 Task: Explore Airbnb rentals near corporate offices for  business meeting in Los Angeles, California.
Action: Mouse moved to (457, 64)
Screenshot: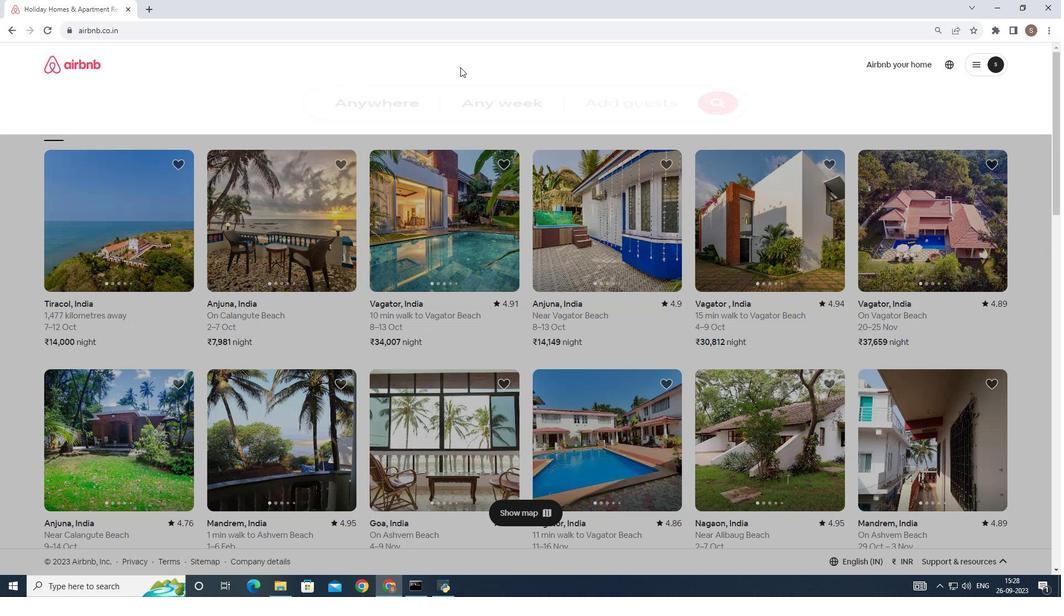 
Action: Mouse pressed left at (457, 64)
Screenshot: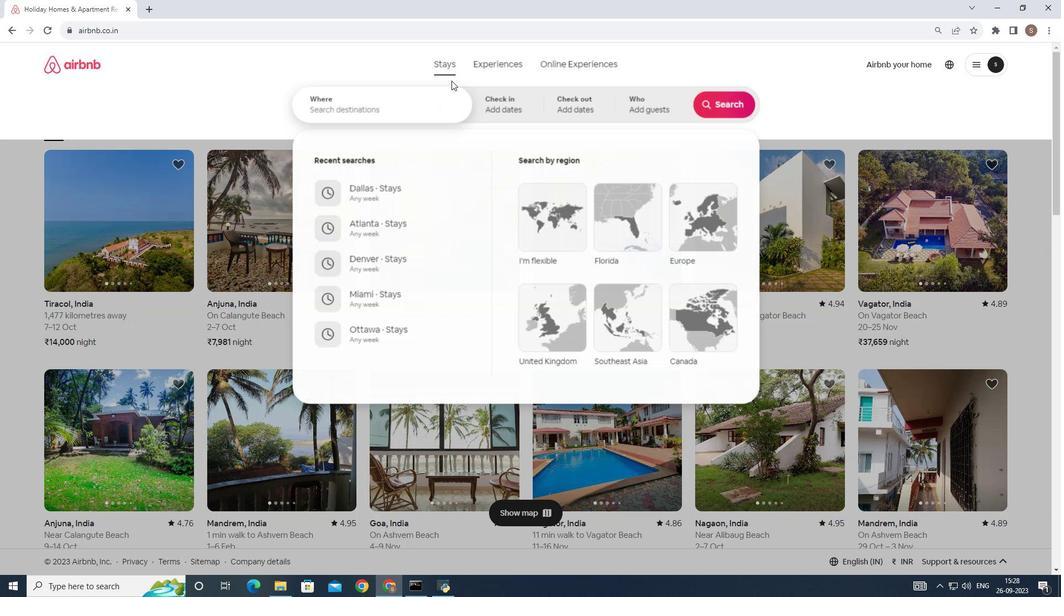 
Action: Mouse moved to (385, 106)
Screenshot: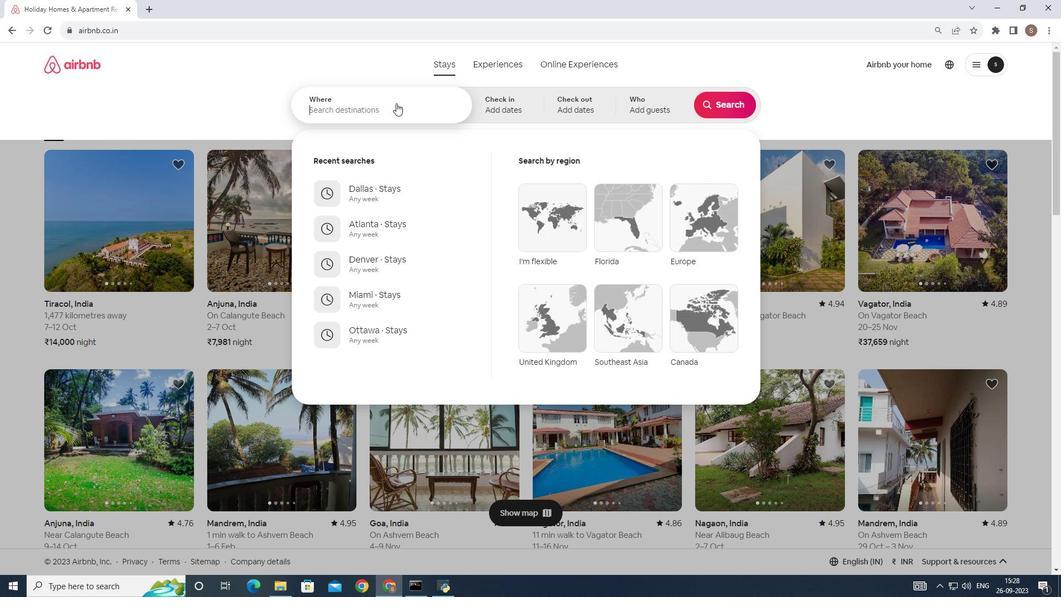 
Action: Mouse pressed left at (385, 106)
Screenshot: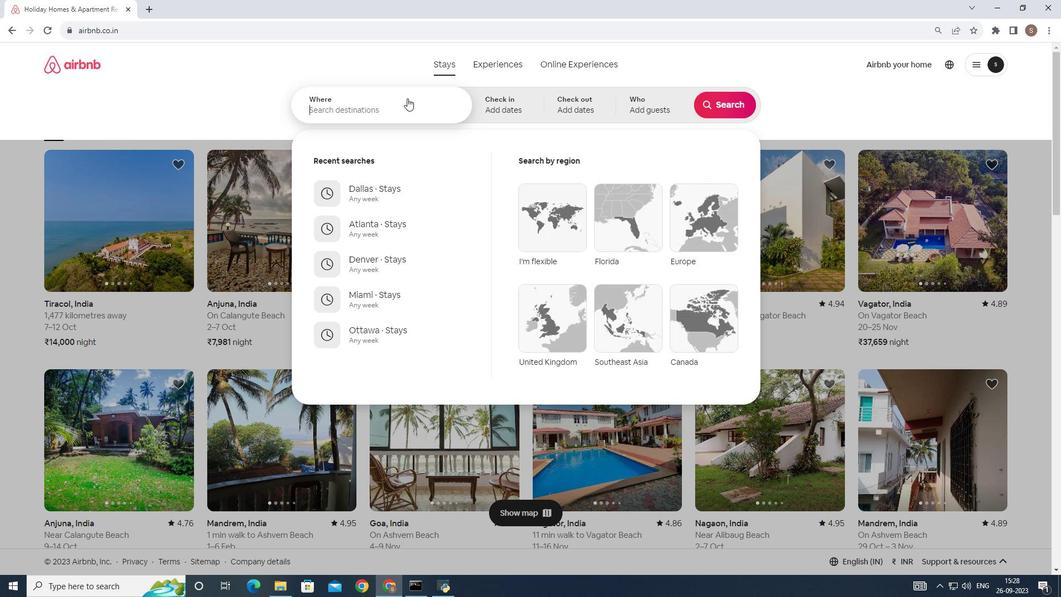
Action: Mouse moved to (404, 95)
Screenshot: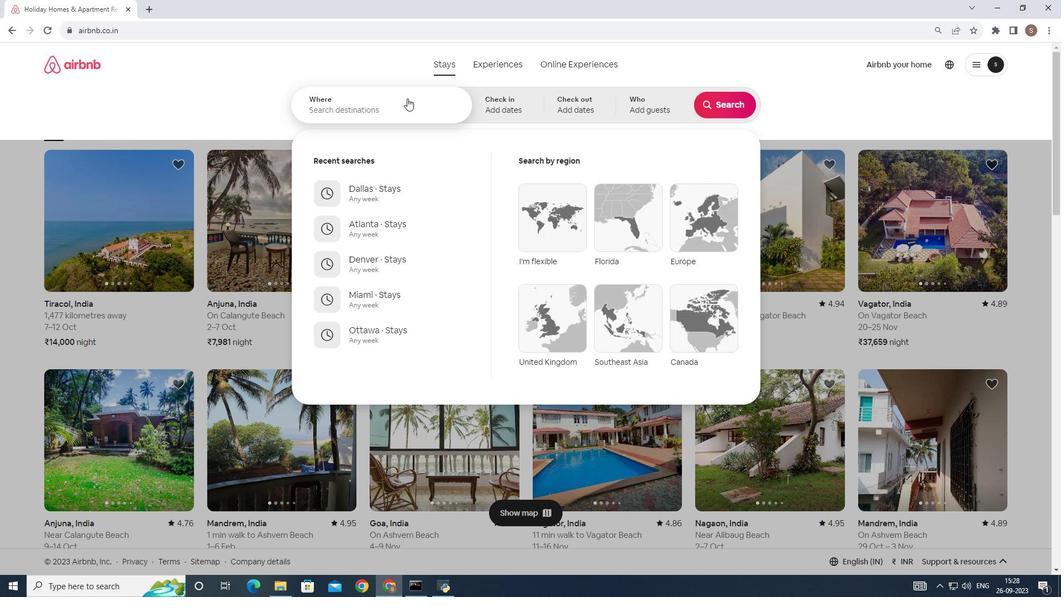
Action: Key pressed lols<Key.space>
Screenshot: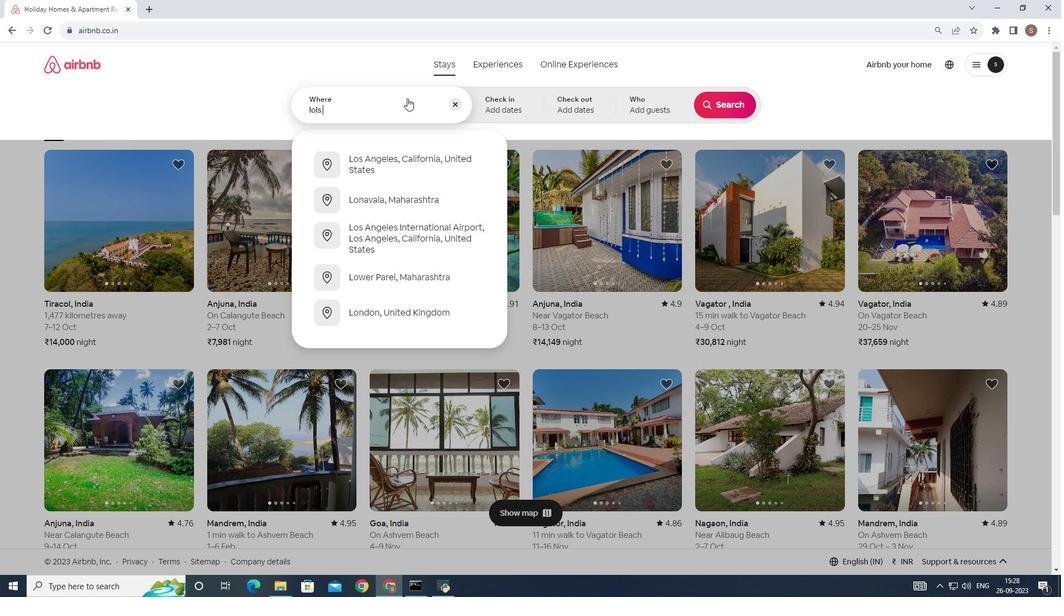 
Action: Mouse moved to (450, 172)
Screenshot: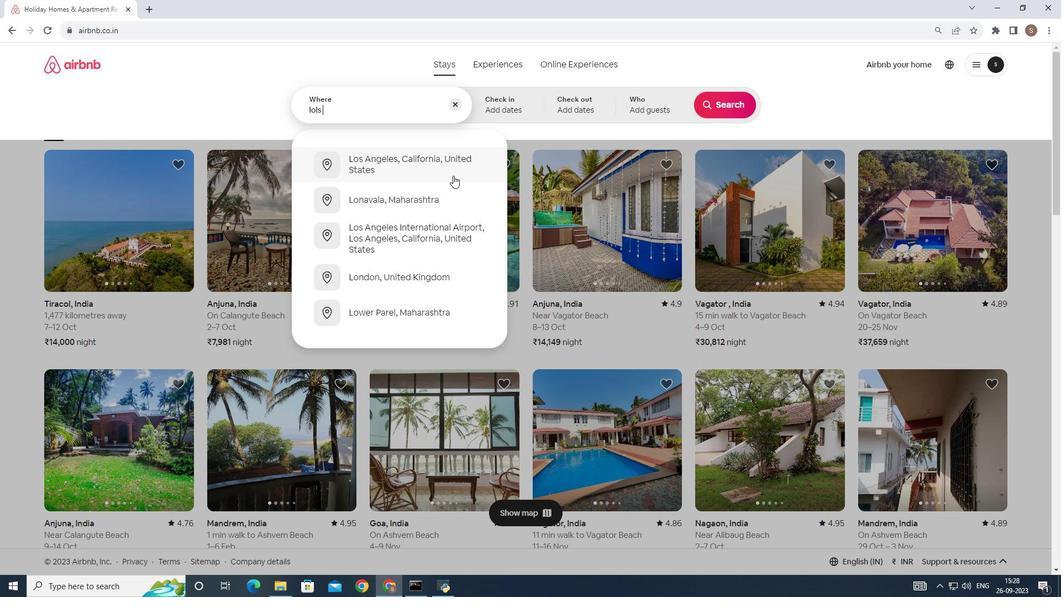 
Action: Mouse pressed left at (450, 172)
Screenshot: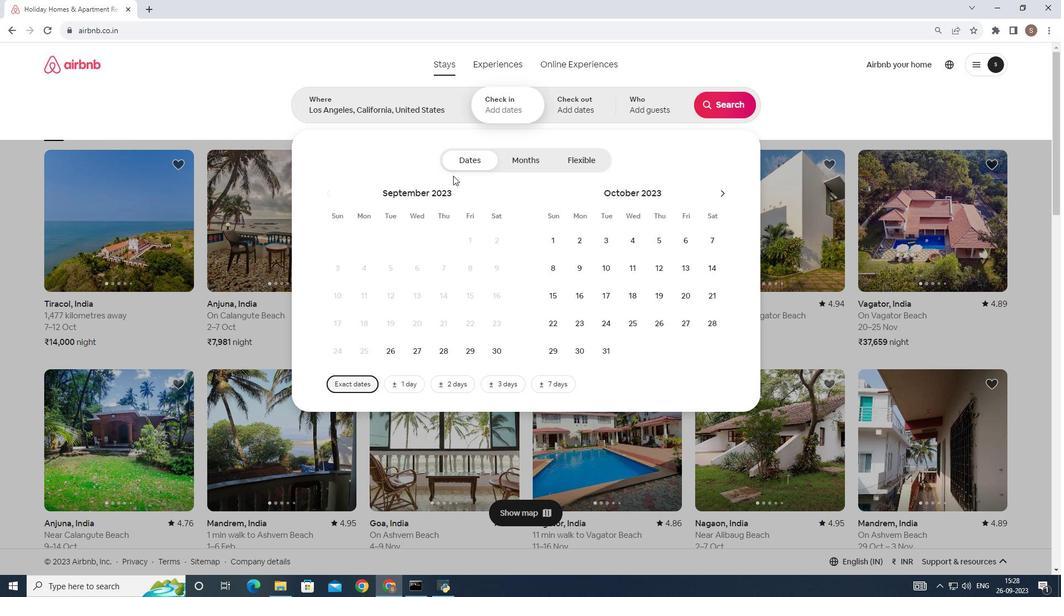 
Action: Mouse moved to (691, 97)
Screenshot: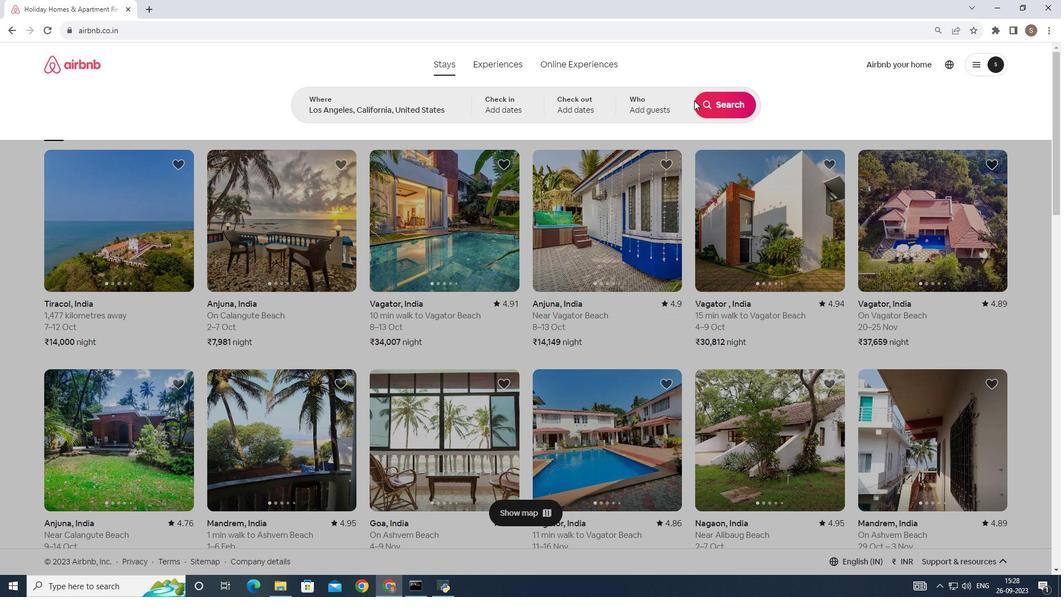 
Action: Mouse pressed left at (691, 97)
Screenshot: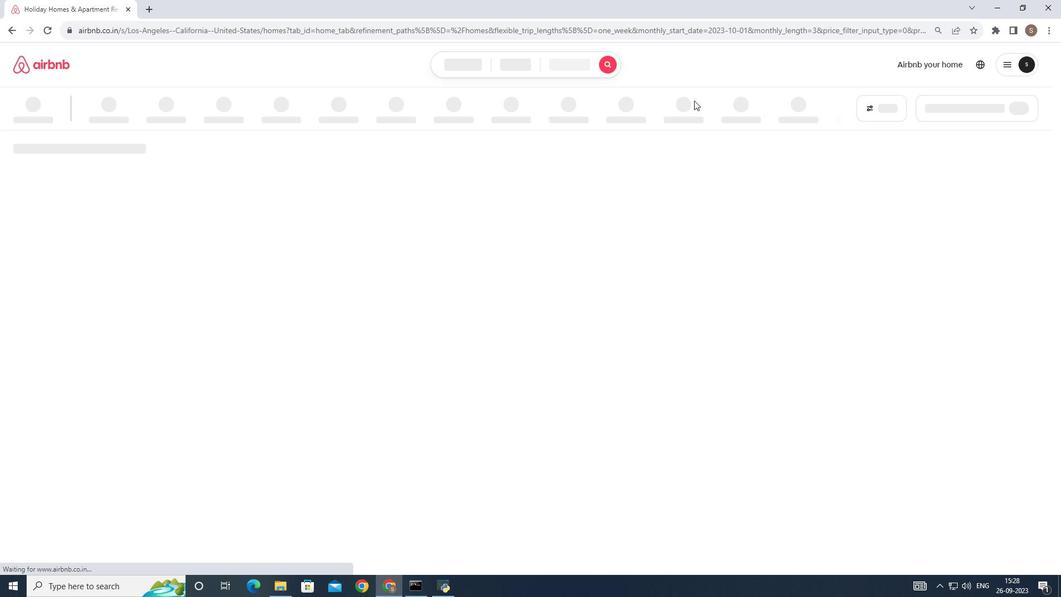 
Action: Mouse moved to (869, 105)
Screenshot: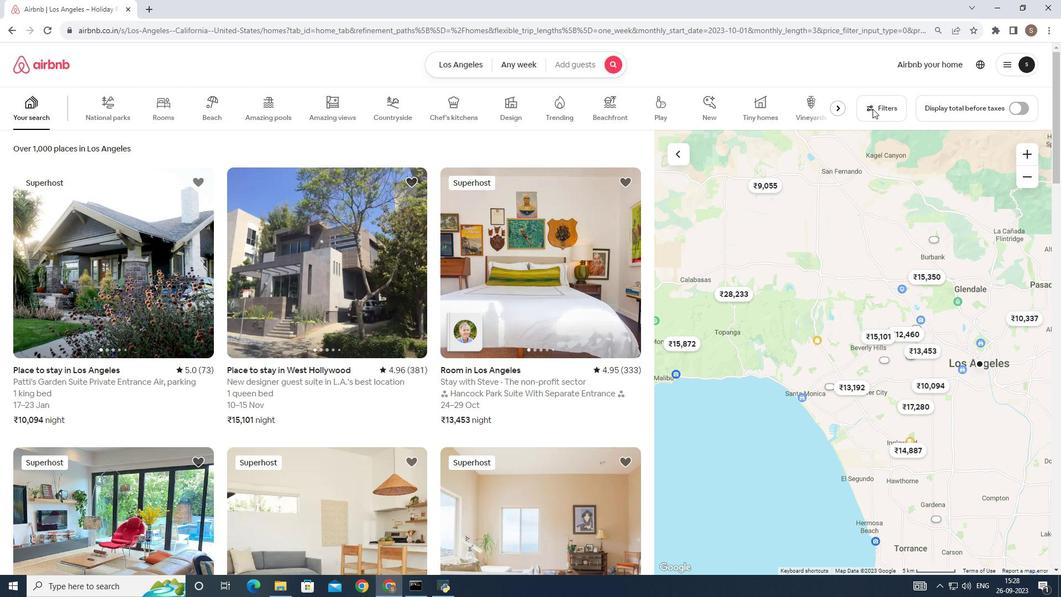 
Action: Mouse pressed left at (869, 105)
Screenshot: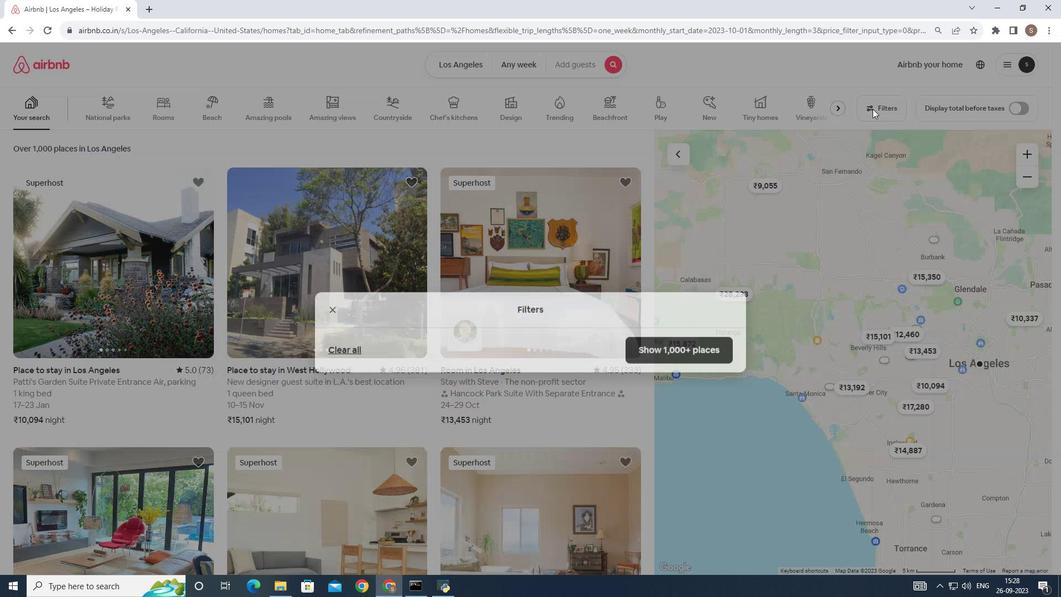 
Action: Mouse moved to (591, 165)
Screenshot: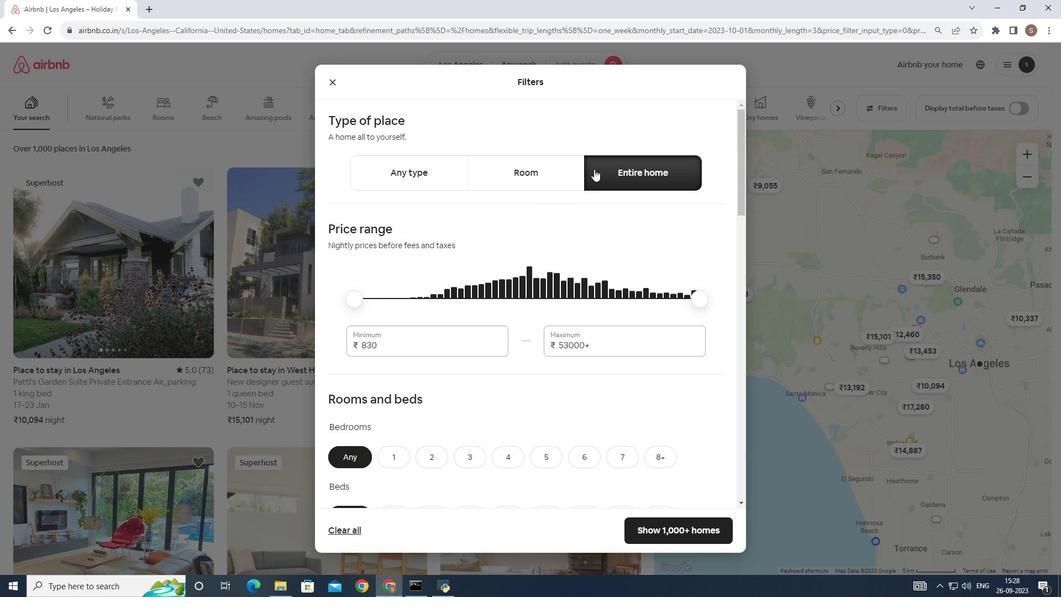 
Action: Mouse pressed left at (591, 165)
Screenshot: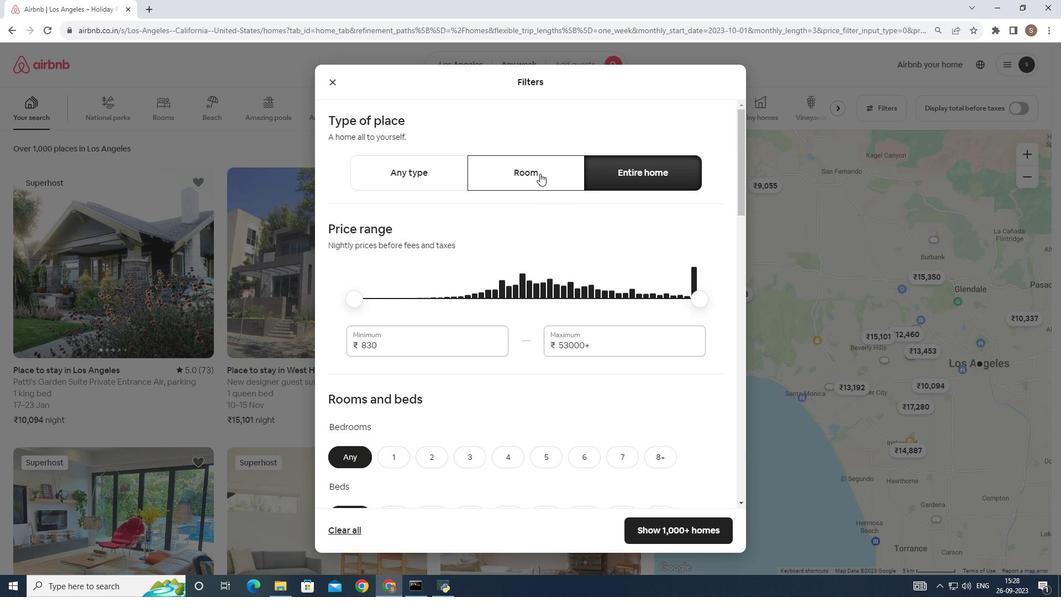 
Action: Mouse moved to (536, 170)
Screenshot: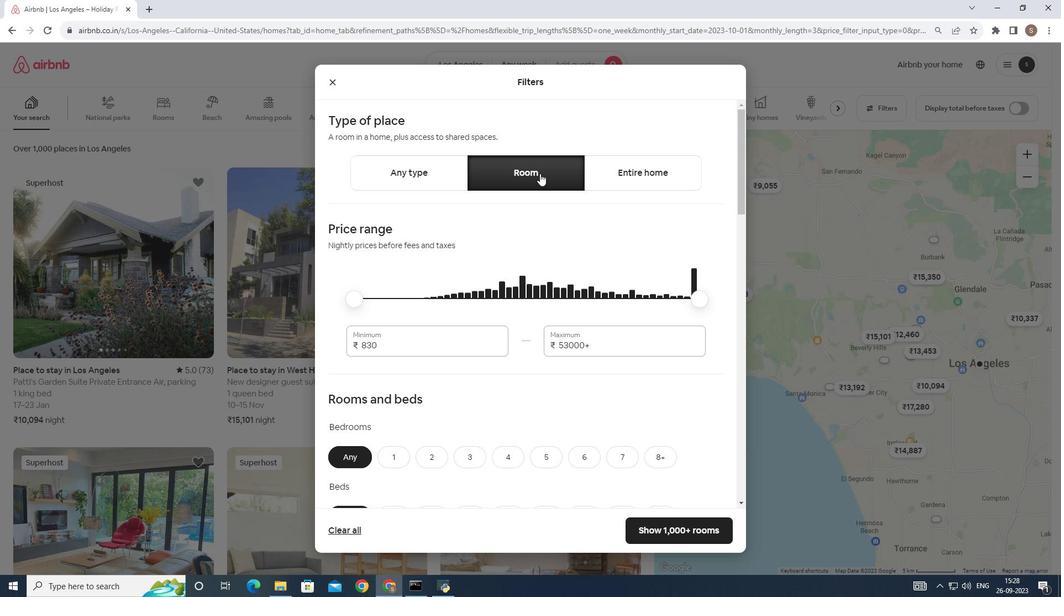
Action: Mouse pressed left at (536, 170)
Screenshot: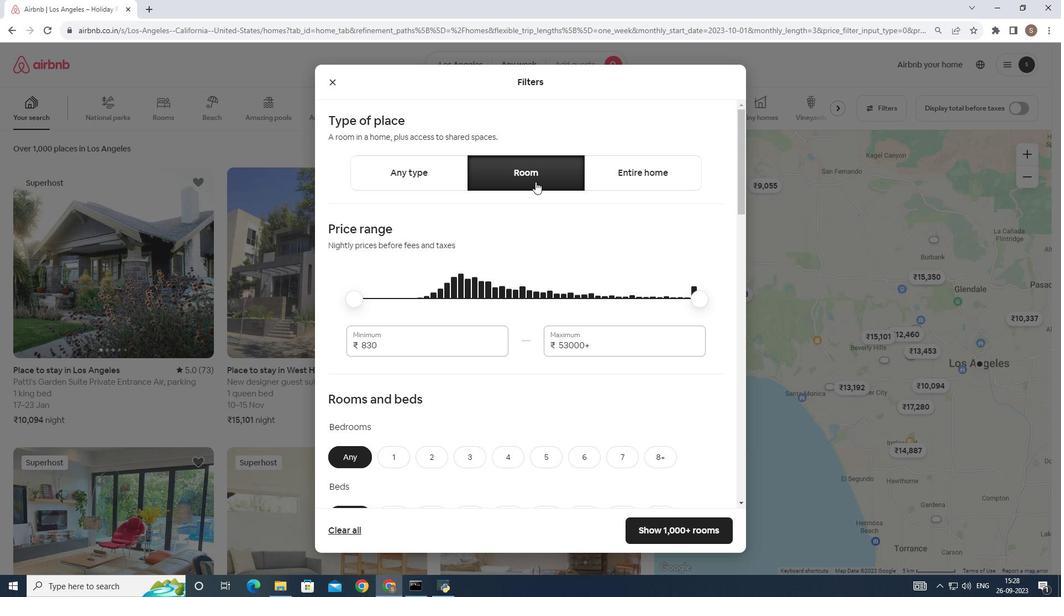
Action: Mouse moved to (411, 293)
Screenshot: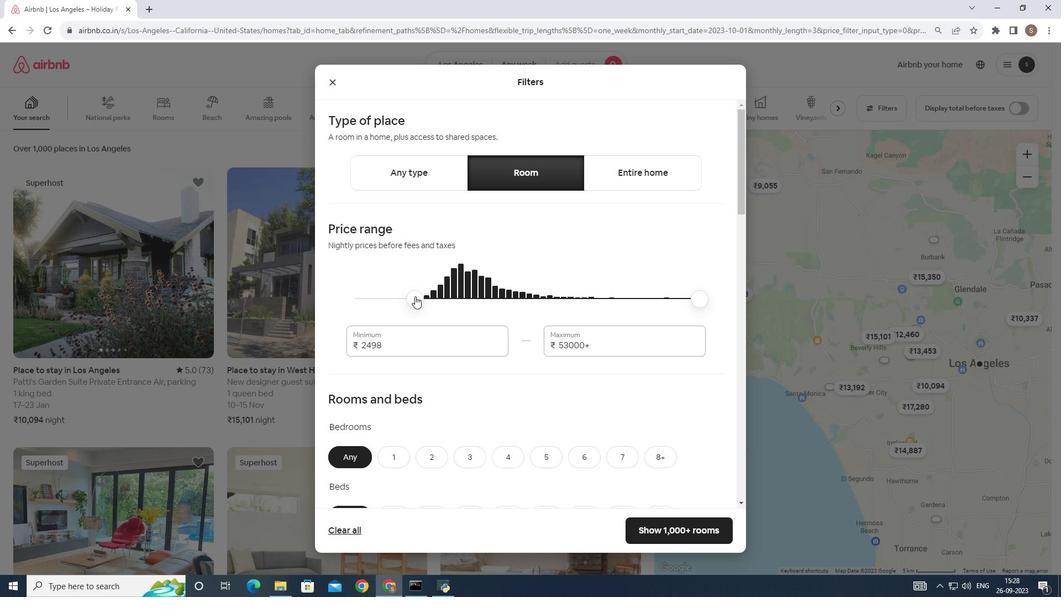 
Action: Mouse pressed left at (411, 293)
Screenshot: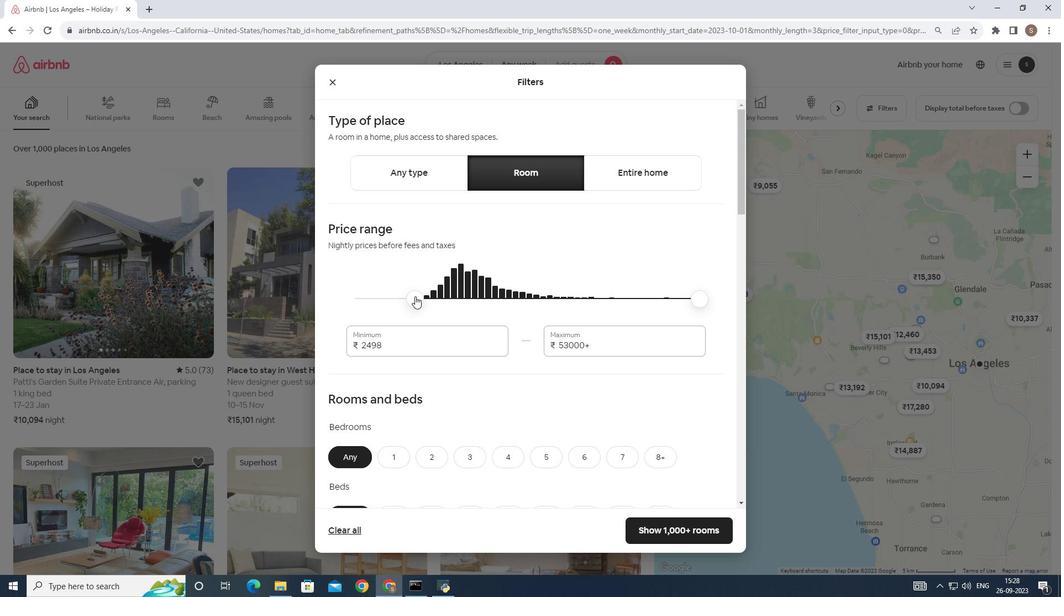 
Action: Mouse moved to (603, 289)
Screenshot: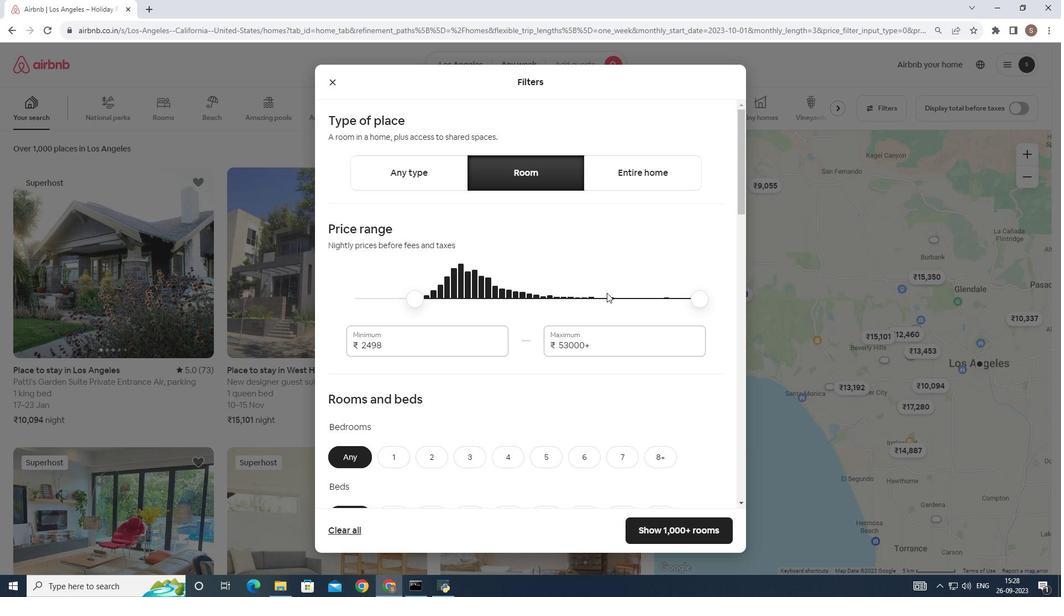 
Action: Mouse pressed left at (603, 289)
Screenshot: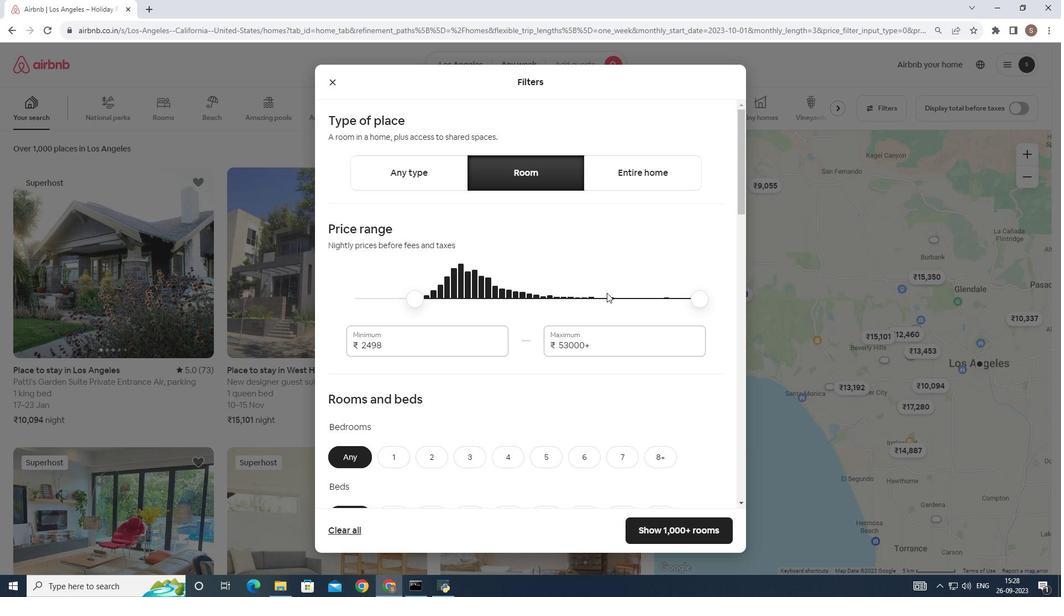
Action: Mouse moved to (692, 297)
Screenshot: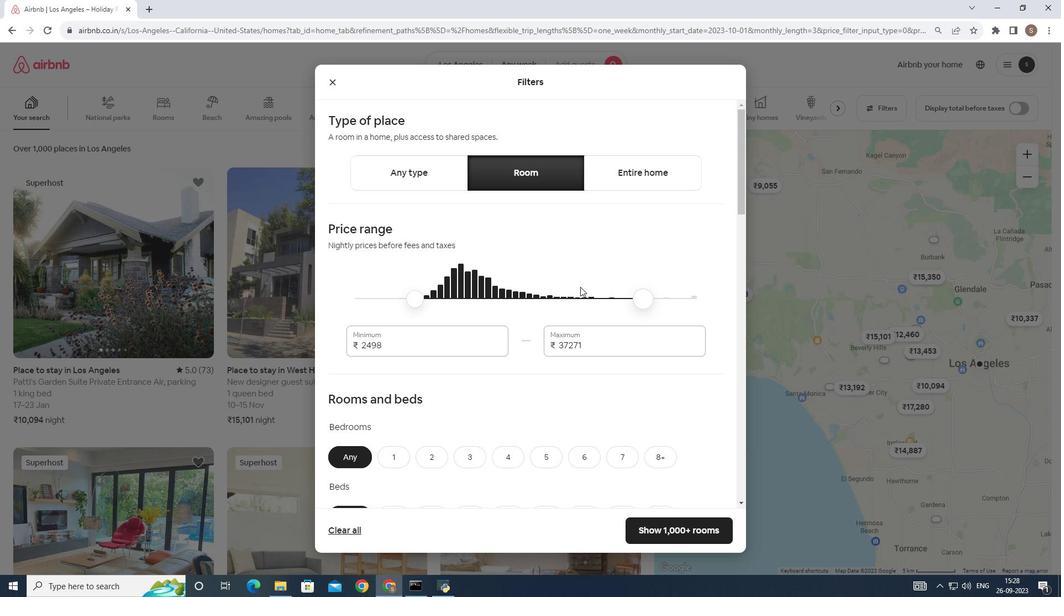 
Action: Mouse pressed left at (692, 297)
Screenshot: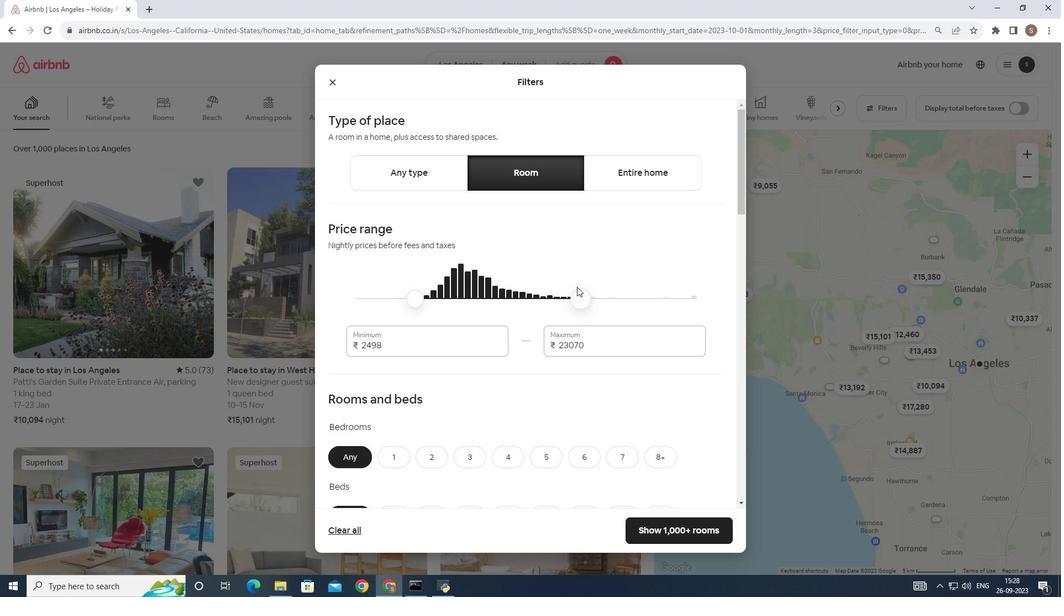 
Action: Mouse moved to (473, 336)
Screenshot: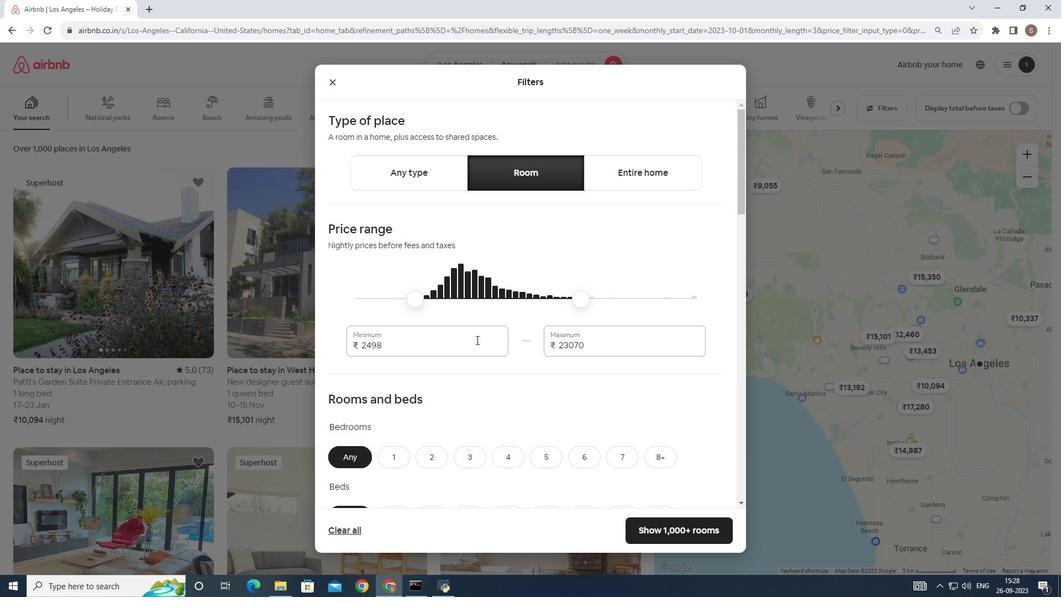 
Action: Mouse scrolled (473, 336) with delta (0, 0)
Screenshot: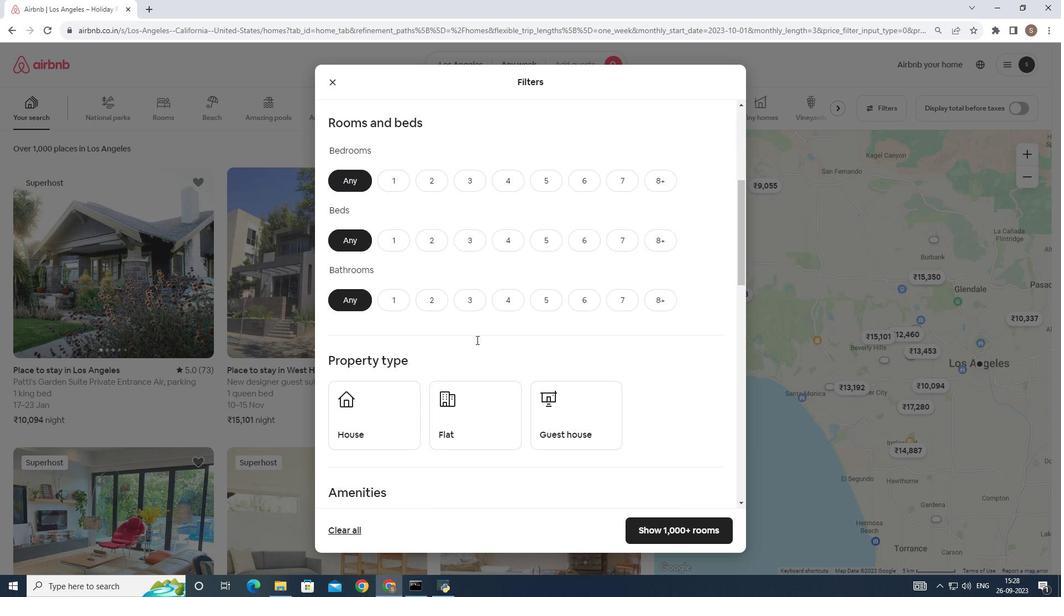 
Action: Mouse scrolled (473, 336) with delta (0, 0)
Screenshot: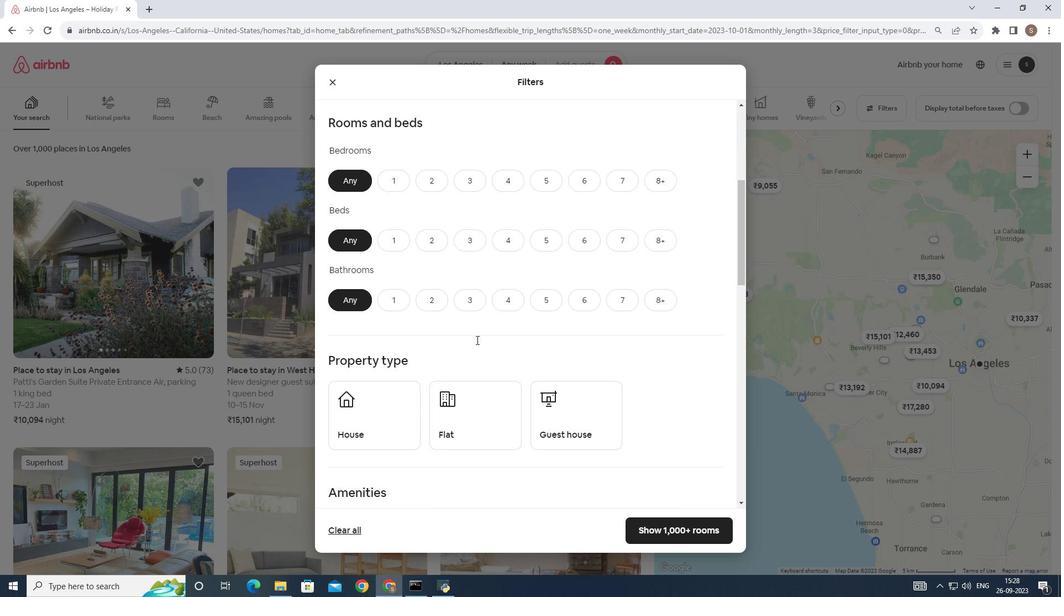 
Action: Mouse scrolled (473, 336) with delta (0, 0)
Screenshot: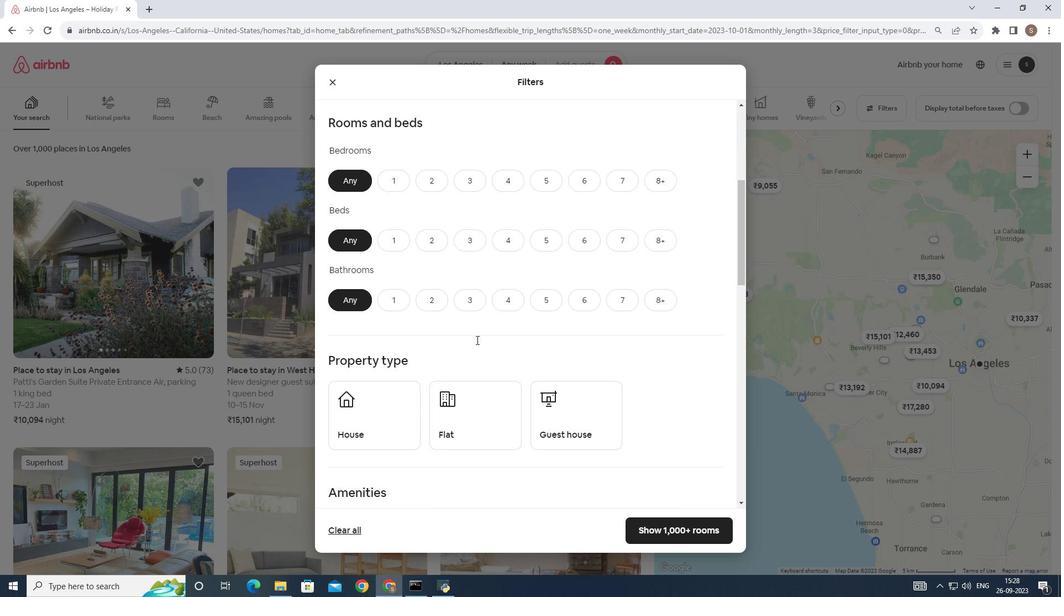 
Action: Mouse scrolled (473, 336) with delta (0, 0)
Screenshot: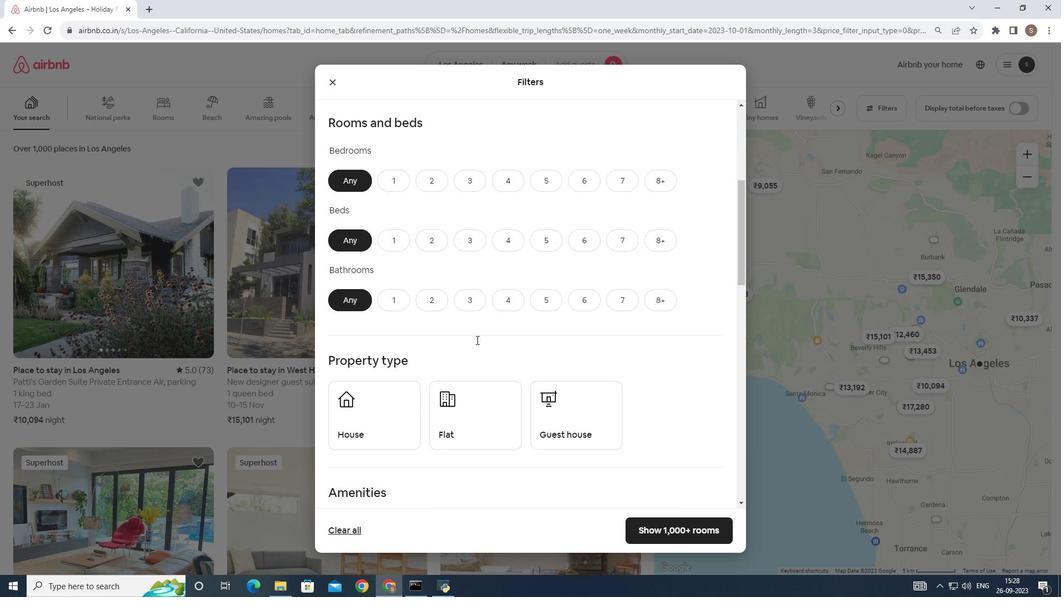 
Action: Mouse scrolled (473, 336) with delta (0, 0)
Screenshot: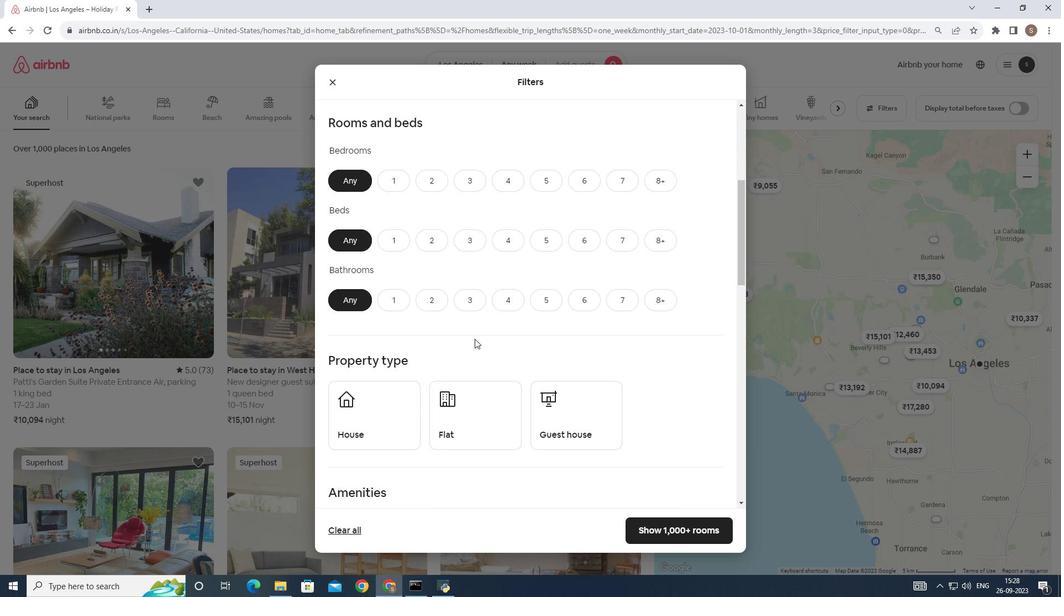 
Action: Mouse moved to (421, 296)
Screenshot: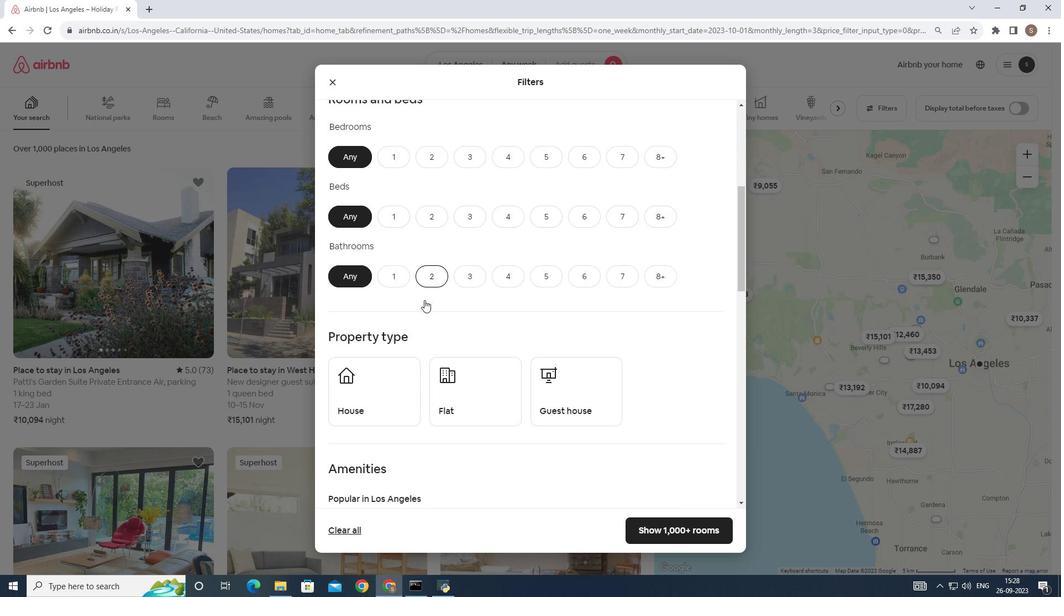 
Action: Mouse scrolled (421, 296) with delta (0, 0)
Screenshot: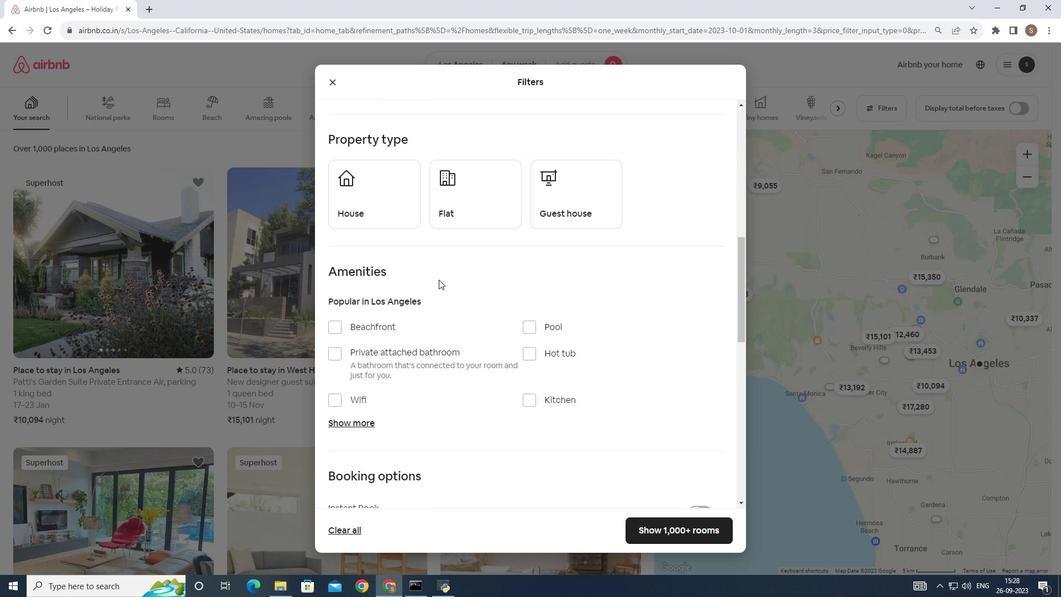 
Action: Mouse scrolled (421, 296) with delta (0, 0)
Screenshot: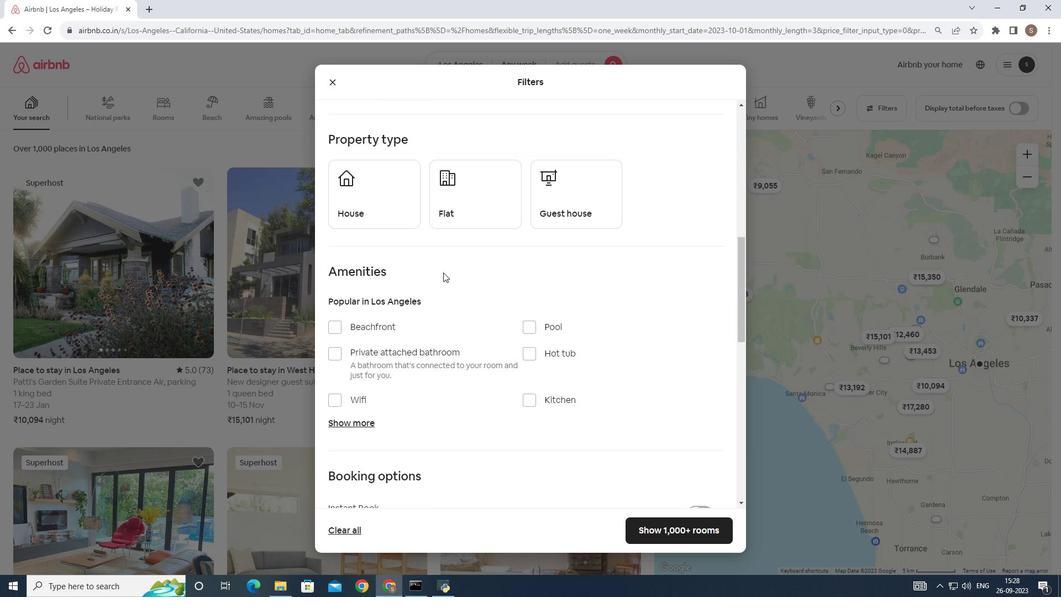
Action: Mouse scrolled (421, 296) with delta (0, 0)
Screenshot: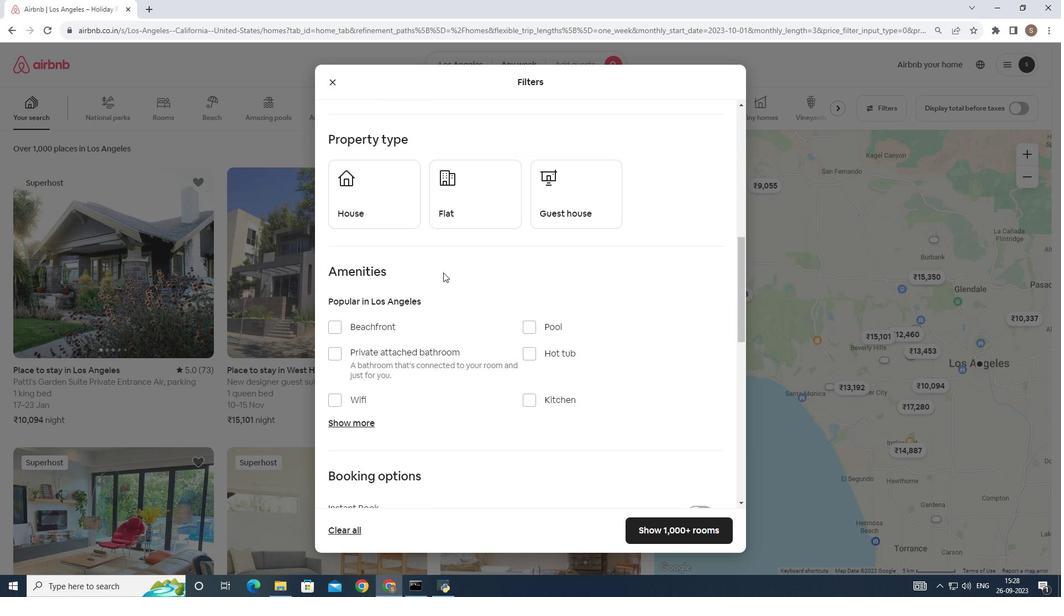 
Action: Mouse scrolled (421, 296) with delta (0, 0)
Screenshot: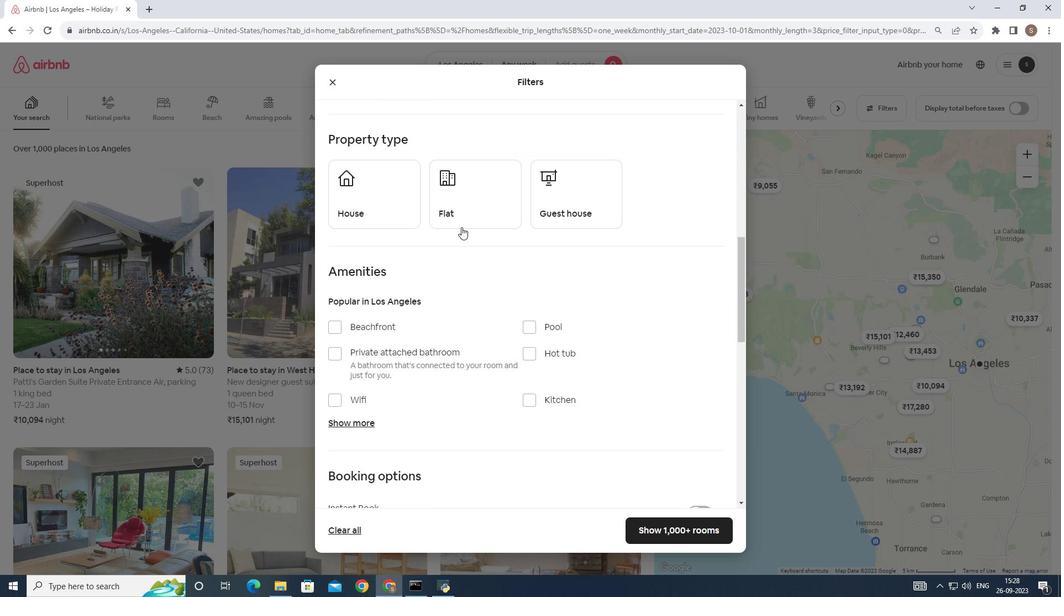 
Action: Mouse moved to (462, 215)
Screenshot: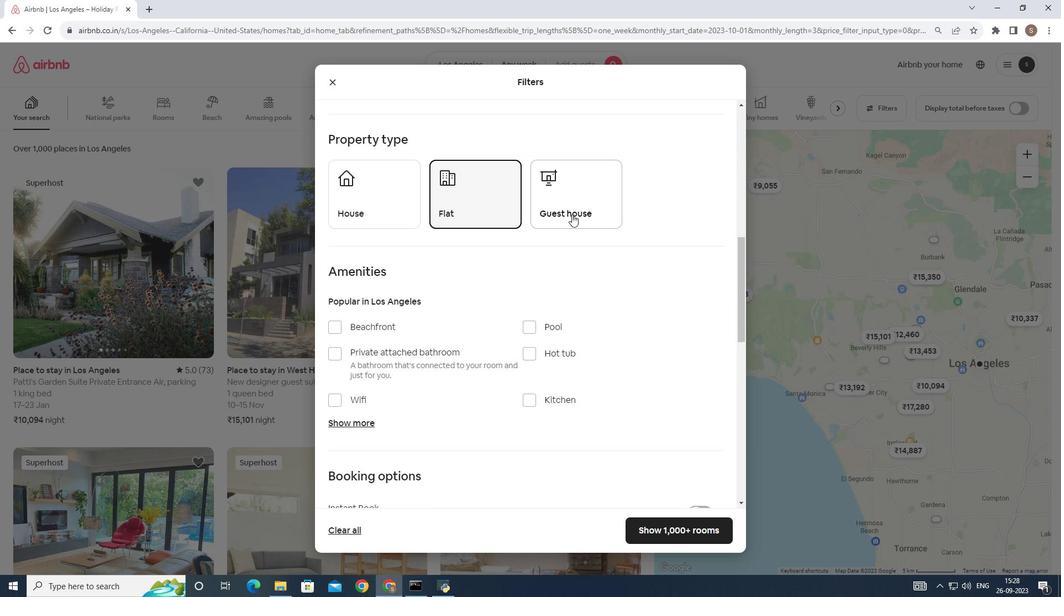 
Action: Mouse pressed left at (462, 215)
Screenshot: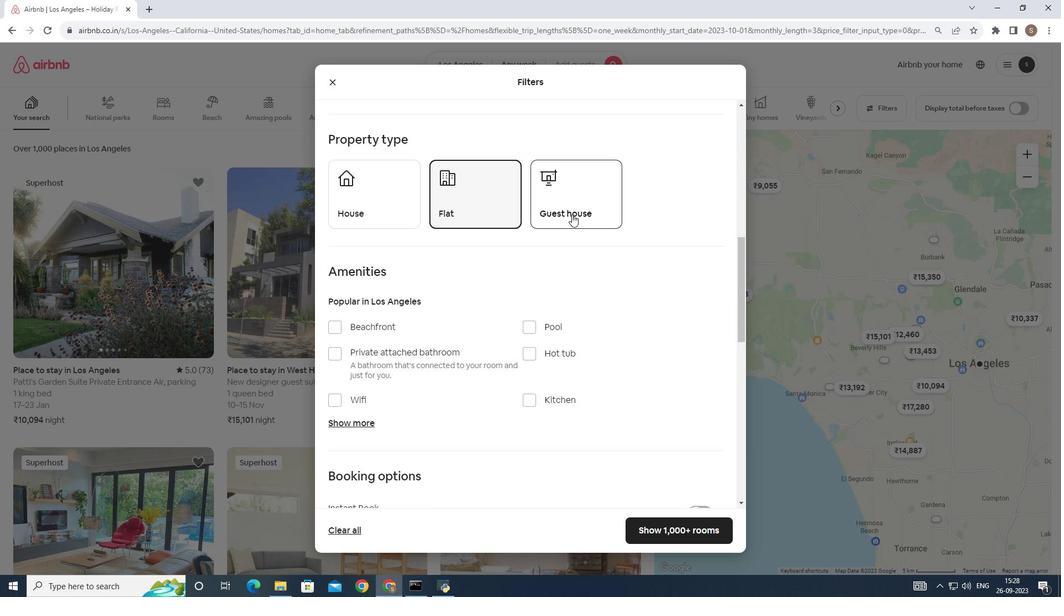 
Action: Mouse moved to (568, 211)
Screenshot: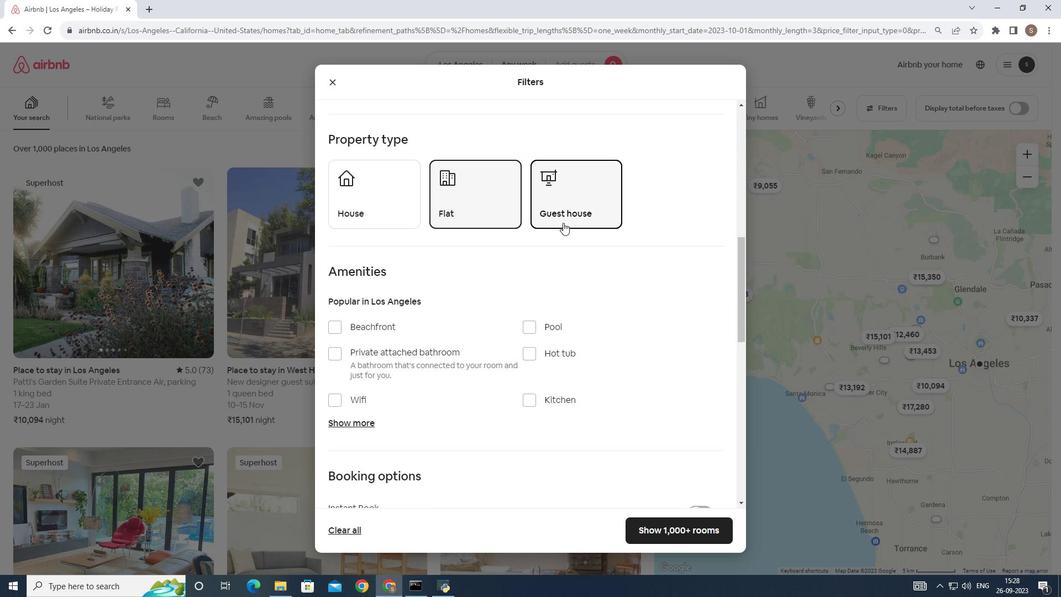 
Action: Mouse pressed left at (568, 211)
Screenshot: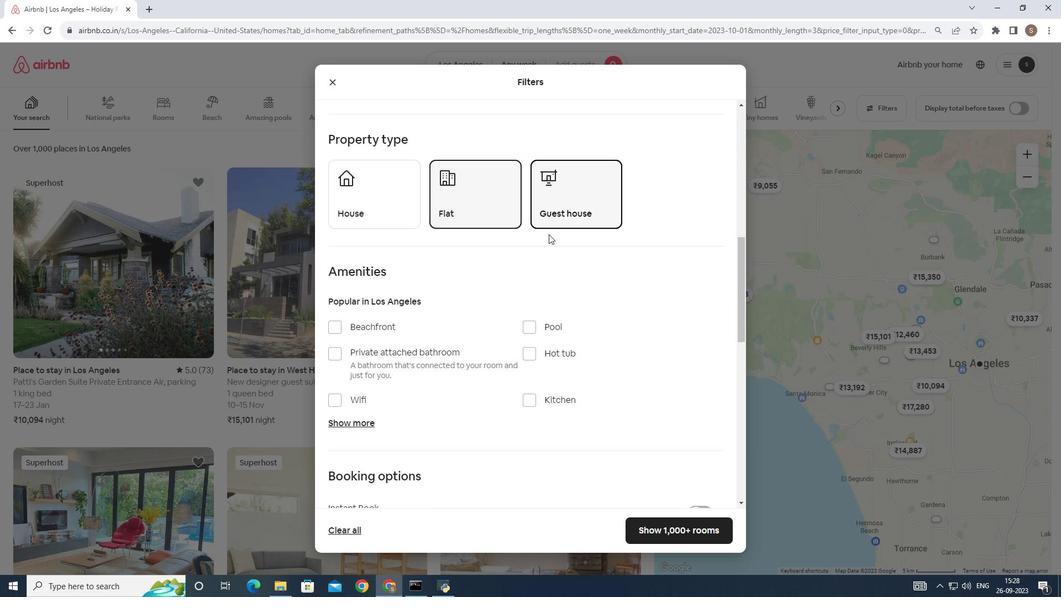 
Action: Mouse moved to (457, 310)
Screenshot: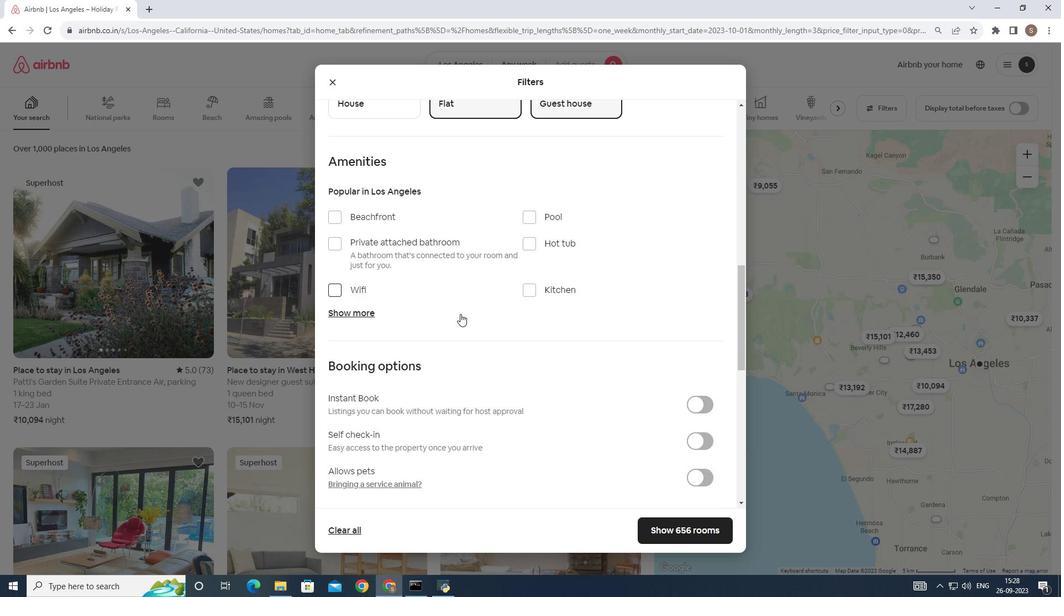 
Action: Mouse scrolled (457, 310) with delta (0, 0)
Screenshot: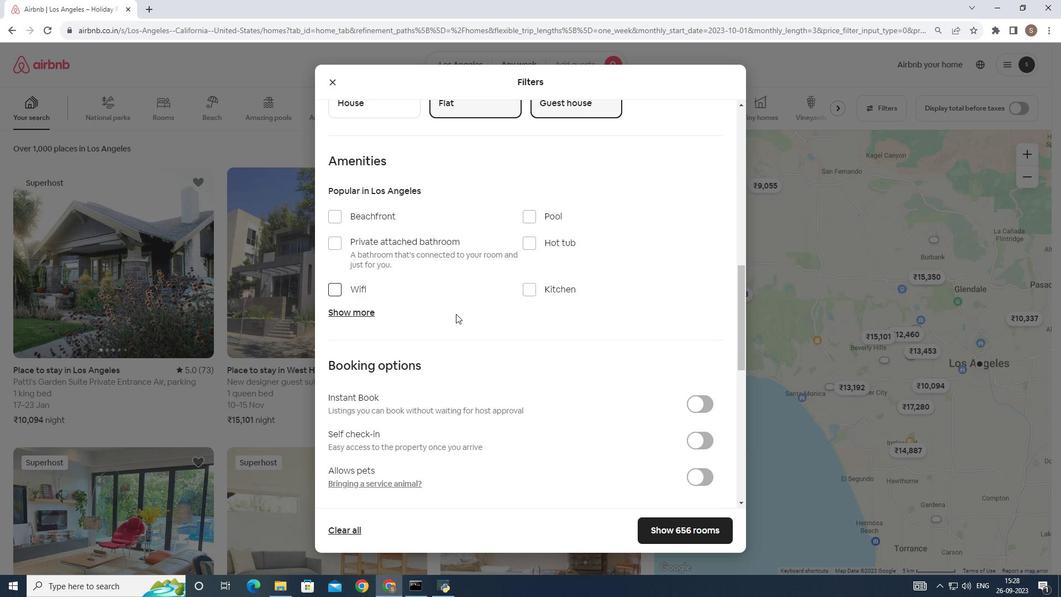 
Action: Mouse scrolled (457, 310) with delta (0, 0)
Screenshot: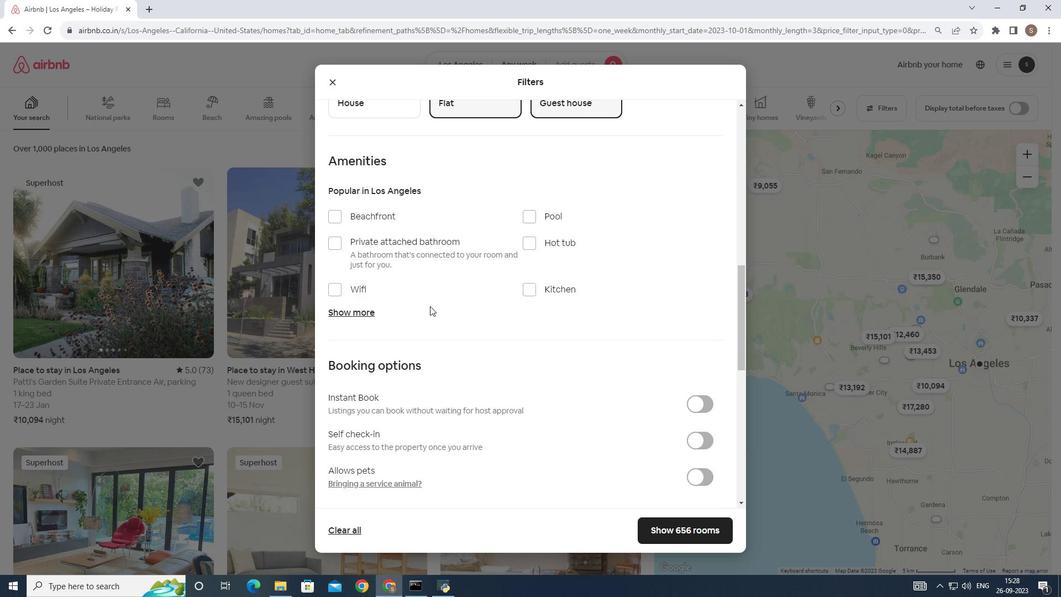 
Action: Mouse moved to (352, 310)
Screenshot: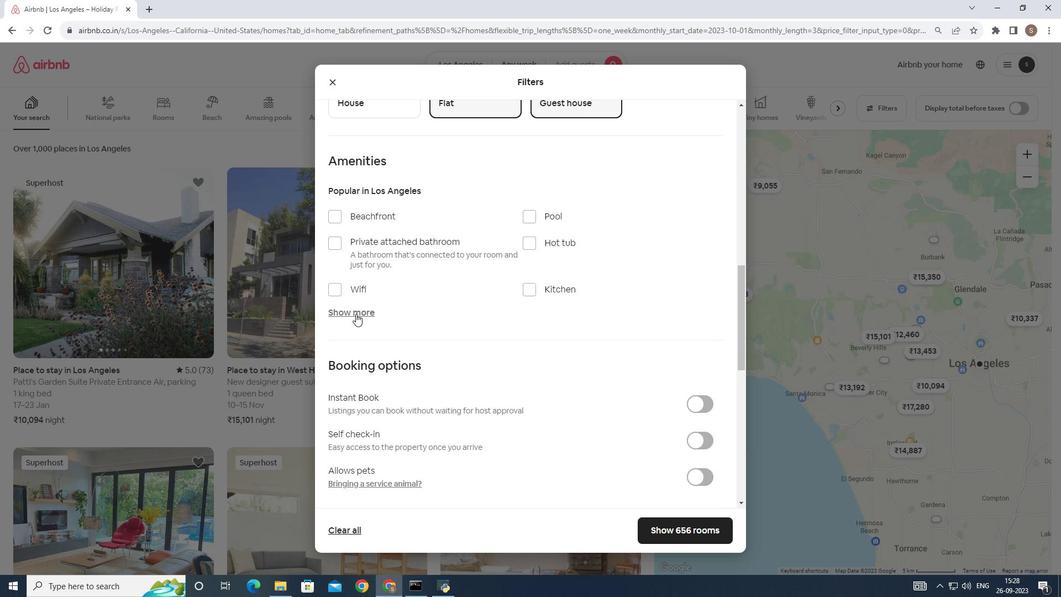 
Action: Mouse pressed left at (352, 310)
Screenshot: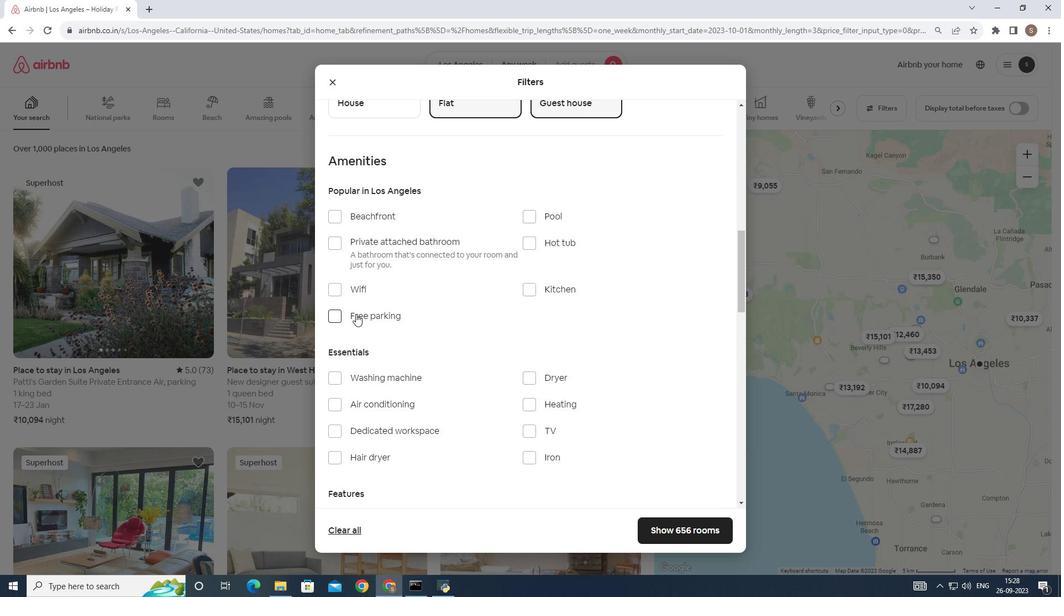 
Action: Mouse moved to (352, 283)
Screenshot: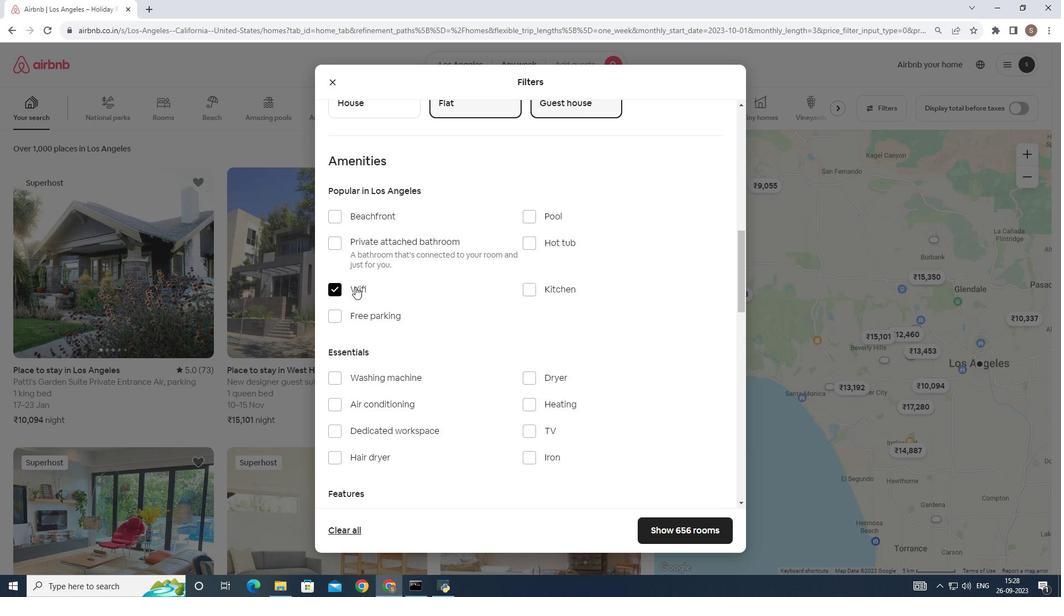 
Action: Mouse pressed left at (352, 283)
Screenshot: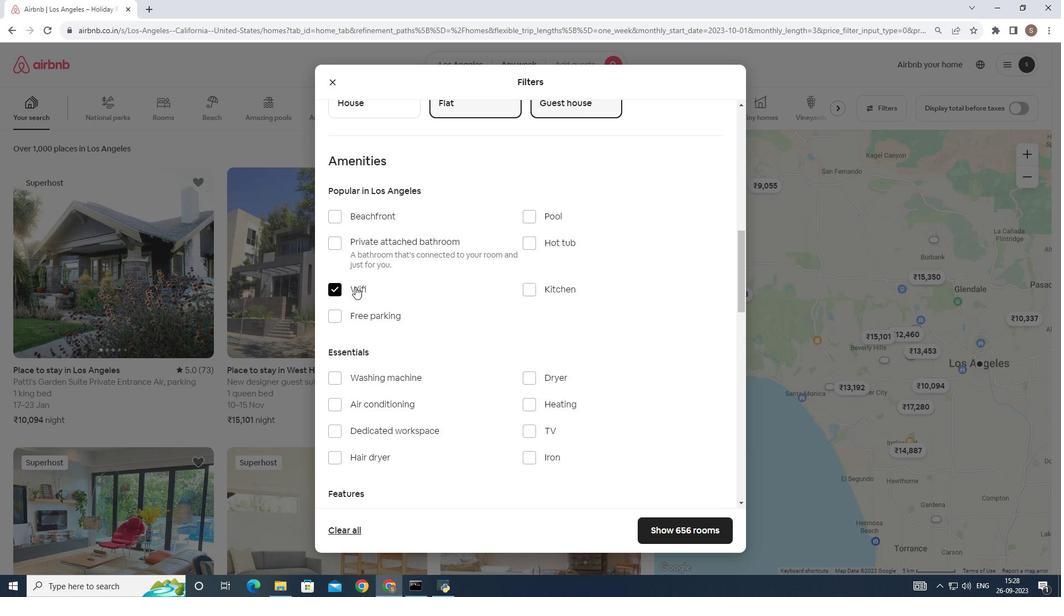 
Action: Mouse moved to (372, 424)
Screenshot: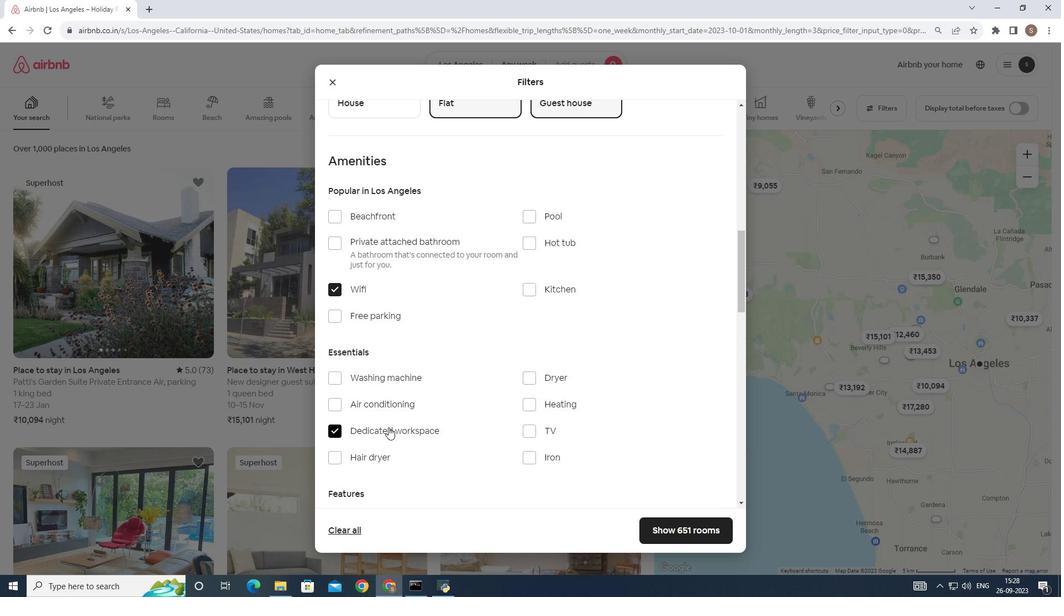 
Action: Mouse pressed left at (372, 424)
Screenshot: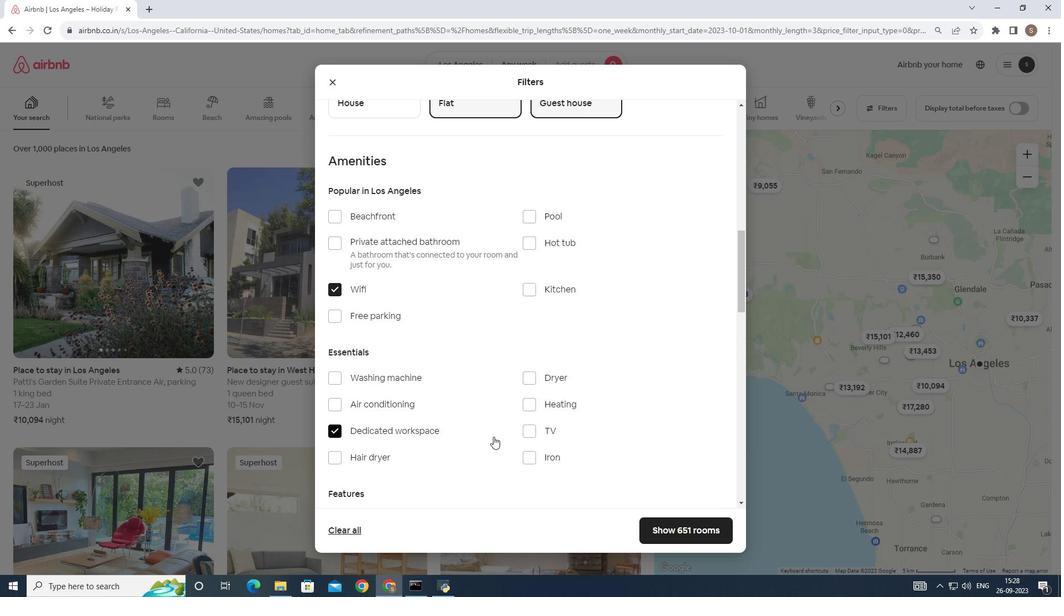 
Action: Mouse moved to (654, 527)
Screenshot: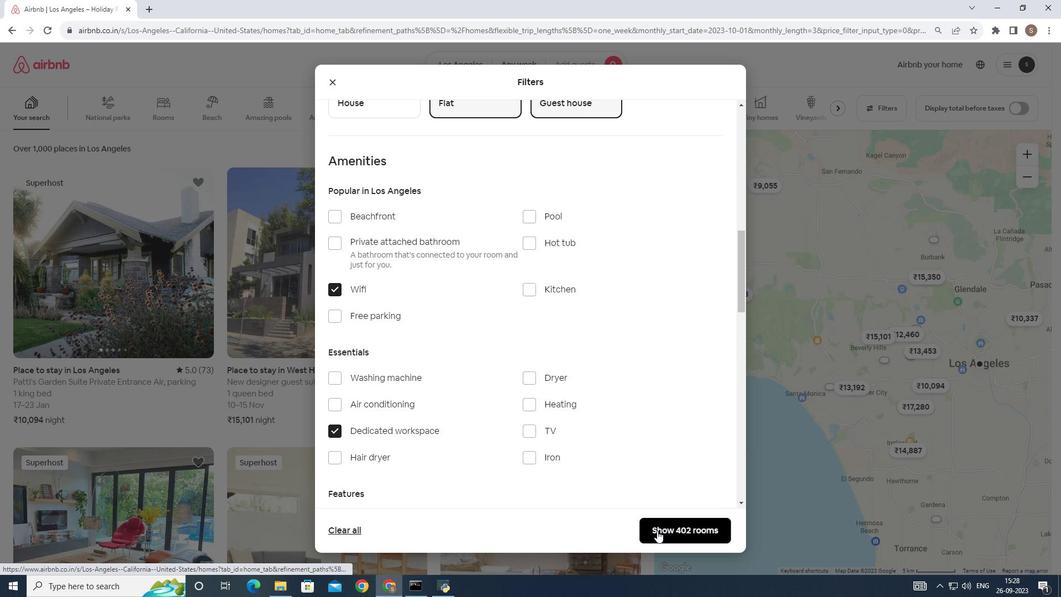
Action: Mouse pressed left at (654, 527)
Screenshot: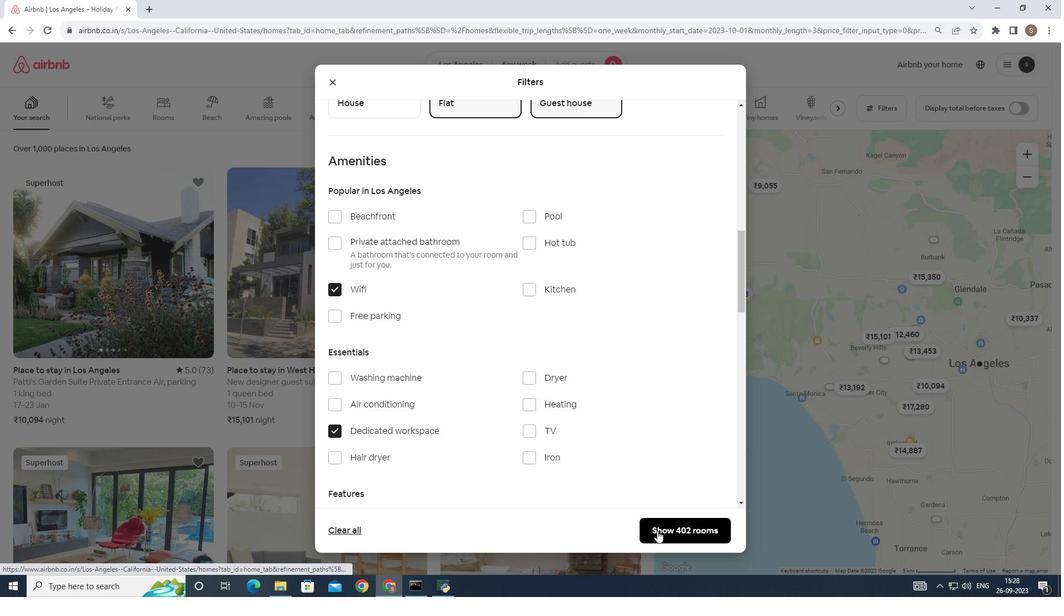 
Action: Mouse moved to (301, 324)
Screenshot: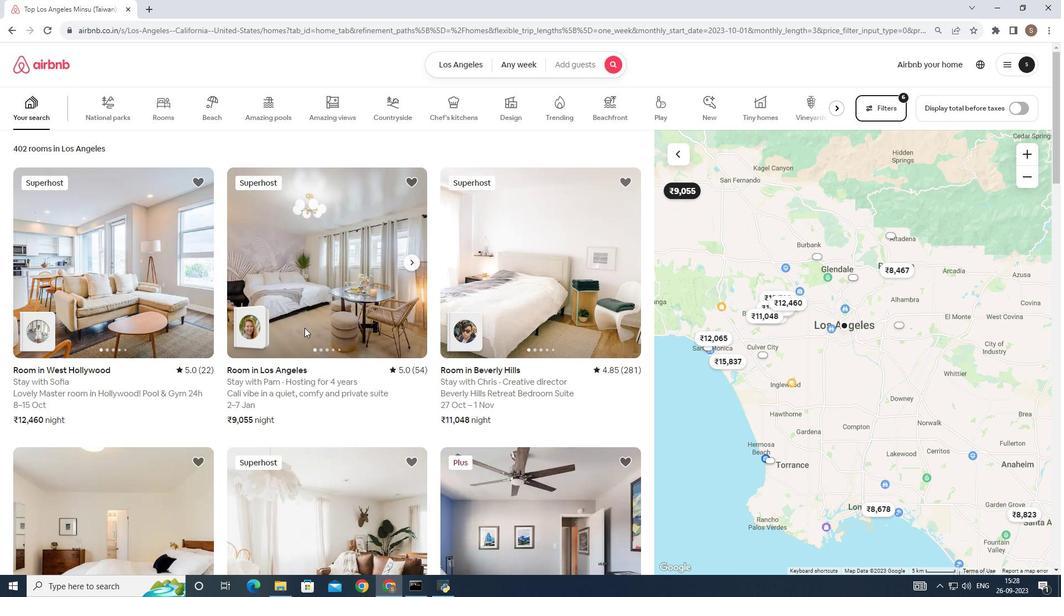 
Action: Mouse pressed left at (301, 324)
Screenshot: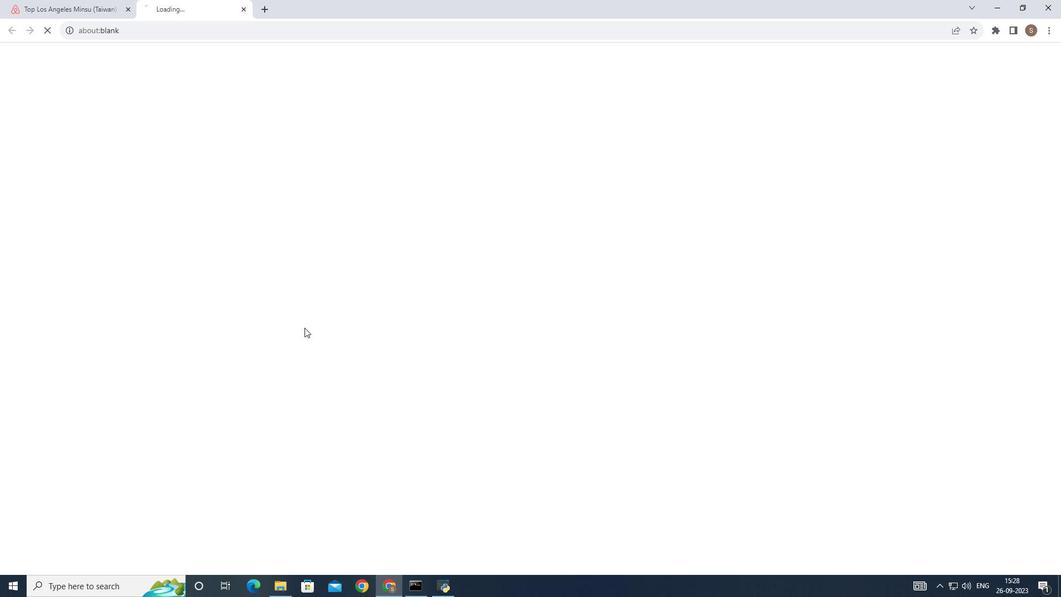 
Action: Mouse scrolled (301, 324) with delta (0, 0)
Screenshot: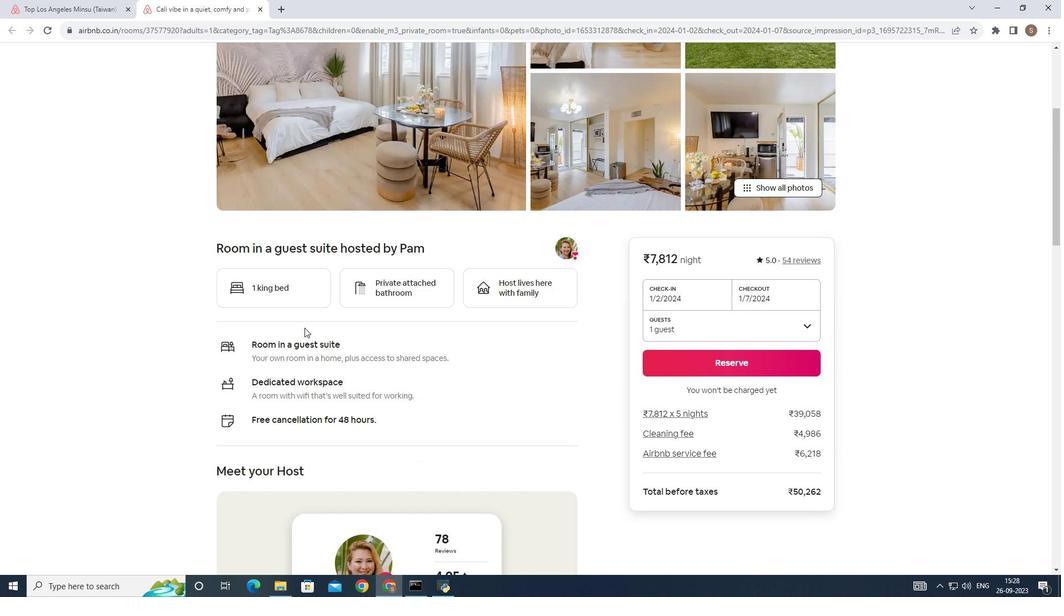 
Action: Mouse scrolled (301, 324) with delta (0, 0)
Screenshot: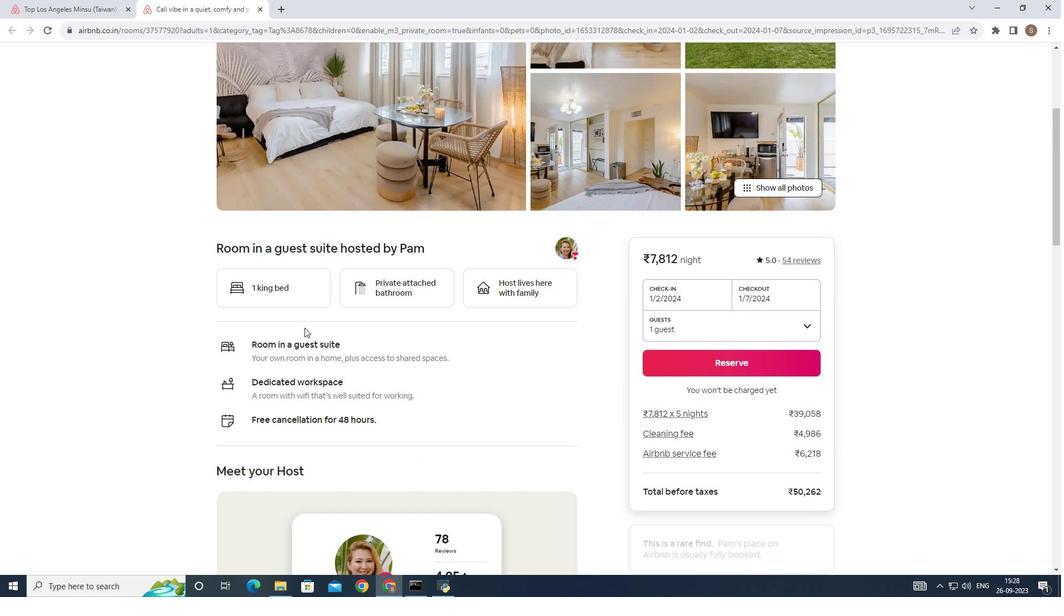 
Action: Mouse scrolled (301, 324) with delta (0, 0)
Screenshot: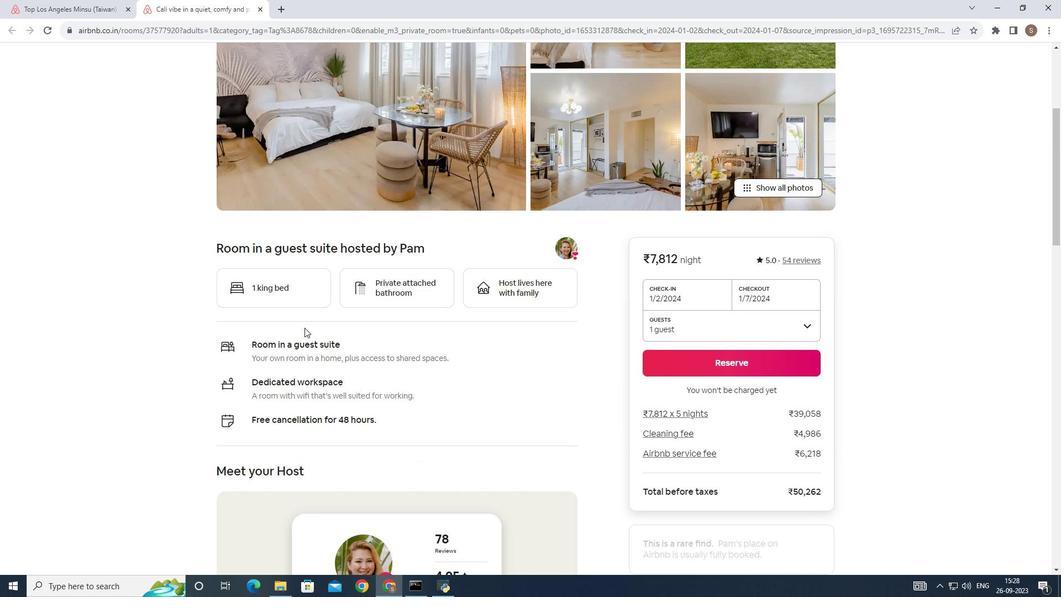 
Action: Mouse scrolled (301, 324) with delta (0, 0)
Screenshot: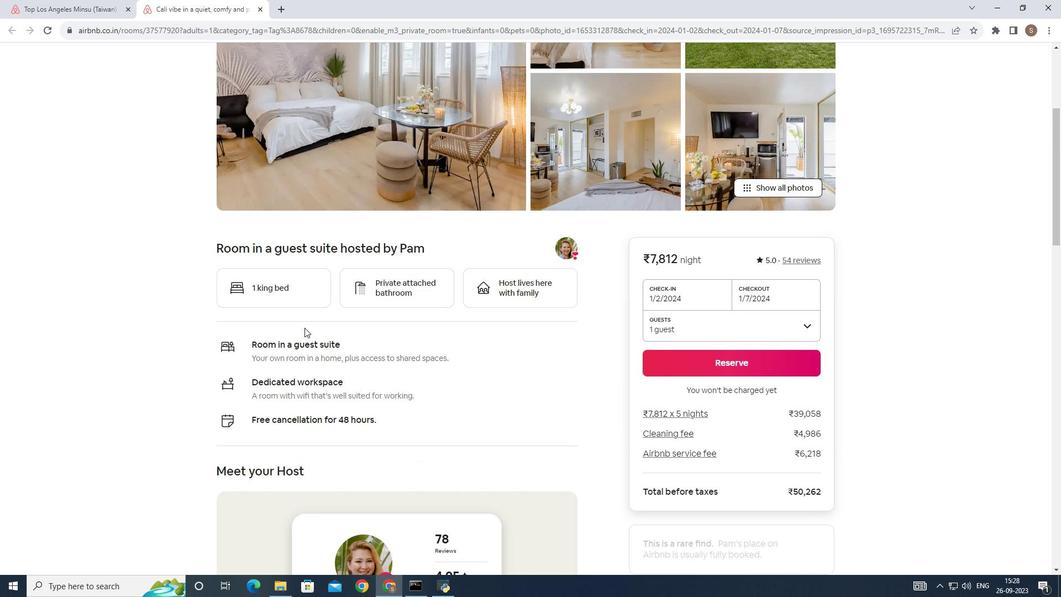 
Action: Mouse scrolled (301, 324) with delta (0, 0)
Screenshot: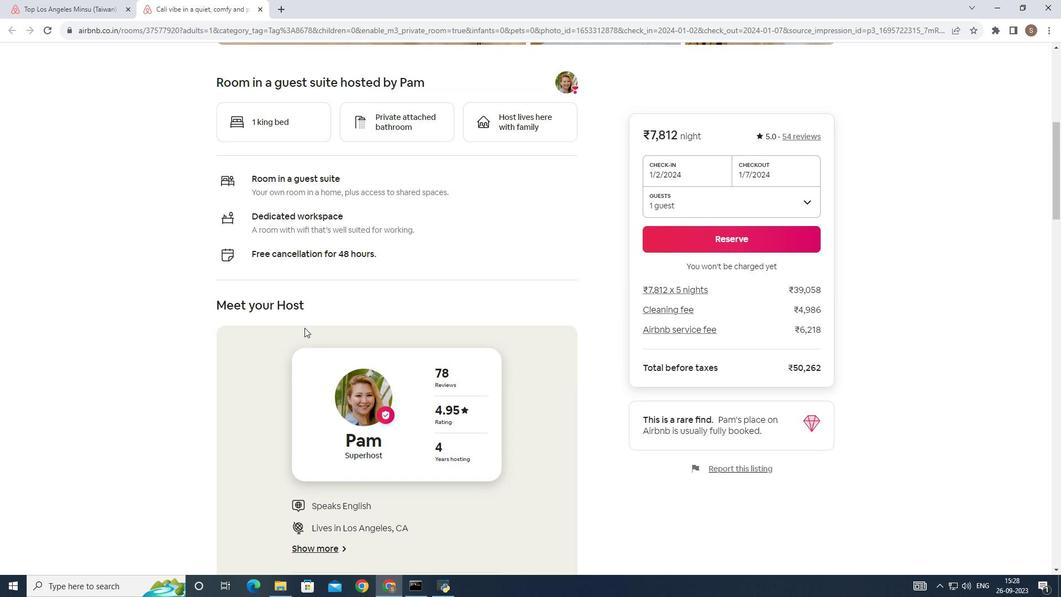 
Action: Mouse scrolled (301, 324) with delta (0, 0)
Screenshot: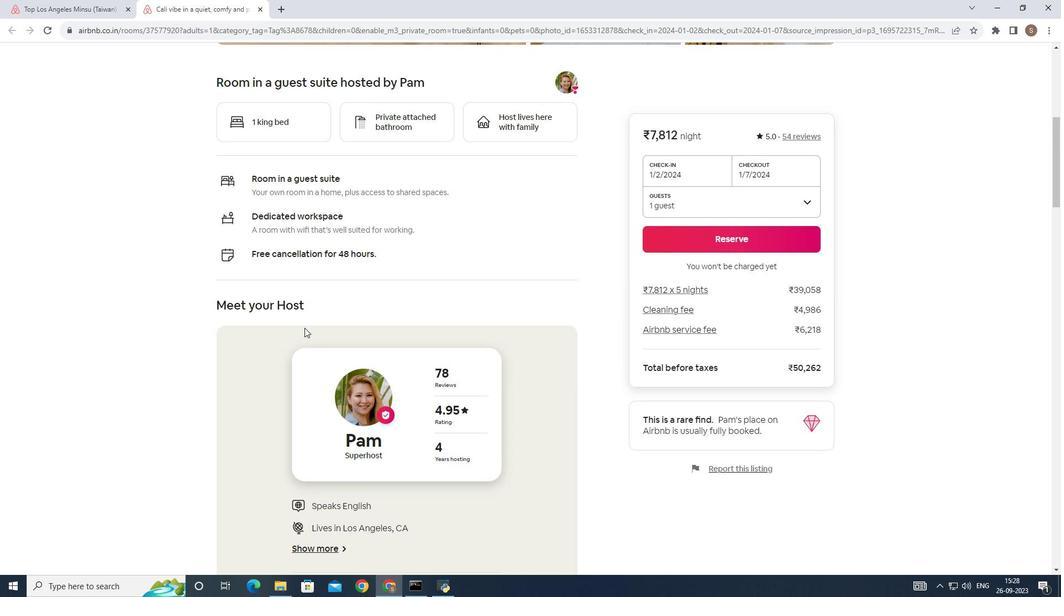 
Action: Mouse scrolled (301, 324) with delta (0, 0)
Screenshot: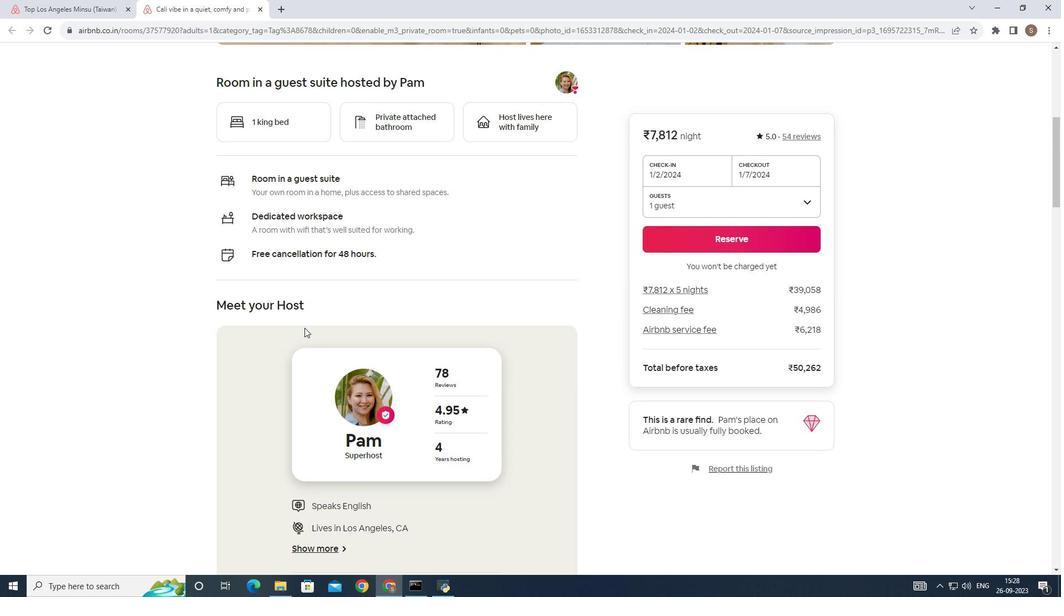 
Action: Mouse scrolled (301, 324) with delta (0, 0)
Screenshot: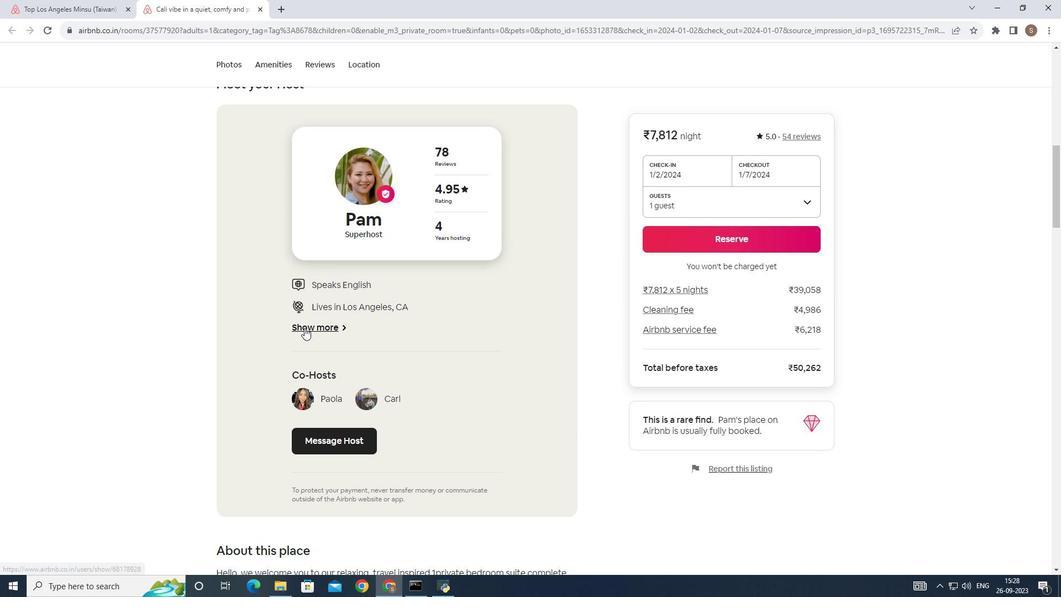 
Action: Mouse scrolled (301, 324) with delta (0, 0)
Screenshot: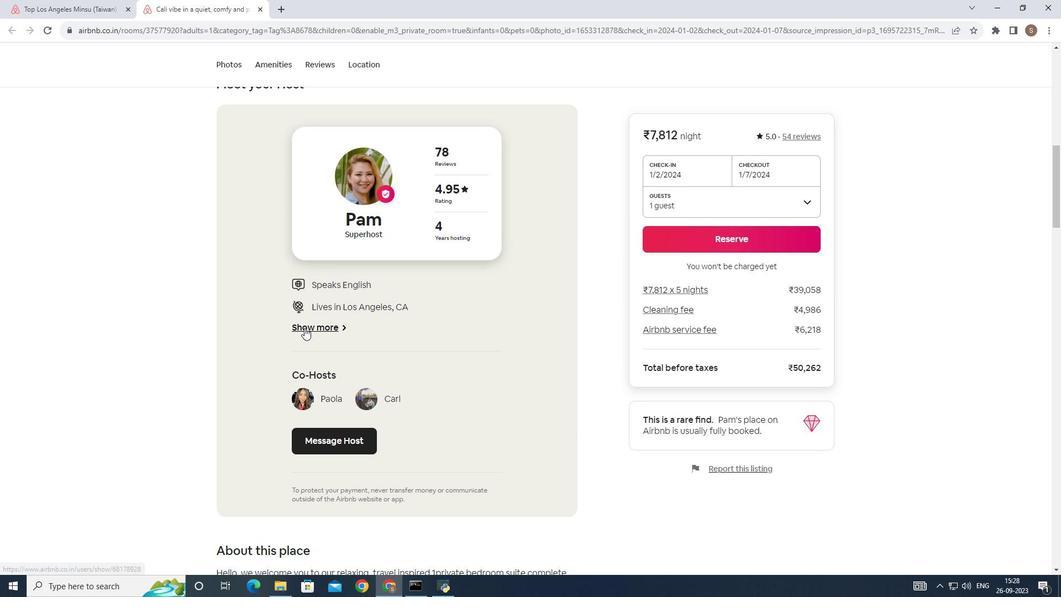 
Action: Mouse scrolled (301, 324) with delta (0, 0)
Screenshot: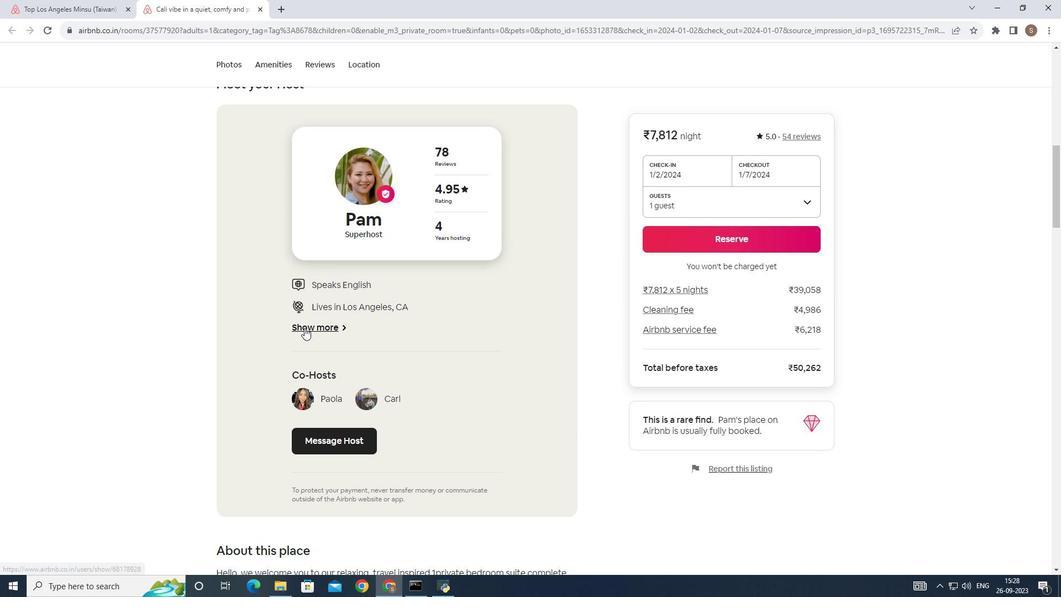 
Action: Mouse scrolled (301, 324) with delta (0, 0)
Screenshot: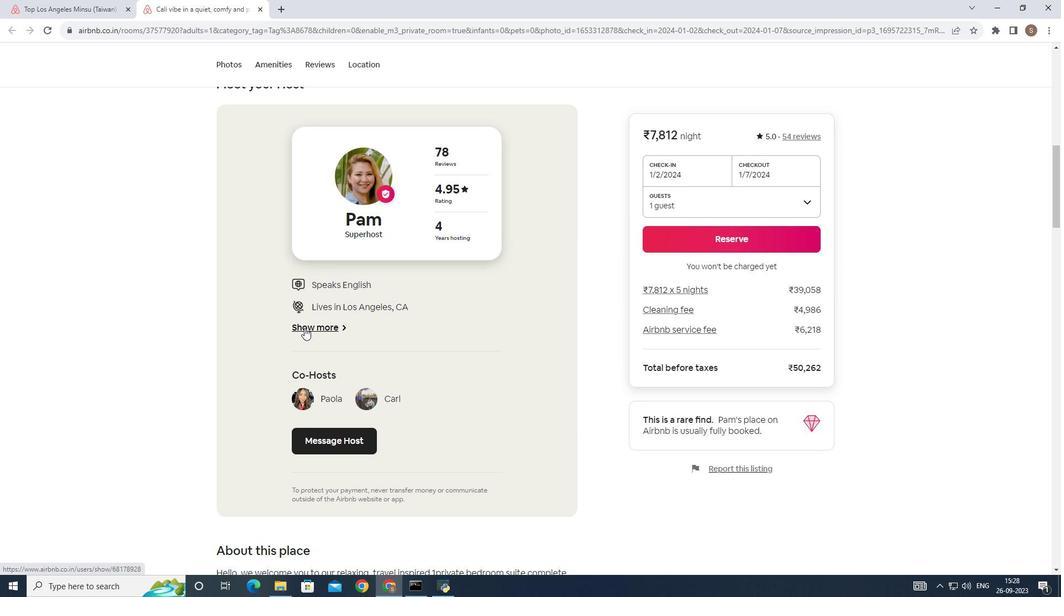 
Action: Mouse scrolled (301, 324) with delta (0, 0)
Screenshot: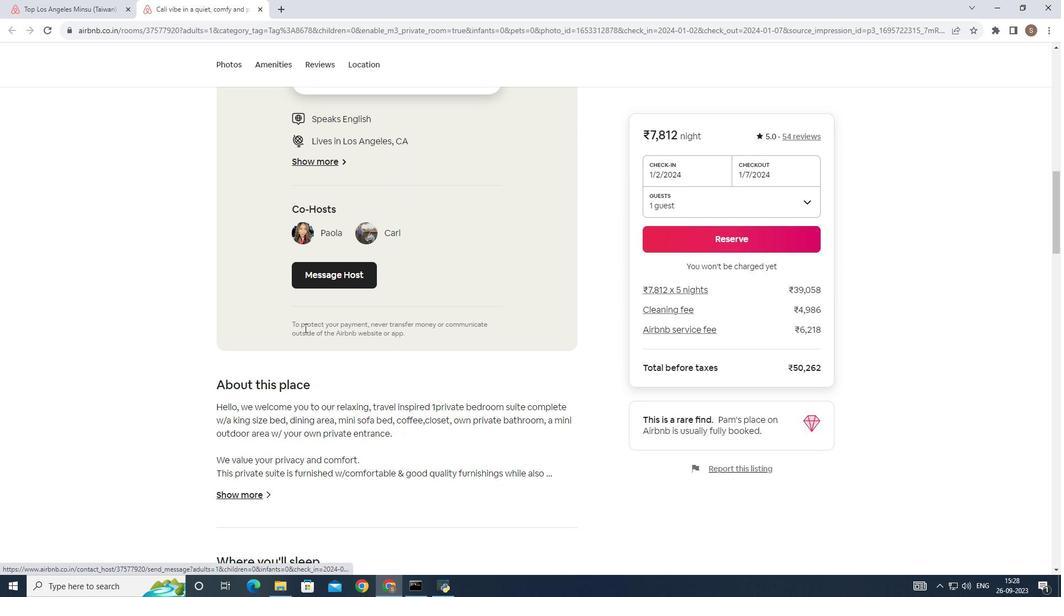 
Action: Mouse scrolled (301, 324) with delta (0, 0)
Screenshot: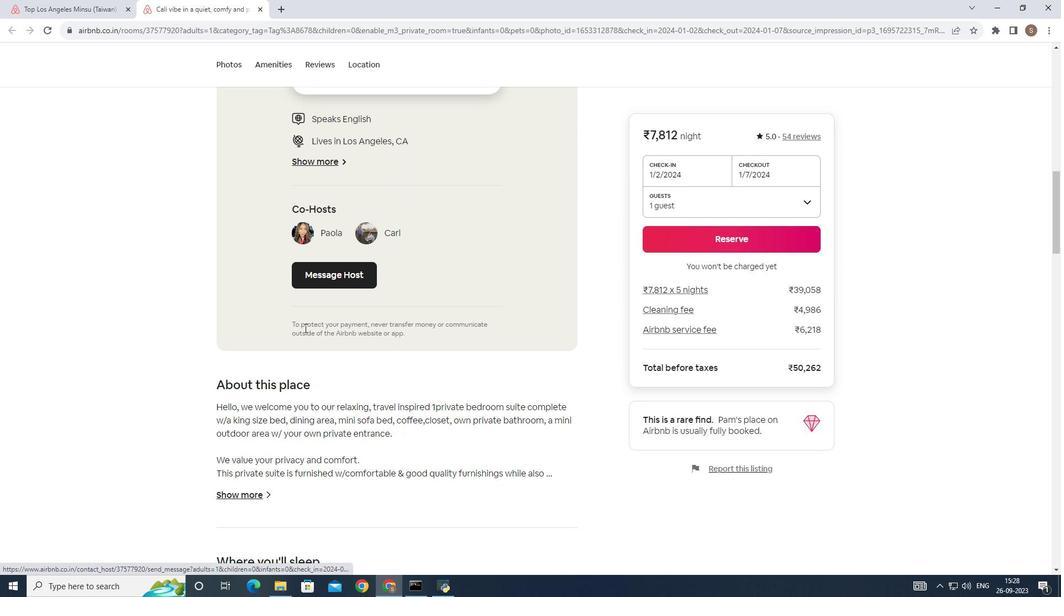 
Action: Mouse scrolled (301, 324) with delta (0, 0)
Screenshot: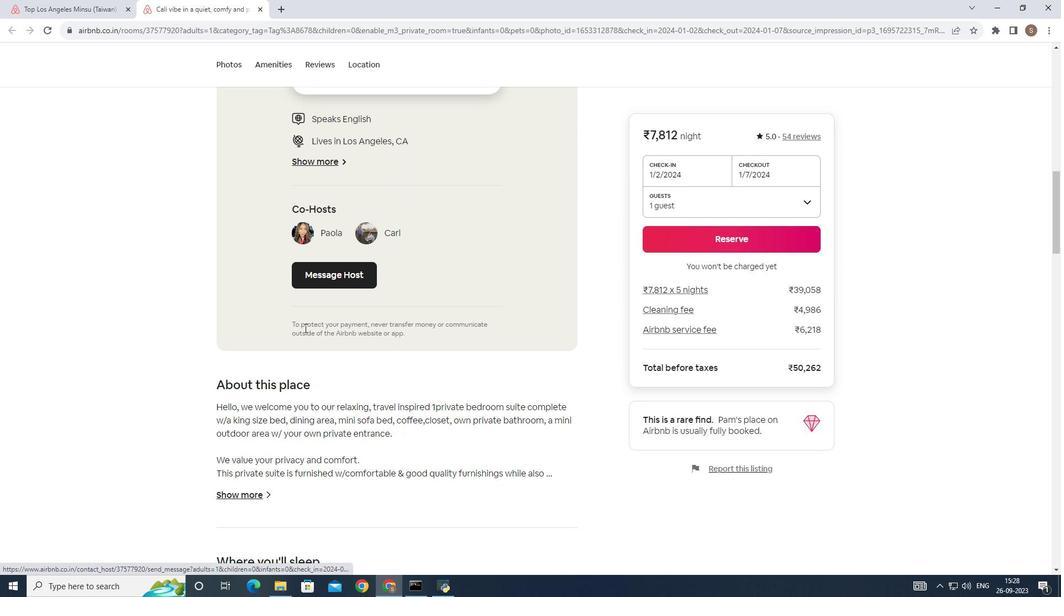 
Action: Mouse scrolled (301, 324) with delta (0, 0)
Screenshot: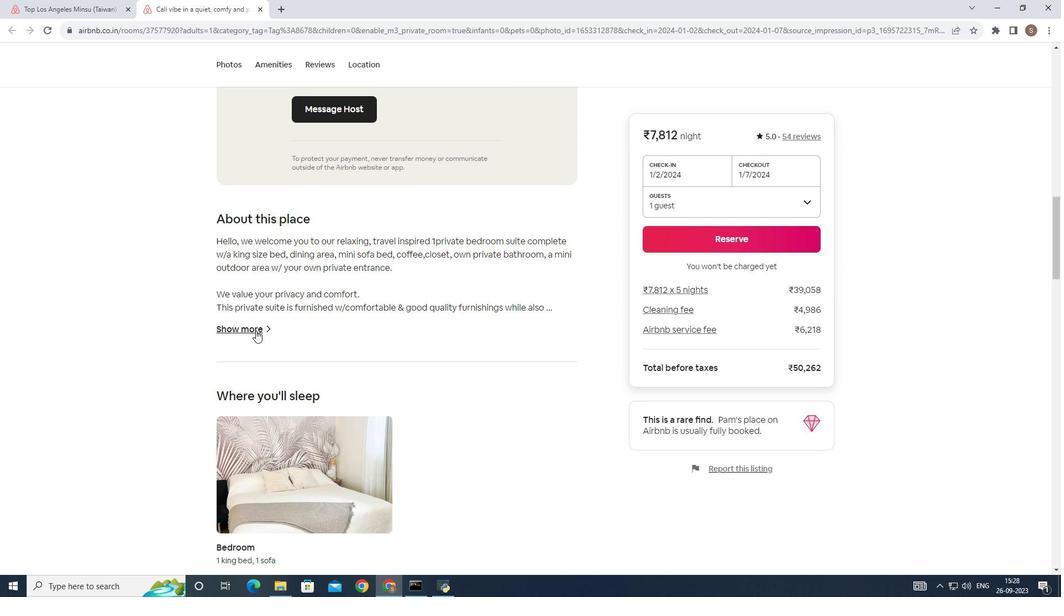 
Action: Mouse scrolled (301, 324) with delta (0, 0)
Screenshot: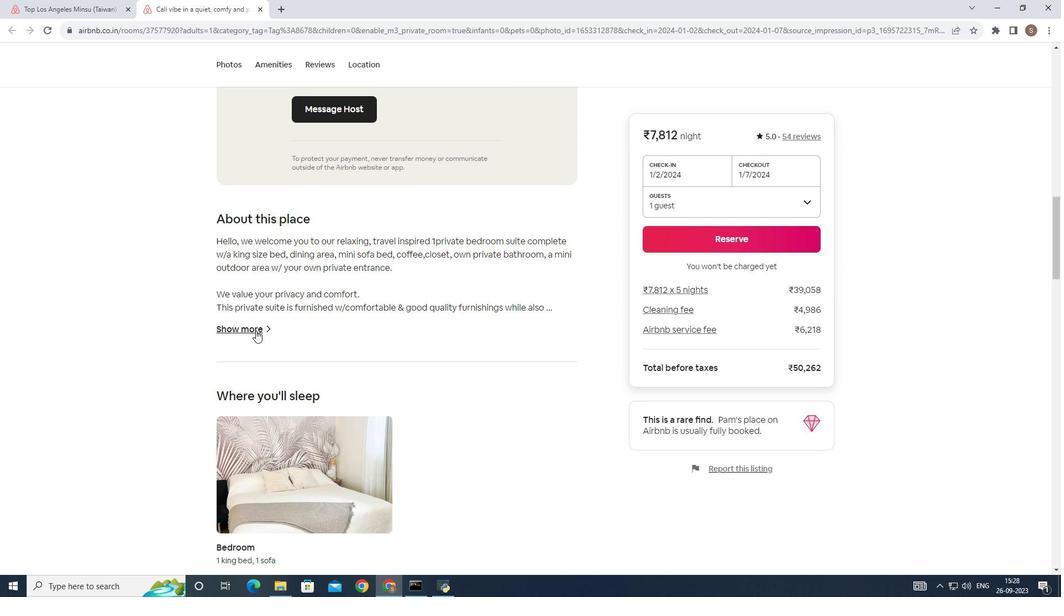 
Action: Mouse scrolled (301, 324) with delta (0, 0)
Screenshot: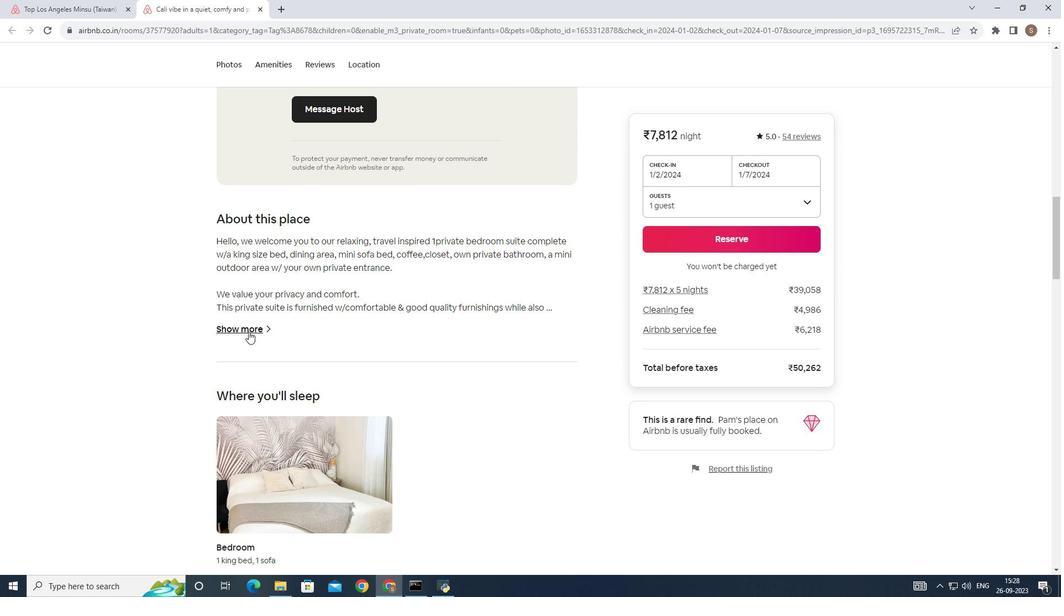 
Action: Mouse moved to (242, 329)
Screenshot: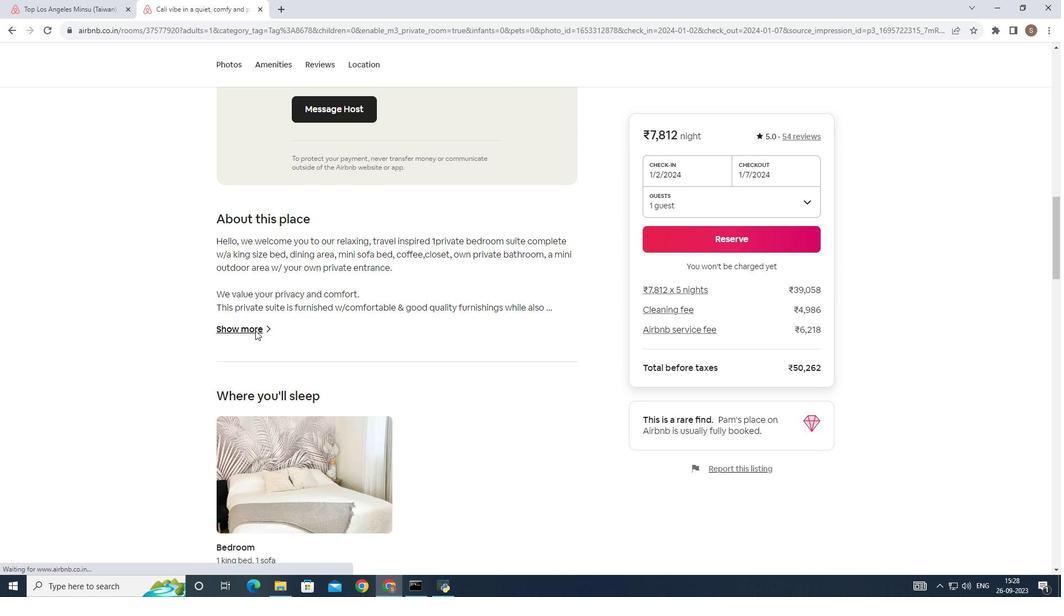 
Action: Mouse pressed left at (242, 329)
Screenshot: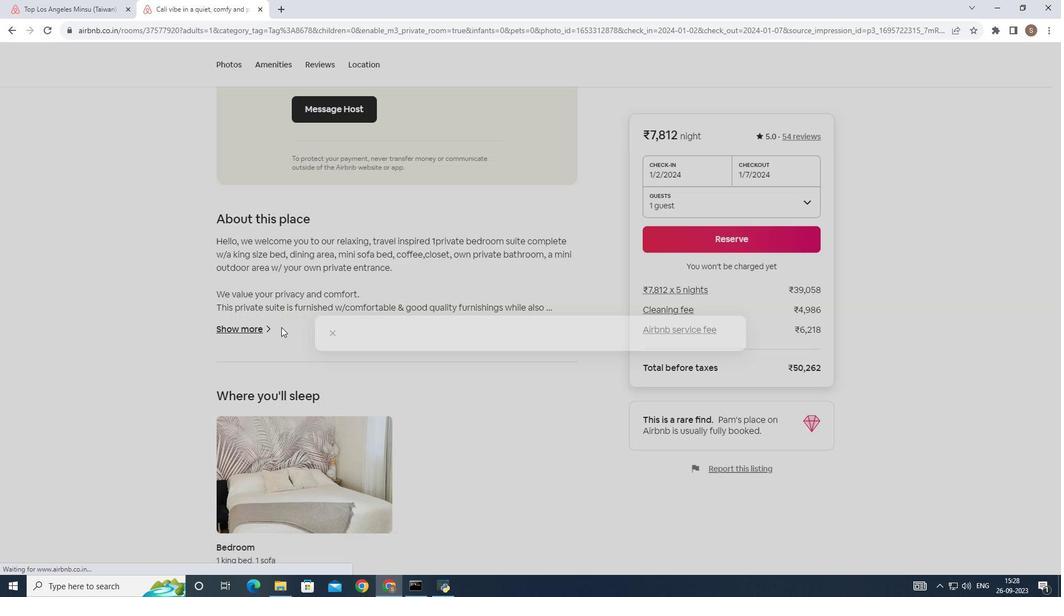 
Action: Mouse moved to (385, 311)
Screenshot: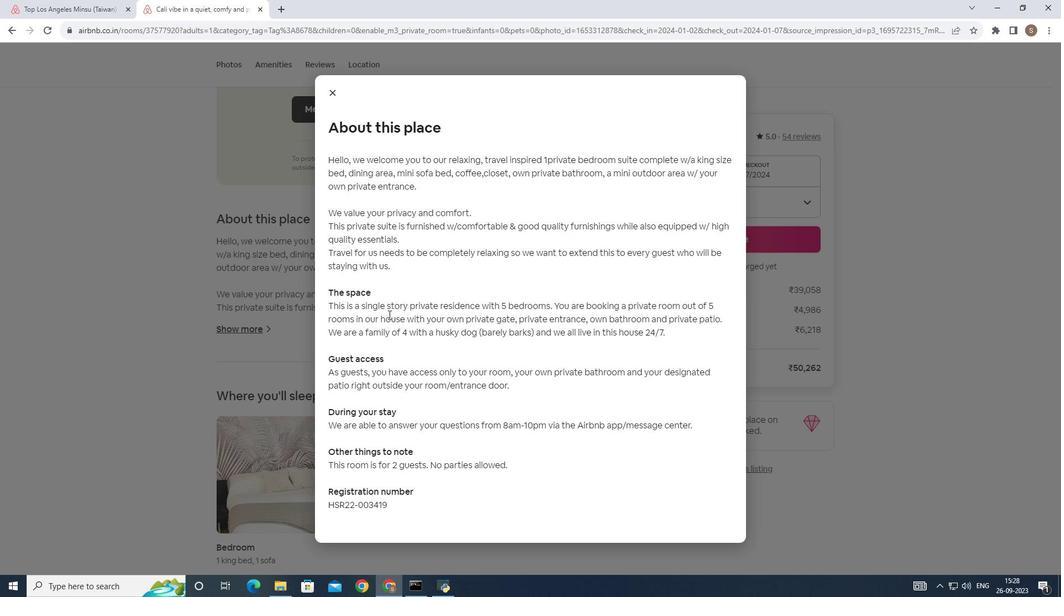 
Action: Mouse scrolled (385, 310) with delta (0, 0)
Screenshot: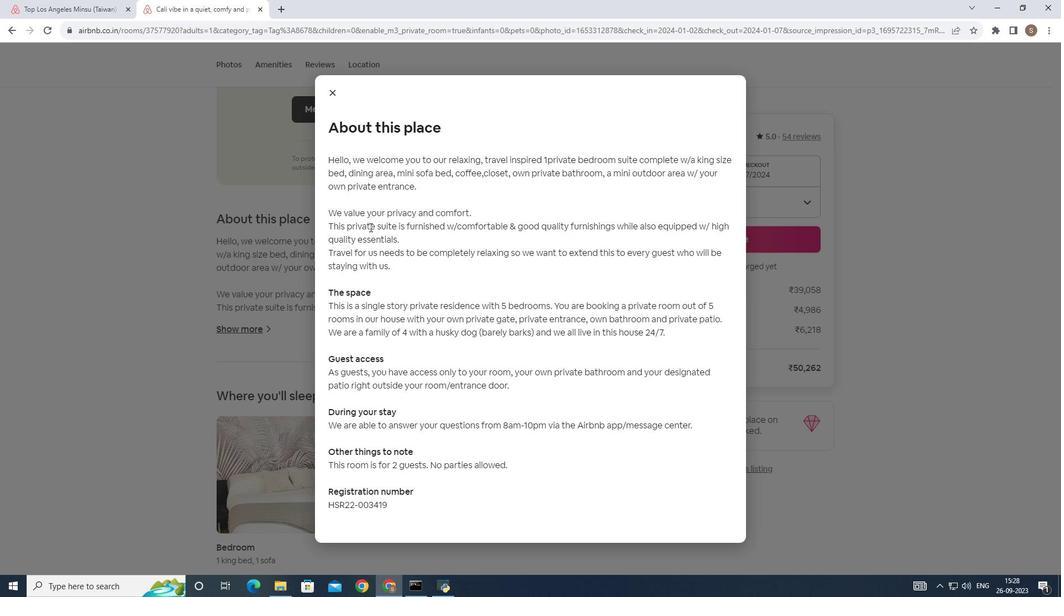
Action: Mouse scrolled (385, 310) with delta (0, 0)
Screenshot: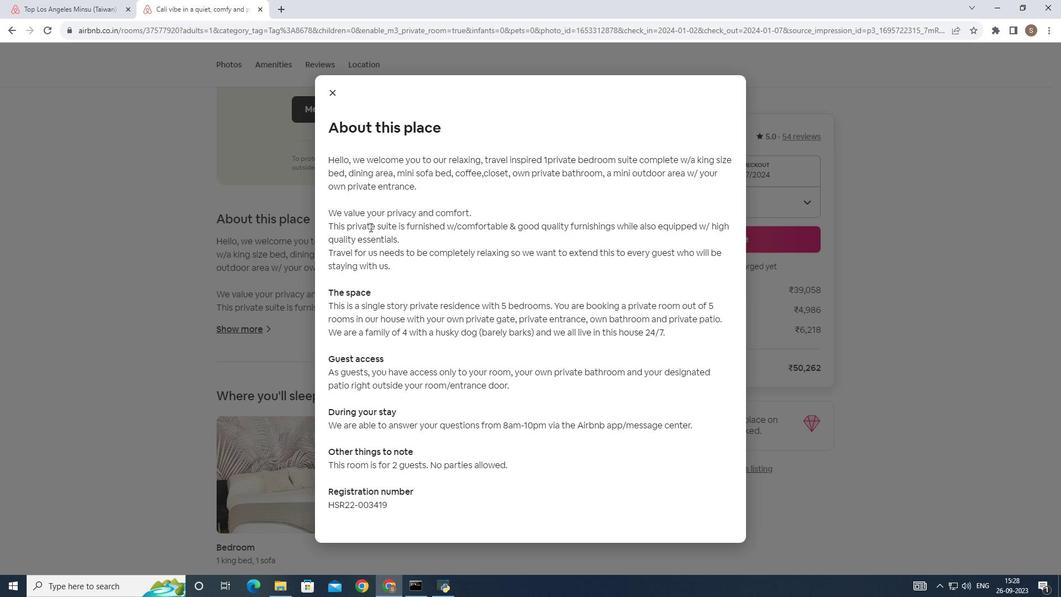 
Action: Mouse scrolled (385, 310) with delta (0, 0)
Screenshot: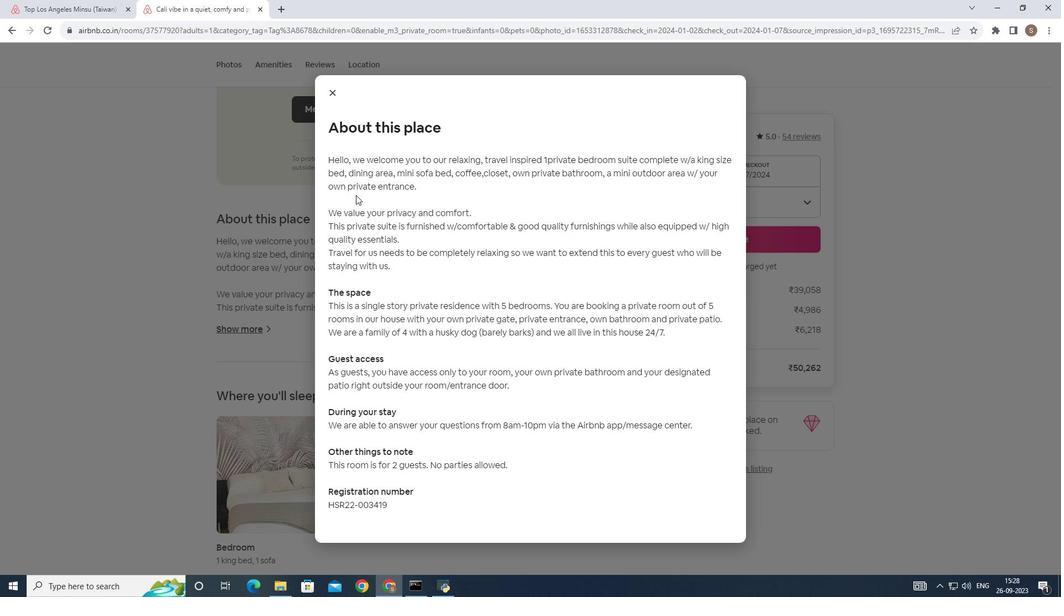 
Action: Mouse scrolled (385, 310) with delta (0, 0)
Screenshot: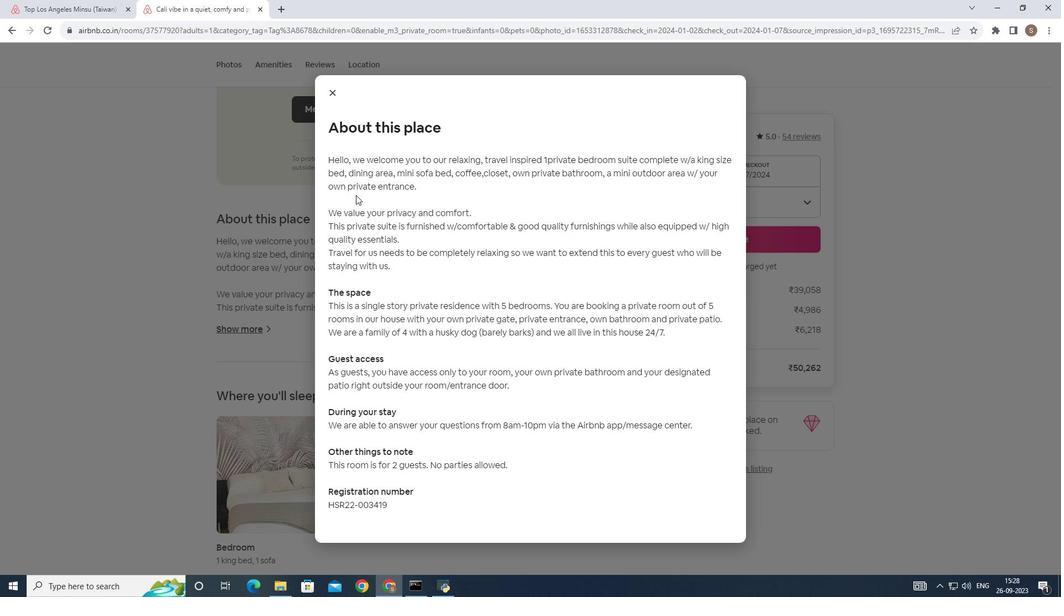 
Action: Mouse scrolled (385, 310) with delta (0, 0)
Screenshot: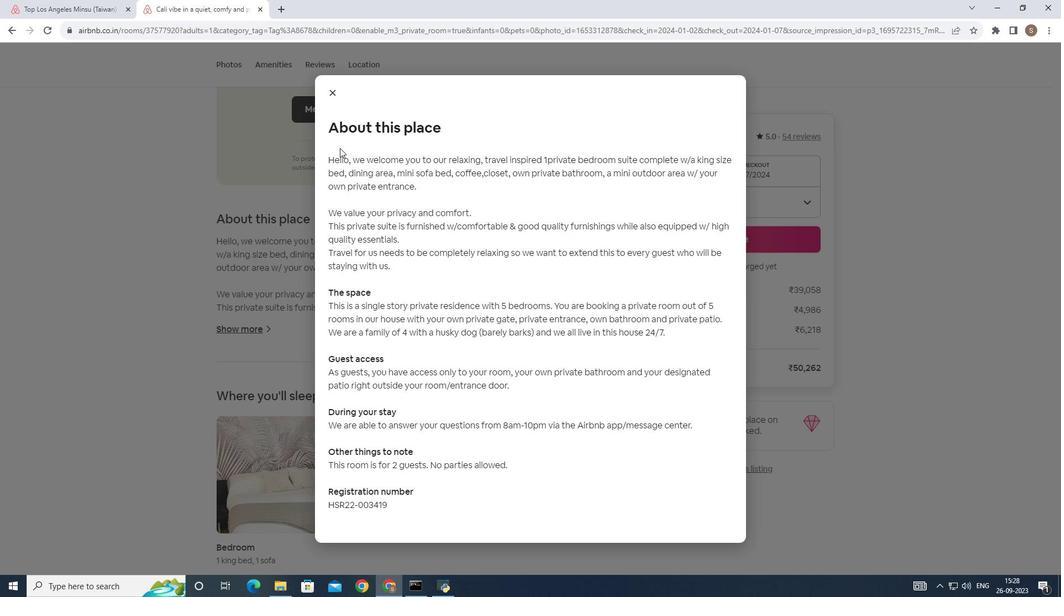 
Action: Mouse moved to (335, 89)
Screenshot: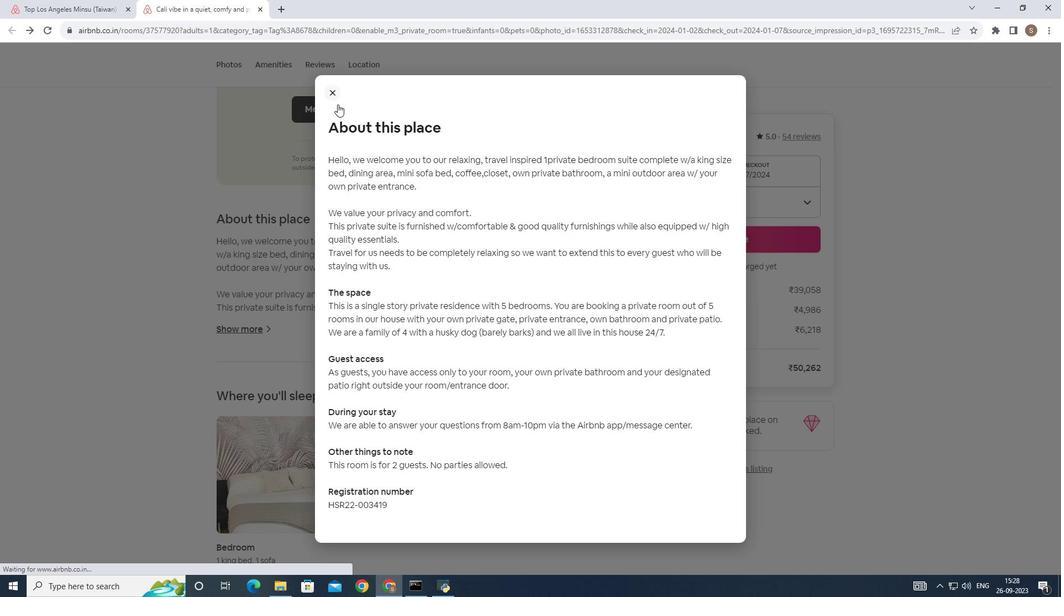 
Action: Mouse pressed left at (335, 89)
Screenshot: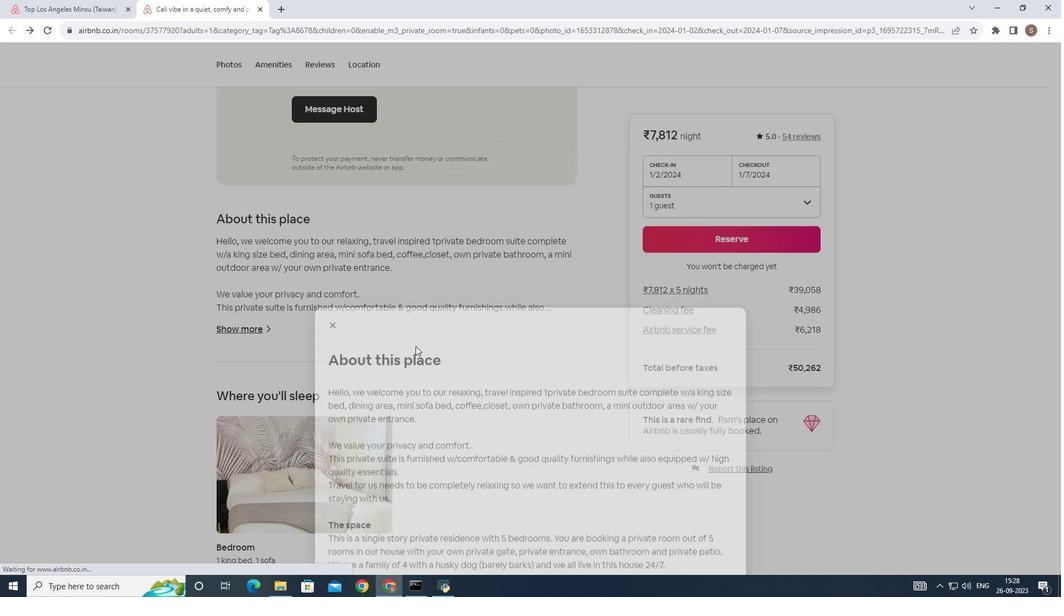 
Action: Mouse moved to (353, 411)
Screenshot: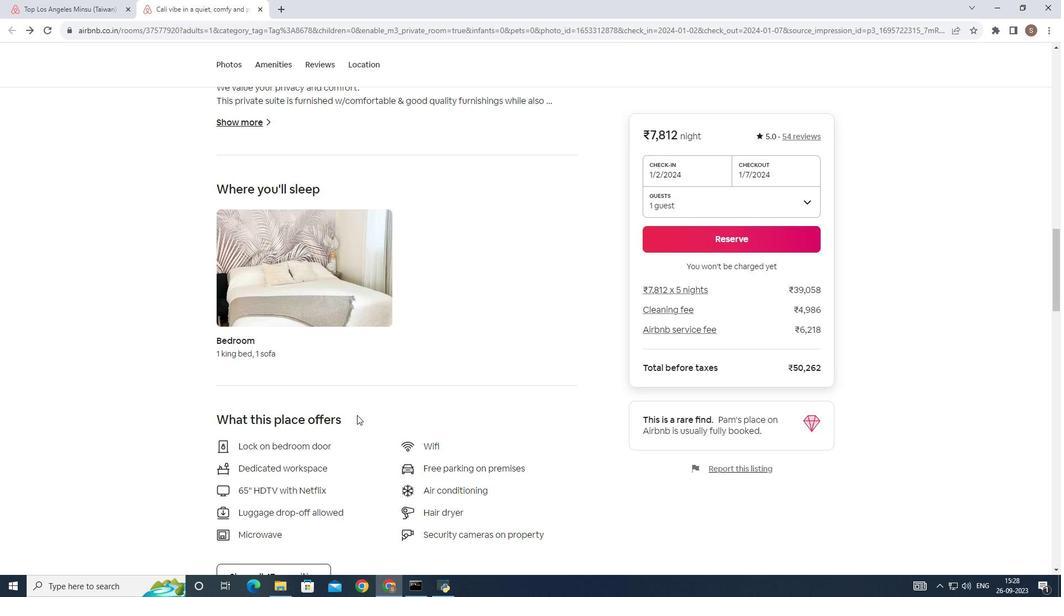 
Action: Mouse scrolled (353, 411) with delta (0, 0)
Screenshot: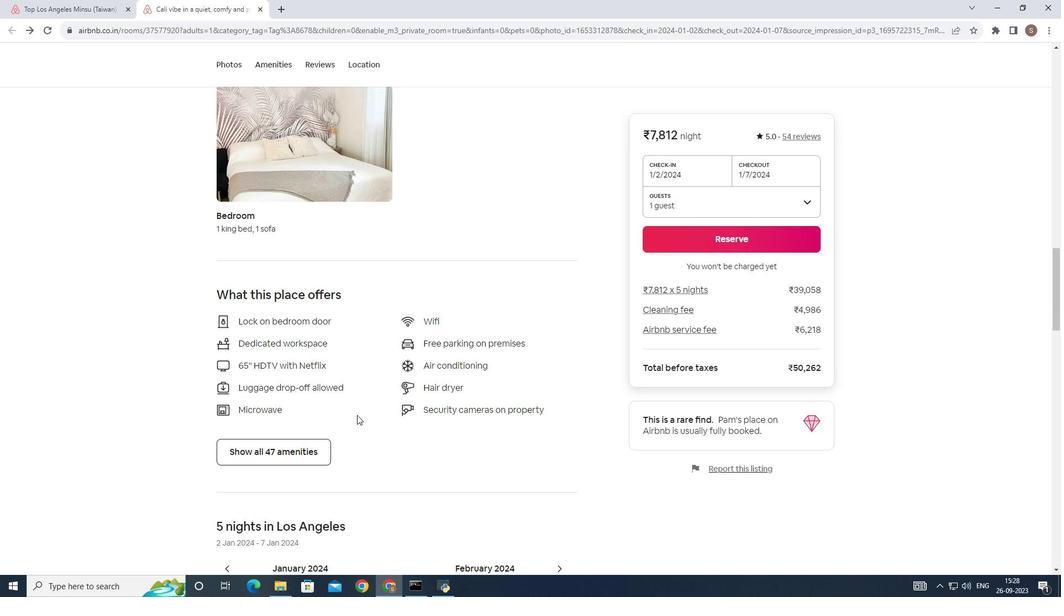 
Action: Mouse scrolled (353, 411) with delta (0, 0)
Screenshot: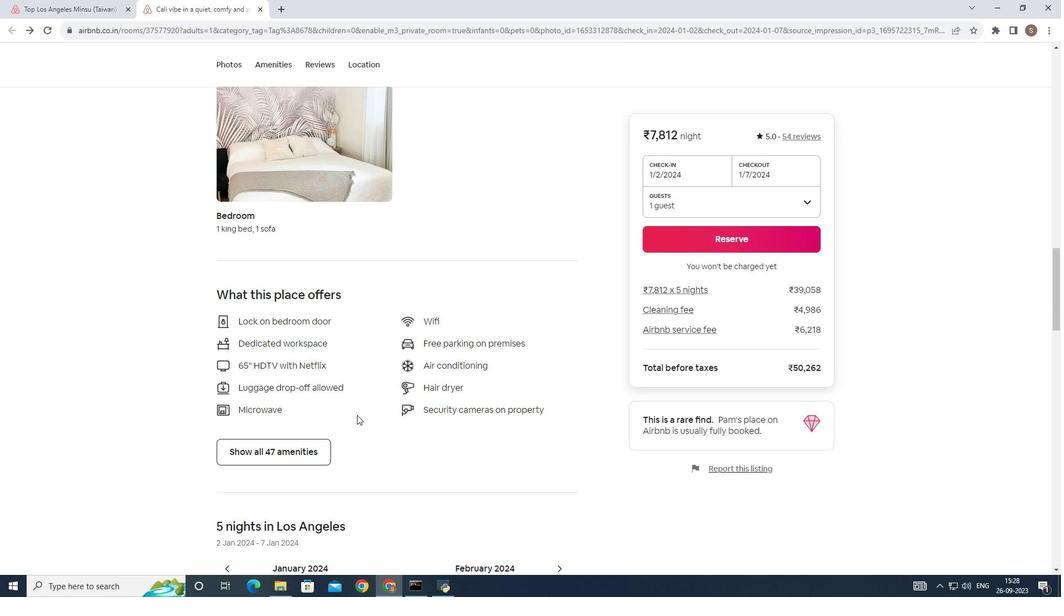 
Action: Mouse scrolled (353, 411) with delta (0, 0)
Screenshot: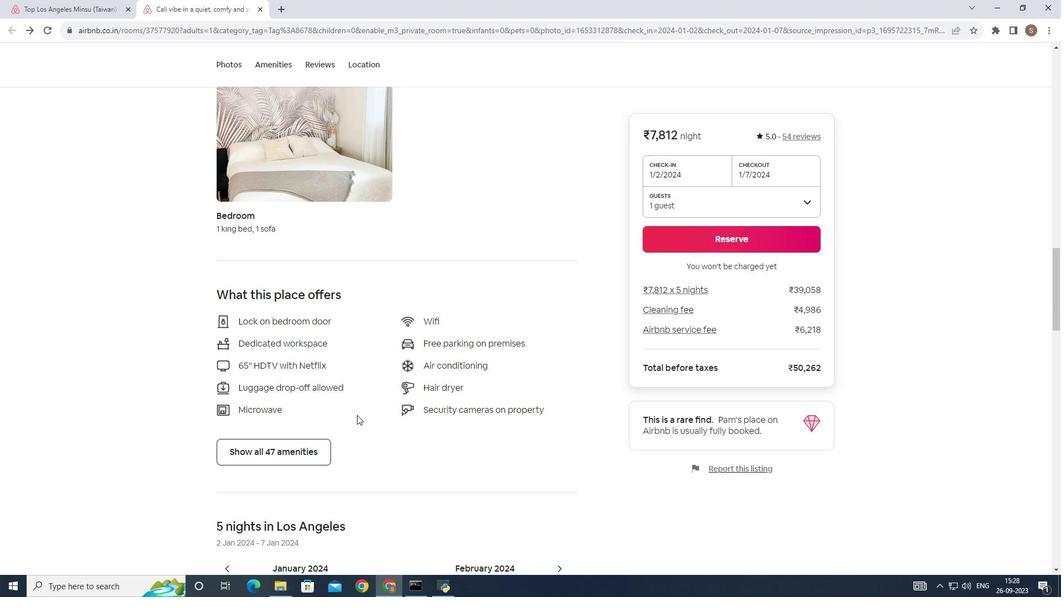 
Action: Mouse scrolled (353, 411) with delta (0, 0)
Screenshot: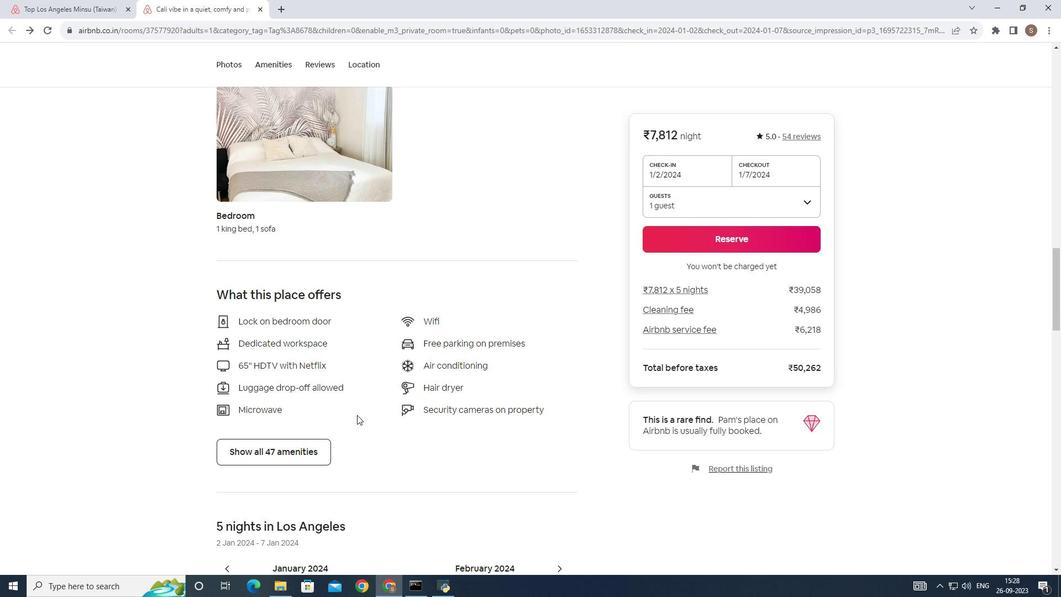 
Action: Mouse scrolled (353, 411) with delta (0, 0)
Screenshot: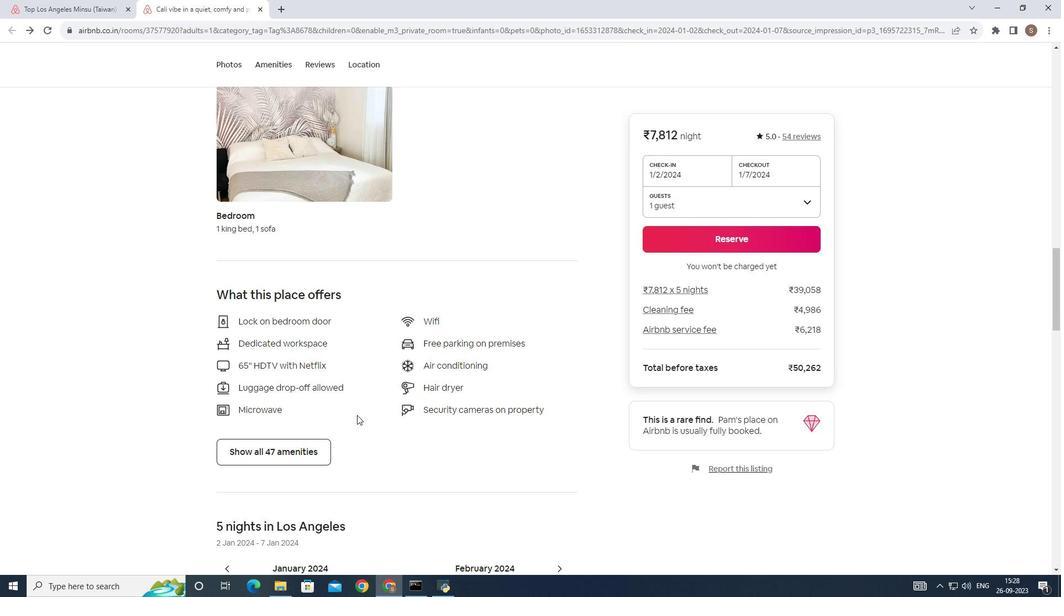 
Action: Mouse scrolled (353, 411) with delta (0, 0)
Screenshot: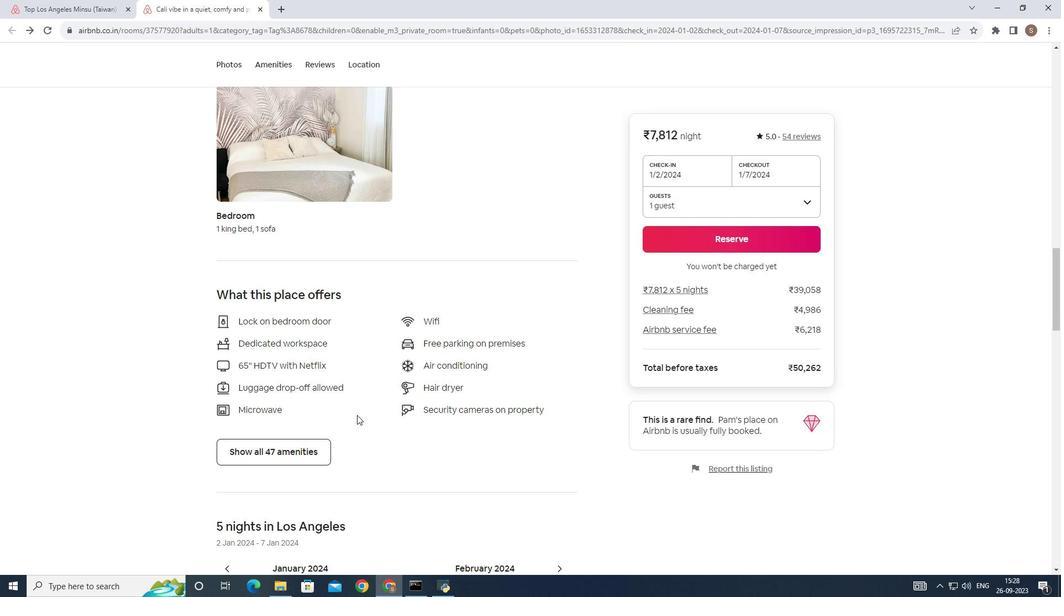 
Action: Mouse moved to (292, 436)
Screenshot: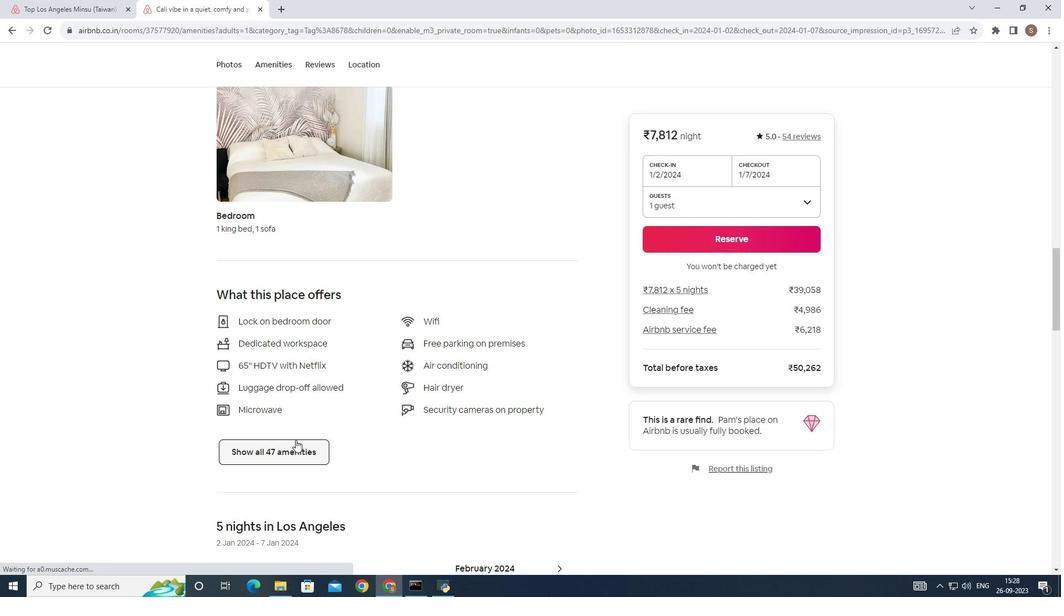 
Action: Mouse pressed left at (292, 436)
Screenshot: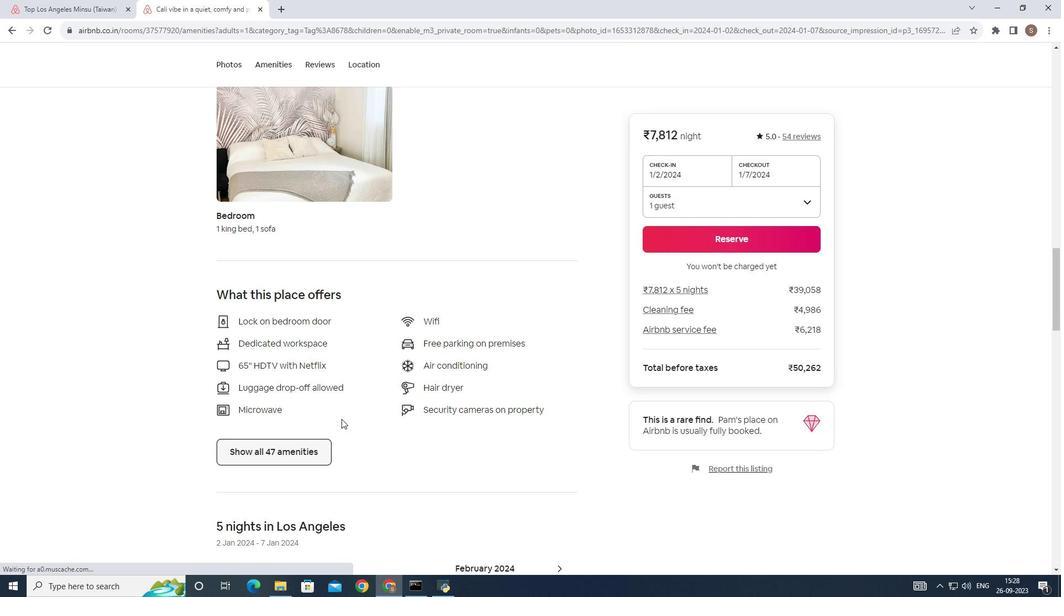 
Action: Mouse moved to (476, 368)
Screenshot: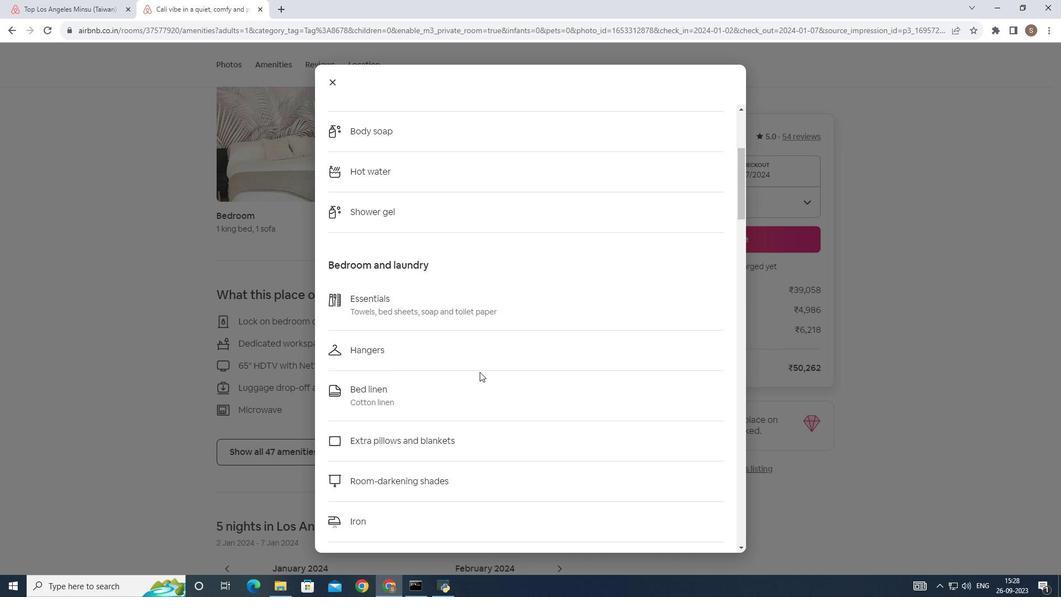 
Action: Mouse scrolled (476, 368) with delta (0, 0)
Screenshot: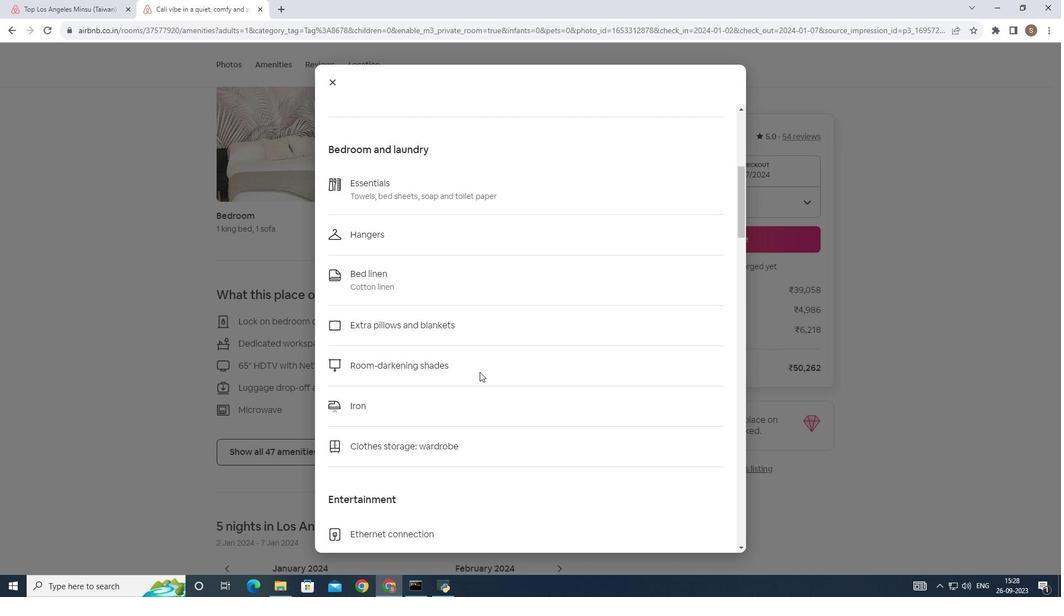
Action: Mouse scrolled (476, 368) with delta (0, 0)
Screenshot: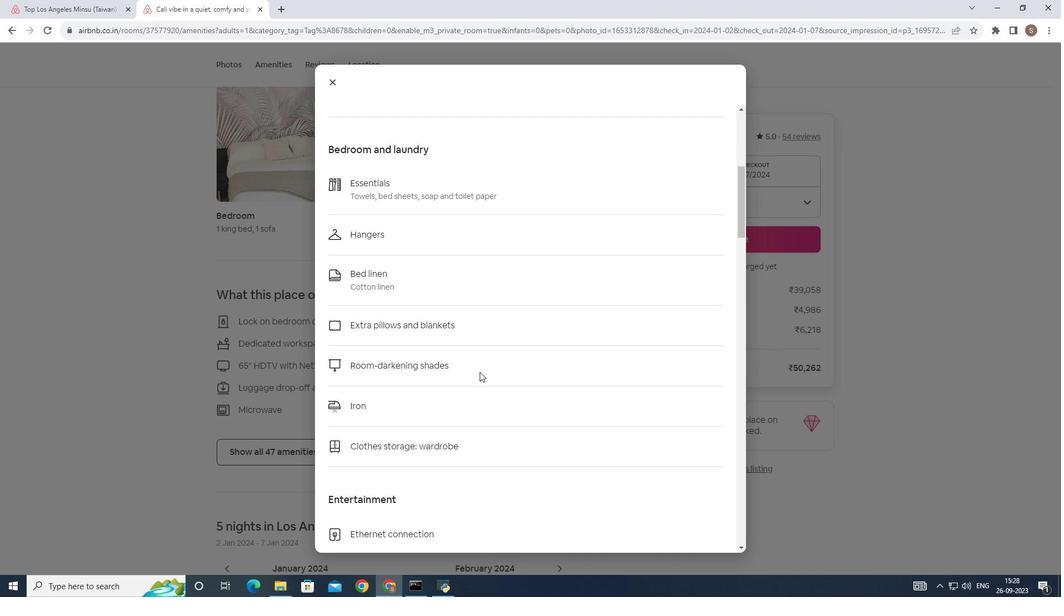 
Action: Mouse scrolled (476, 368) with delta (0, 0)
Screenshot: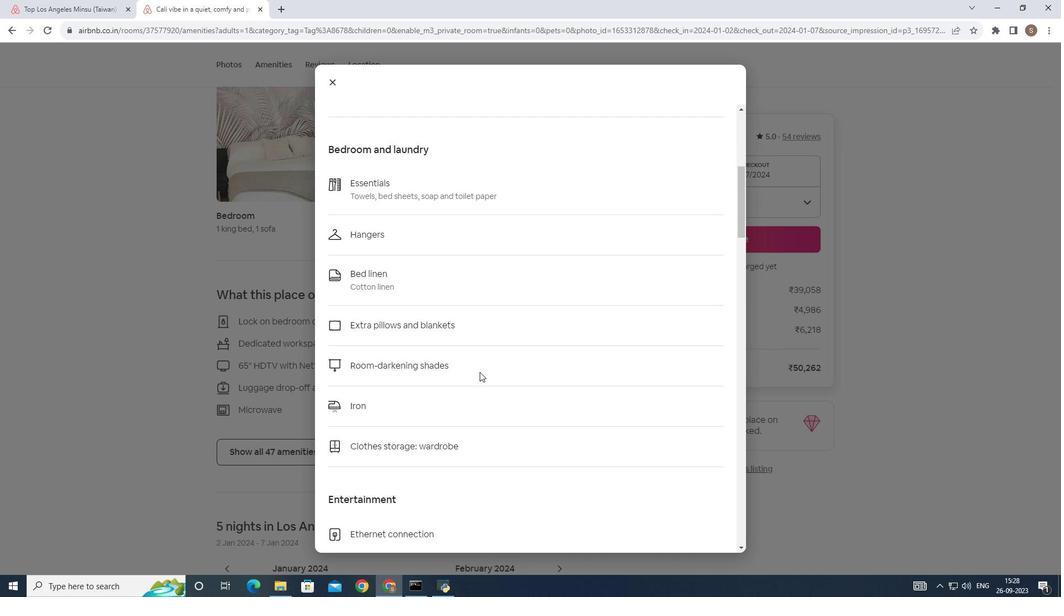 
Action: Mouse scrolled (476, 368) with delta (0, 0)
Screenshot: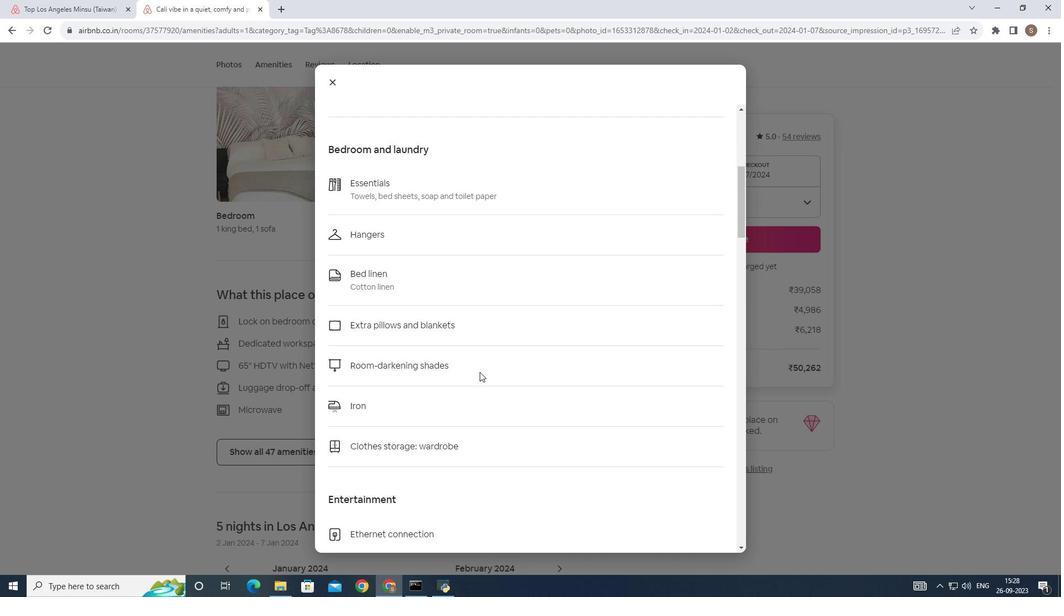 
Action: Mouse scrolled (476, 368) with delta (0, 0)
Screenshot: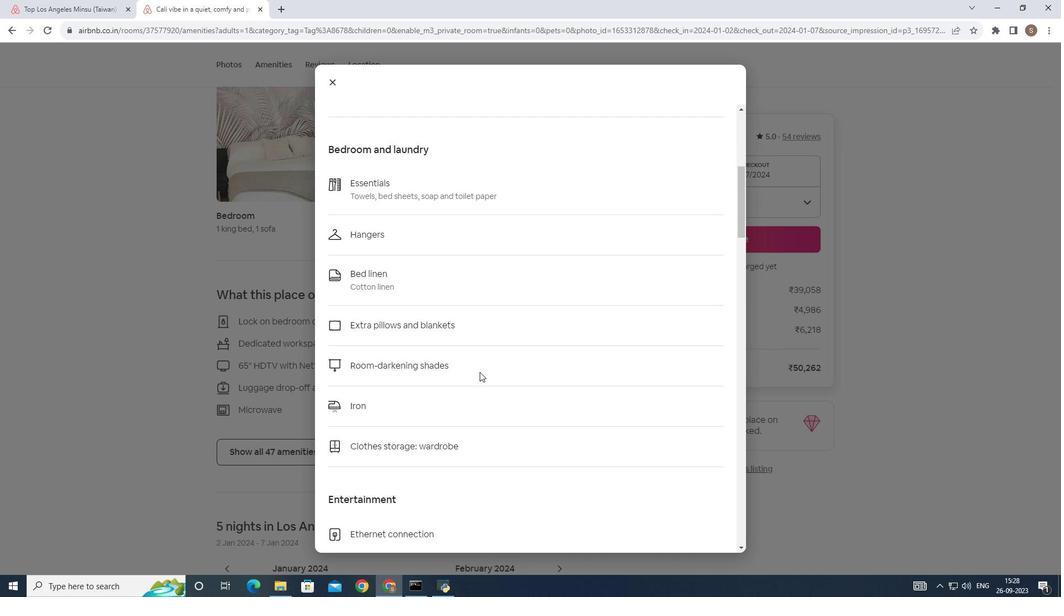 
Action: Mouse scrolled (476, 368) with delta (0, 0)
Screenshot: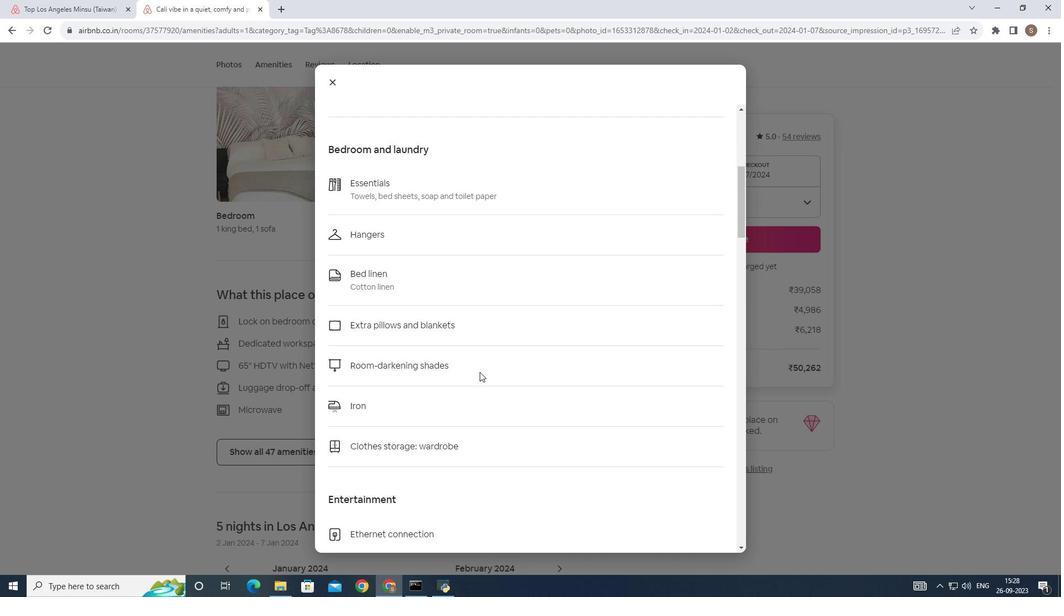 
Action: Mouse scrolled (476, 368) with delta (0, 0)
Screenshot: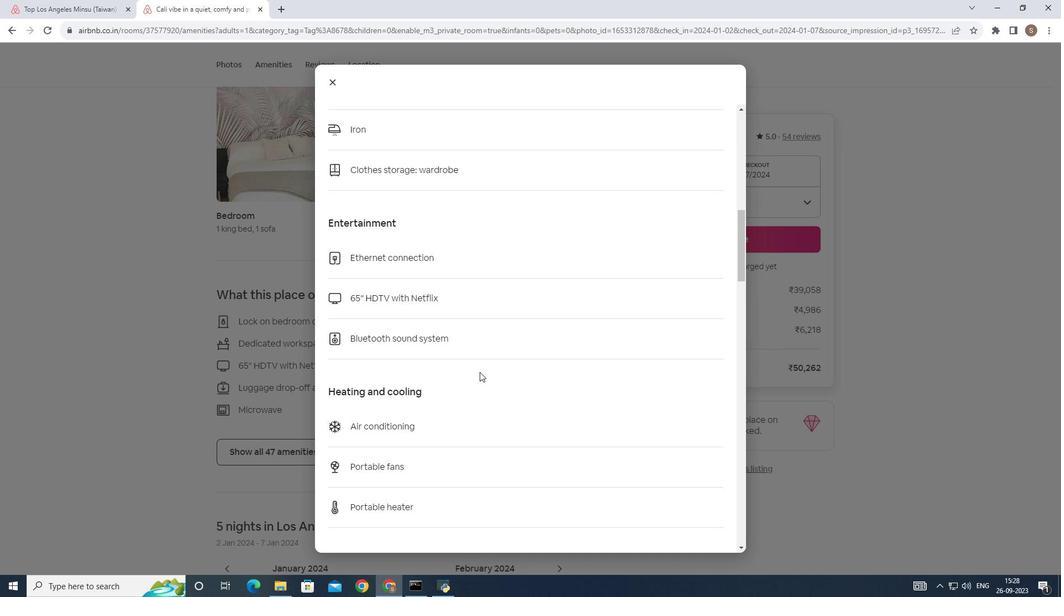 
Action: Mouse scrolled (476, 368) with delta (0, 0)
Screenshot: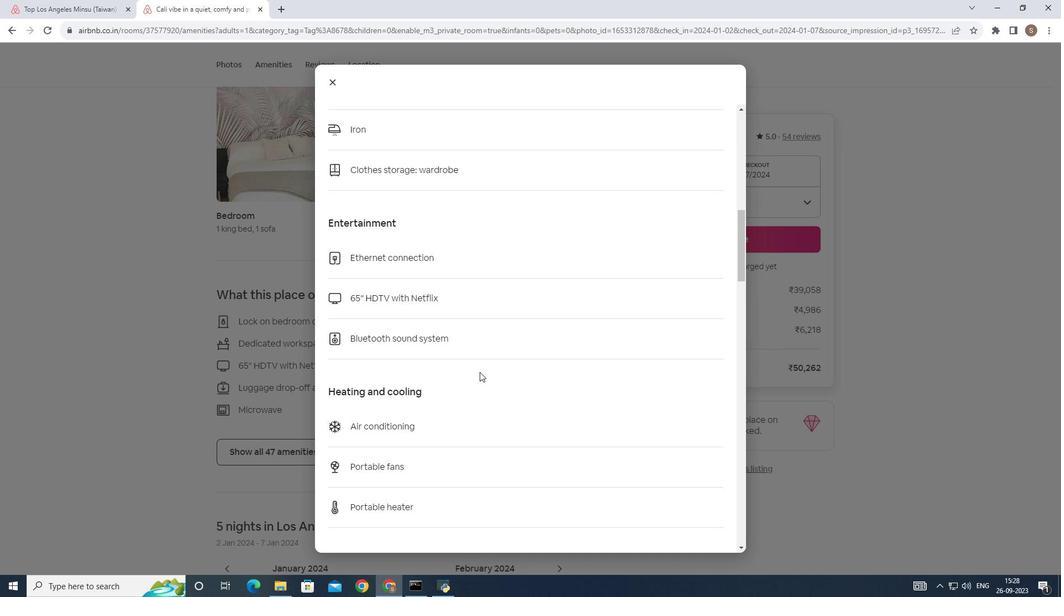 
Action: Mouse scrolled (476, 368) with delta (0, 0)
Screenshot: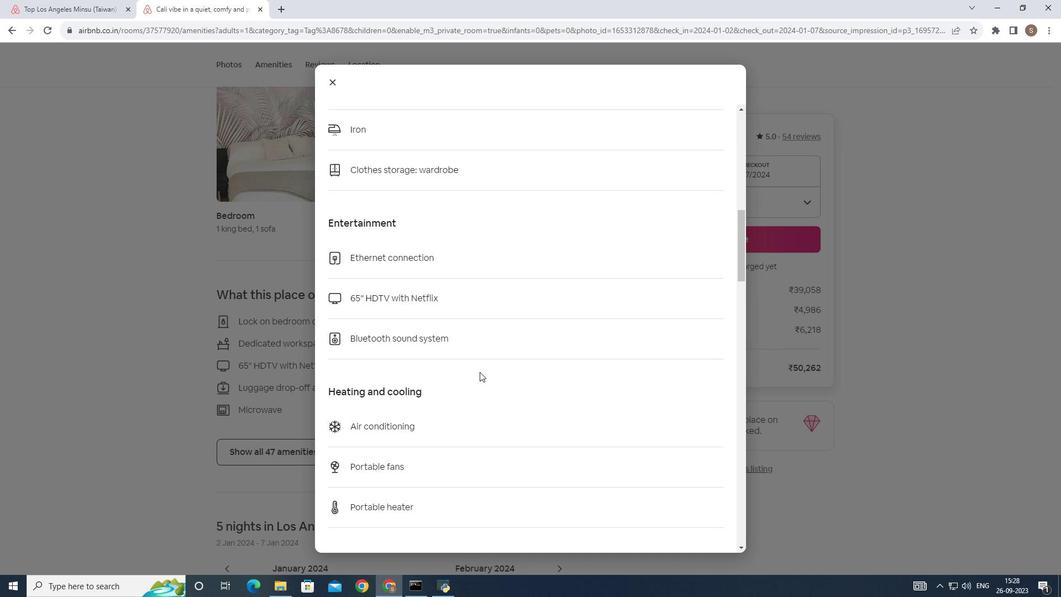 
Action: Mouse scrolled (476, 368) with delta (0, 0)
Screenshot: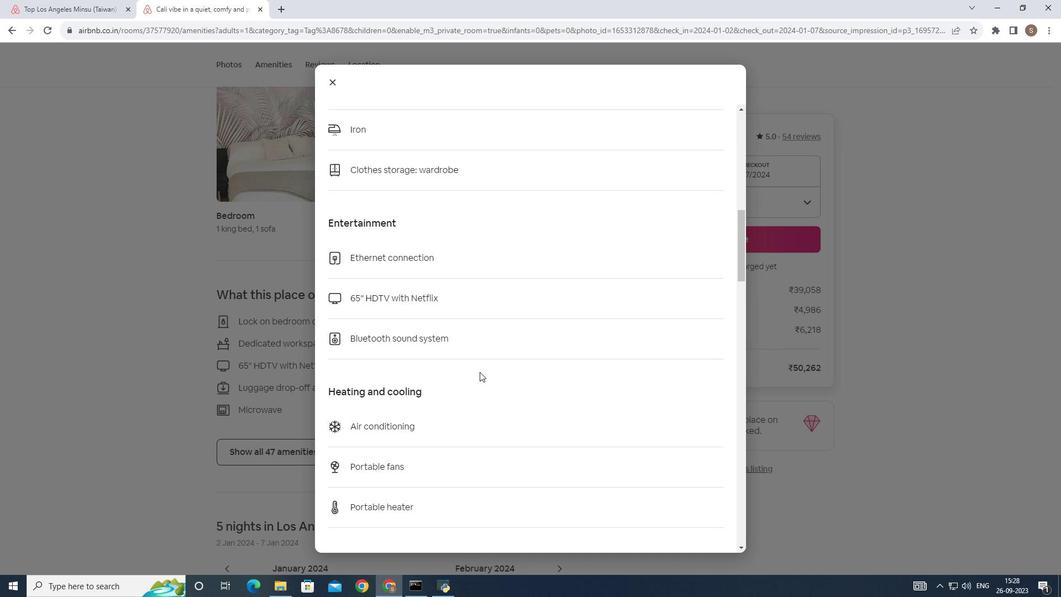 
Action: Mouse scrolled (476, 368) with delta (0, 0)
Screenshot: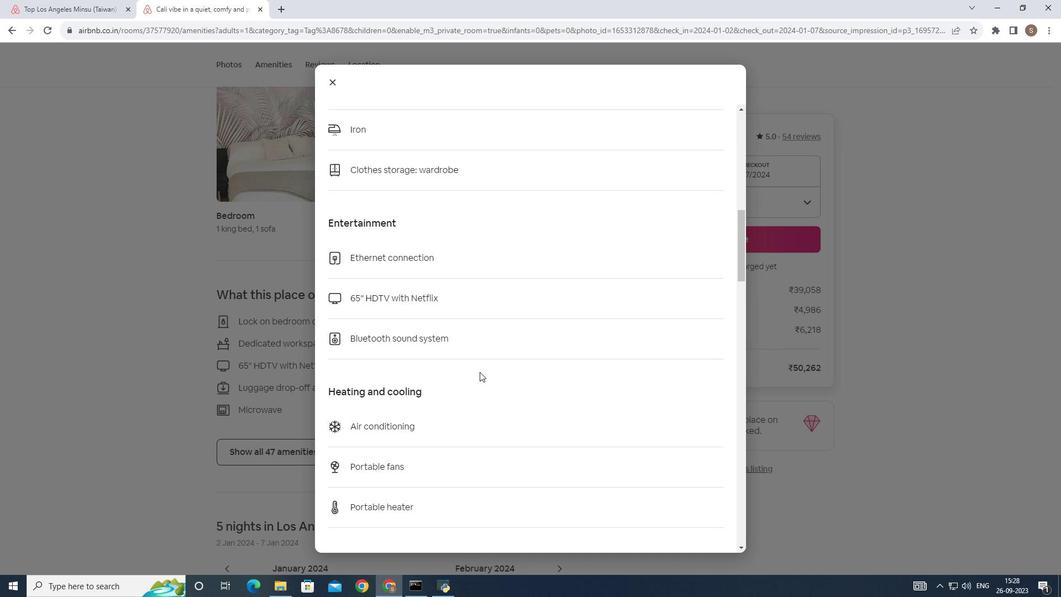 
Action: Mouse scrolled (476, 368) with delta (0, 0)
Screenshot: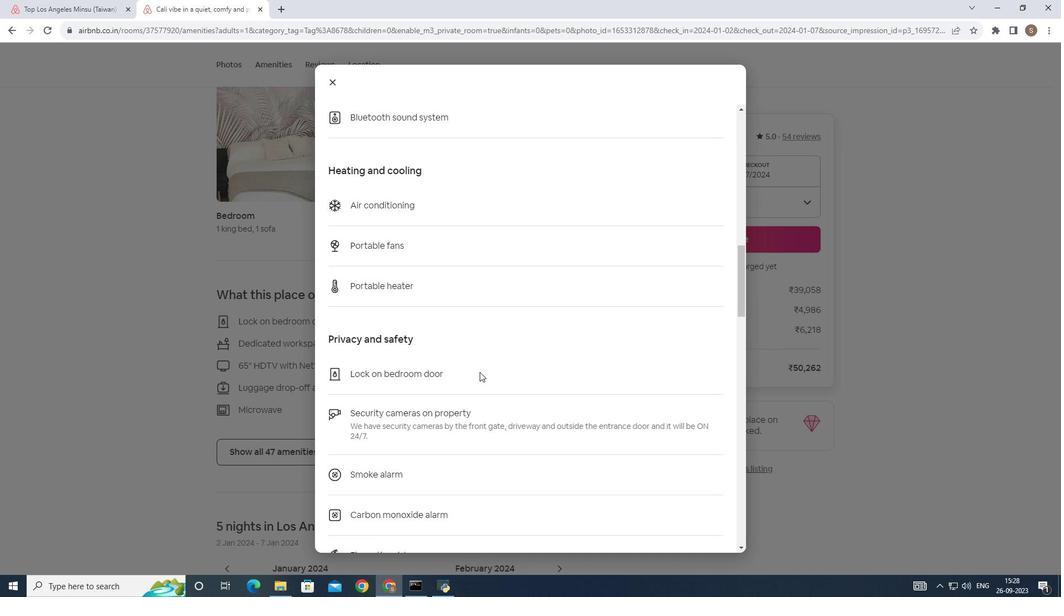 
Action: Mouse scrolled (476, 368) with delta (0, 0)
Screenshot: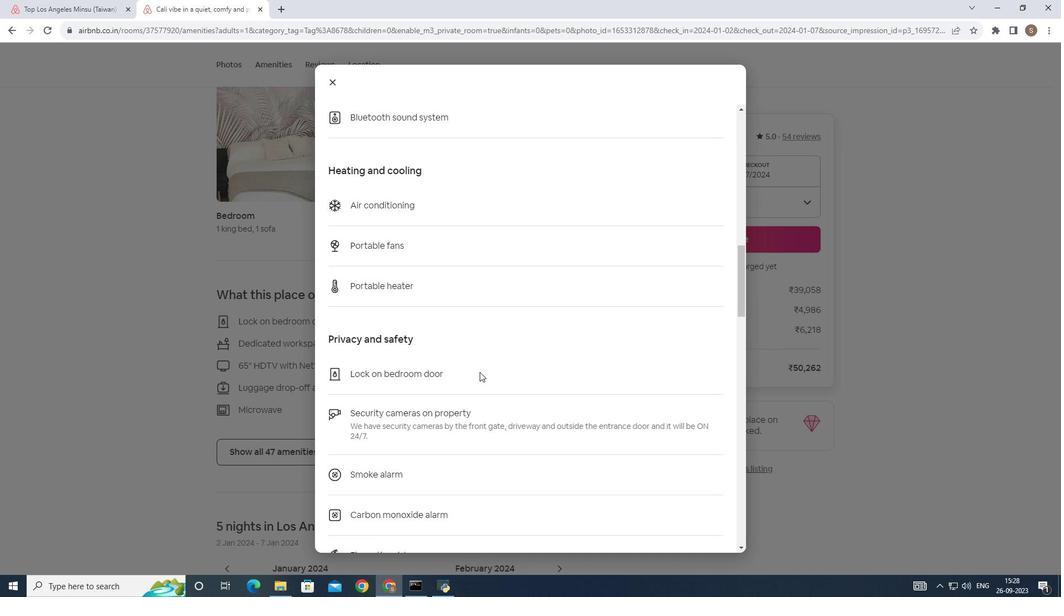 
Action: Mouse scrolled (476, 368) with delta (0, 0)
Screenshot: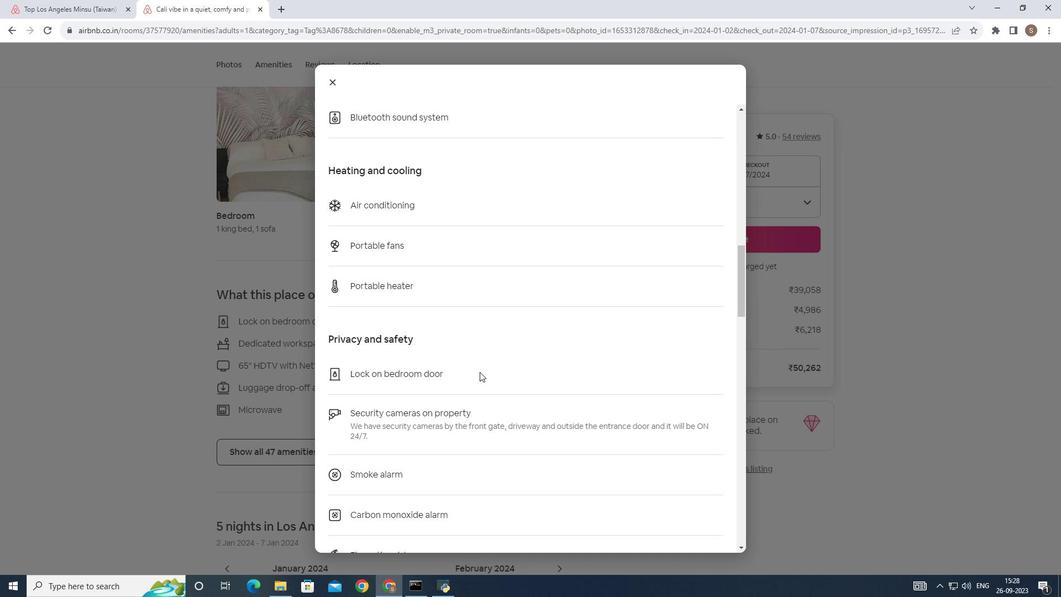 
Action: Mouse scrolled (476, 368) with delta (0, 0)
Screenshot: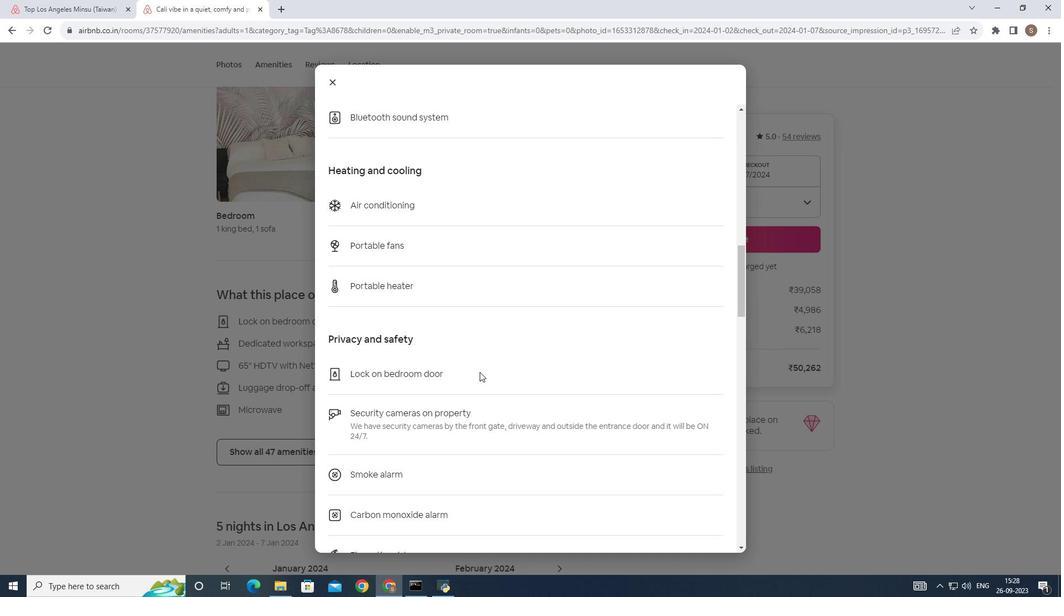 
Action: Mouse scrolled (476, 368) with delta (0, 0)
Screenshot: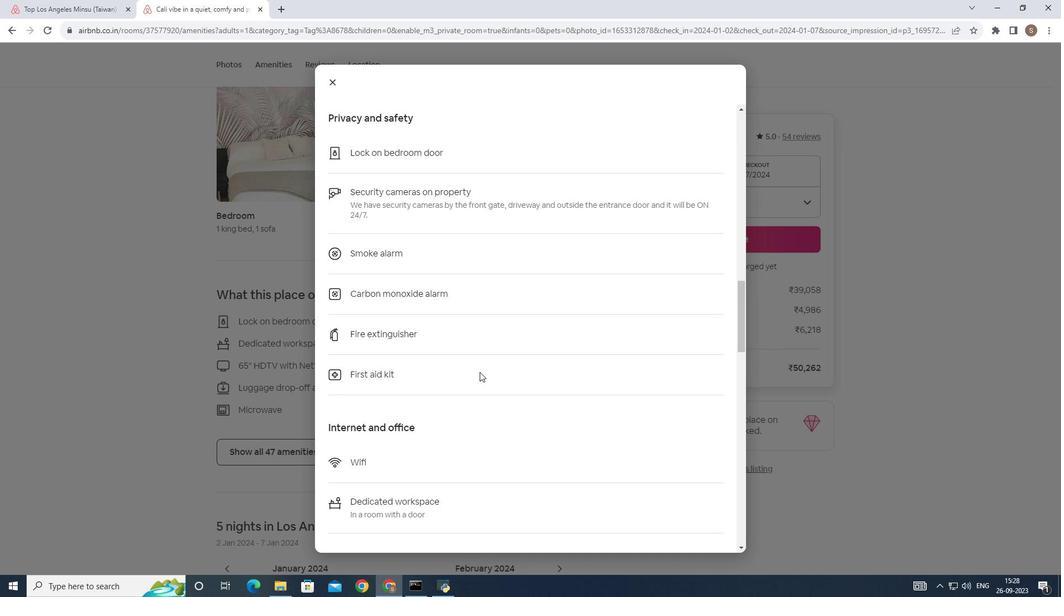 
Action: Mouse scrolled (476, 368) with delta (0, 0)
Screenshot: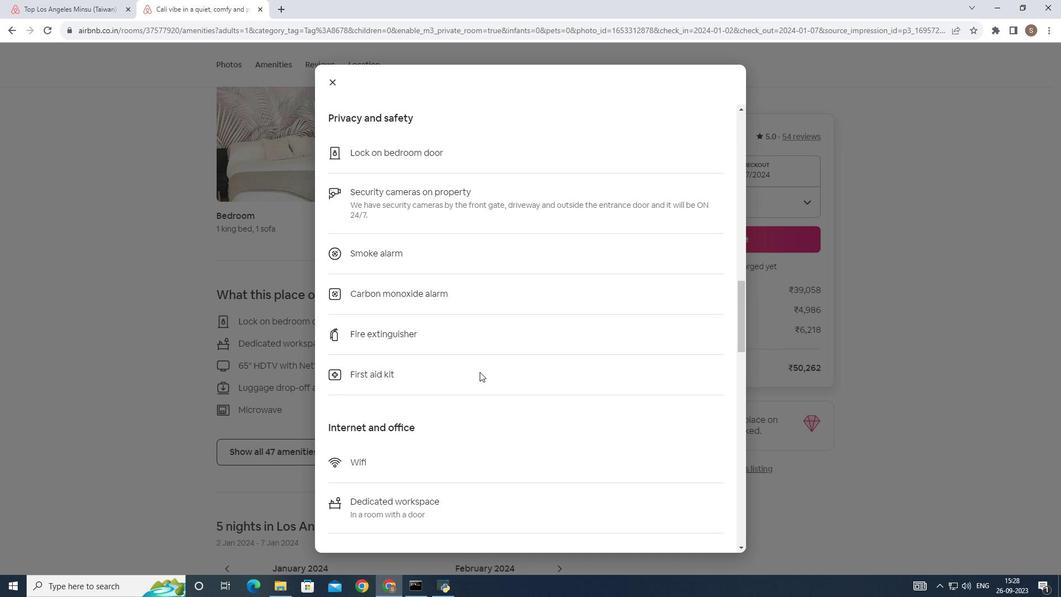 
Action: Mouse scrolled (476, 368) with delta (0, 0)
Screenshot: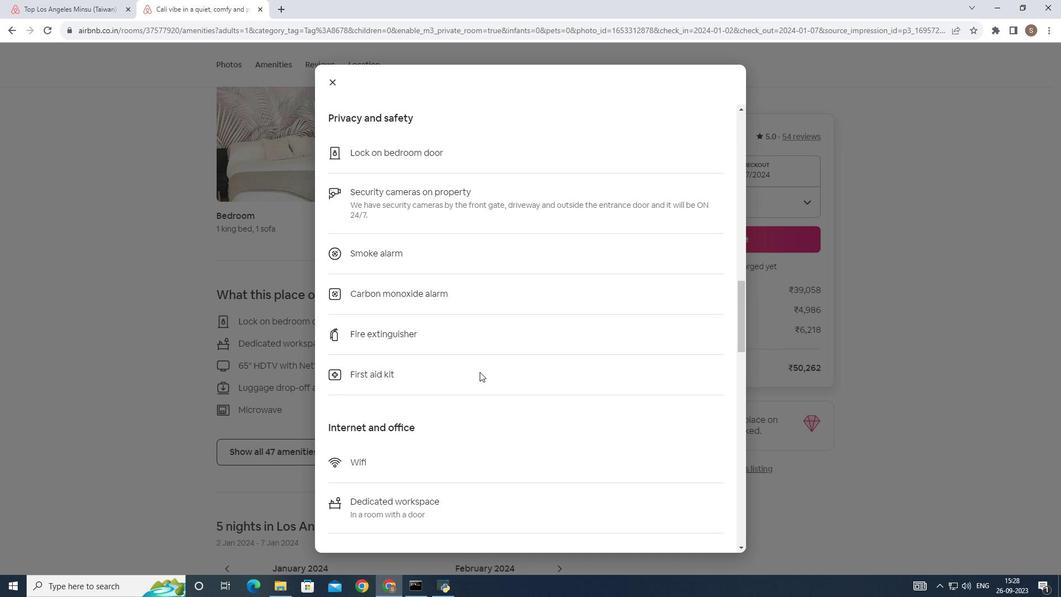 
Action: Mouse scrolled (476, 368) with delta (0, 0)
Screenshot: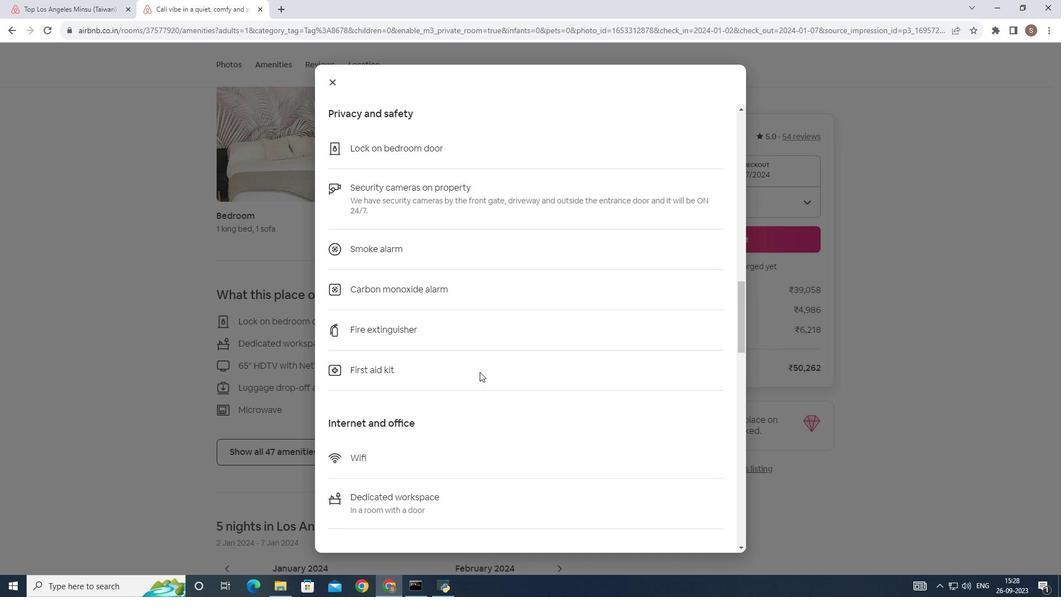 
Action: Mouse scrolled (476, 368) with delta (0, 0)
Screenshot: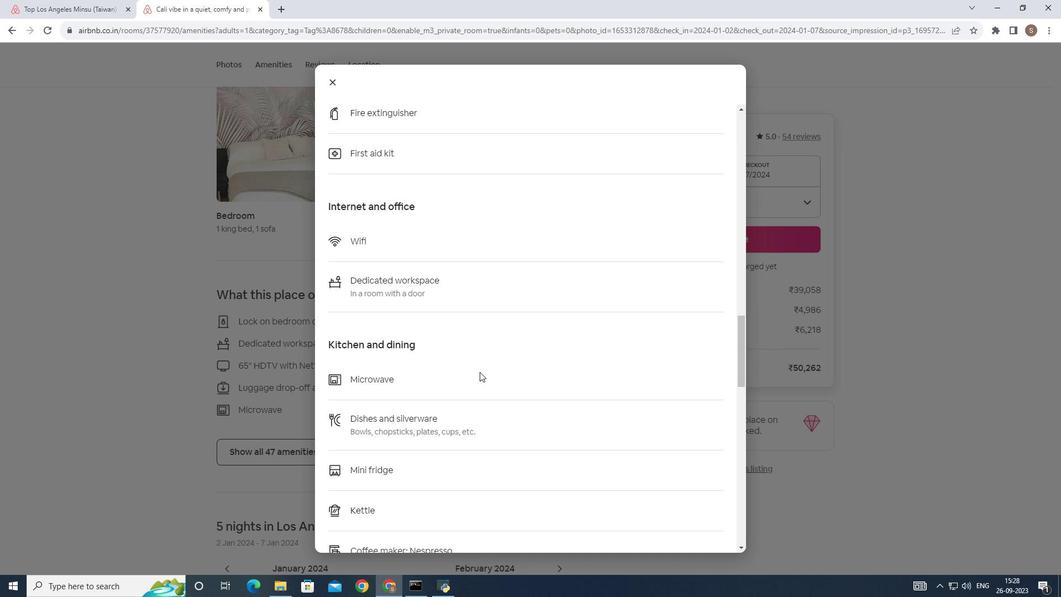 
Action: Mouse scrolled (476, 368) with delta (0, 0)
Screenshot: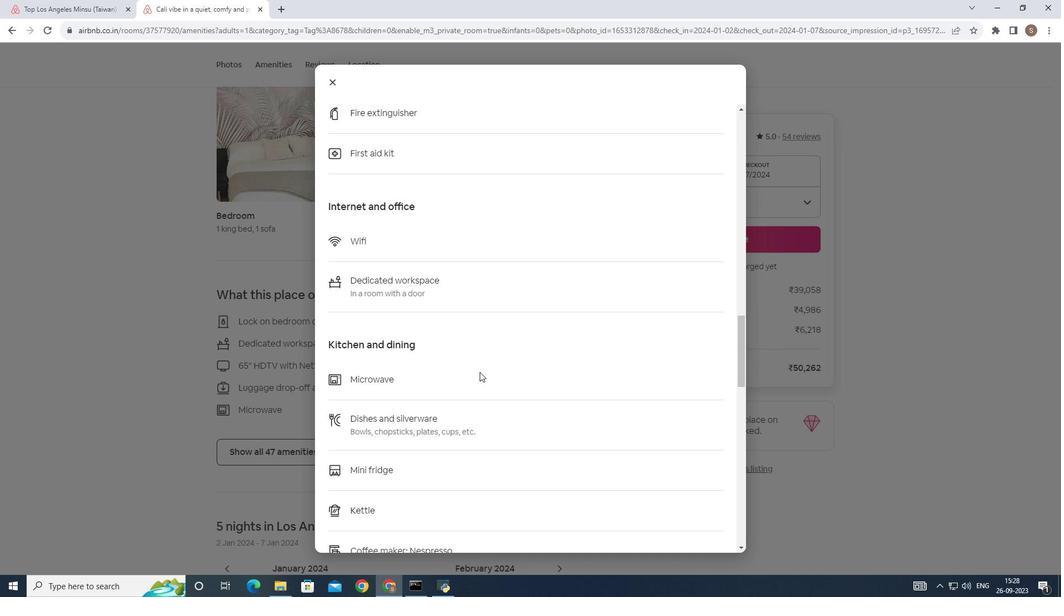 
Action: Mouse scrolled (476, 368) with delta (0, 0)
Screenshot: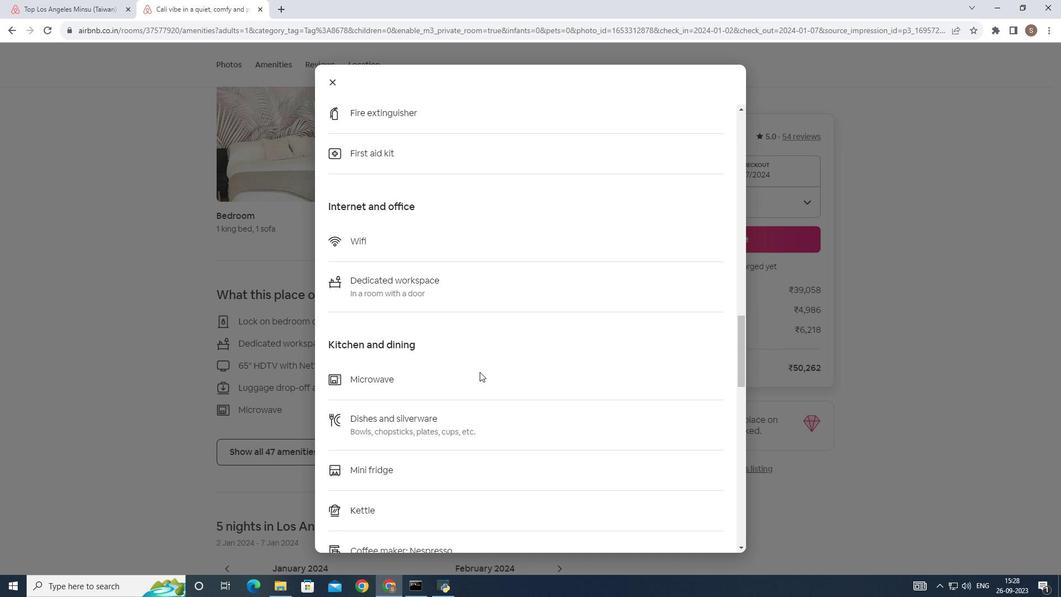
Action: Mouse scrolled (476, 368) with delta (0, 0)
Screenshot: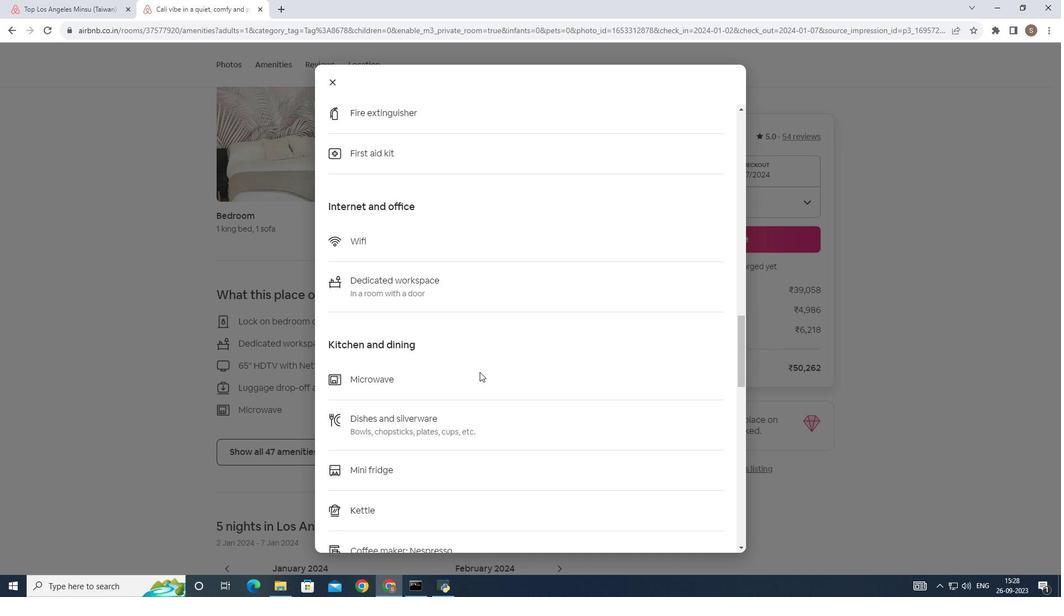 
Action: Mouse scrolled (476, 368) with delta (0, 0)
Screenshot: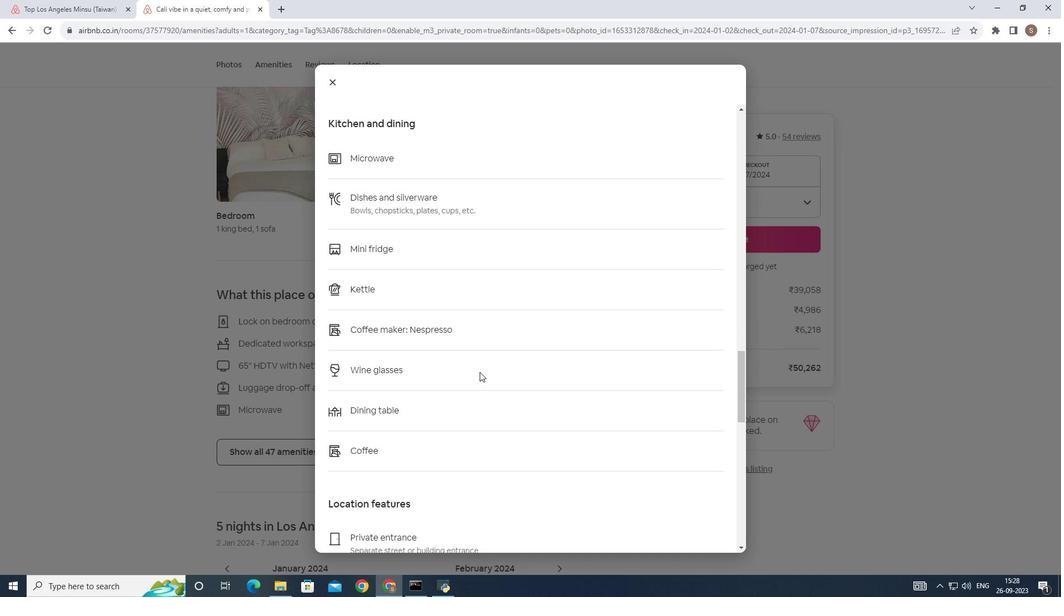 
Action: Mouse scrolled (476, 368) with delta (0, 0)
Screenshot: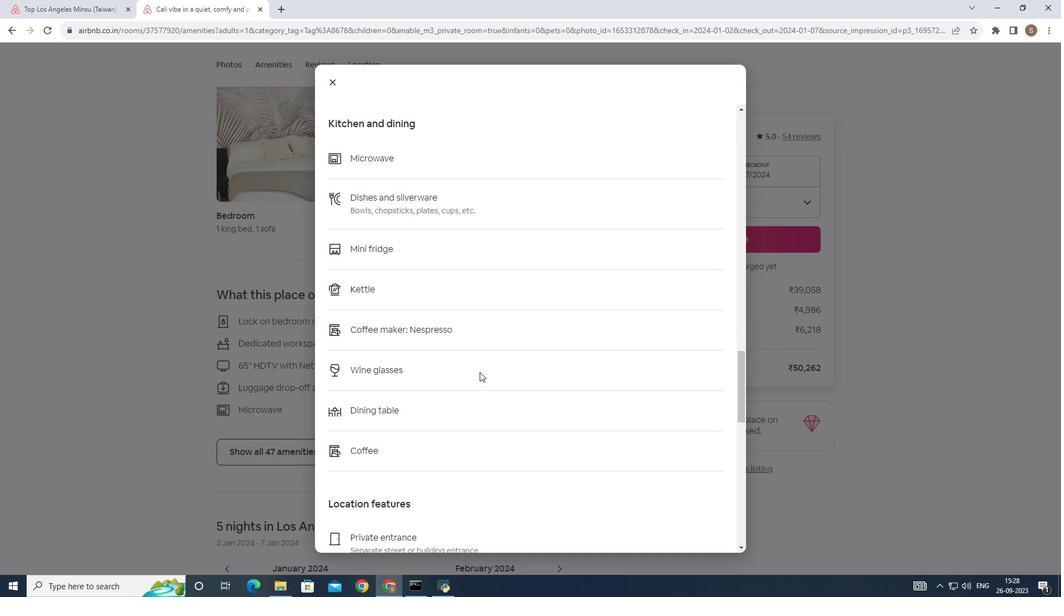 
Action: Mouse scrolled (476, 368) with delta (0, 0)
Screenshot: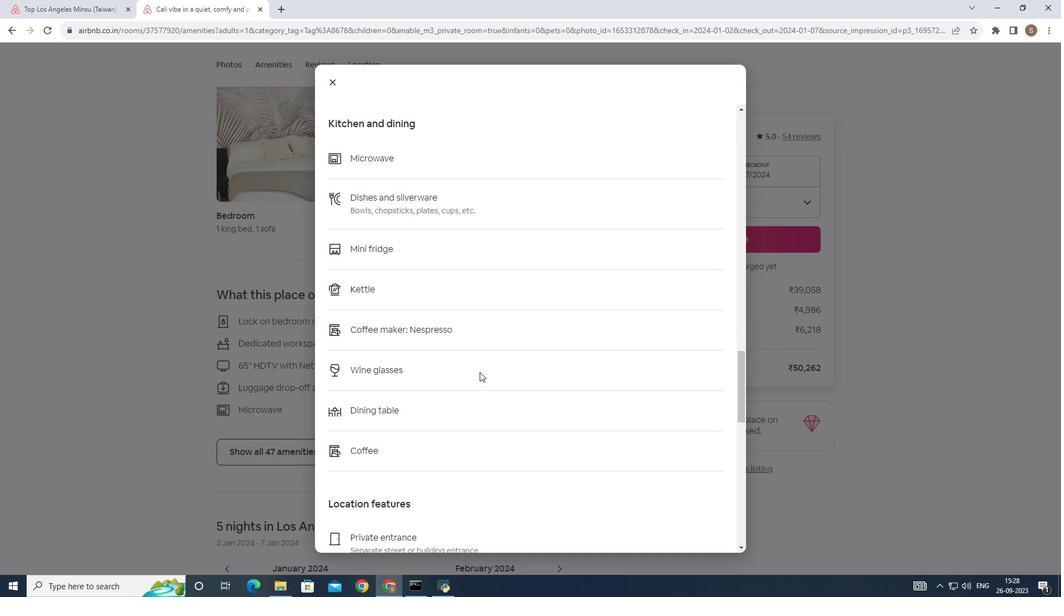 
Action: Mouse scrolled (476, 368) with delta (0, 0)
Screenshot: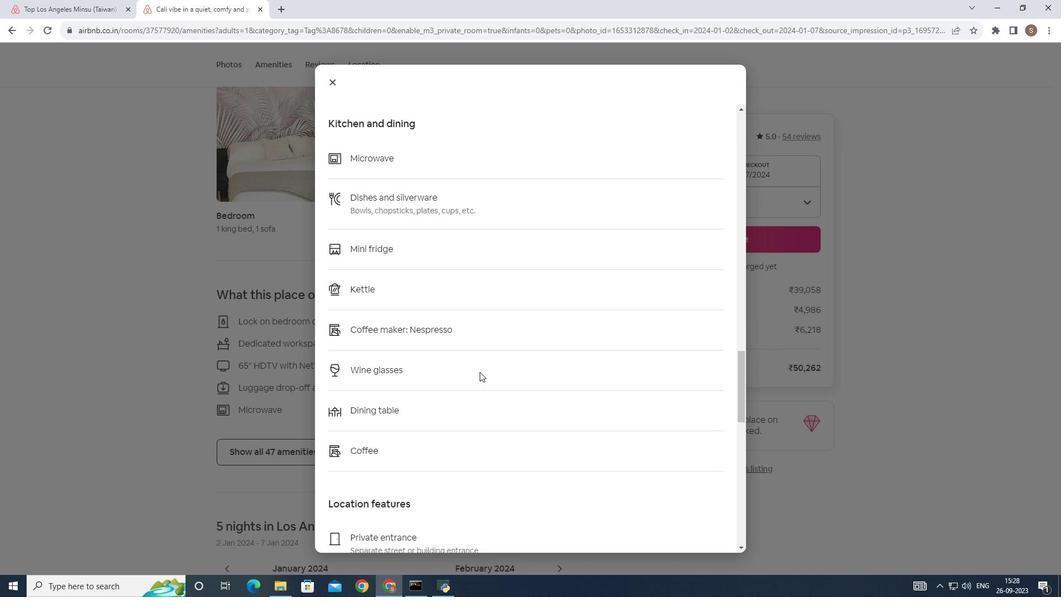 
Action: Mouse scrolled (476, 368) with delta (0, 0)
Screenshot: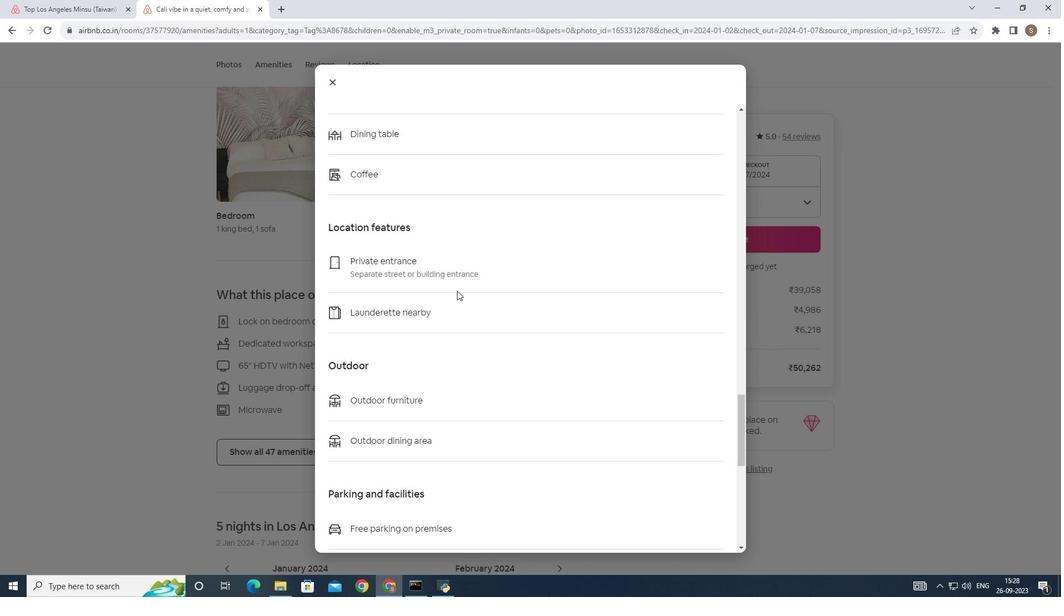 
Action: Mouse scrolled (476, 368) with delta (0, 0)
Screenshot: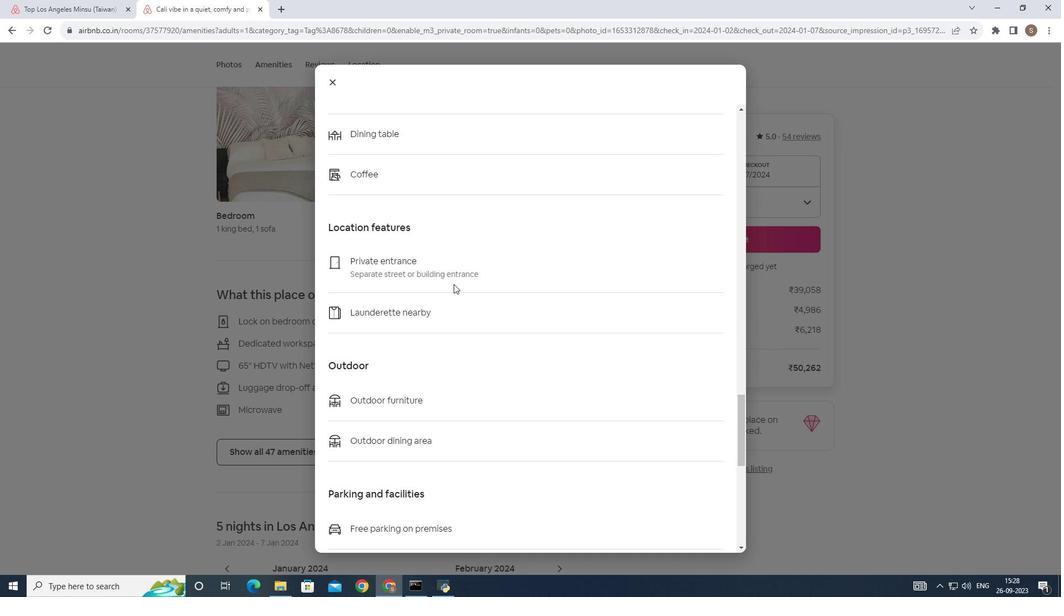 
Action: Mouse scrolled (476, 368) with delta (0, 0)
Screenshot: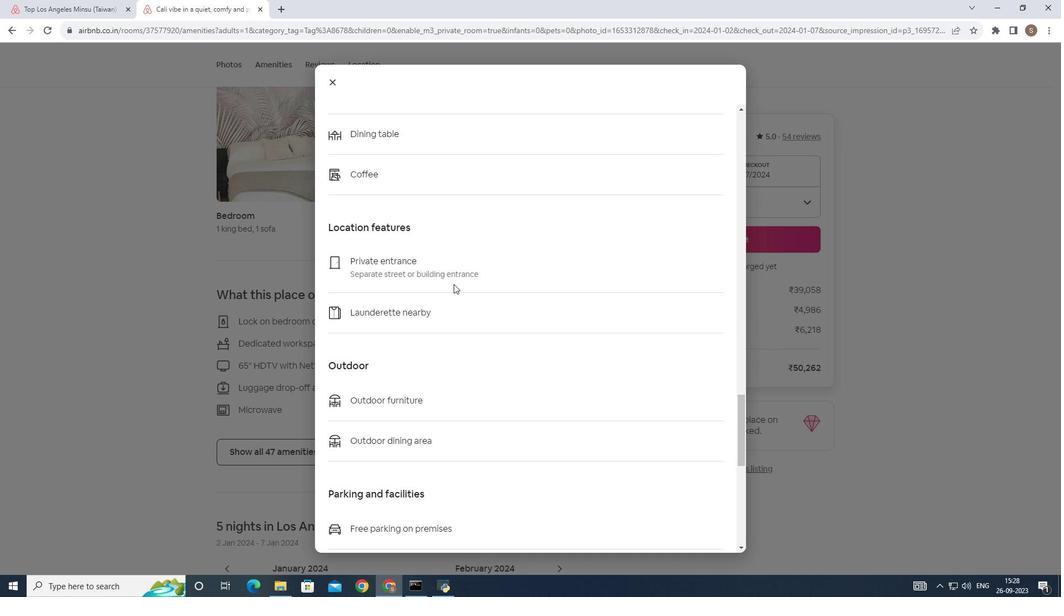 
Action: Mouse scrolled (476, 368) with delta (0, 0)
Screenshot: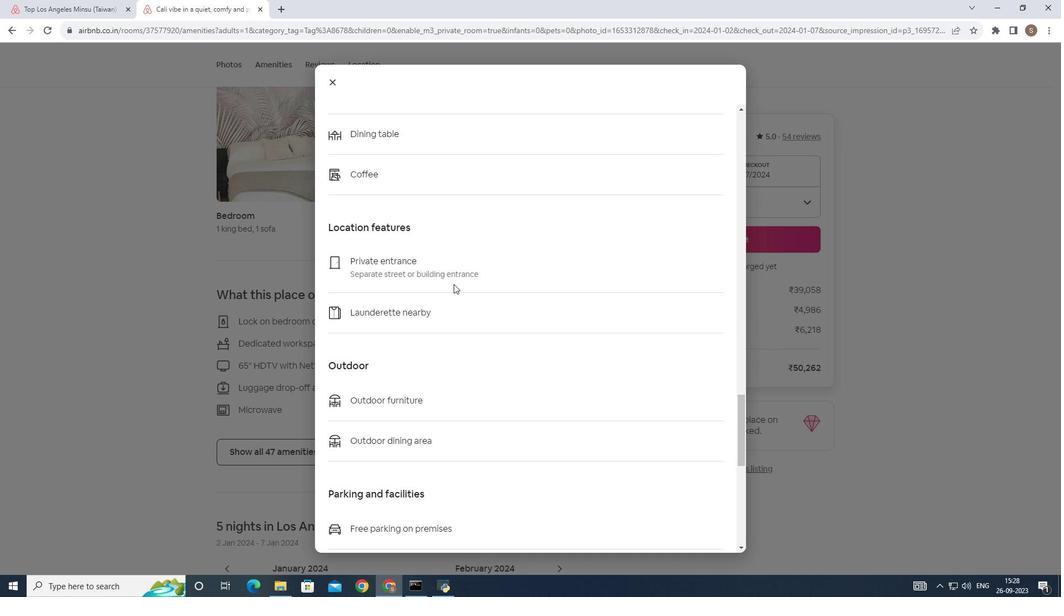 
Action: Mouse scrolled (476, 368) with delta (0, 0)
Screenshot: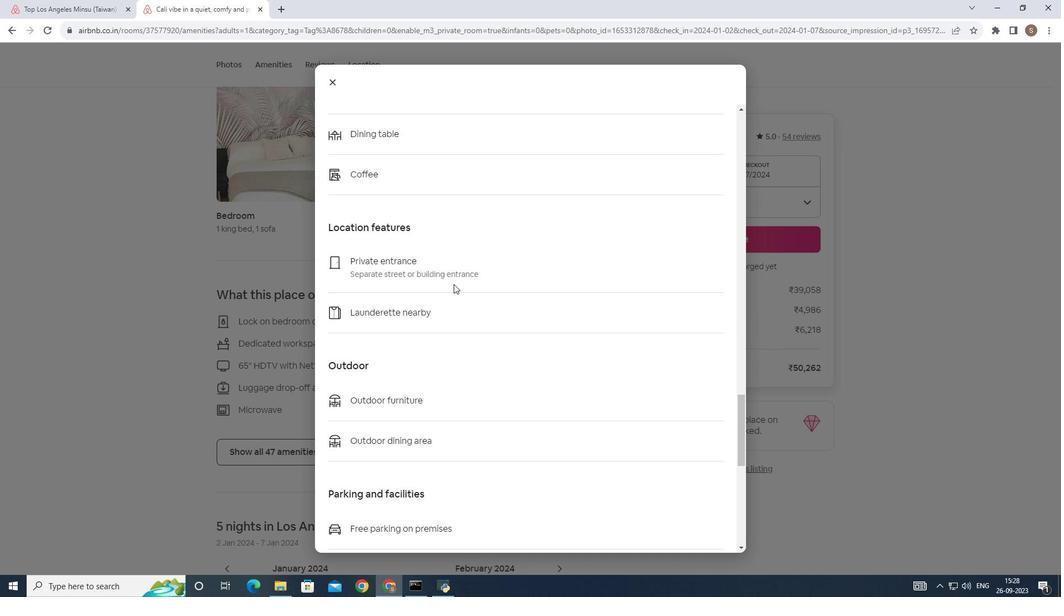 
Action: Mouse moved to (450, 280)
Screenshot: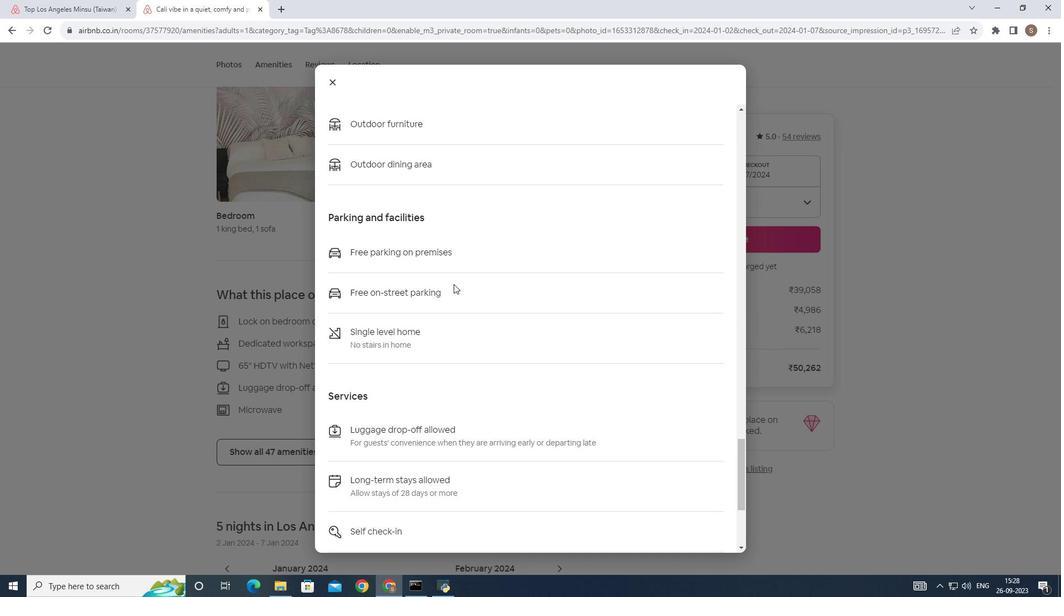 
Action: Mouse scrolled (450, 280) with delta (0, 0)
Screenshot: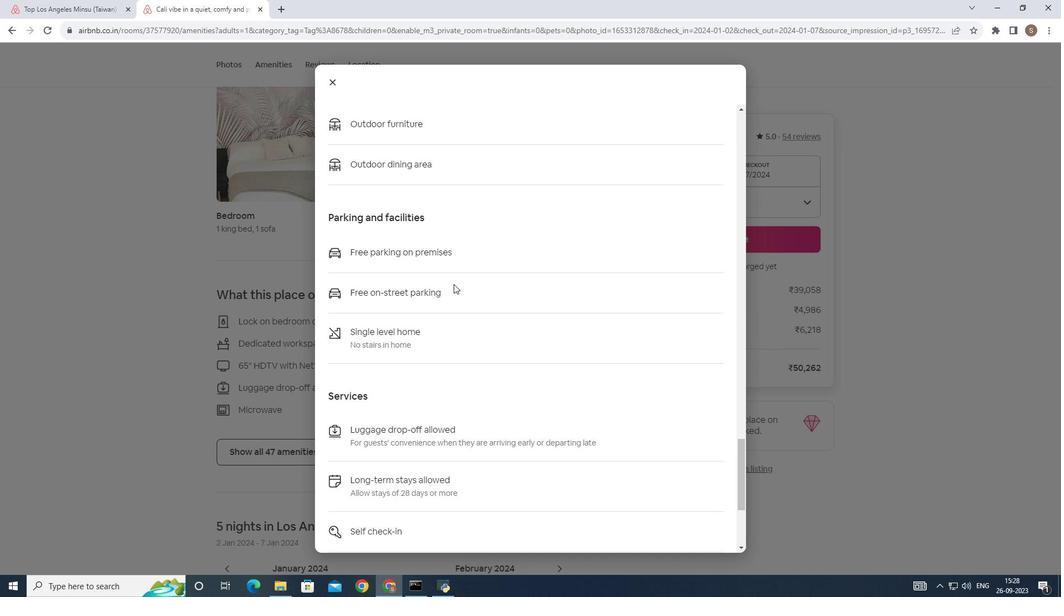 
Action: Mouse scrolled (450, 280) with delta (0, 0)
Screenshot: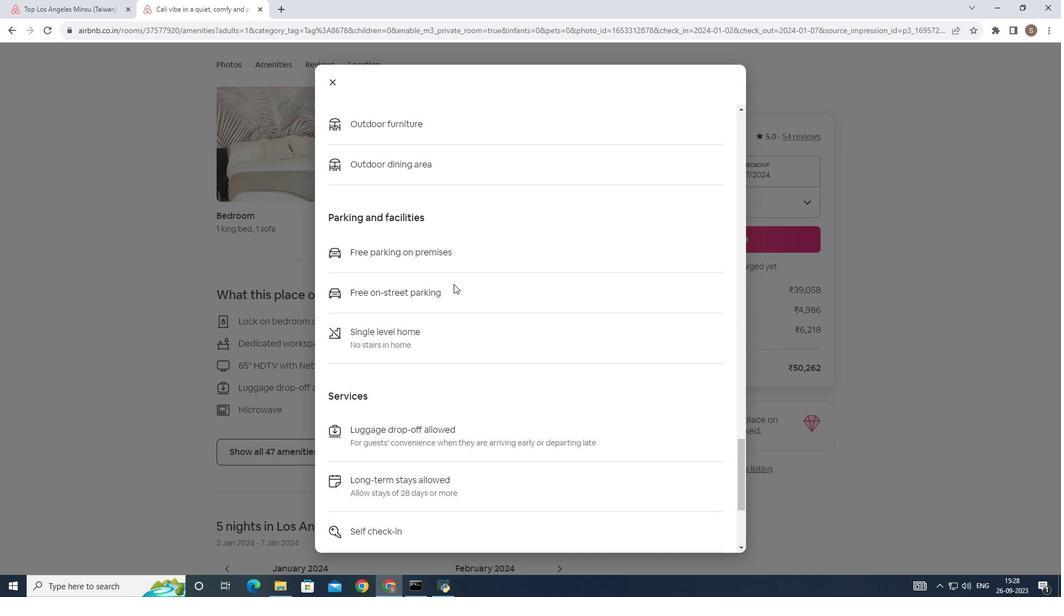 
Action: Mouse scrolled (450, 280) with delta (0, 0)
Screenshot: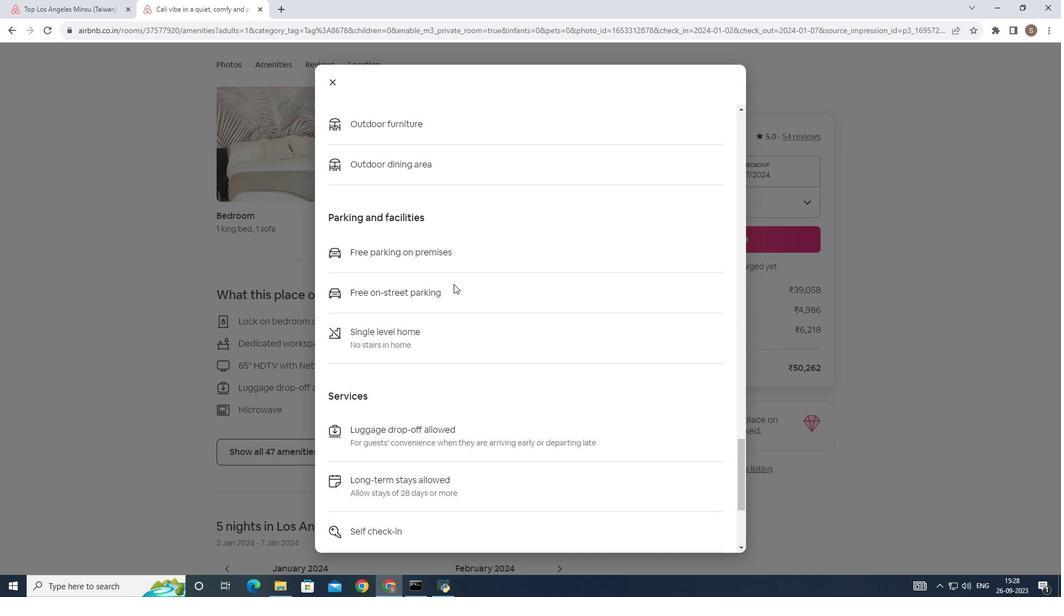 
Action: Mouse scrolled (450, 280) with delta (0, 0)
Screenshot: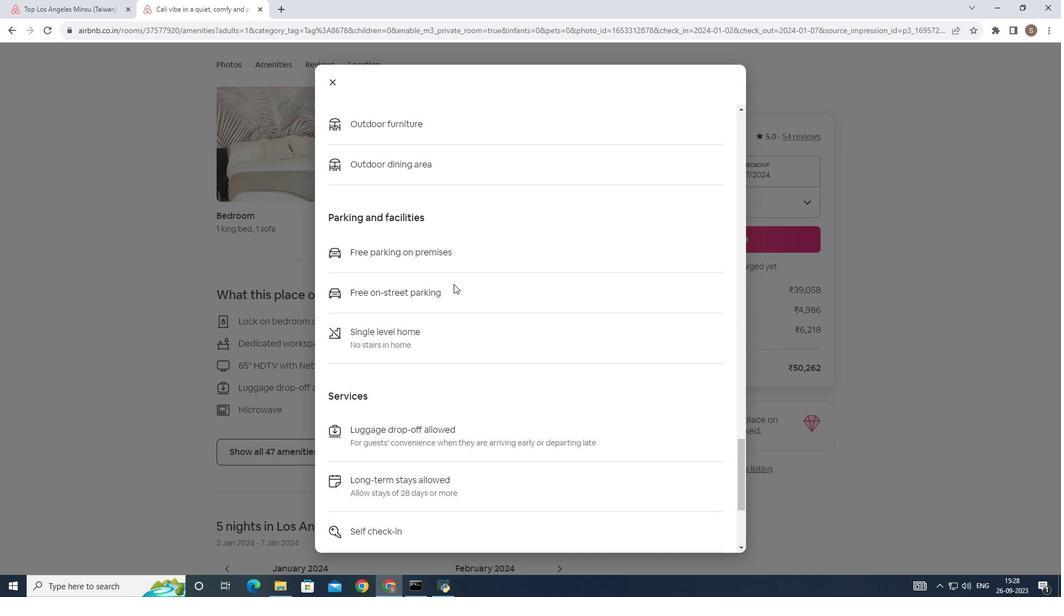 
Action: Mouse scrolled (450, 280) with delta (0, 0)
Screenshot: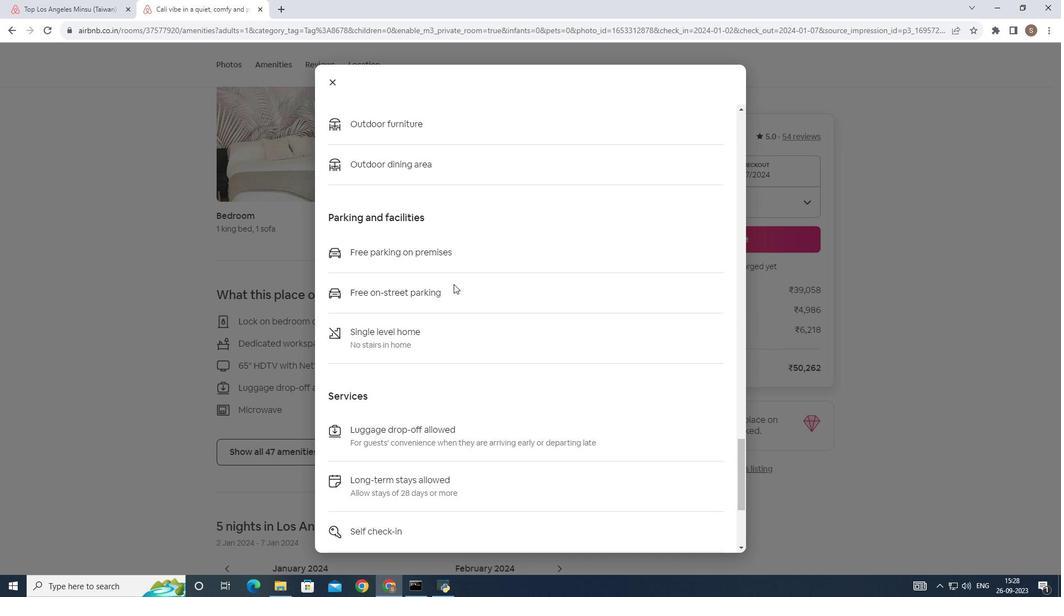
Action: Mouse scrolled (450, 280) with delta (0, 0)
Screenshot: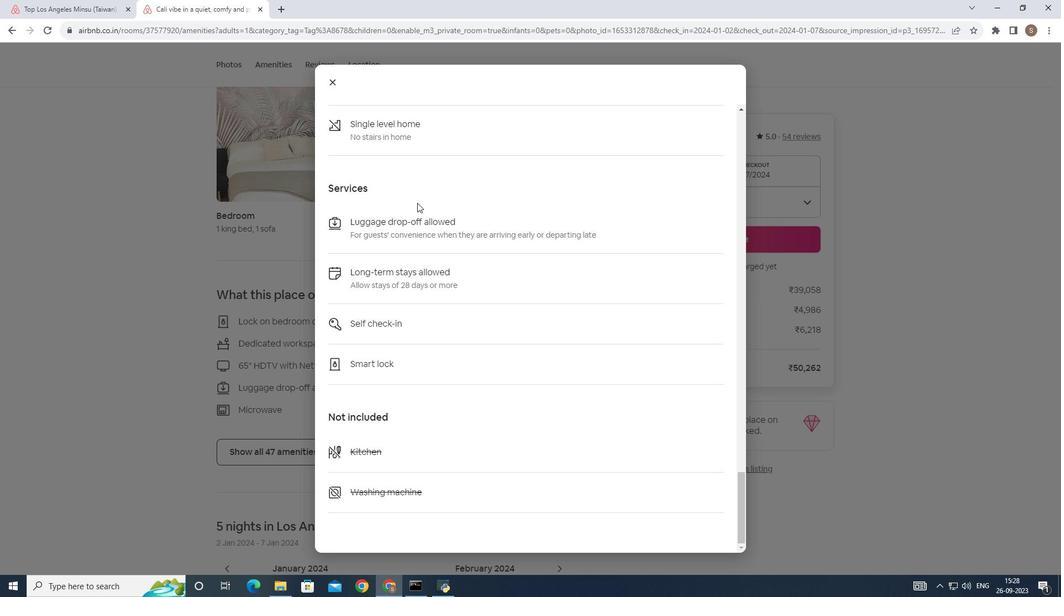 
Action: Mouse scrolled (450, 280) with delta (0, 0)
Screenshot: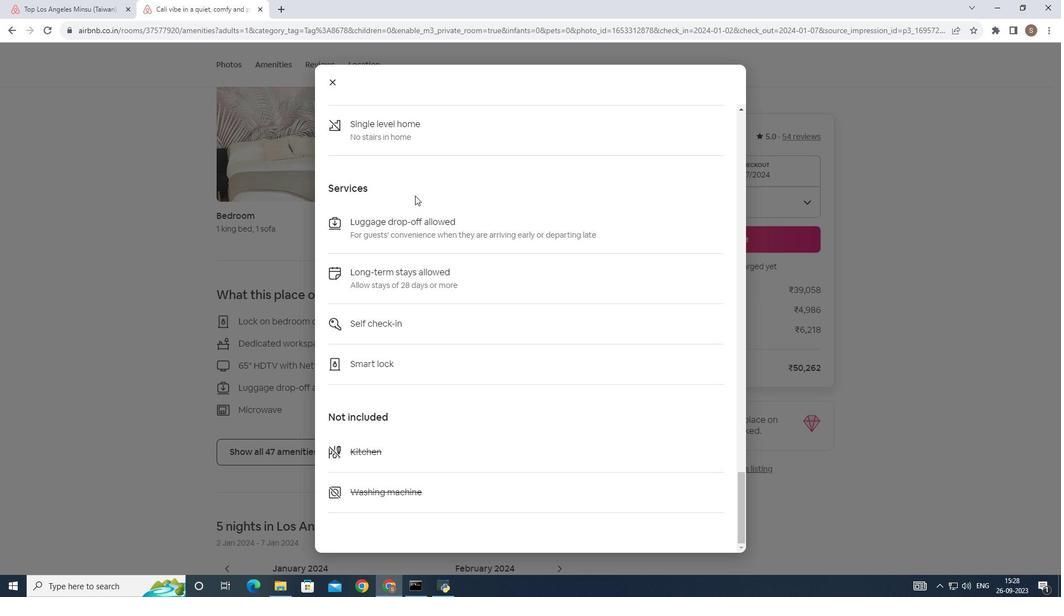 
Action: Mouse scrolled (450, 280) with delta (0, 0)
Screenshot: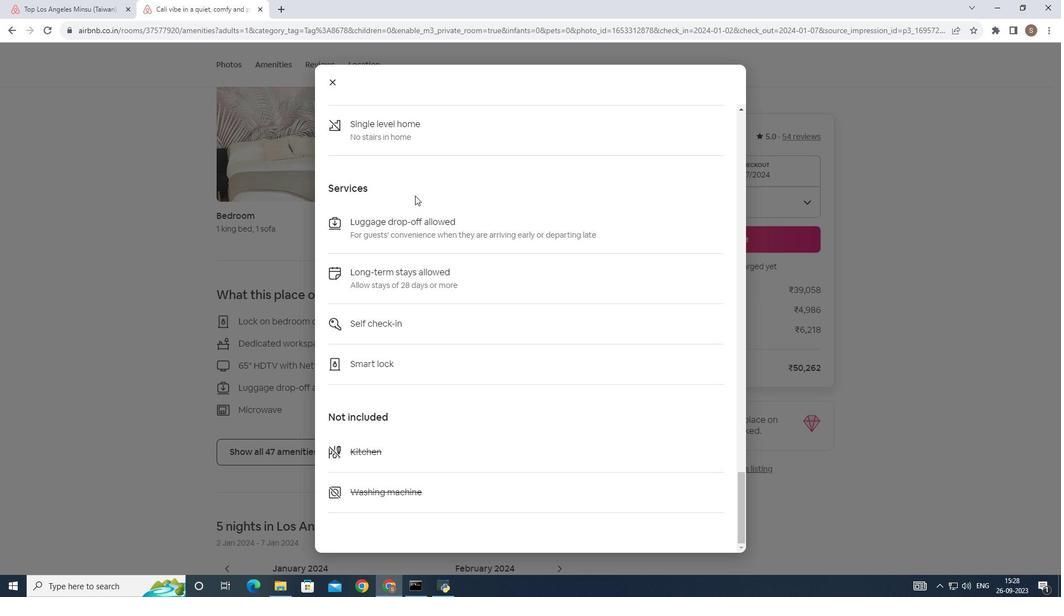 
Action: Mouse scrolled (450, 280) with delta (0, 0)
Screenshot: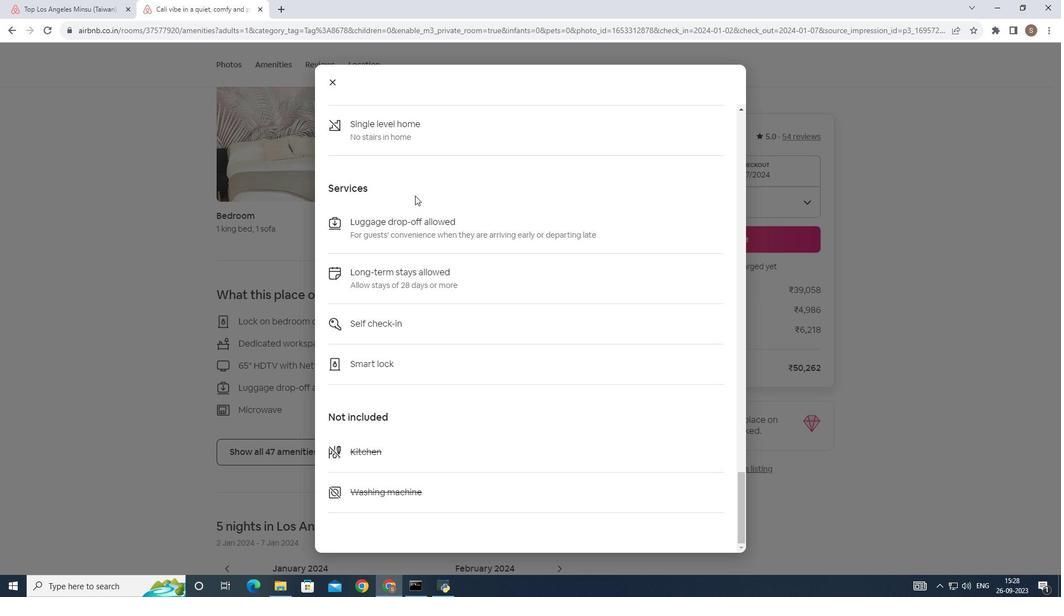 
Action: Mouse scrolled (450, 280) with delta (0, 0)
Screenshot: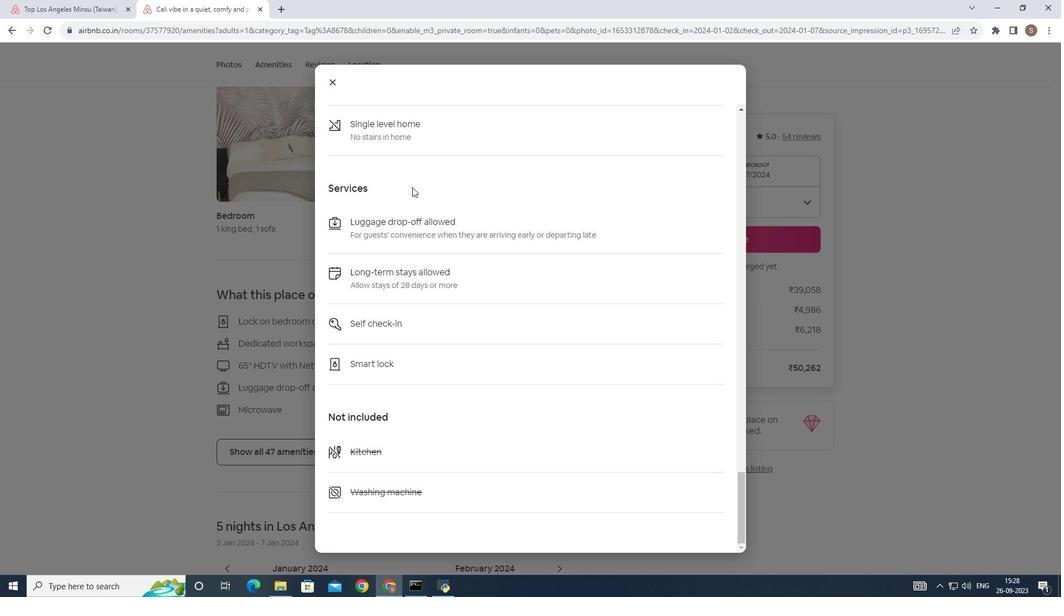 
Action: Mouse moved to (408, 181)
Screenshot: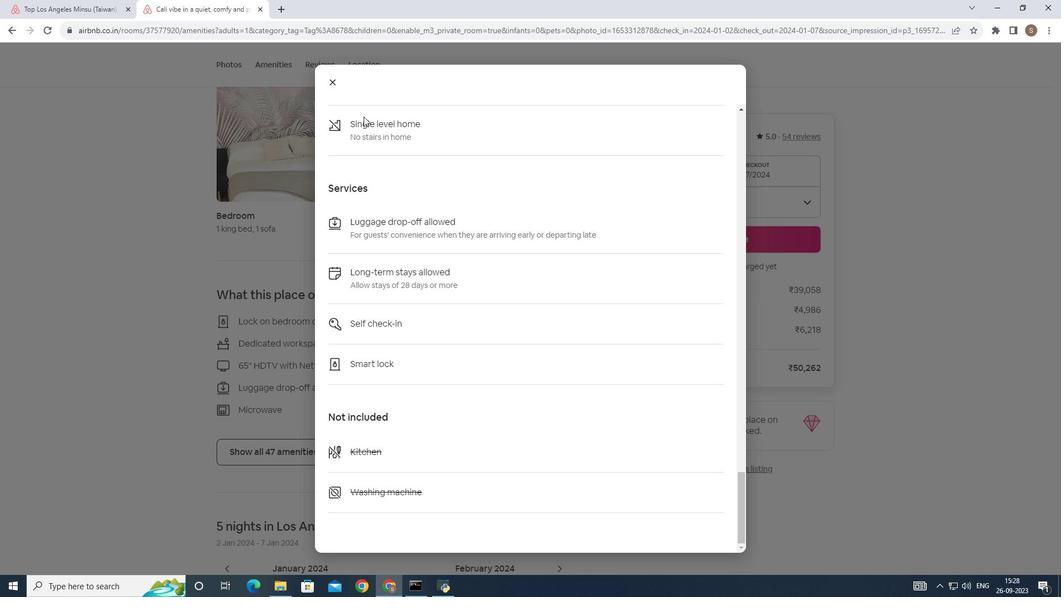 
Action: Mouse scrolled (408, 180) with delta (0, 0)
Screenshot: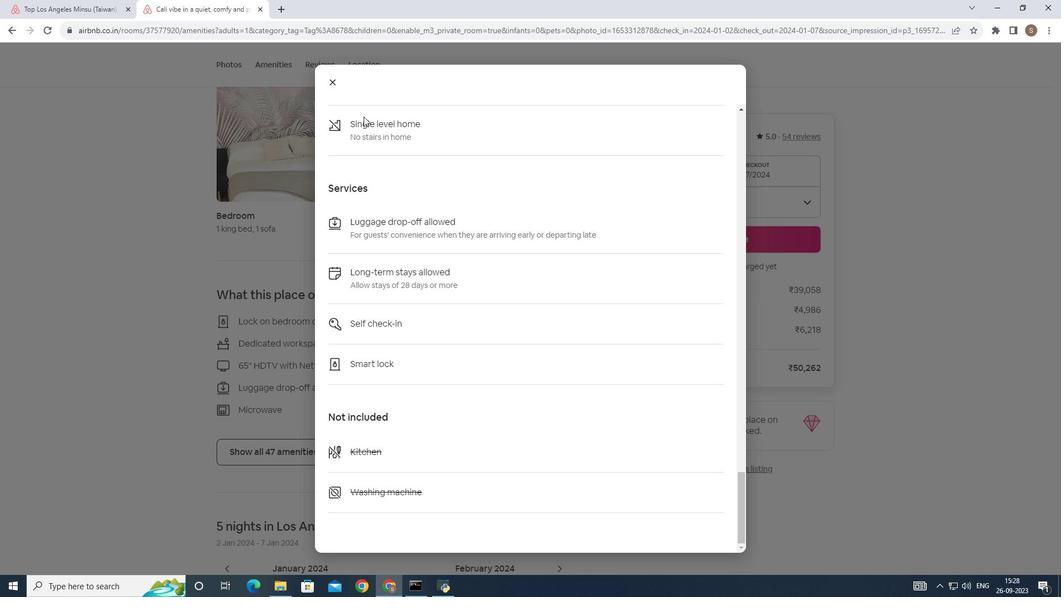 
Action: Mouse scrolled (408, 180) with delta (0, 0)
Screenshot: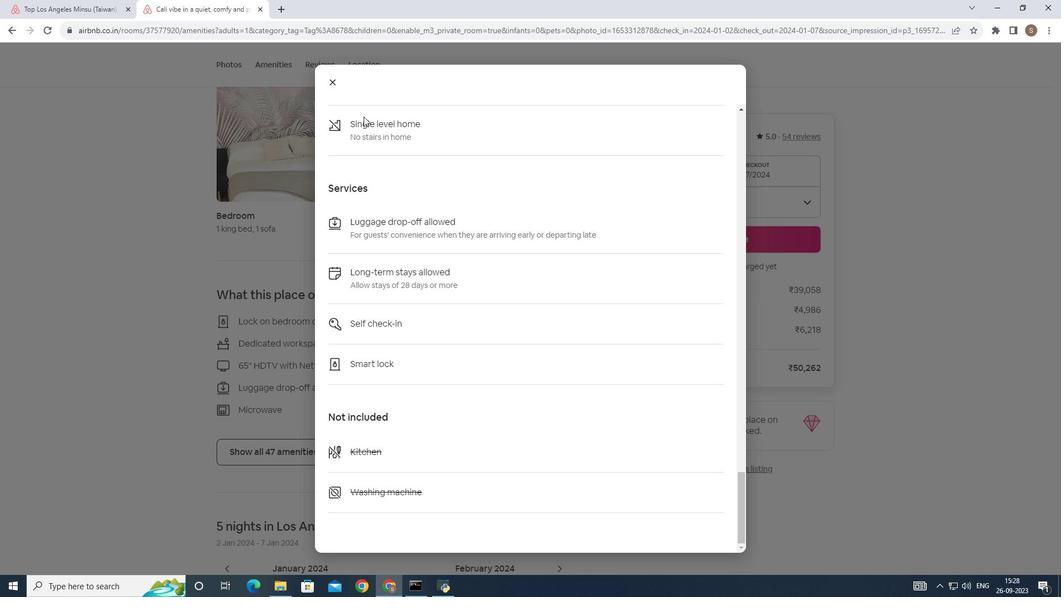 
Action: Mouse scrolled (408, 180) with delta (0, 0)
Screenshot: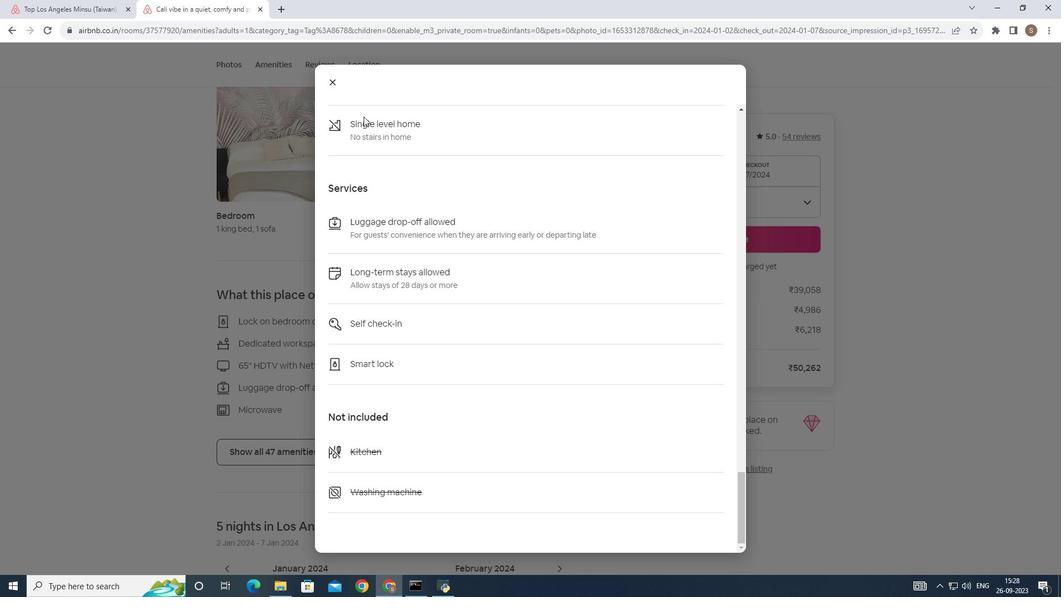
Action: Mouse scrolled (408, 180) with delta (0, 0)
Screenshot: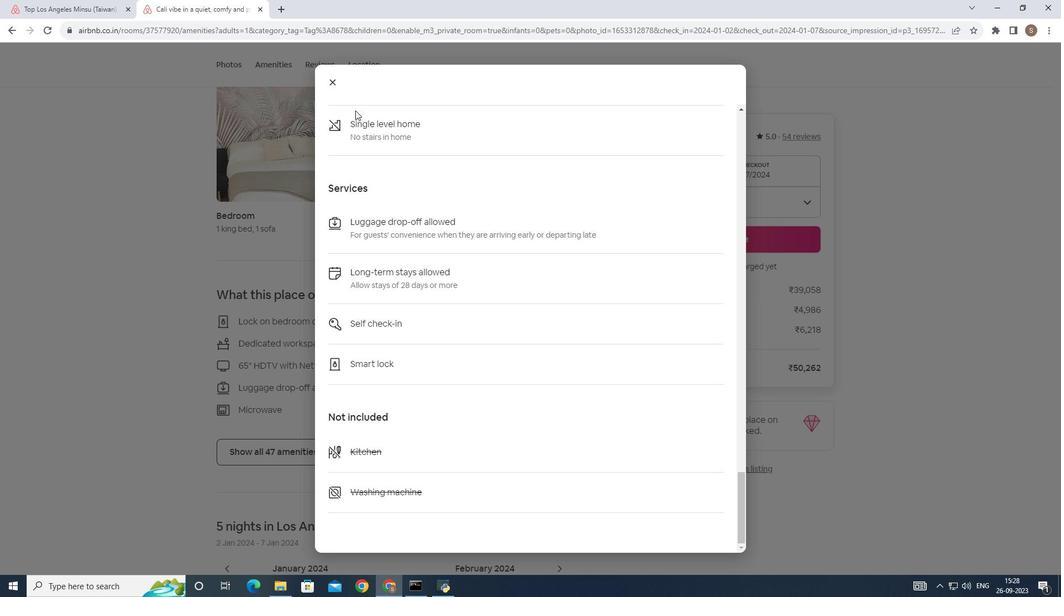 
Action: Mouse moved to (407, 178)
Screenshot: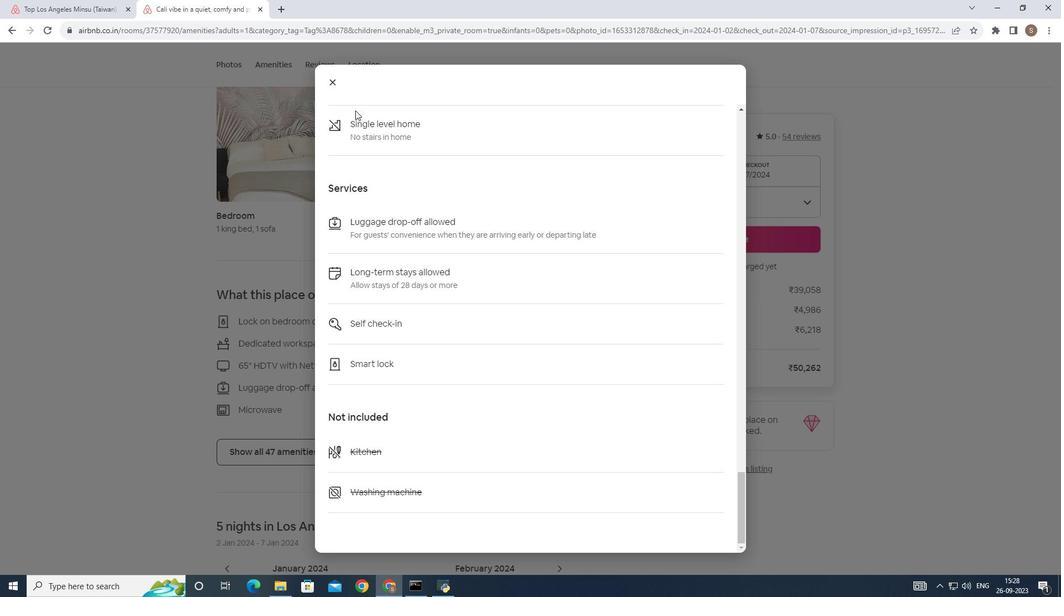
Action: Mouse scrolled (407, 178) with delta (0, 0)
Screenshot: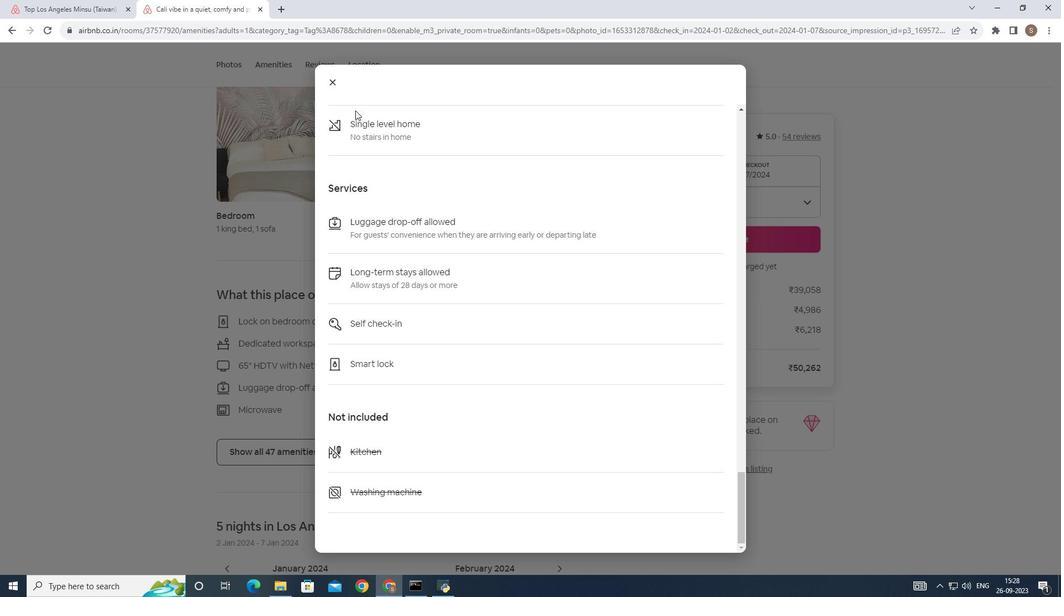
Action: Mouse moved to (330, 87)
Screenshot: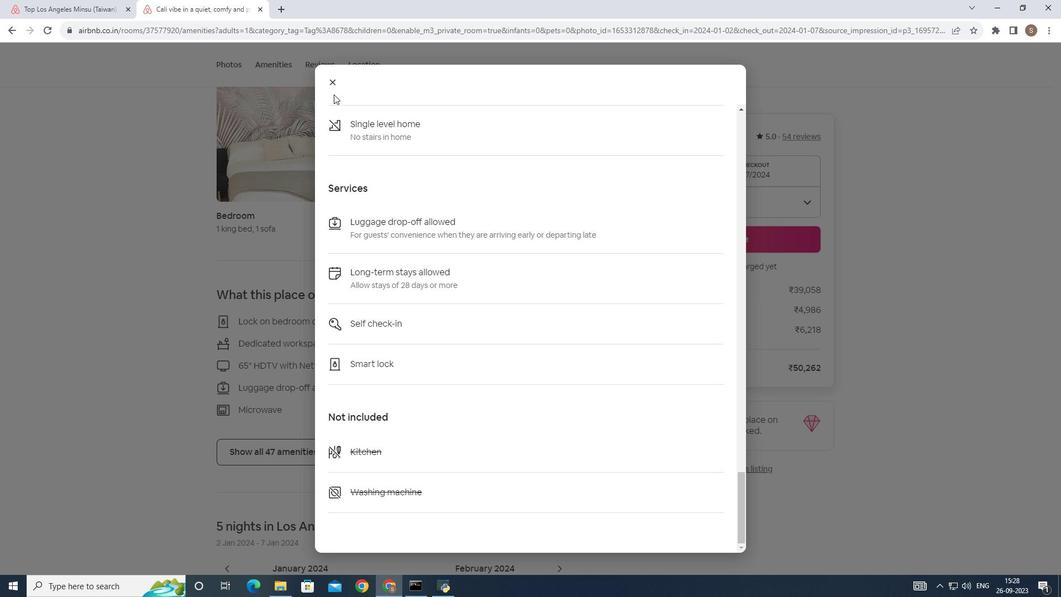 
Action: Mouse pressed left at (330, 87)
Screenshot: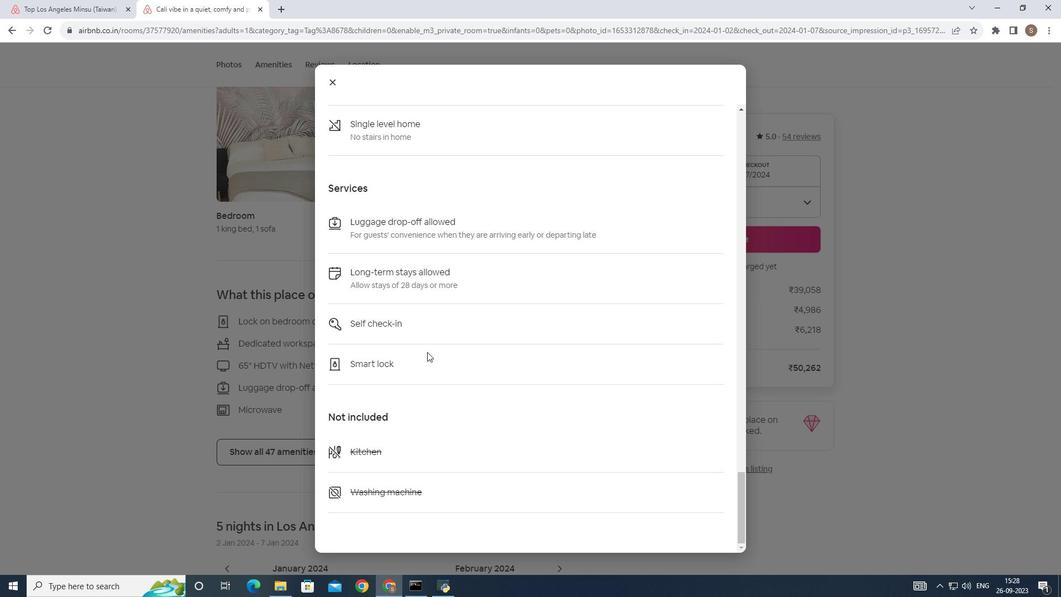 
Action: Mouse moved to (332, 80)
Screenshot: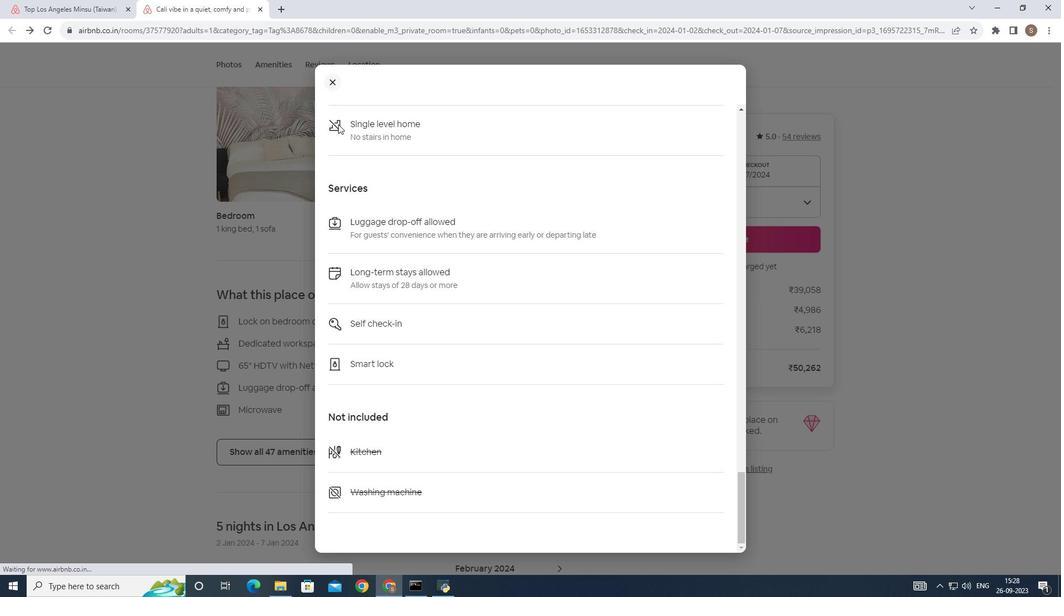 
Action: Mouse pressed left at (332, 80)
Screenshot: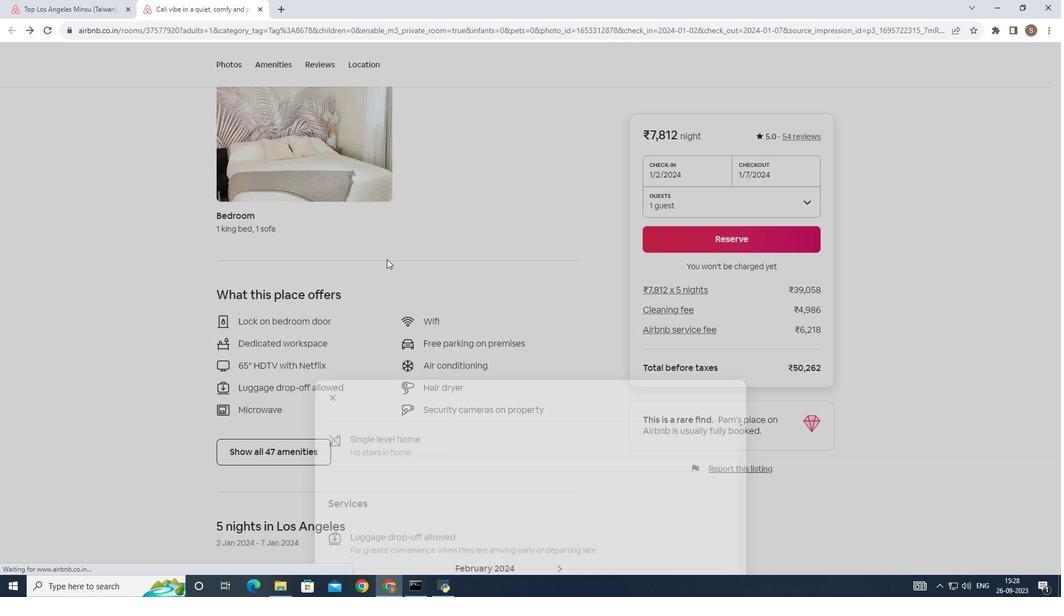 
Action: Mouse moved to (383, 266)
Screenshot: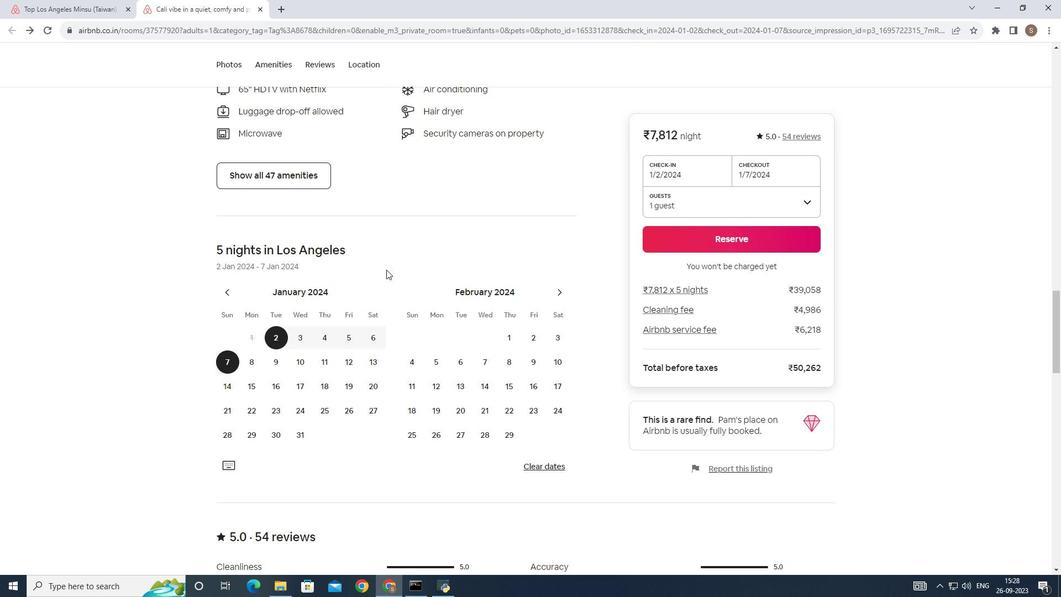
Action: Mouse scrolled (383, 265) with delta (0, 0)
Screenshot: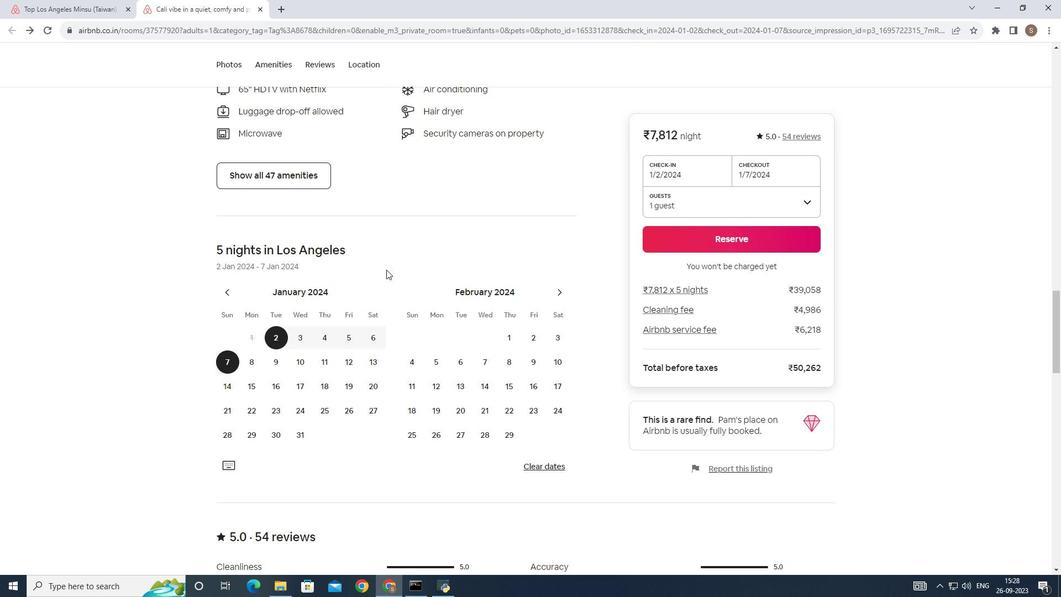 
Action: Mouse scrolled (383, 265) with delta (0, 0)
Screenshot: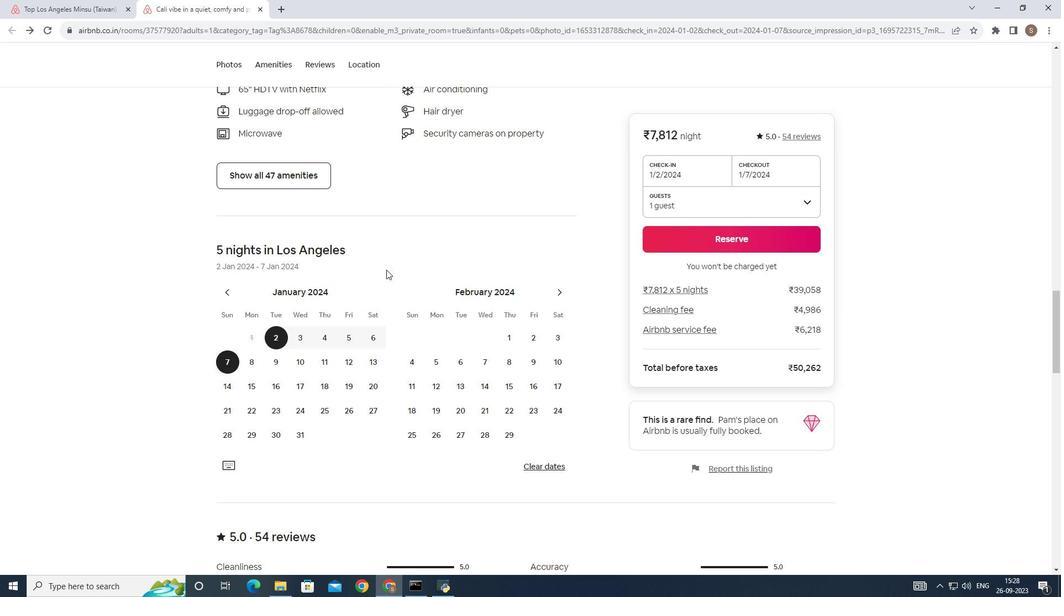 
Action: Mouse scrolled (383, 265) with delta (0, 0)
Screenshot: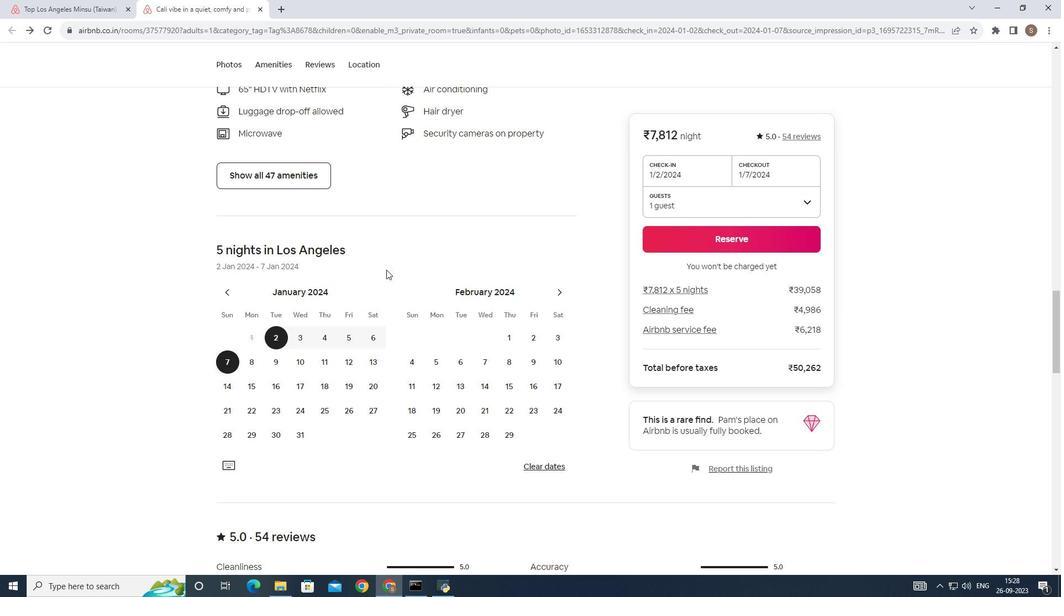 
Action: Mouse scrolled (383, 265) with delta (0, 0)
Screenshot: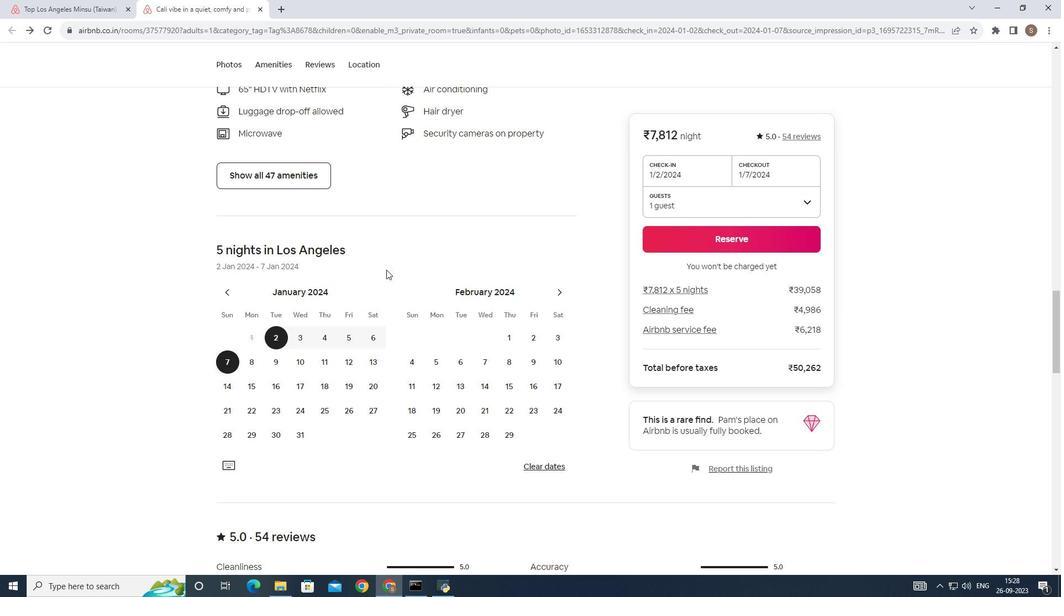 
Action: Mouse scrolled (383, 265) with delta (0, 0)
Screenshot: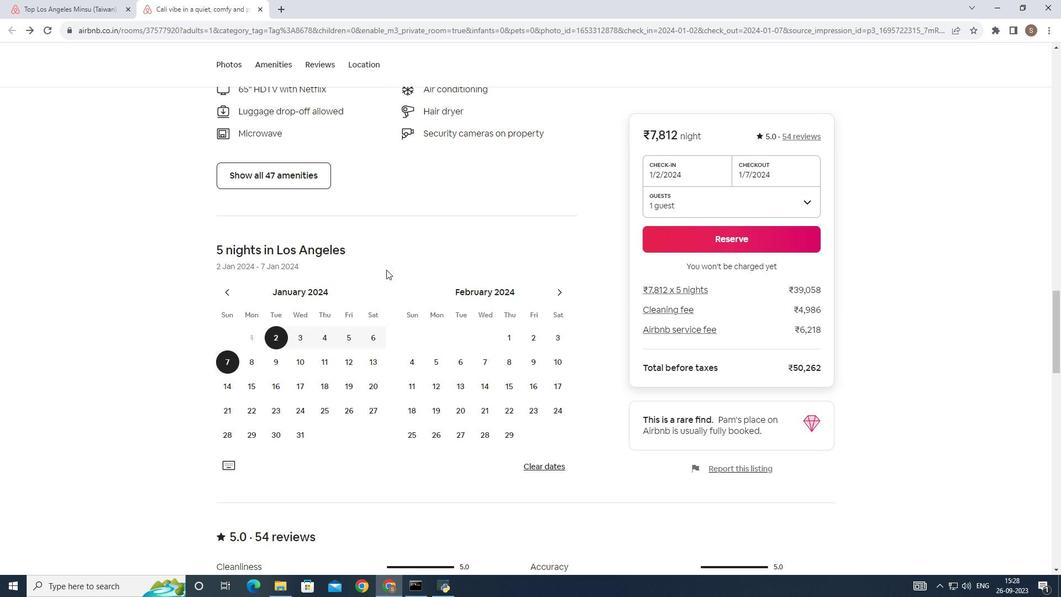 
Action: Mouse scrolled (383, 265) with delta (0, 0)
Screenshot: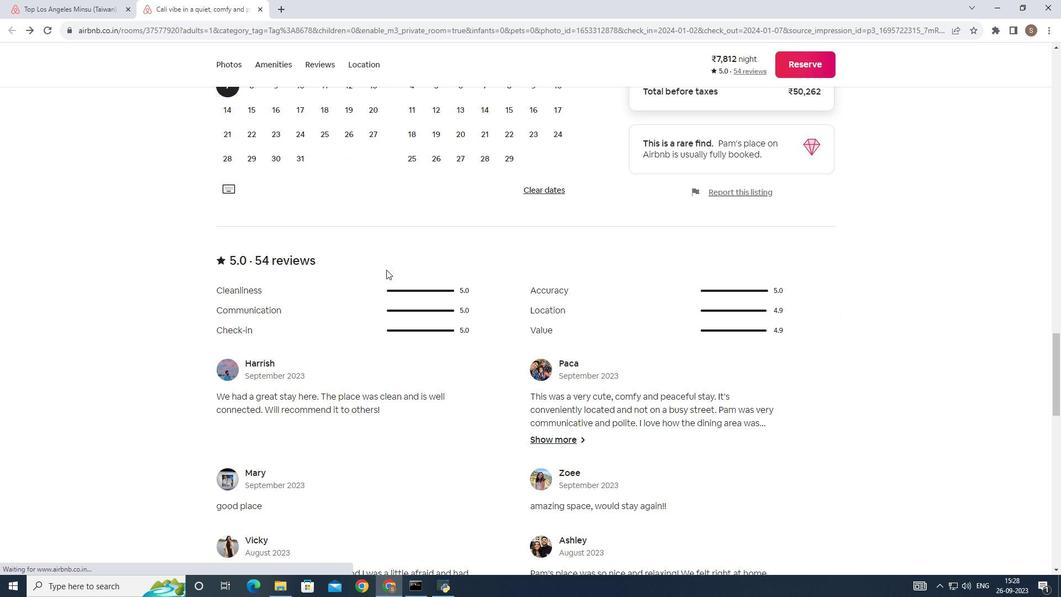 
Action: Mouse scrolled (383, 265) with delta (0, 0)
Screenshot: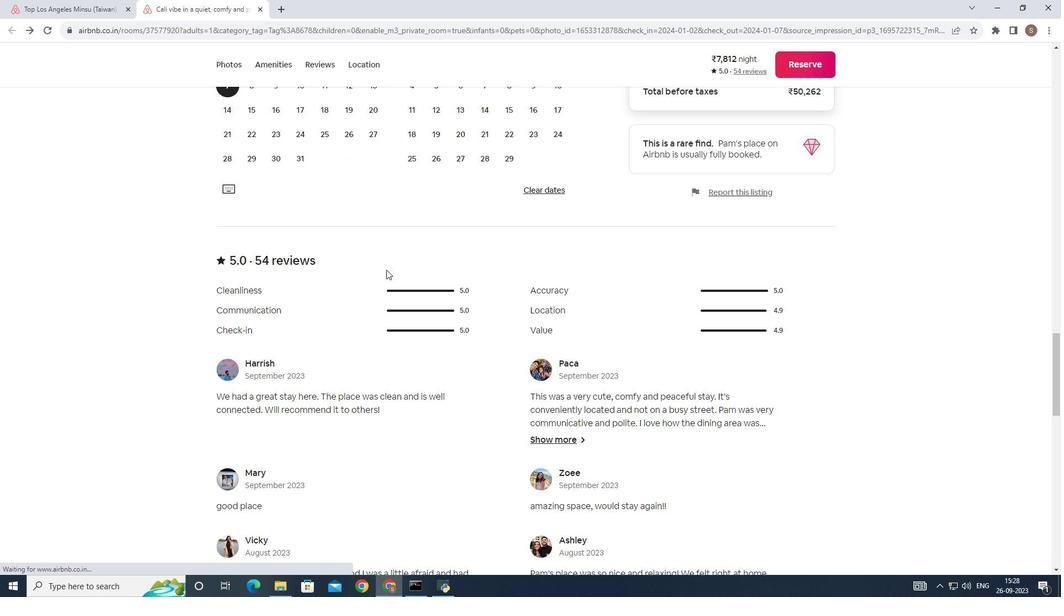 
Action: Mouse scrolled (383, 265) with delta (0, 0)
Screenshot: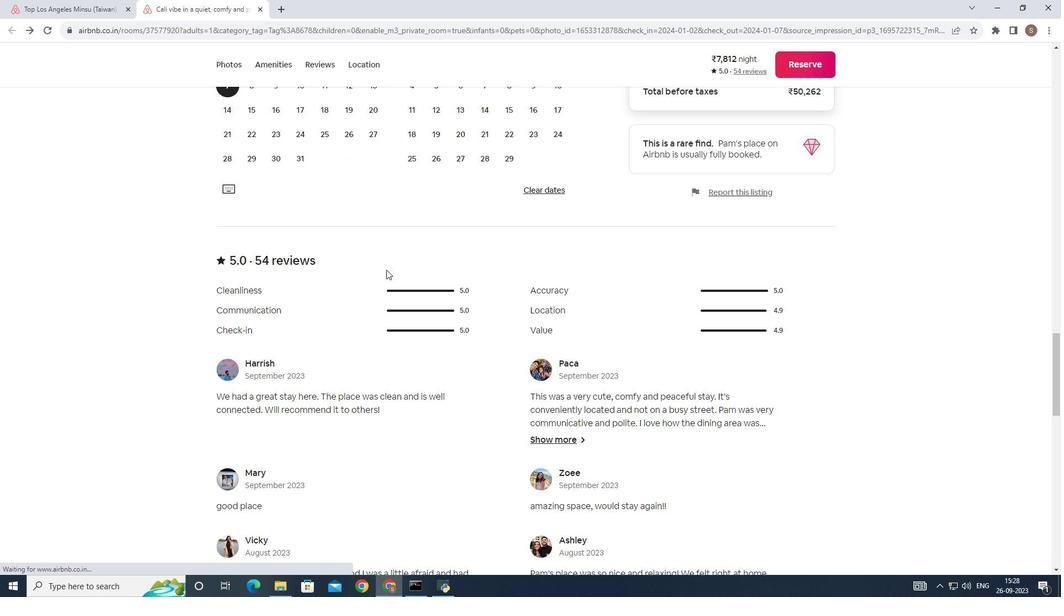 
Action: Mouse scrolled (383, 265) with delta (0, 0)
Screenshot: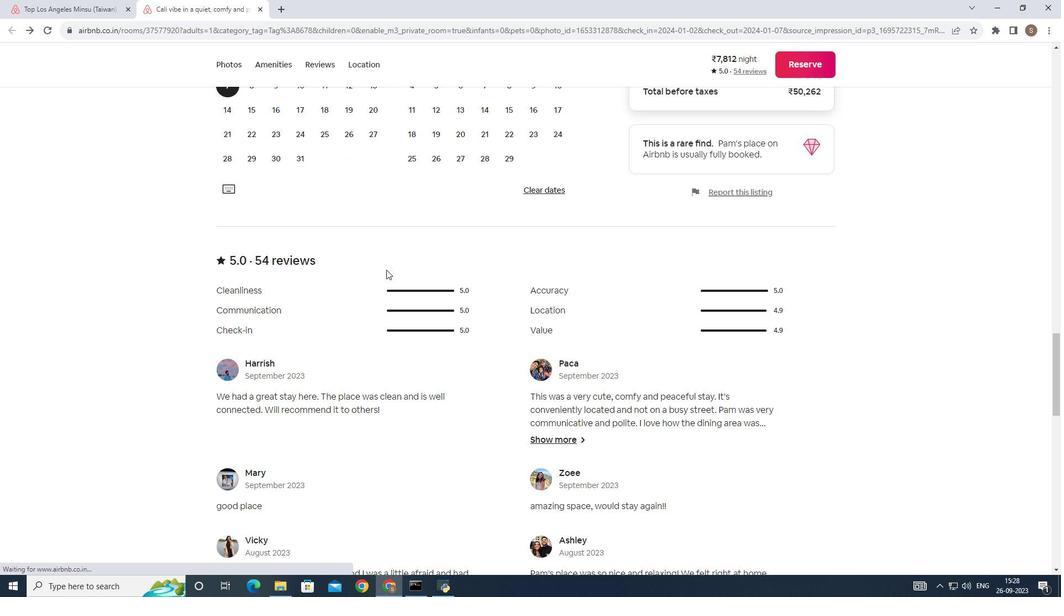 
Action: Mouse scrolled (383, 265) with delta (0, 0)
Screenshot: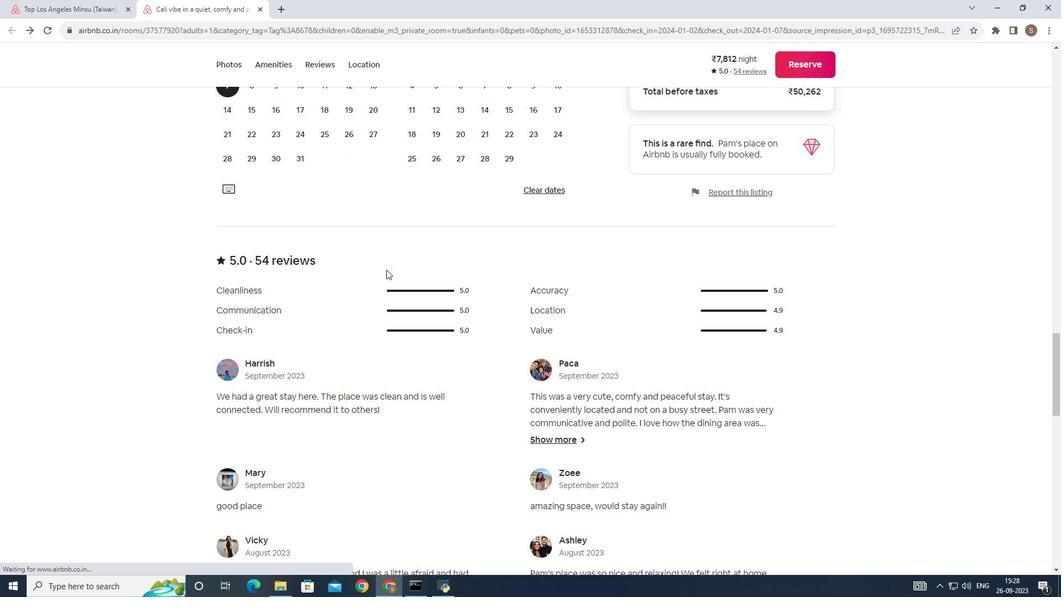 
Action: Mouse scrolled (383, 265) with delta (0, 0)
Screenshot: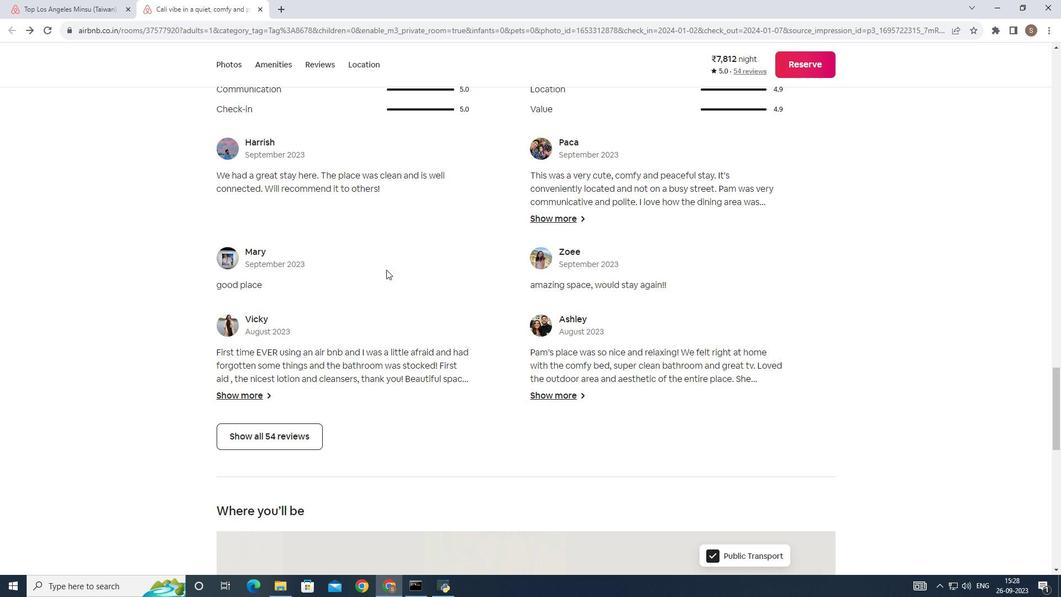 
Action: Mouse scrolled (383, 265) with delta (0, 0)
Screenshot: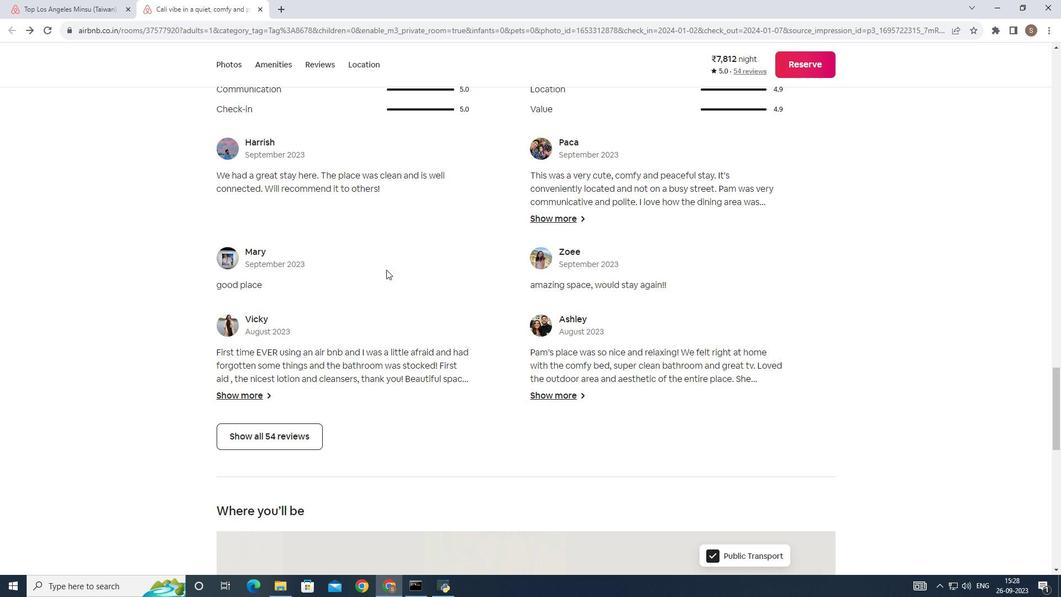 
Action: Mouse scrolled (383, 265) with delta (0, 0)
Screenshot: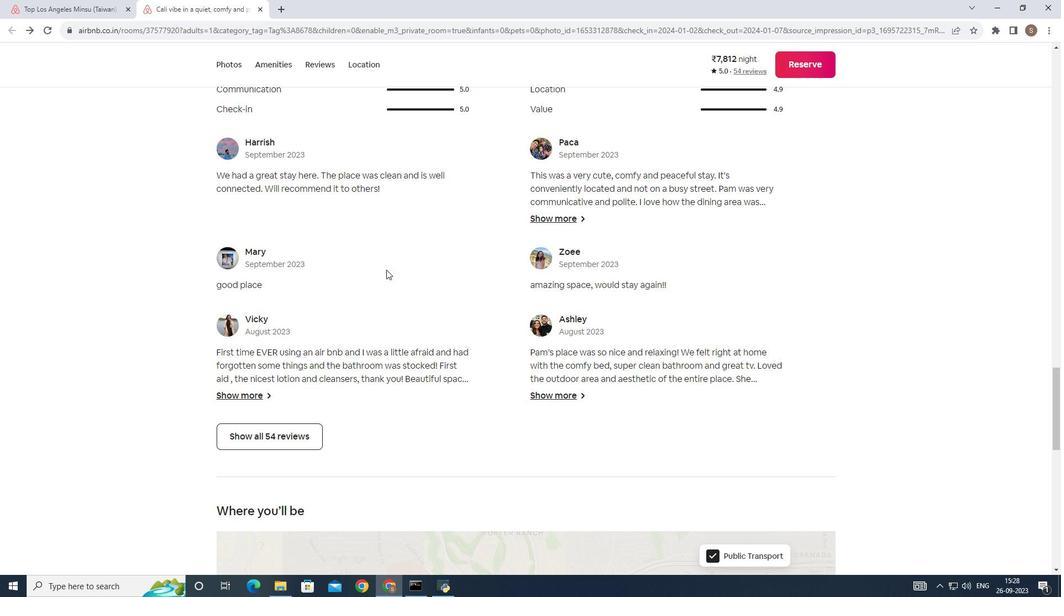 
Action: Mouse scrolled (383, 265) with delta (0, 0)
Screenshot: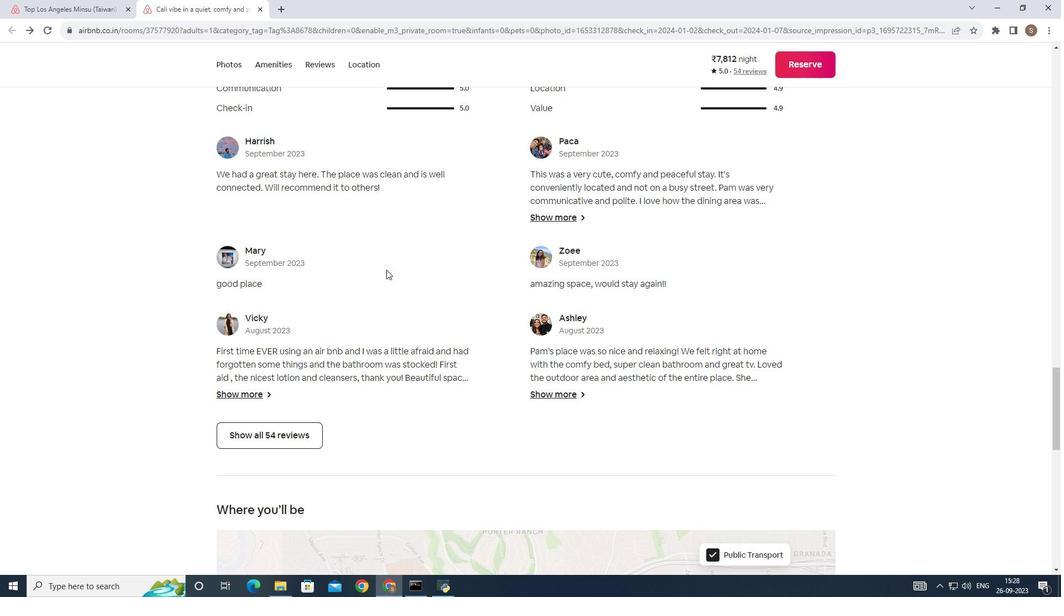 
Action: Mouse scrolled (383, 265) with delta (0, 0)
Screenshot: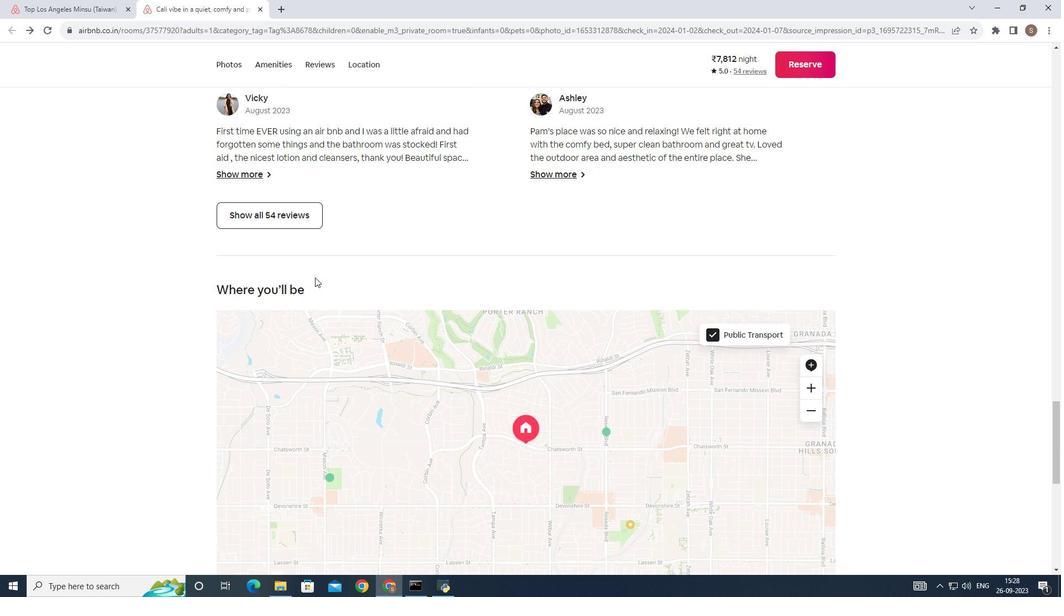 
Action: Mouse scrolled (383, 265) with delta (0, 0)
Screenshot: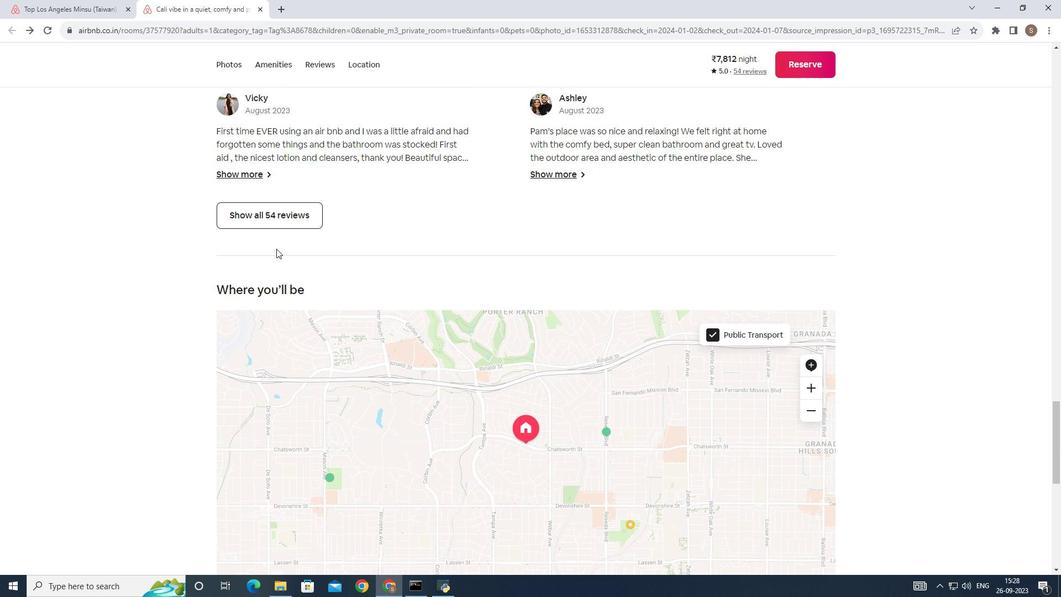 
Action: Mouse scrolled (383, 265) with delta (0, 0)
Screenshot: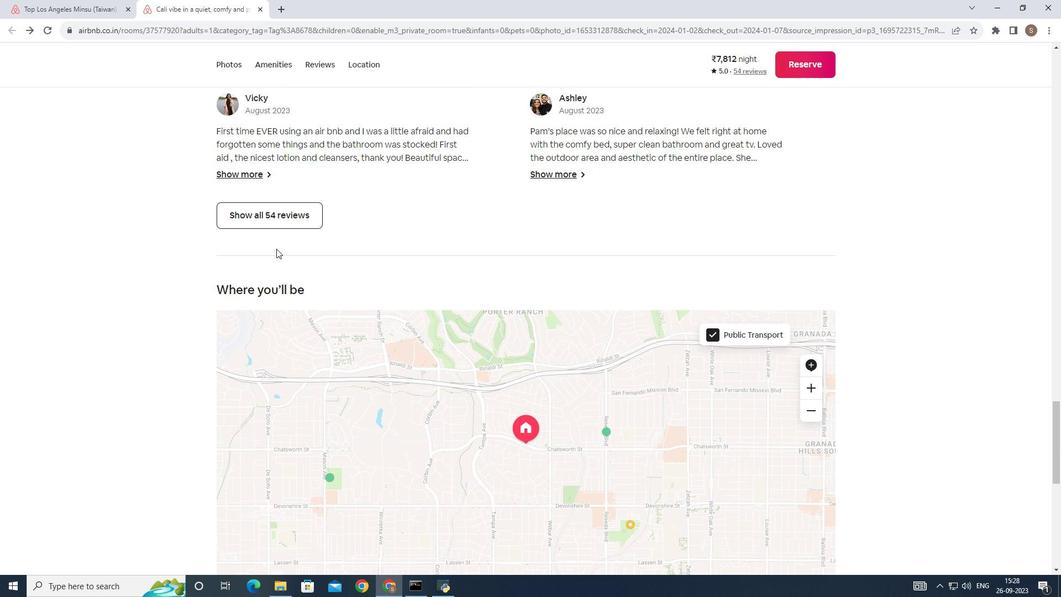 
Action: Mouse scrolled (383, 265) with delta (0, 0)
Screenshot: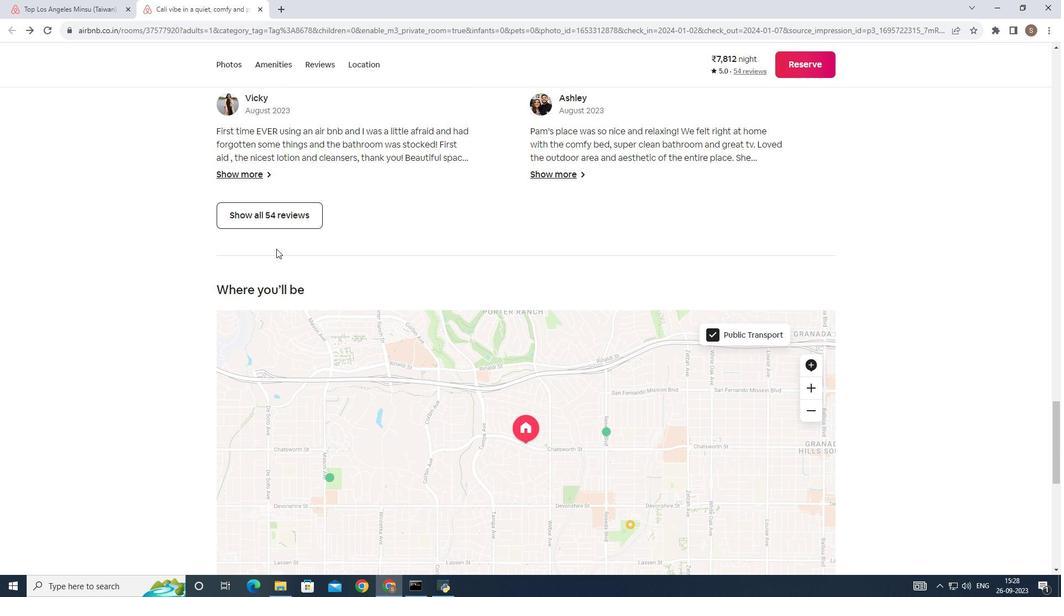 
Action: Mouse moved to (278, 226)
Screenshot: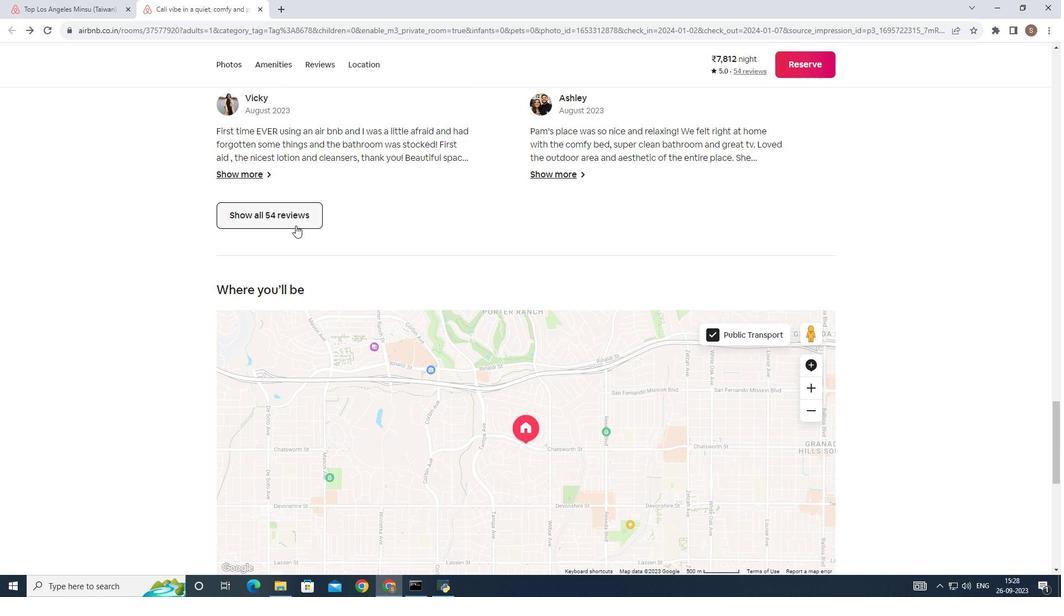 
Action: Mouse pressed left at (278, 226)
Screenshot: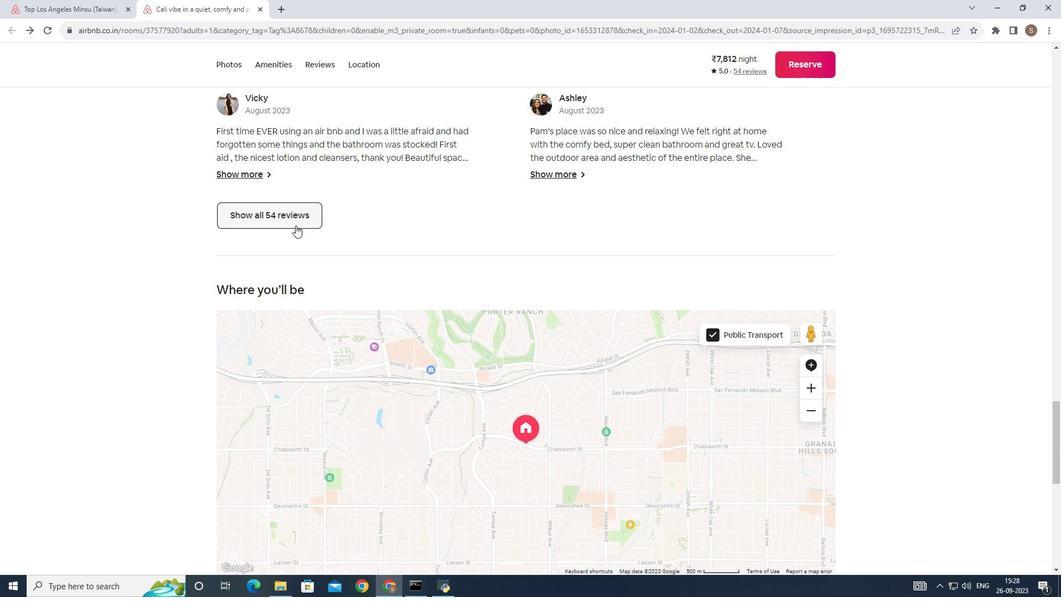 
Action: Mouse moved to (292, 222)
Screenshot: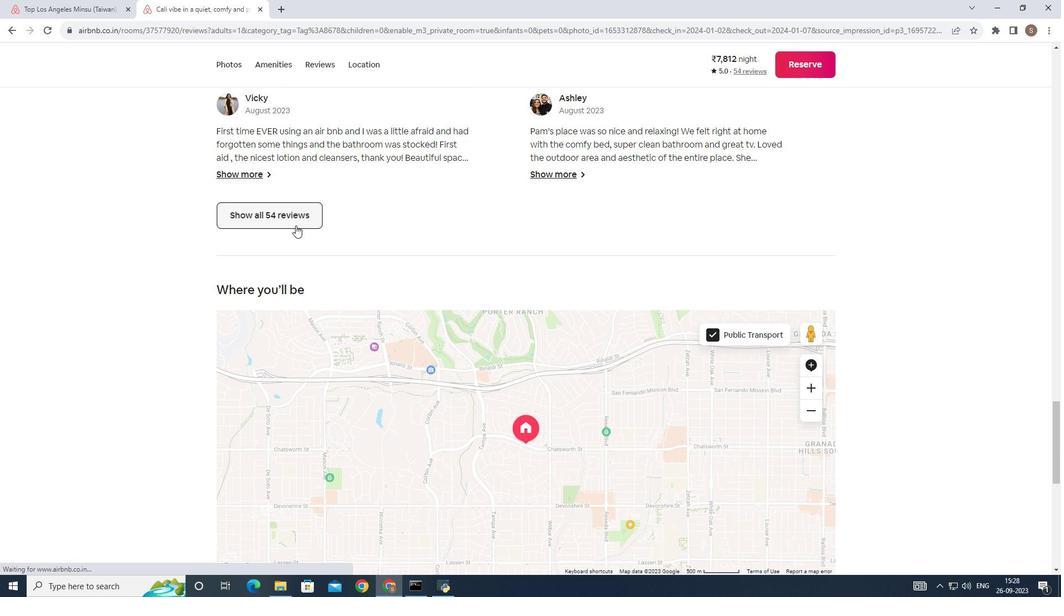 
Action: Mouse pressed left at (292, 222)
Screenshot: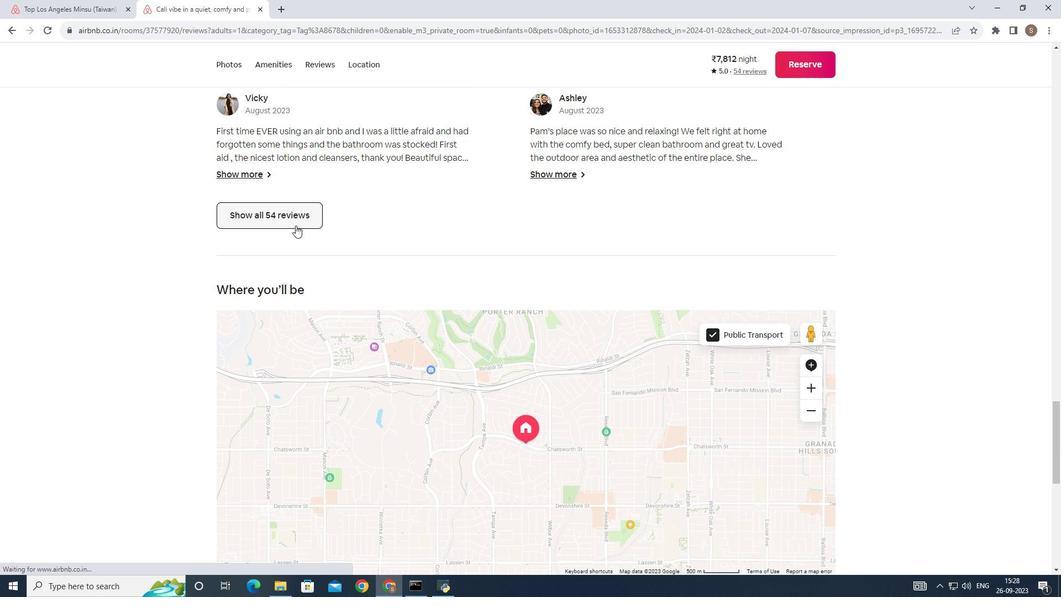 
Action: Mouse moved to (380, 280)
Screenshot: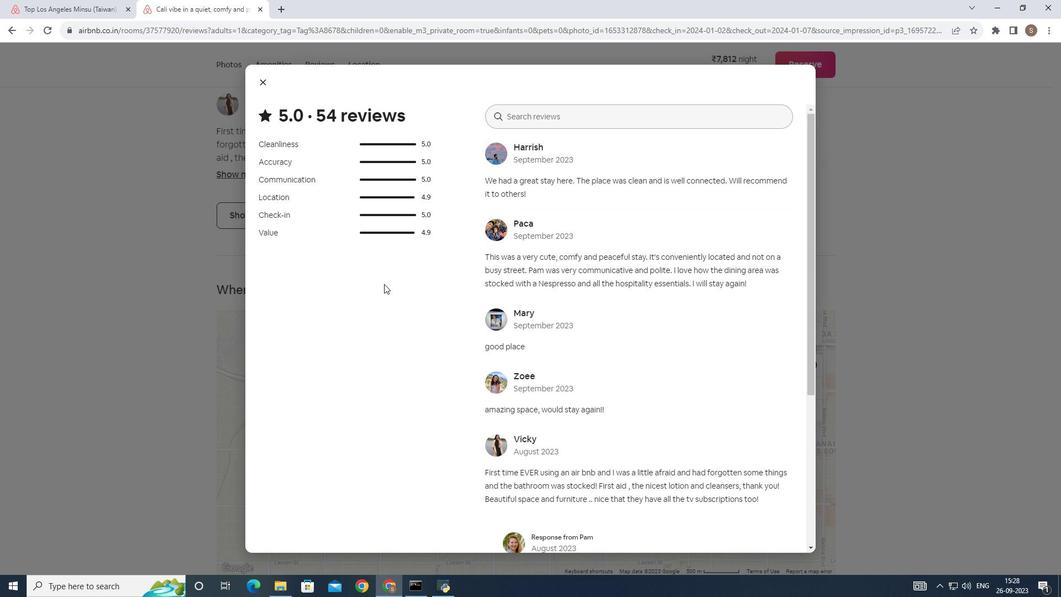
Action: Mouse scrolled (380, 280) with delta (0, 0)
Screenshot: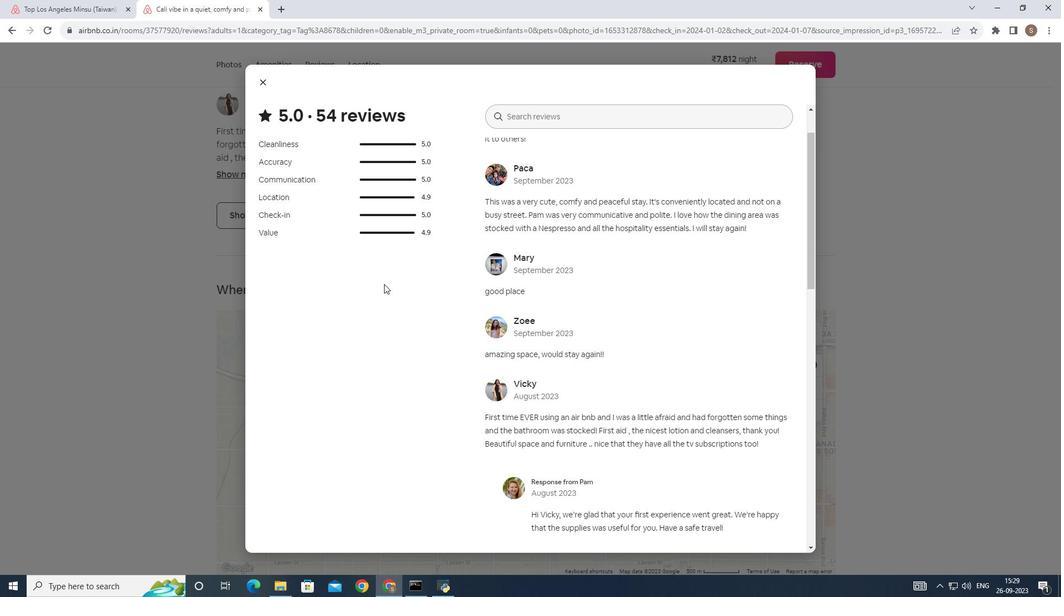 
Action: Mouse scrolled (380, 281) with delta (0, 0)
Screenshot: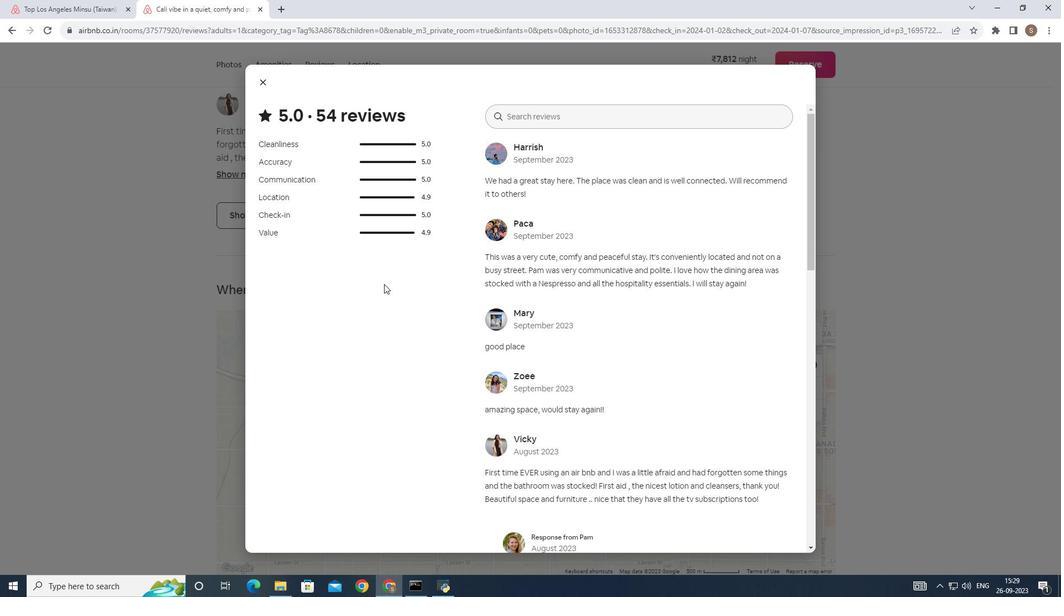 
Action: Mouse scrolled (380, 281) with delta (0, 0)
Screenshot: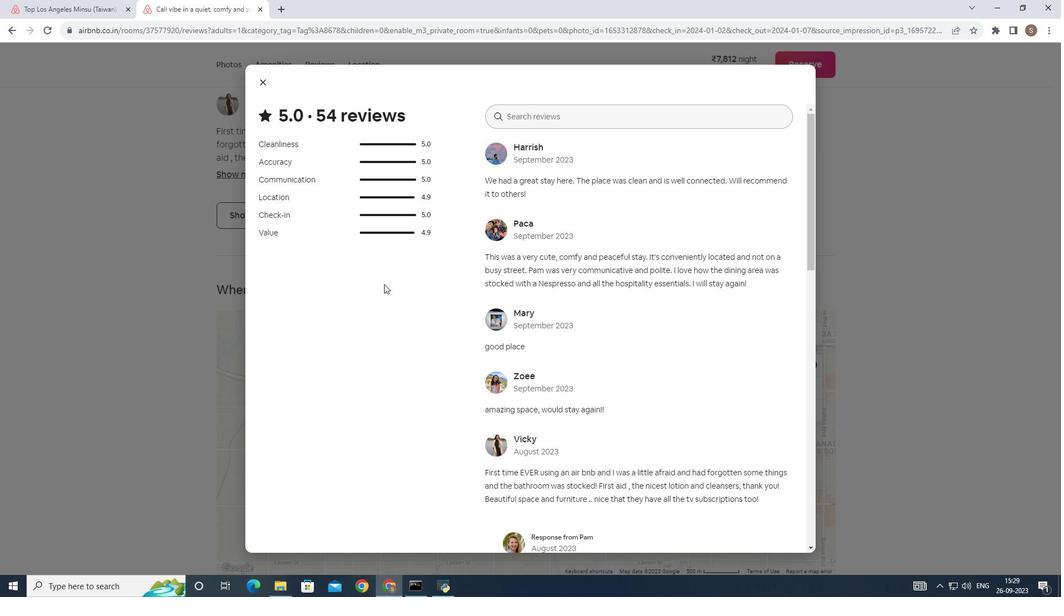 
Action: Mouse scrolled (380, 280) with delta (0, 0)
Screenshot: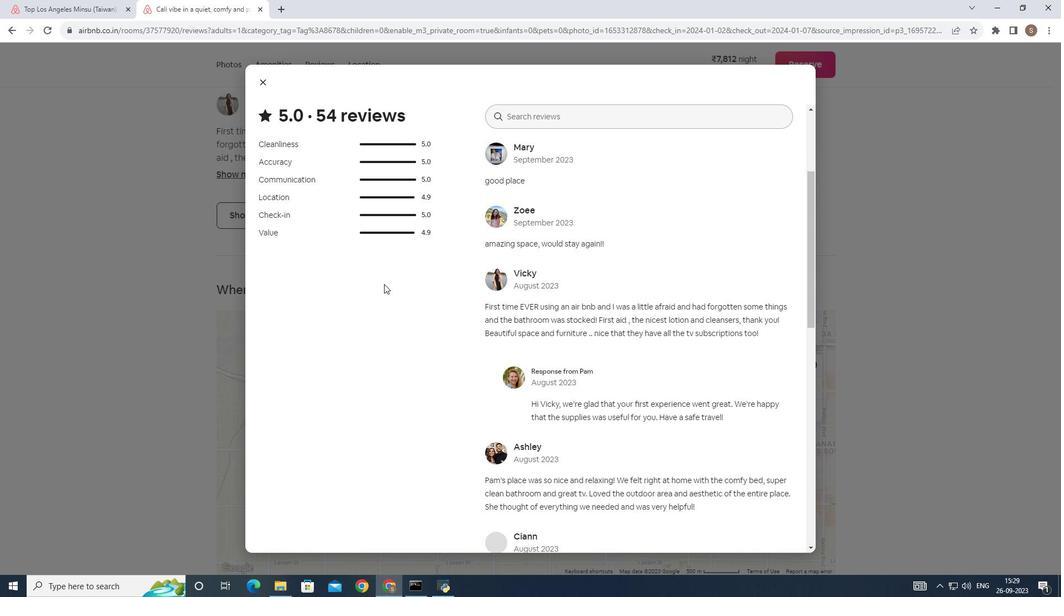 
Action: Mouse scrolled (380, 280) with delta (0, 0)
Screenshot: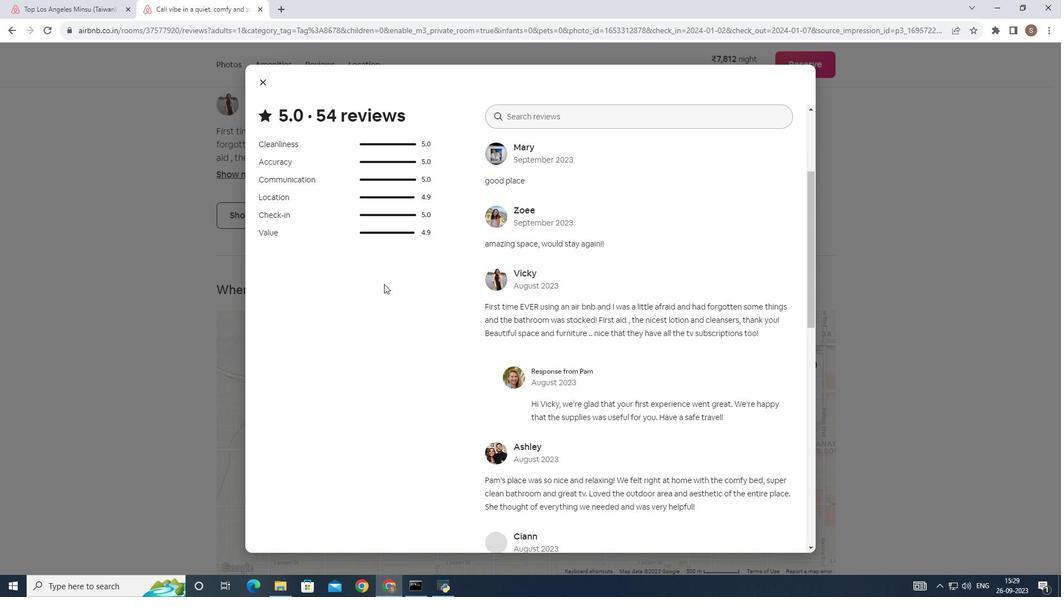 
Action: Mouse scrolled (380, 280) with delta (0, 0)
Screenshot: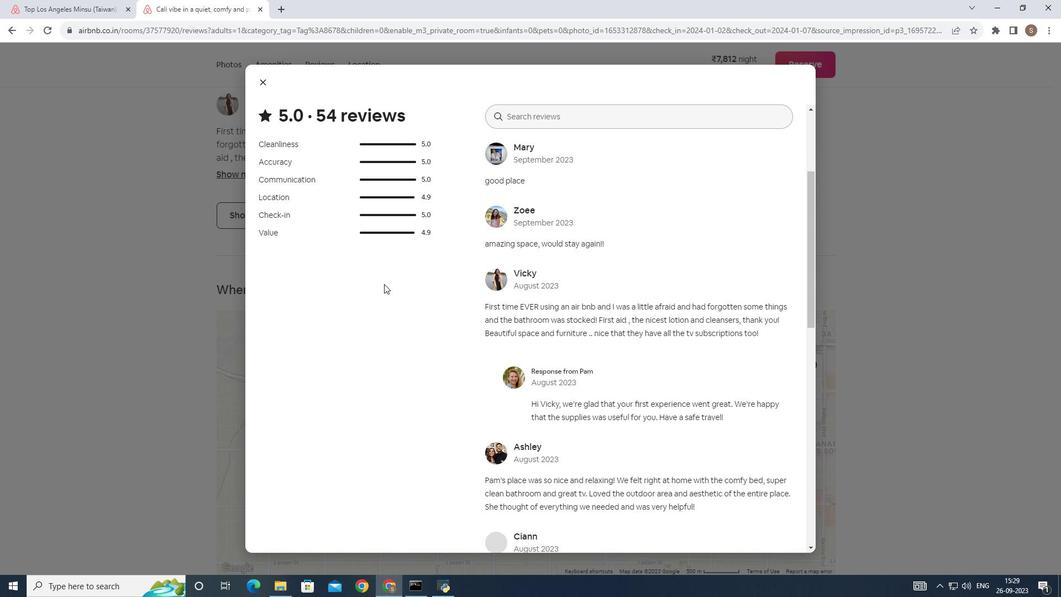 
Action: Mouse scrolled (380, 280) with delta (0, 0)
Screenshot: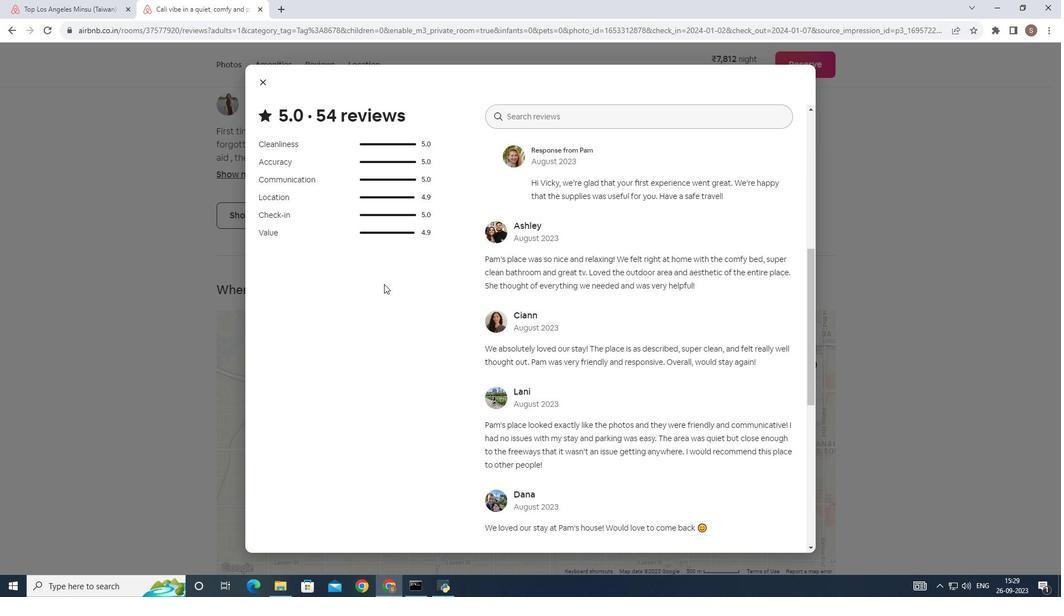 
Action: Mouse scrolled (380, 280) with delta (0, 0)
Screenshot: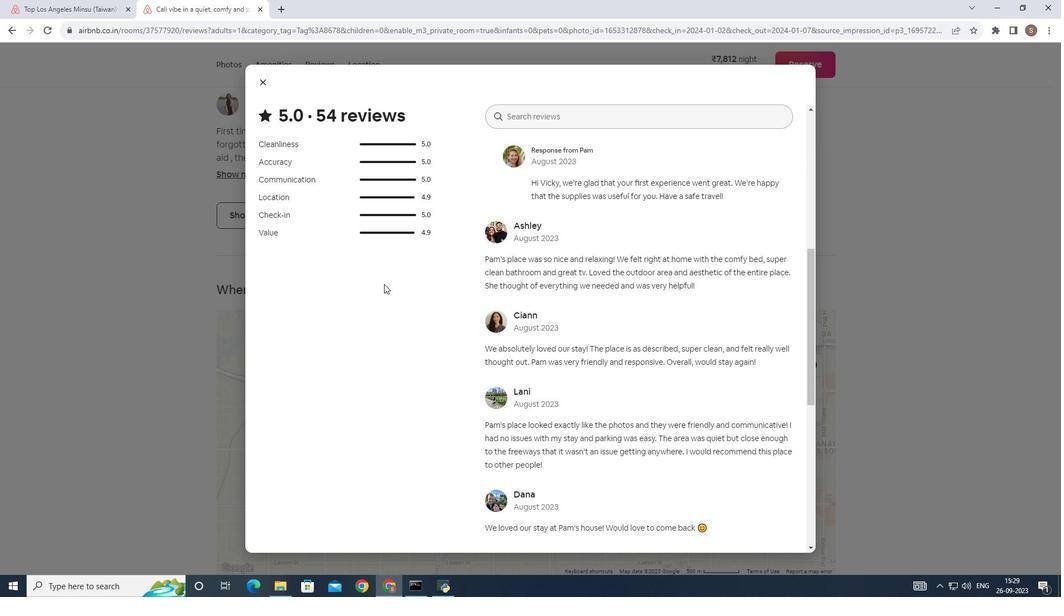 
Action: Mouse scrolled (380, 280) with delta (0, 0)
Screenshot: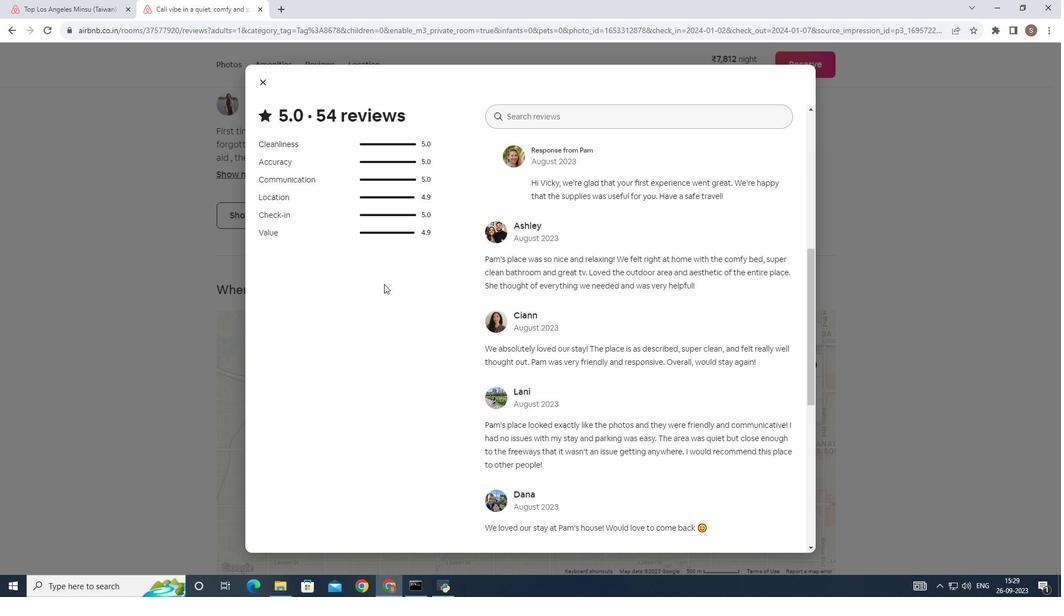 
Action: Mouse scrolled (380, 280) with delta (0, 0)
Screenshot: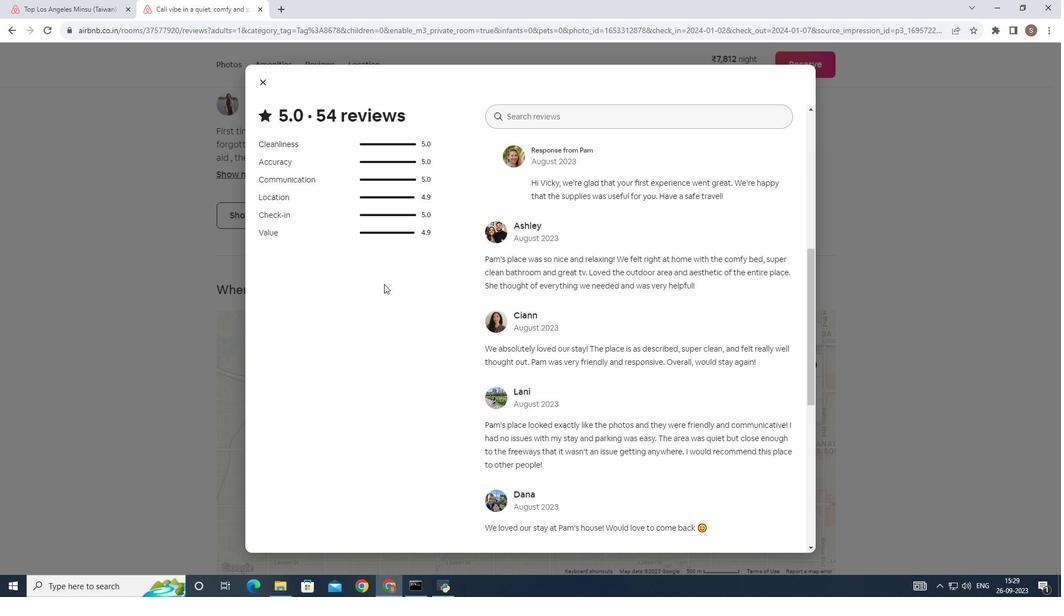 
Action: Mouse scrolled (380, 280) with delta (0, 0)
Screenshot: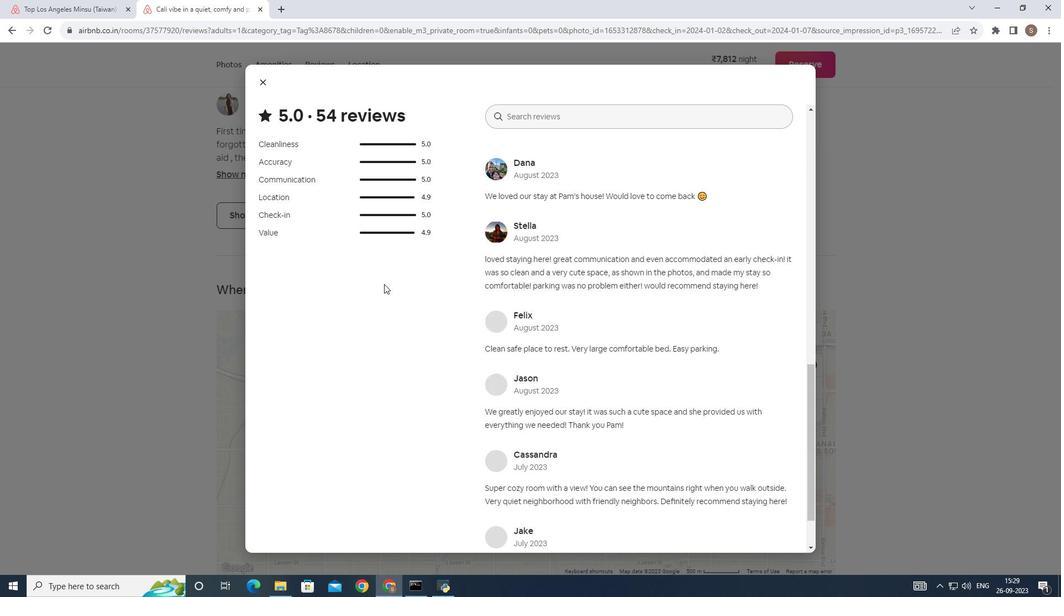 
Action: Mouse scrolled (380, 280) with delta (0, 0)
Screenshot: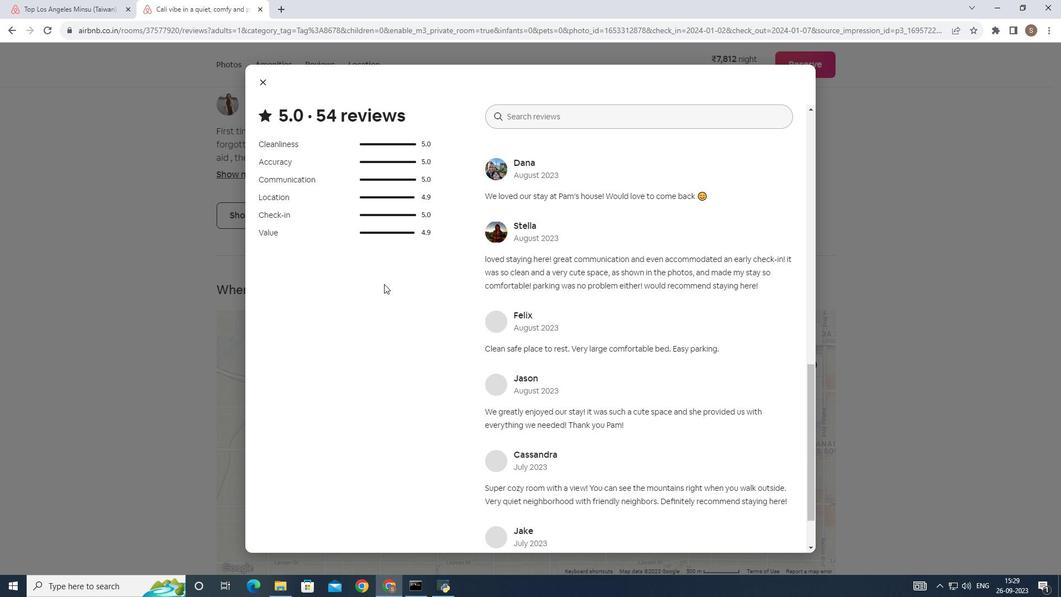 
Action: Mouse scrolled (380, 280) with delta (0, 0)
Screenshot: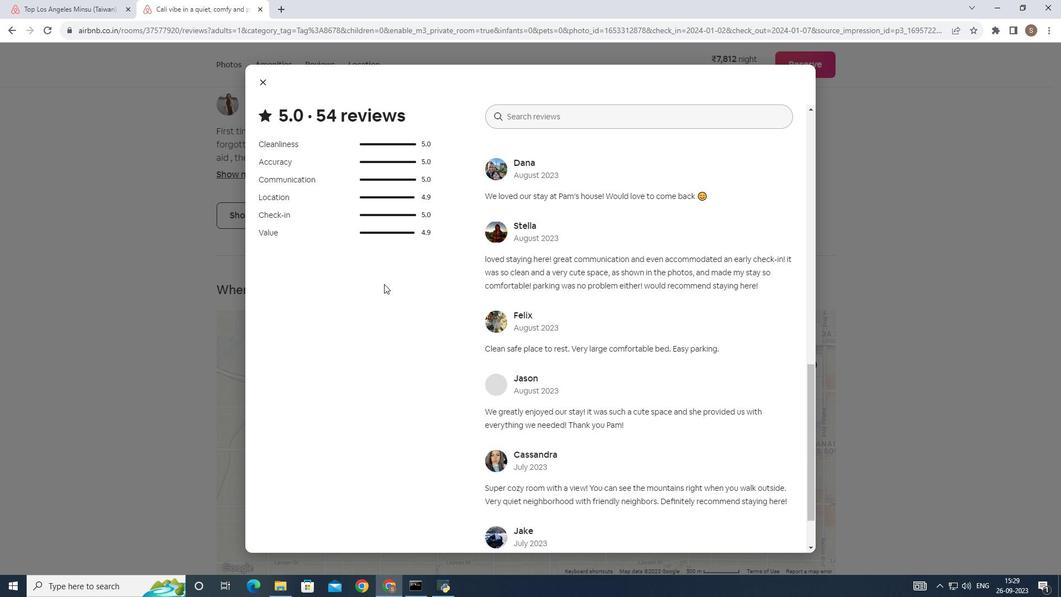 
Action: Mouse scrolled (380, 280) with delta (0, 0)
Screenshot: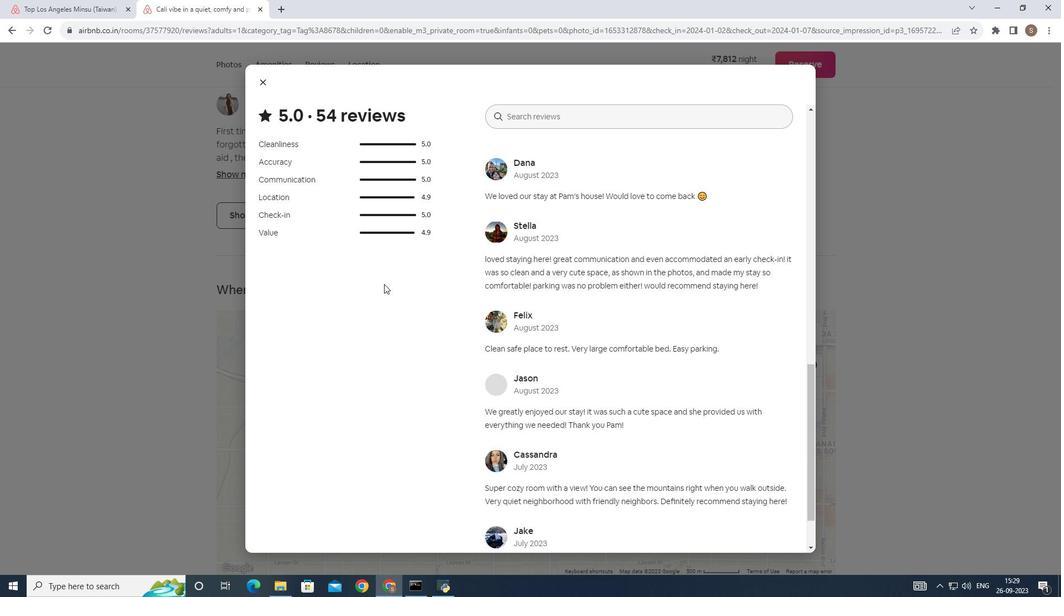 
Action: Mouse scrolled (380, 280) with delta (0, 0)
Screenshot: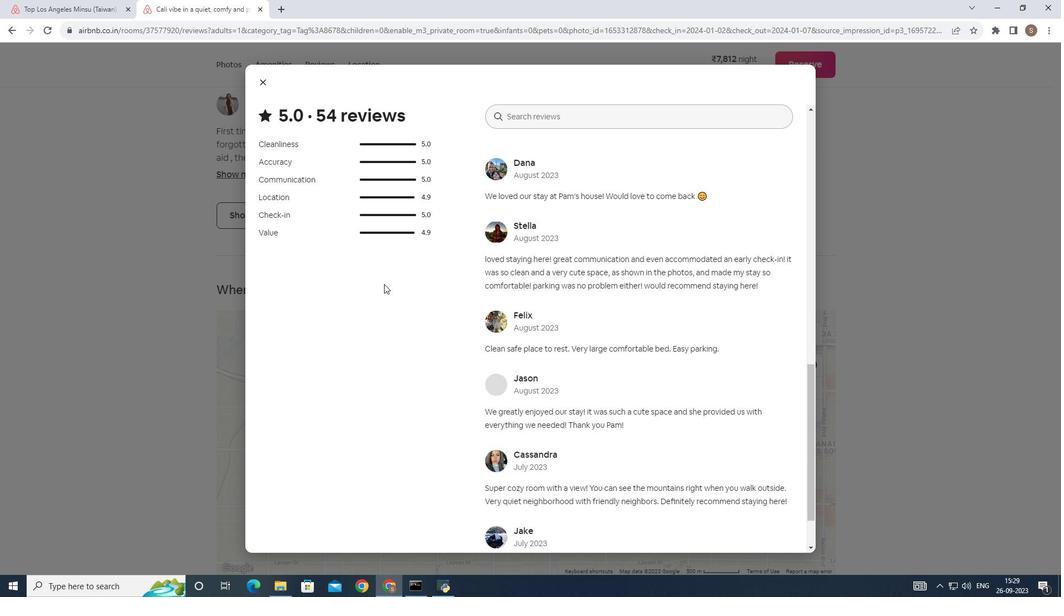 
Action: Mouse scrolled (380, 280) with delta (0, 0)
Screenshot: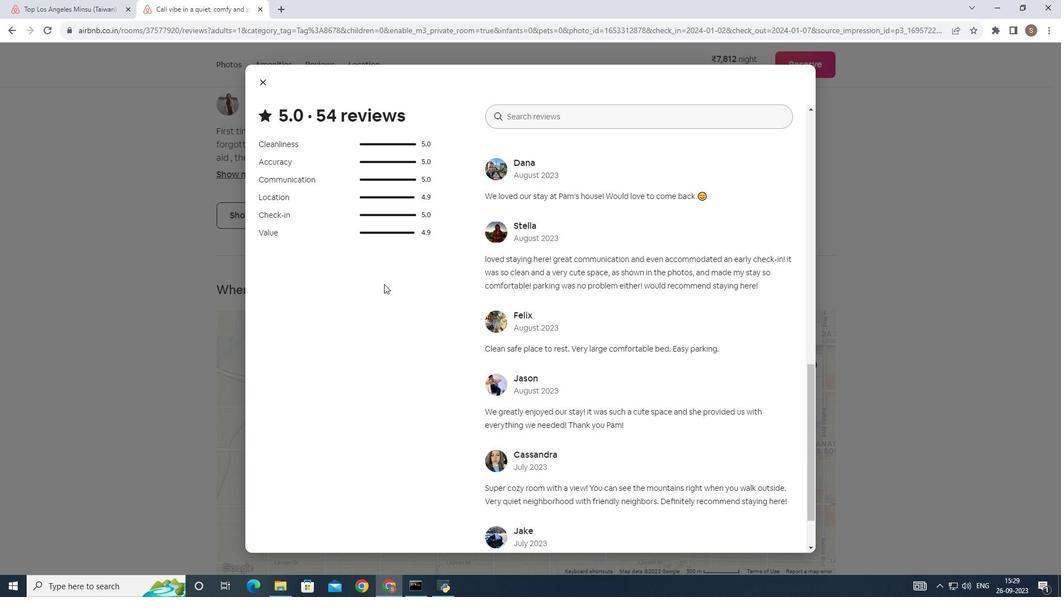 
Action: Mouse scrolled (380, 280) with delta (0, 0)
Screenshot: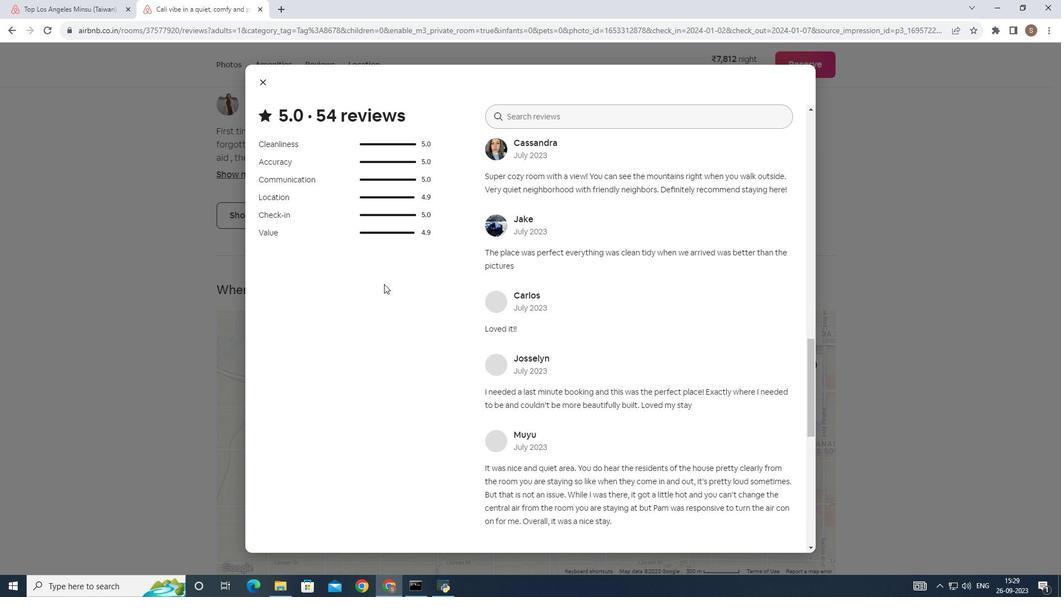
Action: Mouse scrolled (380, 280) with delta (0, 0)
Screenshot: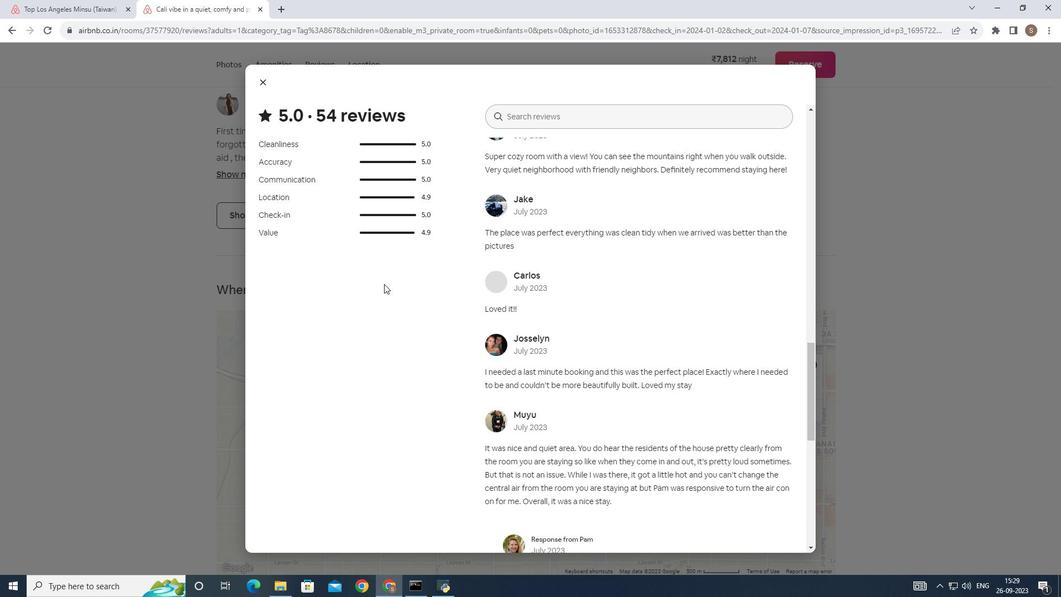 
Action: Mouse scrolled (380, 280) with delta (0, 0)
Screenshot: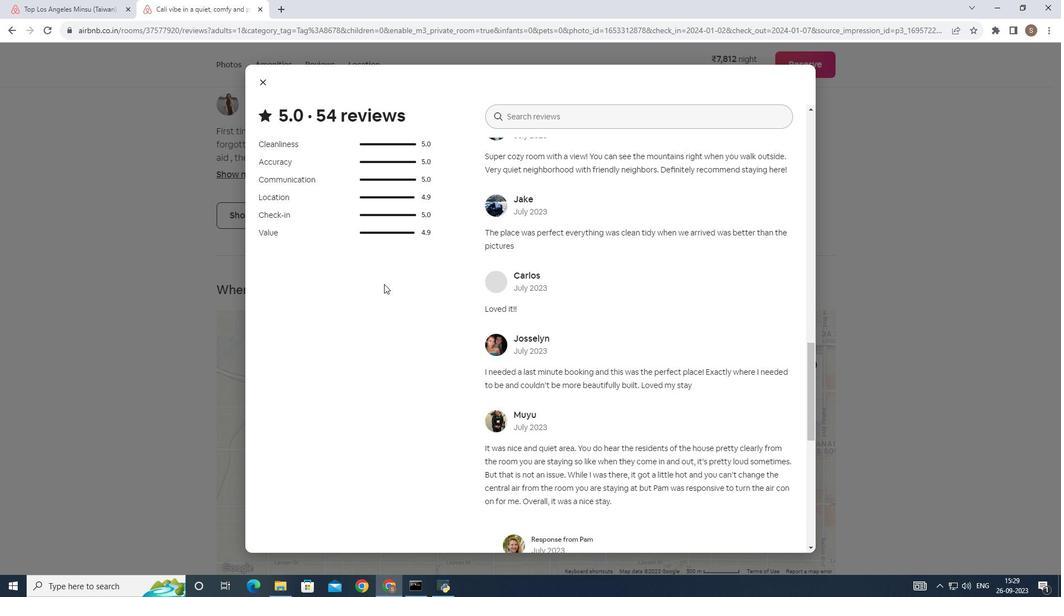 
Action: Mouse scrolled (380, 280) with delta (0, 0)
Screenshot: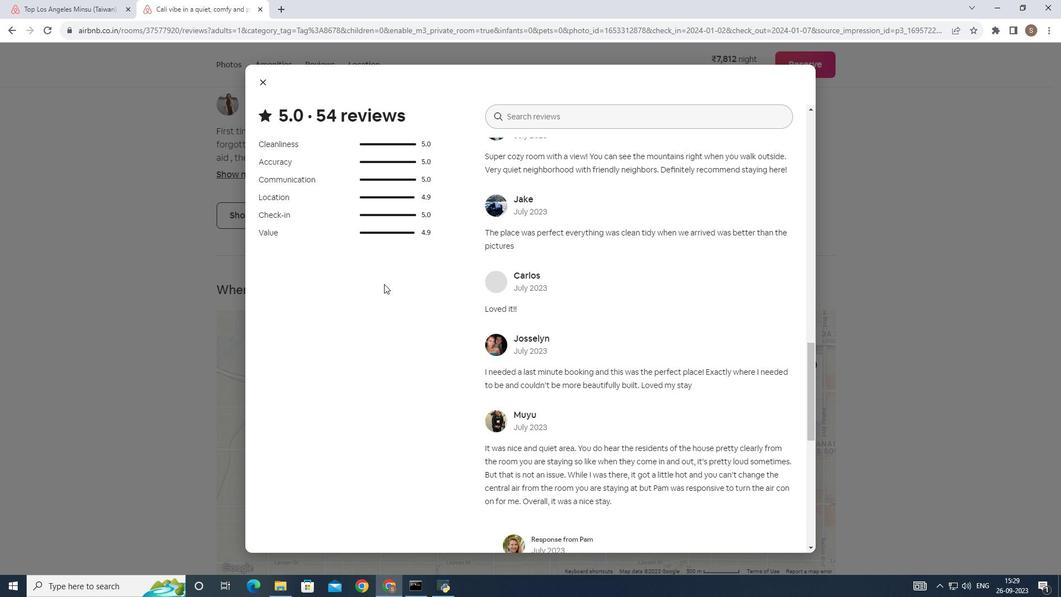 
Action: Mouse scrolled (380, 280) with delta (0, 0)
Screenshot: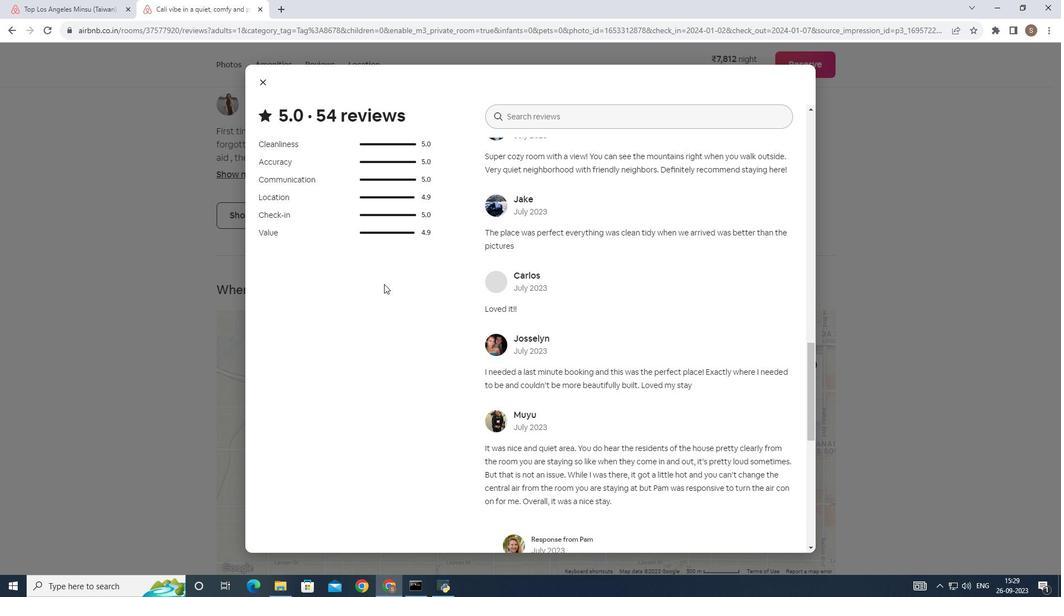 
Action: Mouse scrolled (380, 280) with delta (0, 0)
Screenshot: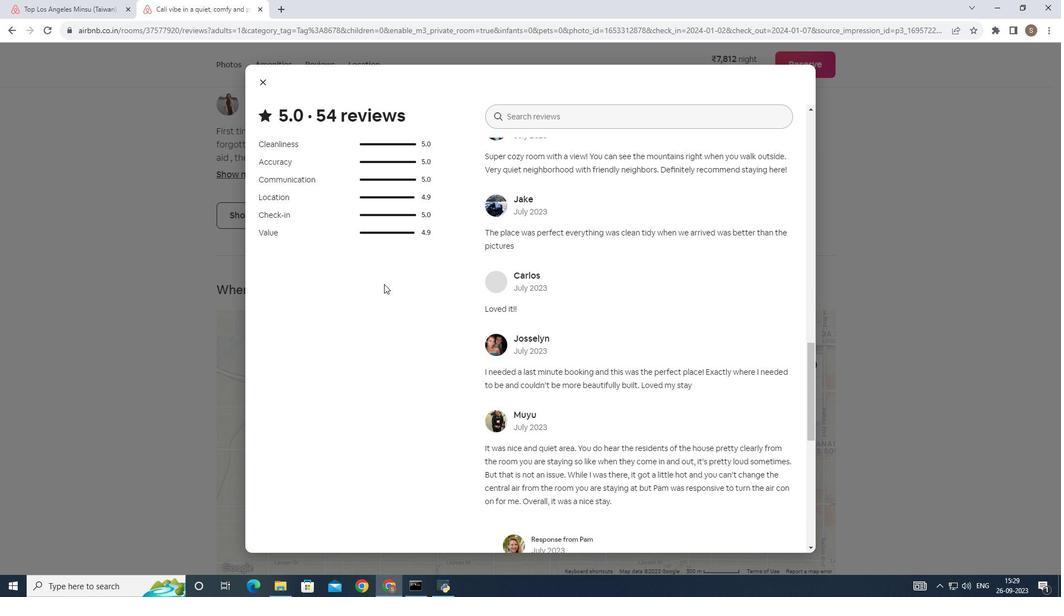 
Action: Mouse scrolled (380, 280) with delta (0, 0)
Screenshot: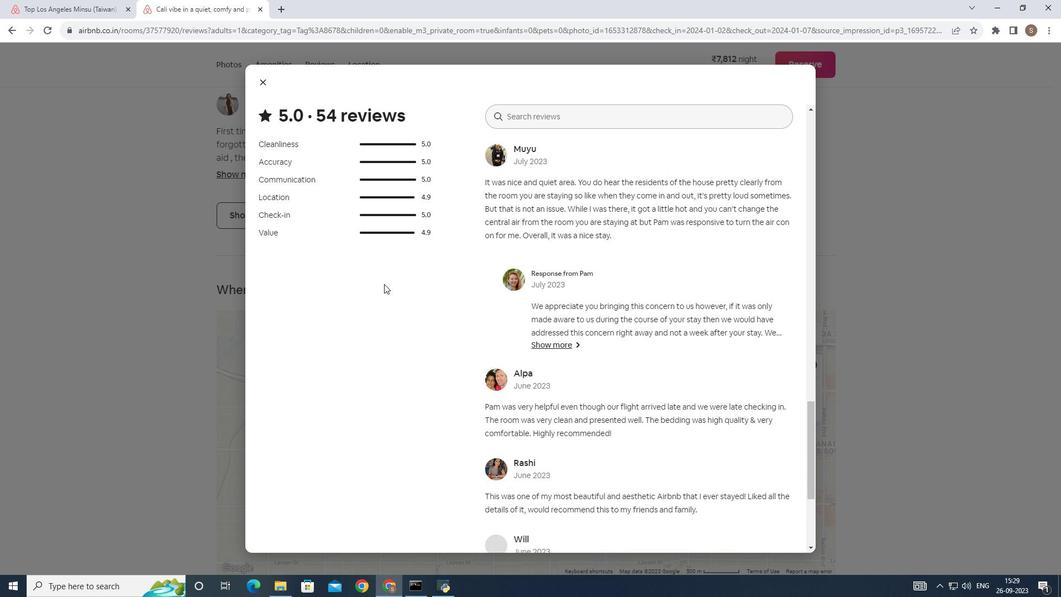 
Action: Mouse scrolled (380, 280) with delta (0, 0)
Screenshot: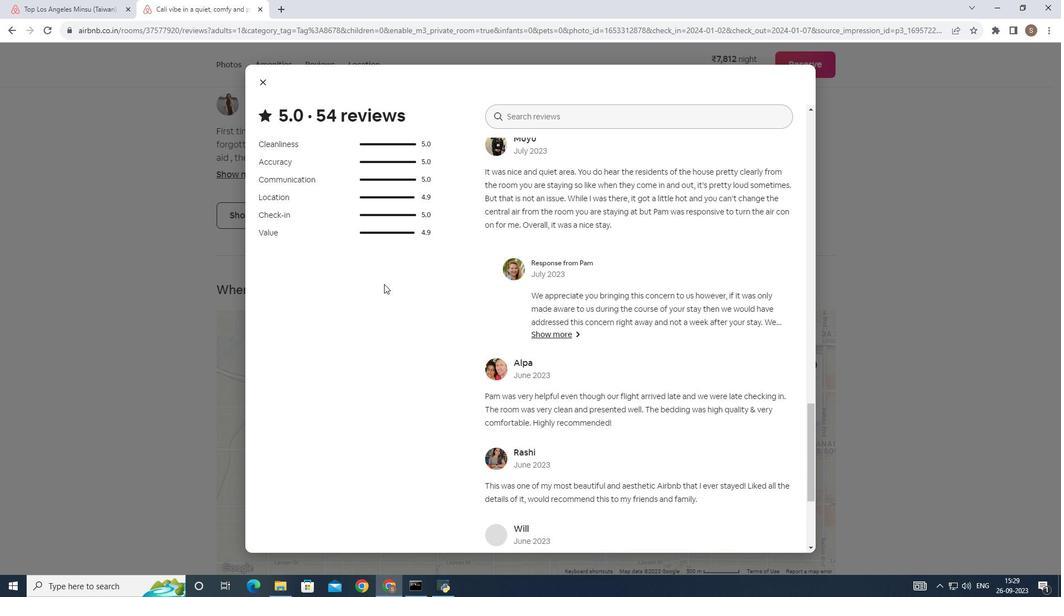 
Action: Mouse scrolled (380, 280) with delta (0, 0)
Screenshot: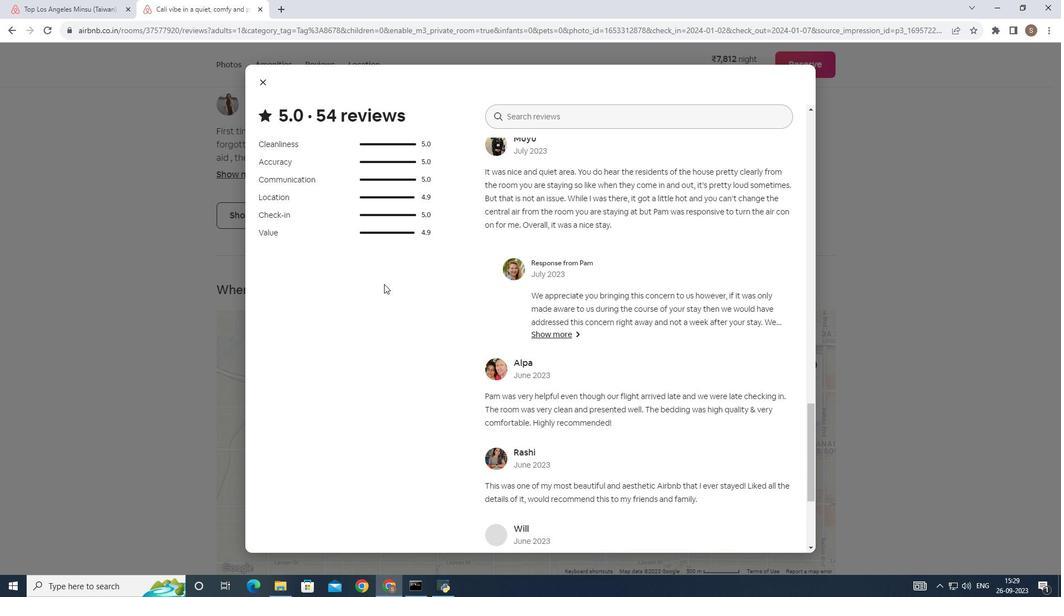 
Action: Mouse scrolled (380, 280) with delta (0, 0)
Screenshot: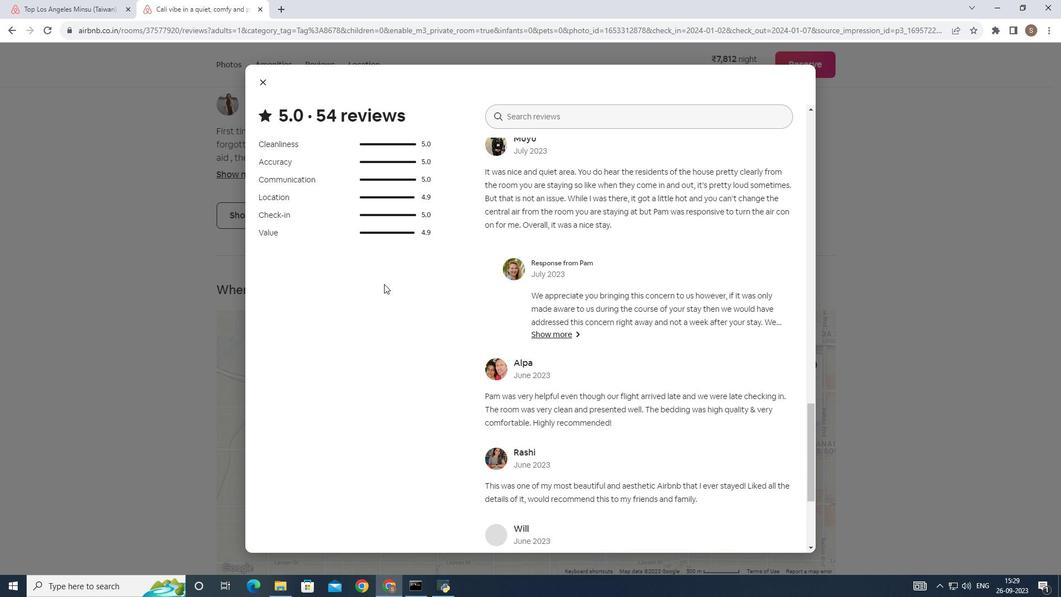 
Action: Mouse scrolled (380, 280) with delta (0, 0)
Screenshot: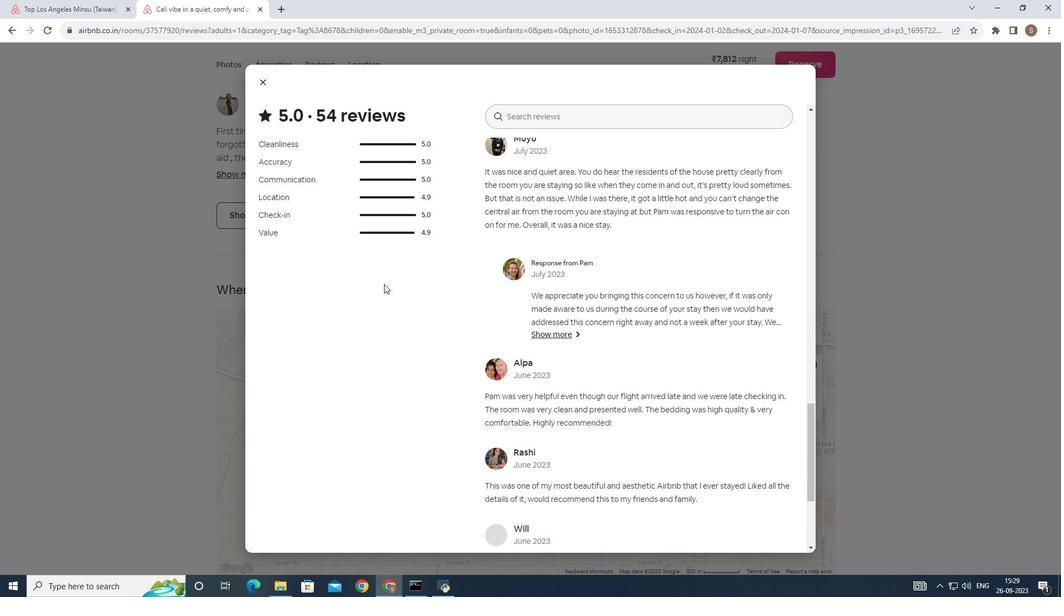 
Action: Mouse scrolled (380, 280) with delta (0, 0)
Screenshot: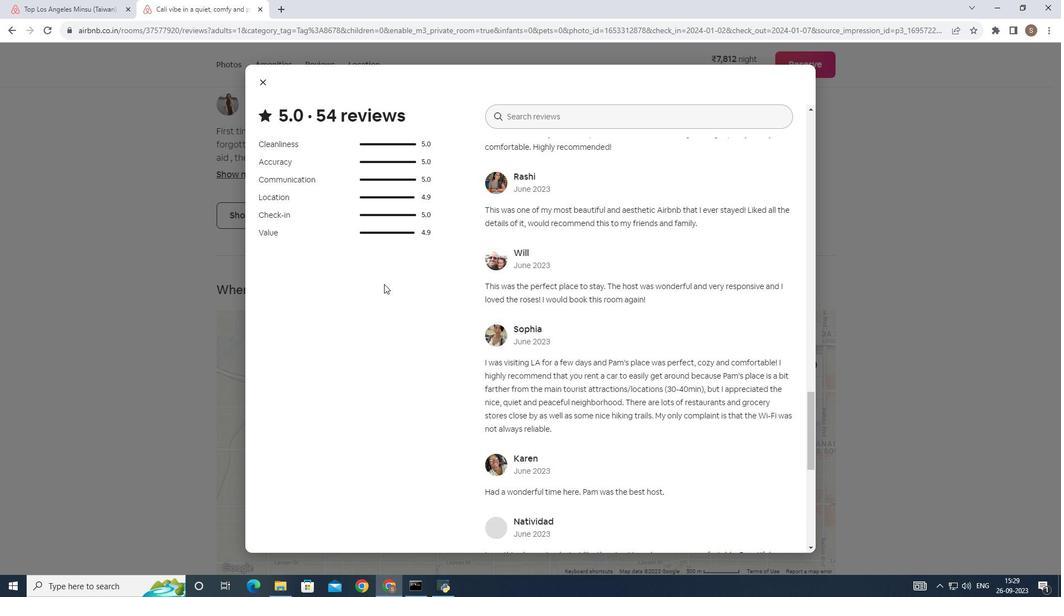 
Action: Mouse scrolled (380, 280) with delta (0, 0)
Screenshot: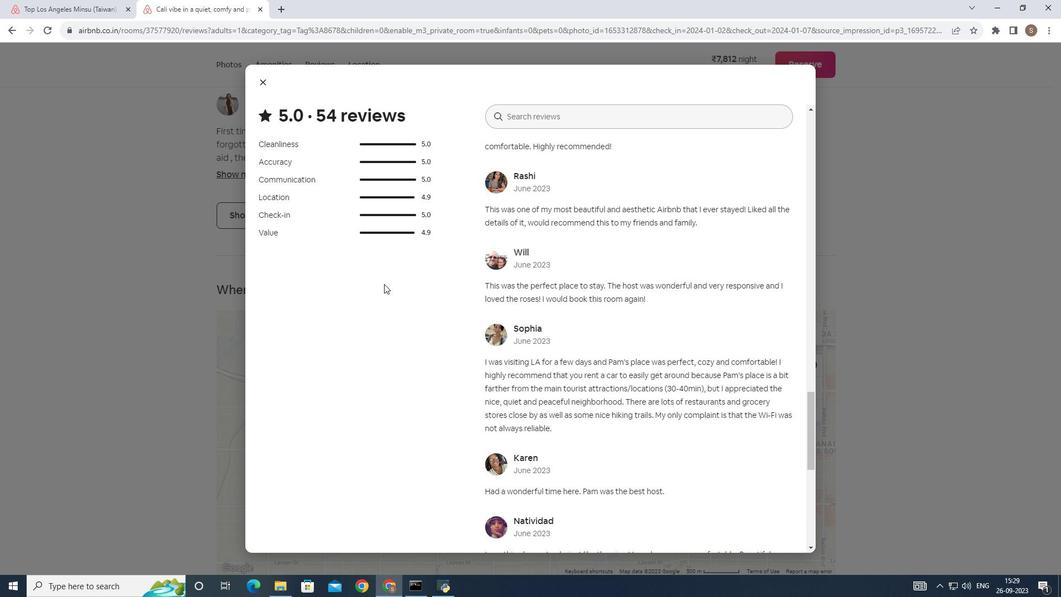 
Action: Mouse scrolled (380, 280) with delta (0, 0)
Screenshot: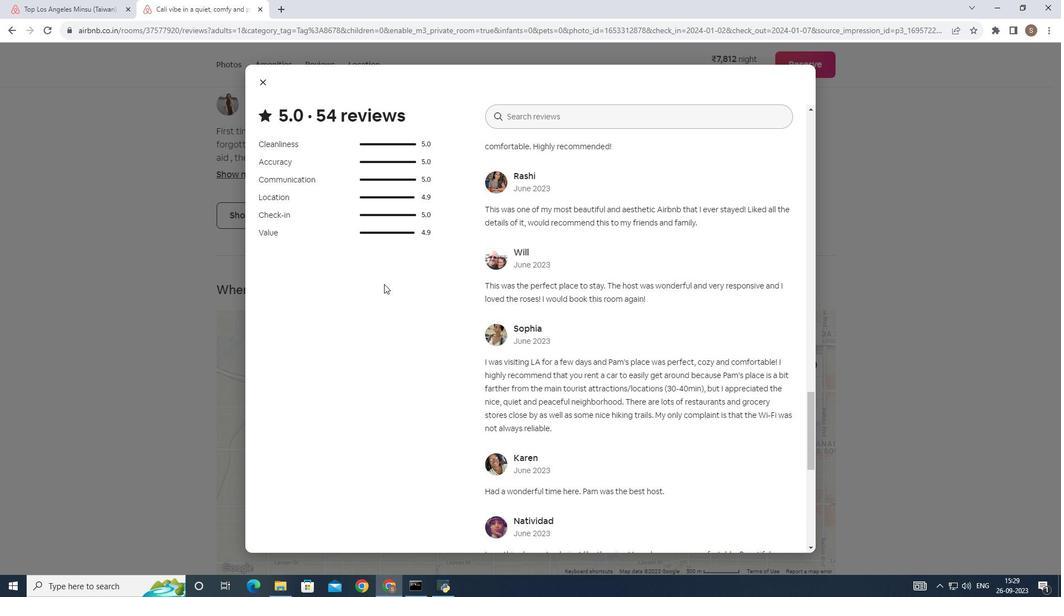 
Action: Mouse scrolled (380, 280) with delta (0, 0)
Screenshot: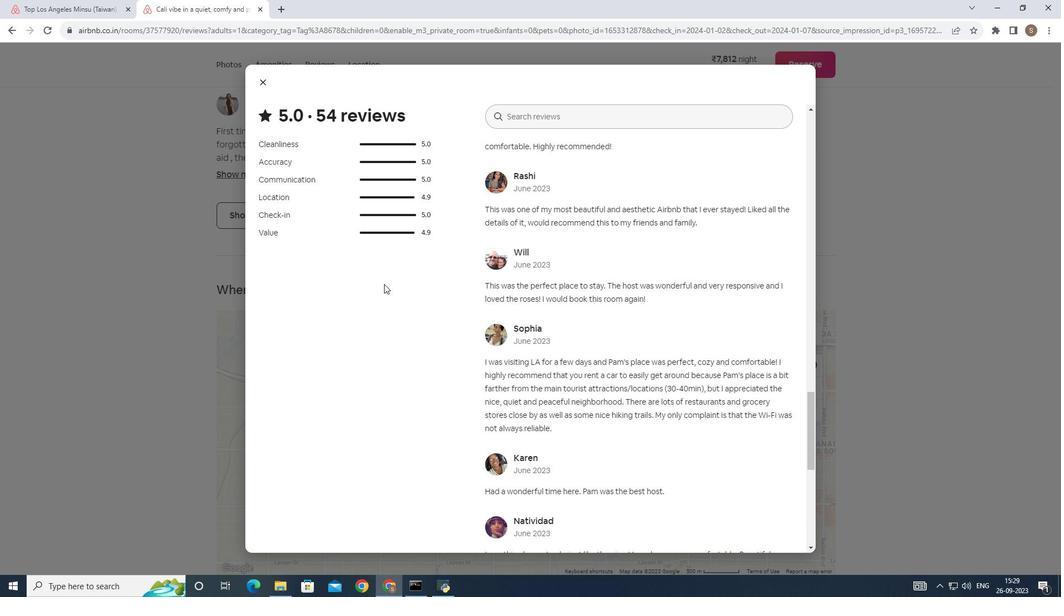 
Action: Mouse scrolled (380, 280) with delta (0, 0)
Screenshot: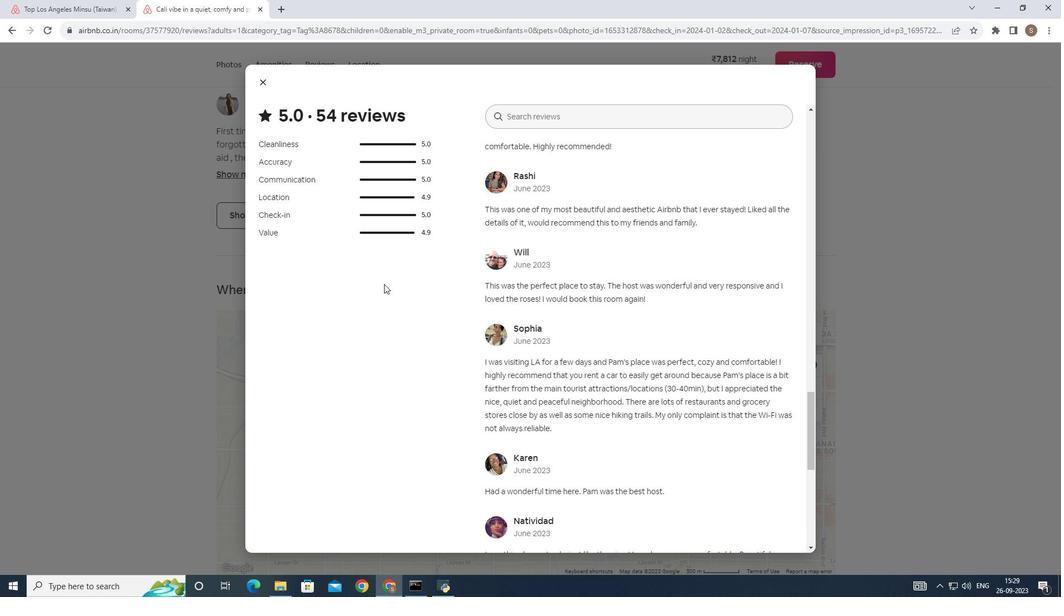 
Action: Mouse scrolled (380, 280) with delta (0, 0)
Screenshot: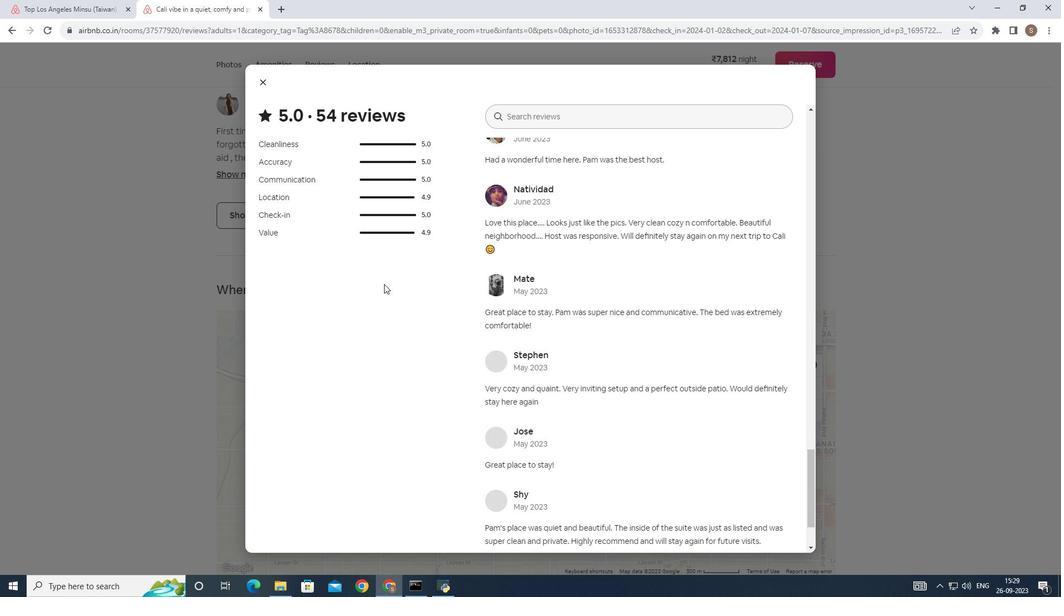 
Action: Mouse scrolled (380, 280) with delta (0, 0)
Screenshot: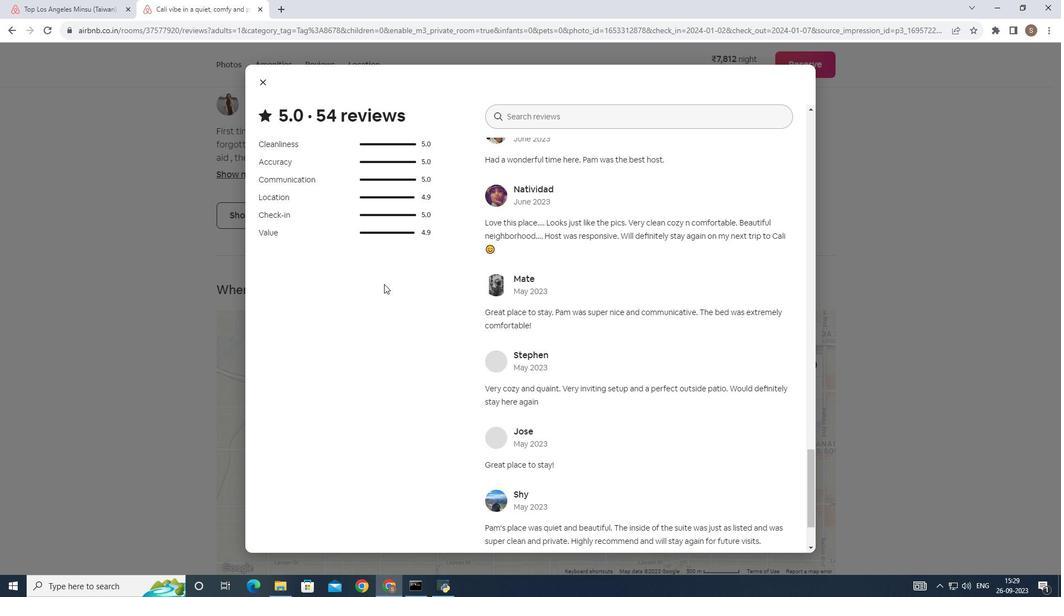 
Action: Mouse scrolled (380, 280) with delta (0, 0)
Screenshot: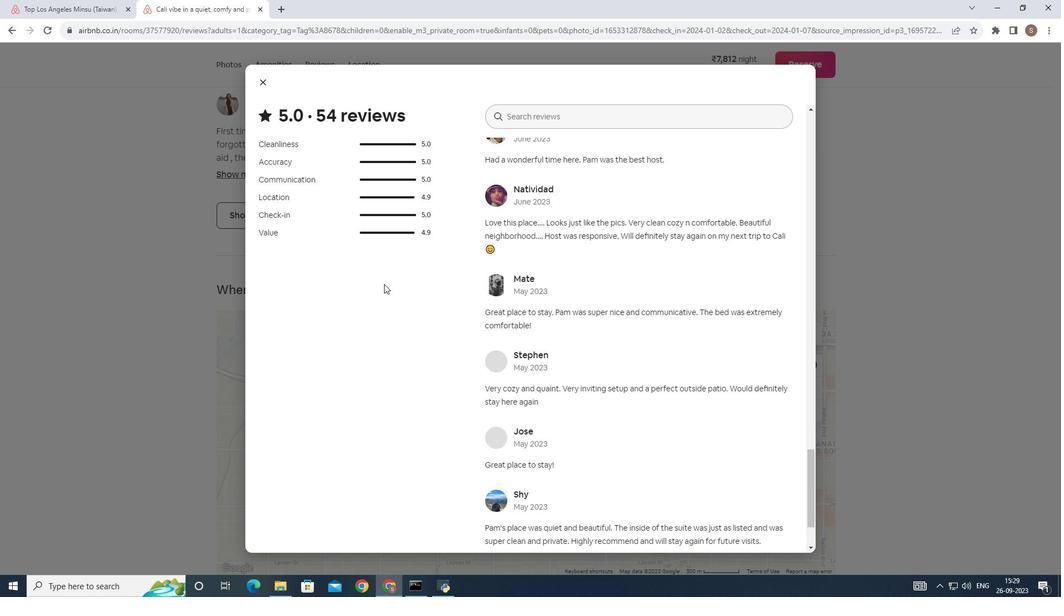 
Action: Mouse scrolled (380, 280) with delta (0, 0)
Screenshot: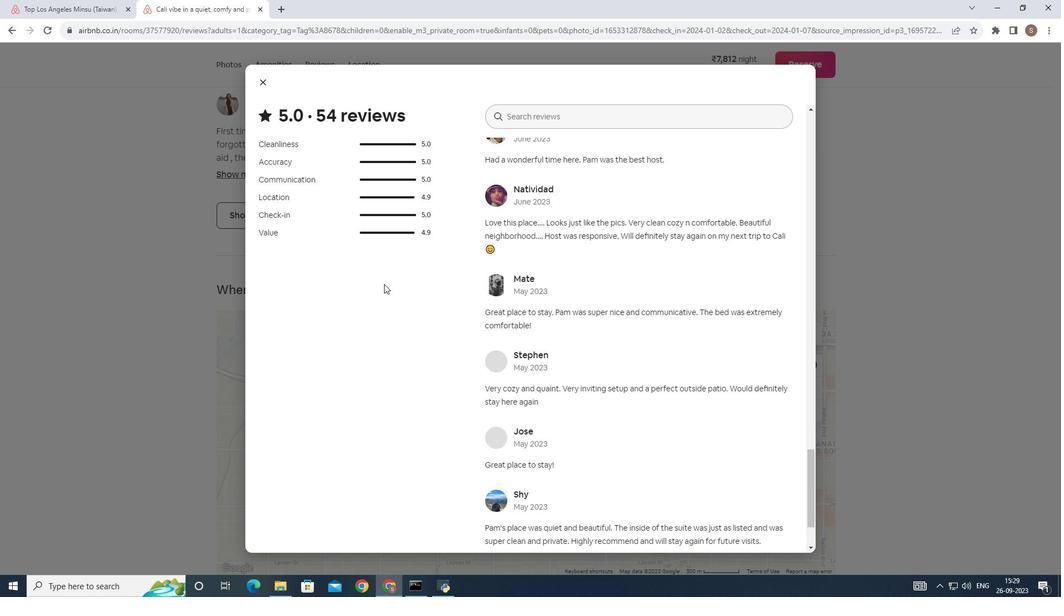 
Action: Mouse scrolled (380, 280) with delta (0, 0)
Screenshot: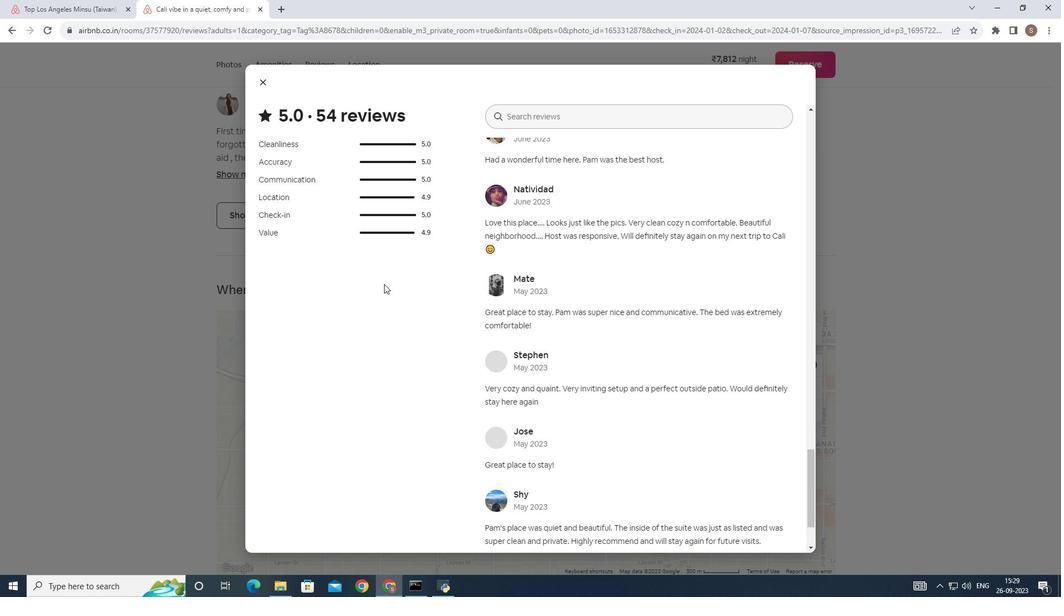 
Action: Mouse scrolled (380, 280) with delta (0, 0)
Screenshot: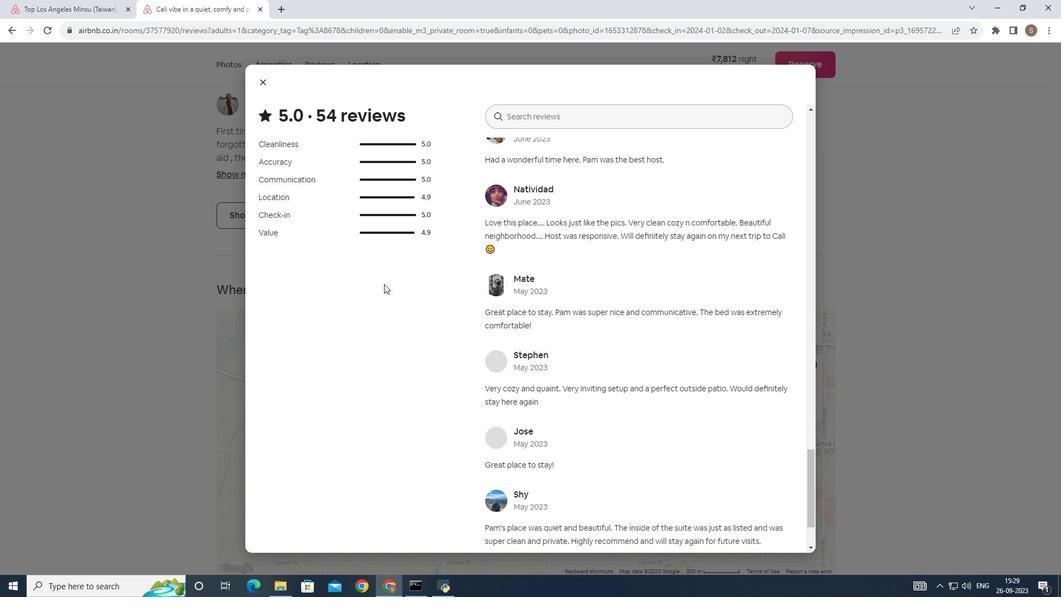 
Action: Mouse scrolled (380, 280) with delta (0, 0)
Screenshot: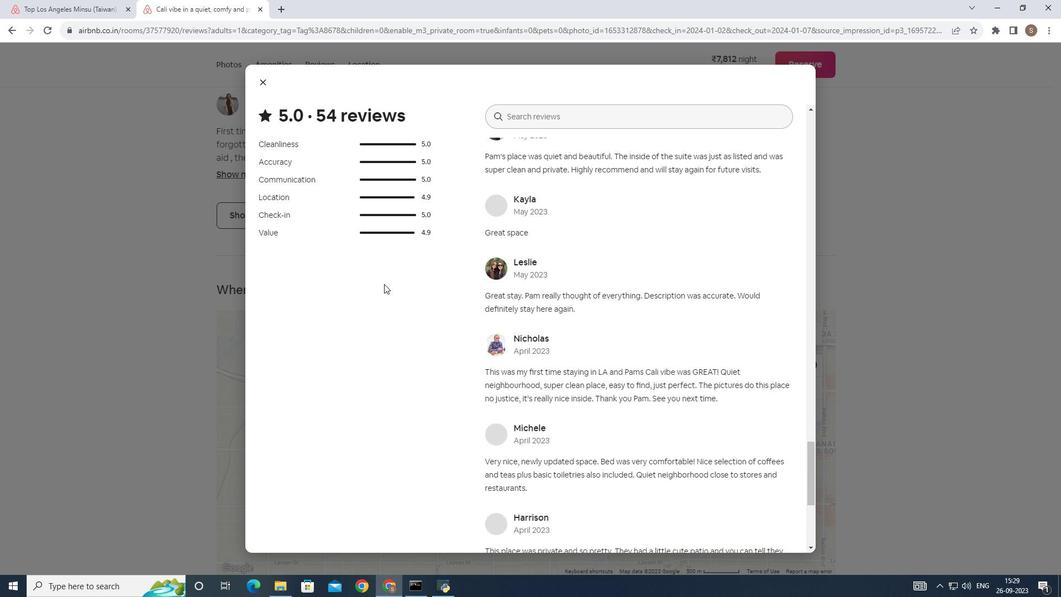 
Action: Mouse scrolled (380, 280) with delta (0, 0)
Screenshot: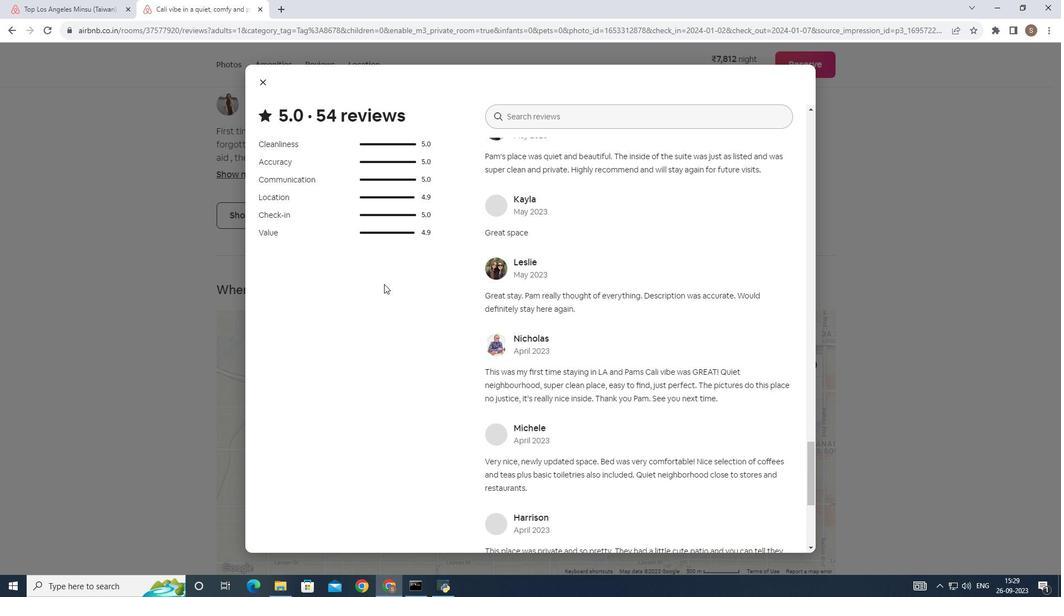 
Action: Mouse scrolled (380, 280) with delta (0, 0)
Screenshot: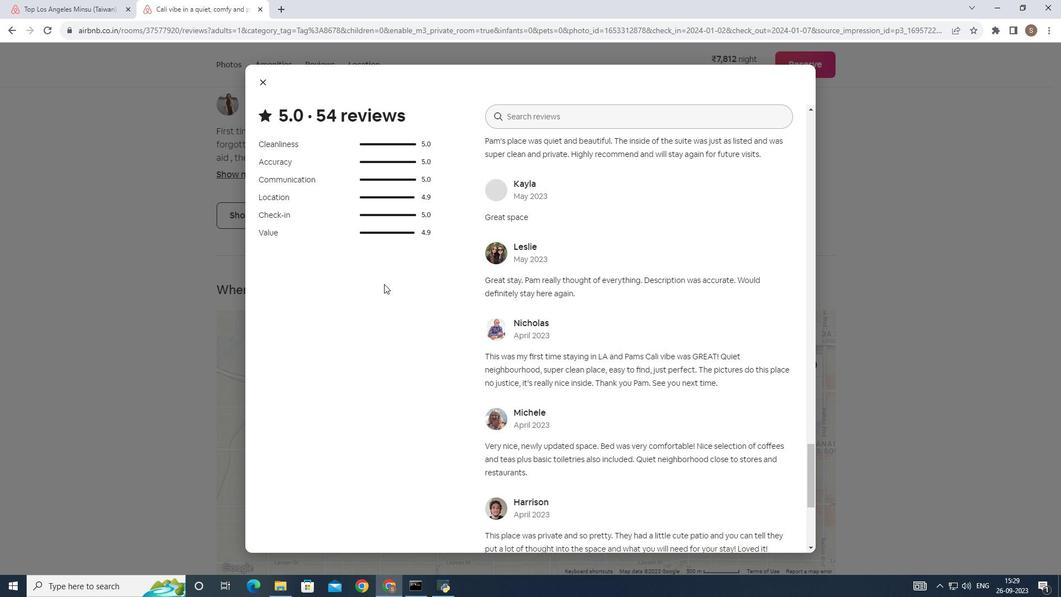 
Action: Mouse scrolled (380, 280) with delta (0, 0)
Screenshot: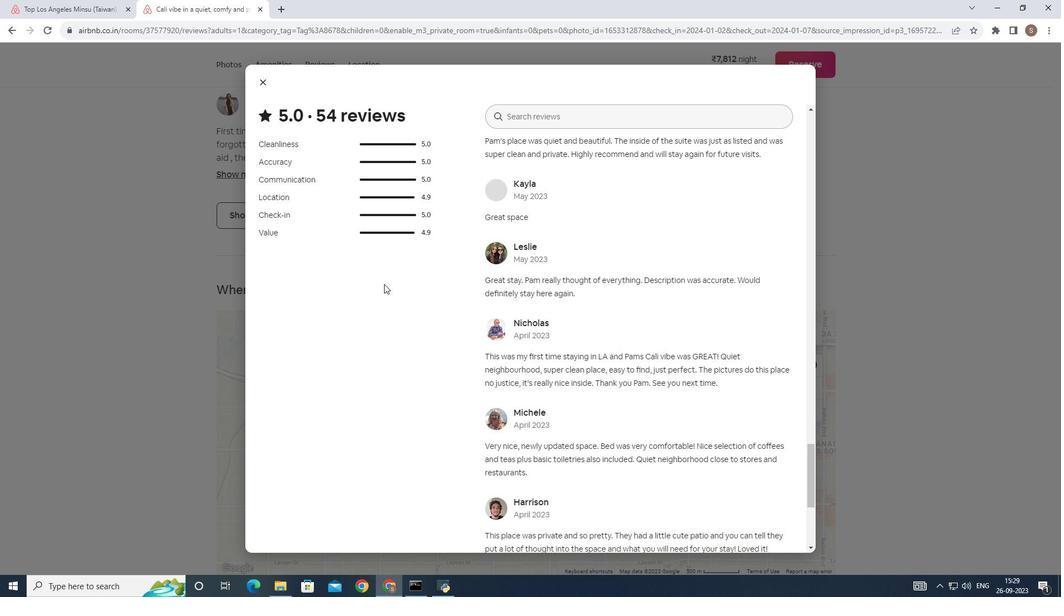 
Action: Mouse scrolled (380, 280) with delta (0, 0)
Screenshot: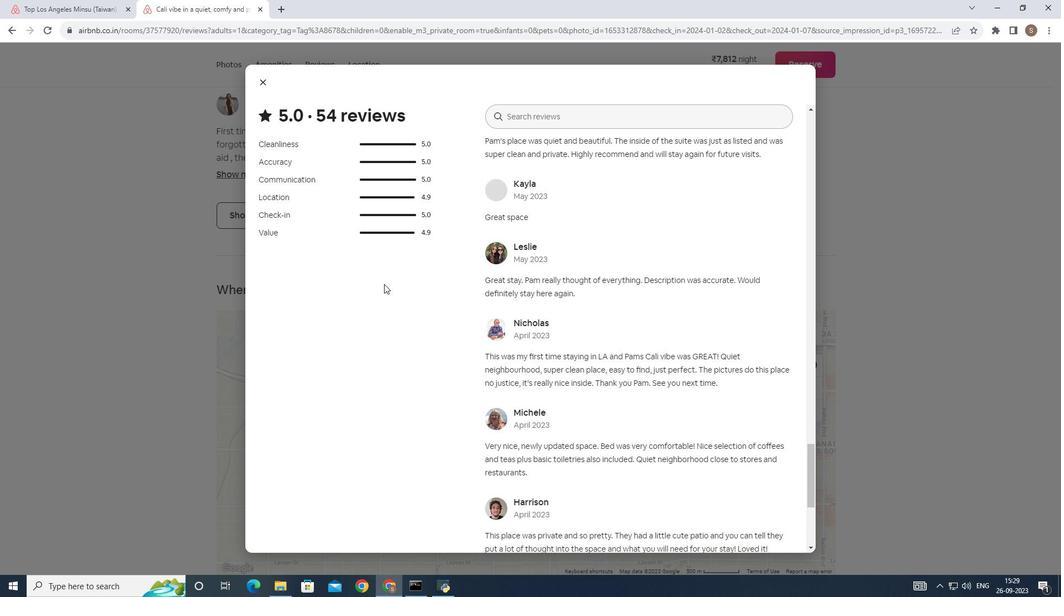 
Action: Mouse scrolled (380, 280) with delta (0, 0)
Screenshot: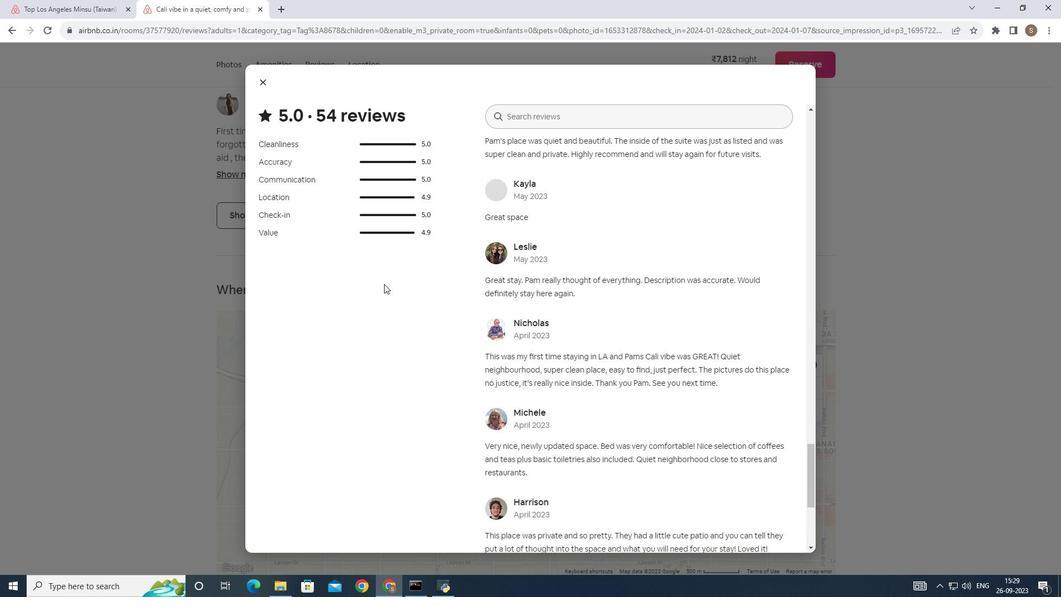 
Action: Mouse scrolled (380, 280) with delta (0, 0)
Screenshot: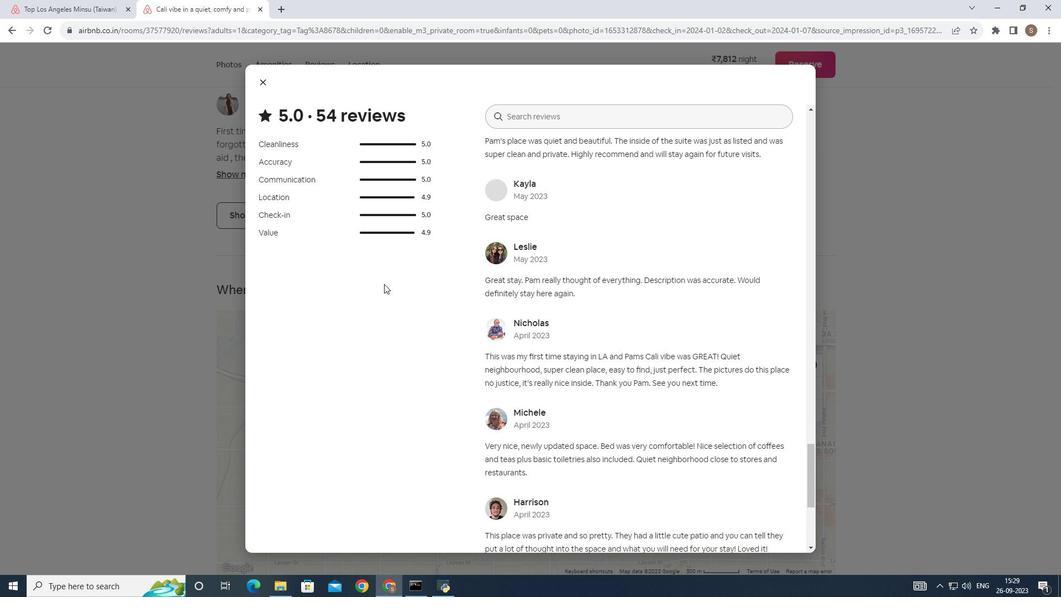 
Action: Mouse scrolled (380, 280) with delta (0, 0)
Screenshot: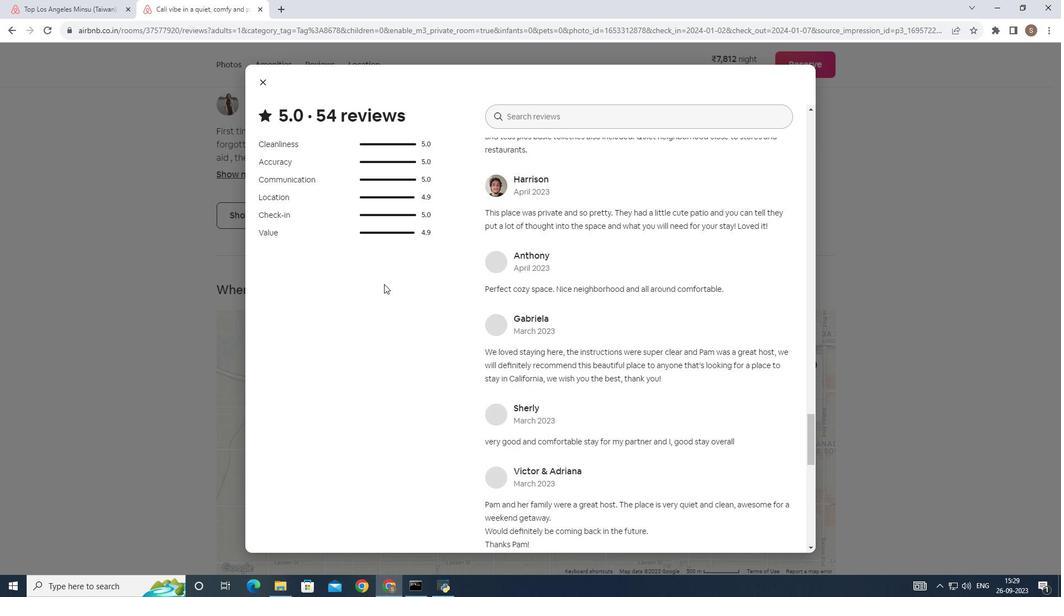 
Action: Mouse scrolled (380, 280) with delta (0, 0)
Screenshot: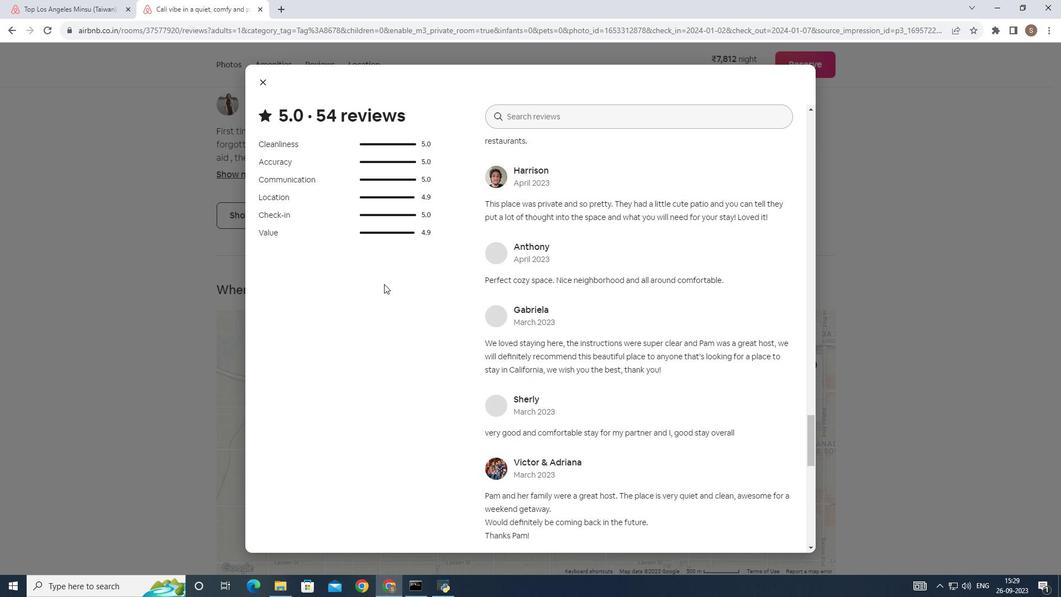 
Action: Mouse scrolled (380, 280) with delta (0, 0)
Screenshot: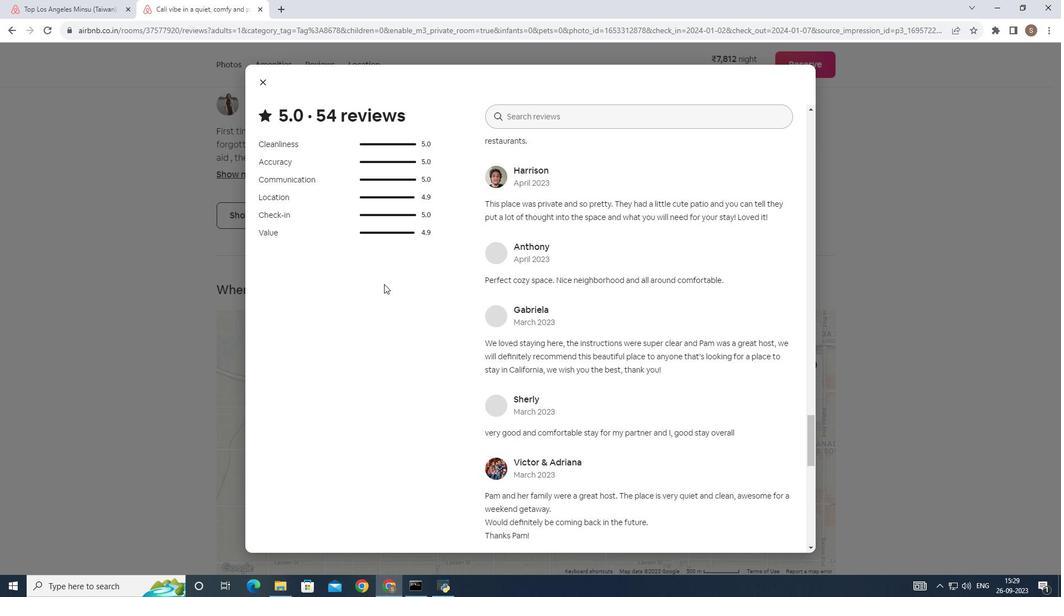 
Action: Mouse scrolled (380, 280) with delta (0, 0)
Screenshot: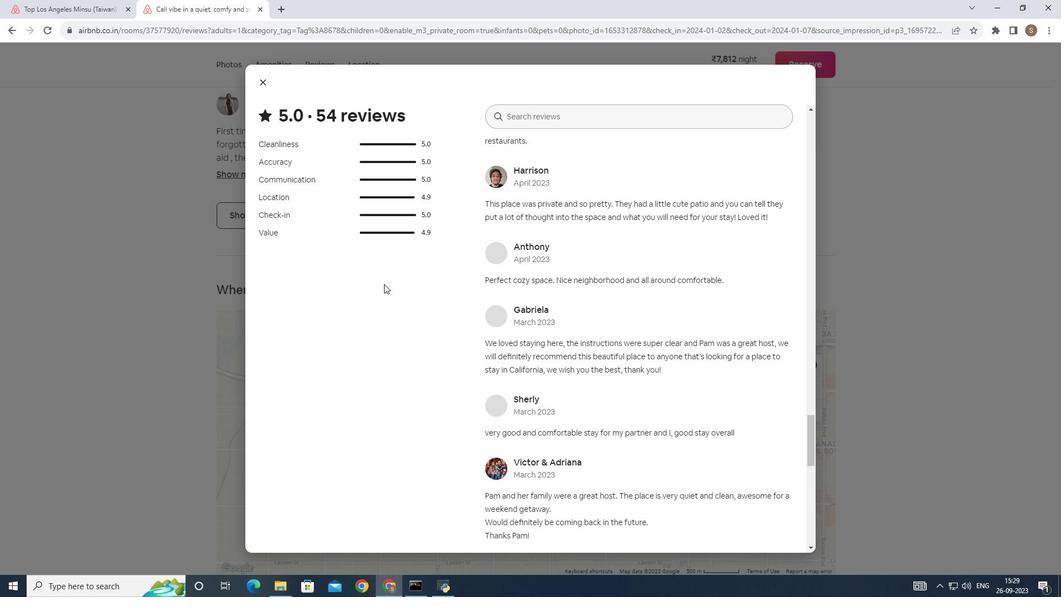 
Action: Mouse scrolled (380, 280) with delta (0, 0)
Screenshot: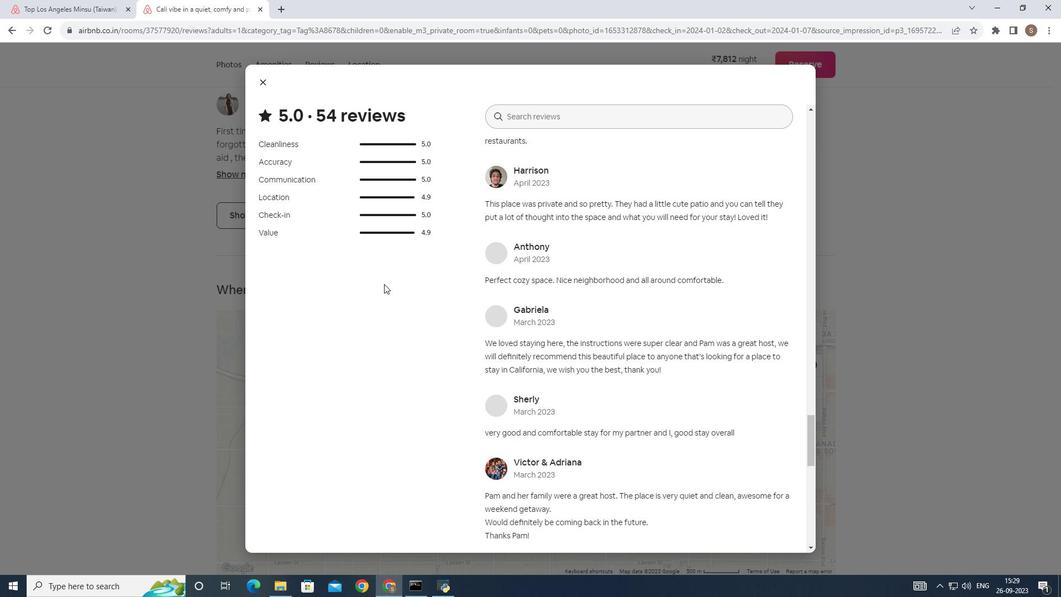 
Action: Mouse scrolled (380, 280) with delta (0, 0)
Screenshot: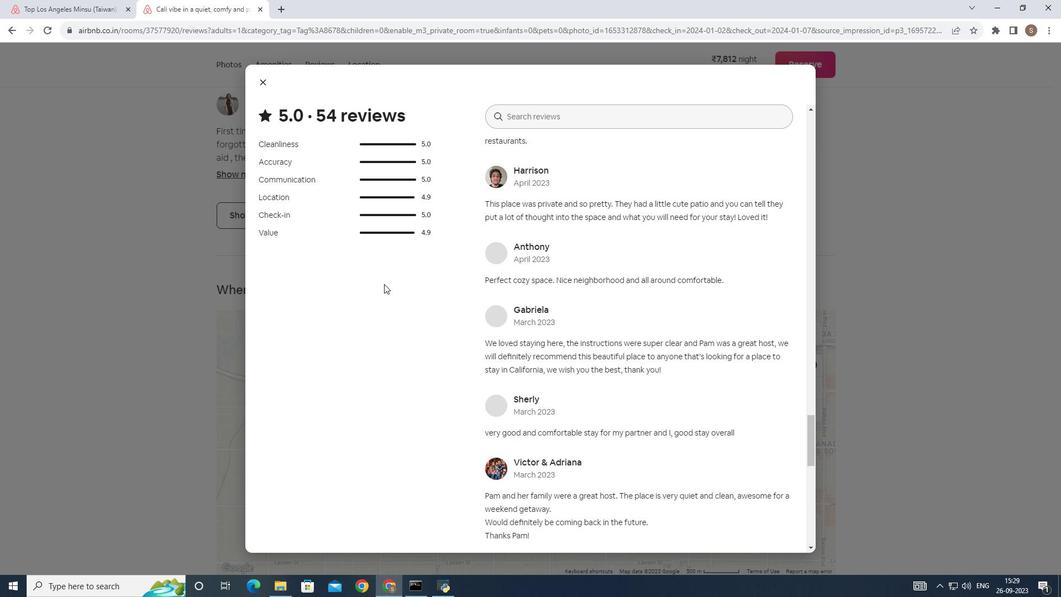 
Action: Mouse scrolled (380, 280) with delta (0, 0)
Screenshot: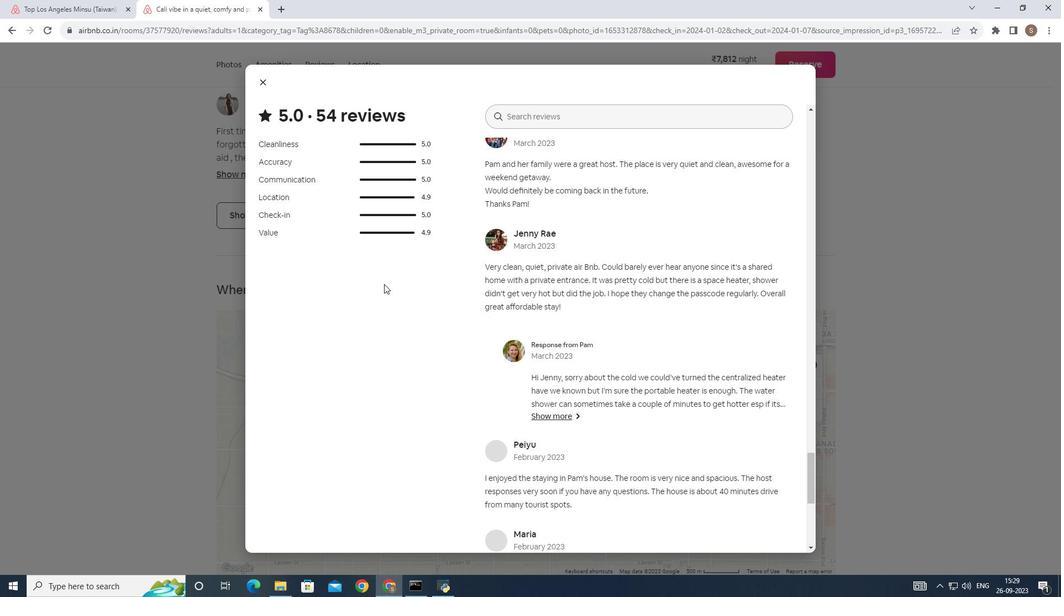 
Action: Mouse scrolled (380, 280) with delta (0, 0)
Screenshot: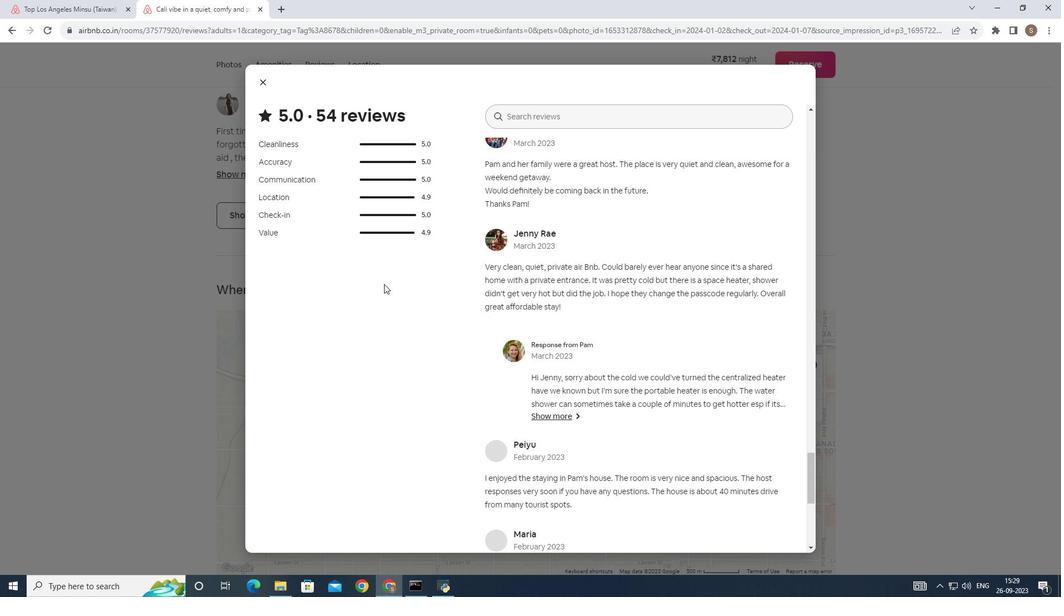 
Action: Mouse scrolled (380, 280) with delta (0, 0)
Screenshot: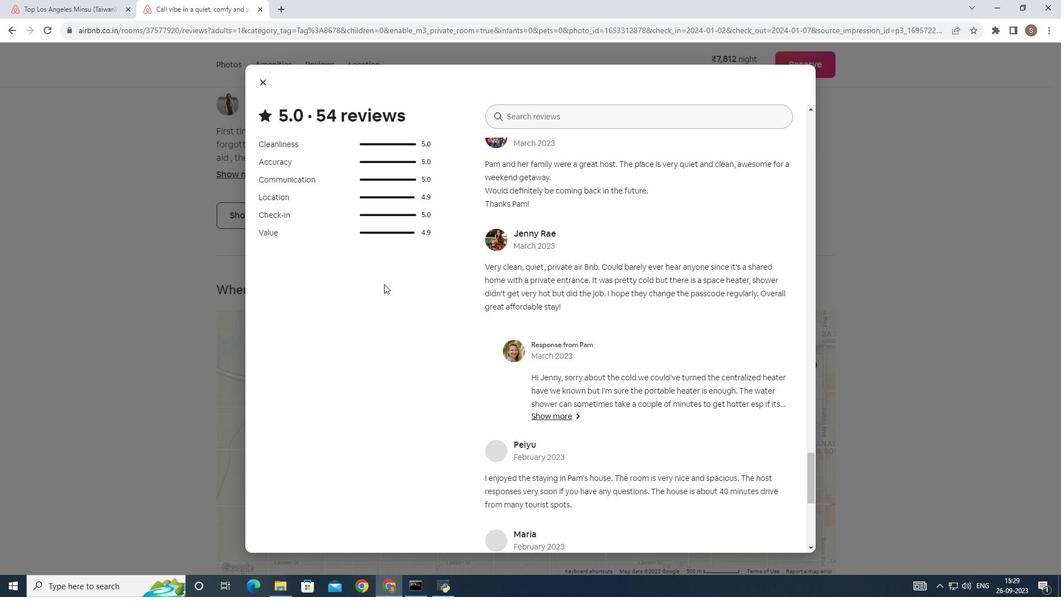 
Action: Mouse scrolled (380, 280) with delta (0, 0)
Screenshot: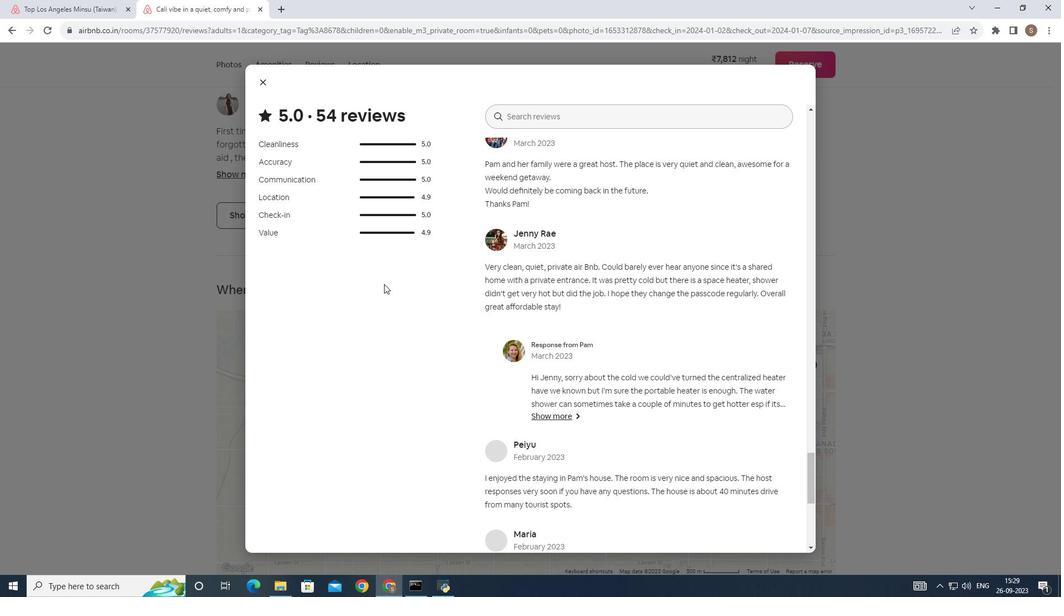 
Action: Mouse scrolled (380, 280) with delta (0, 0)
Screenshot: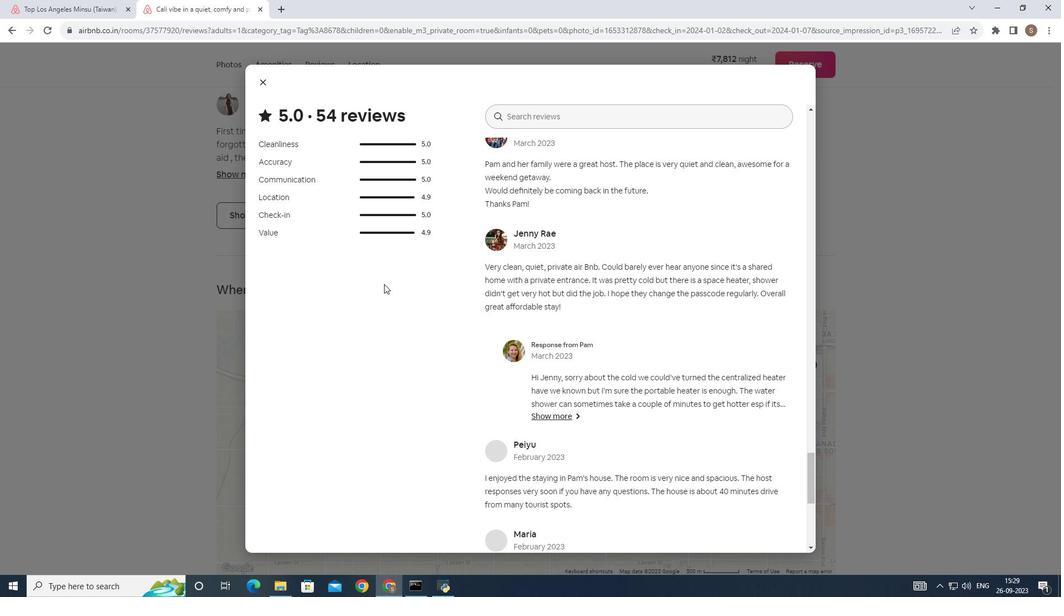 
Action: Mouse scrolled (380, 280) with delta (0, 0)
Screenshot: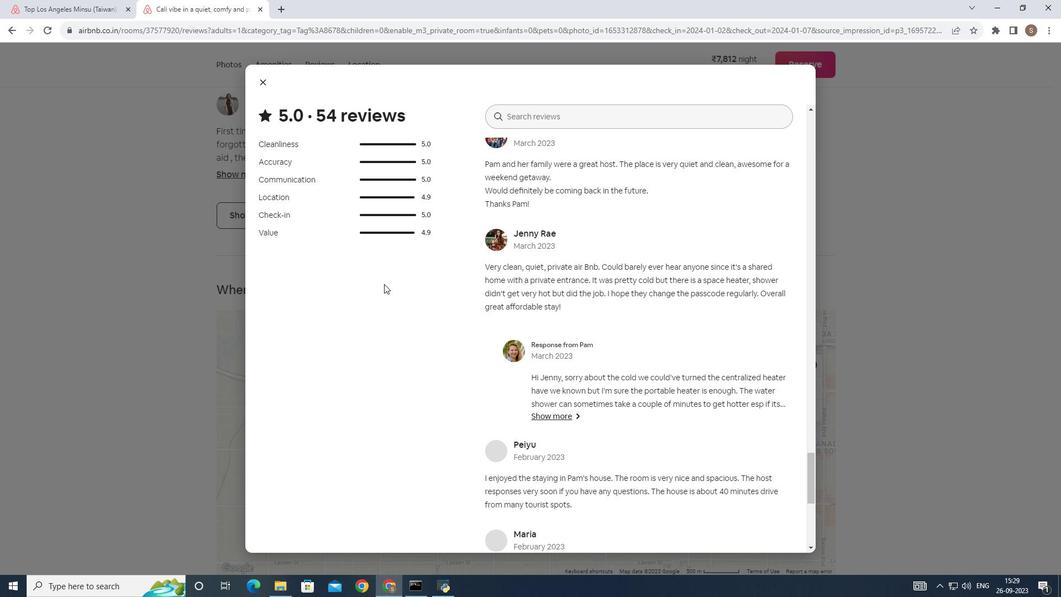 
Action: Mouse scrolled (380, 280) with delta (0, 0)
Screenshot: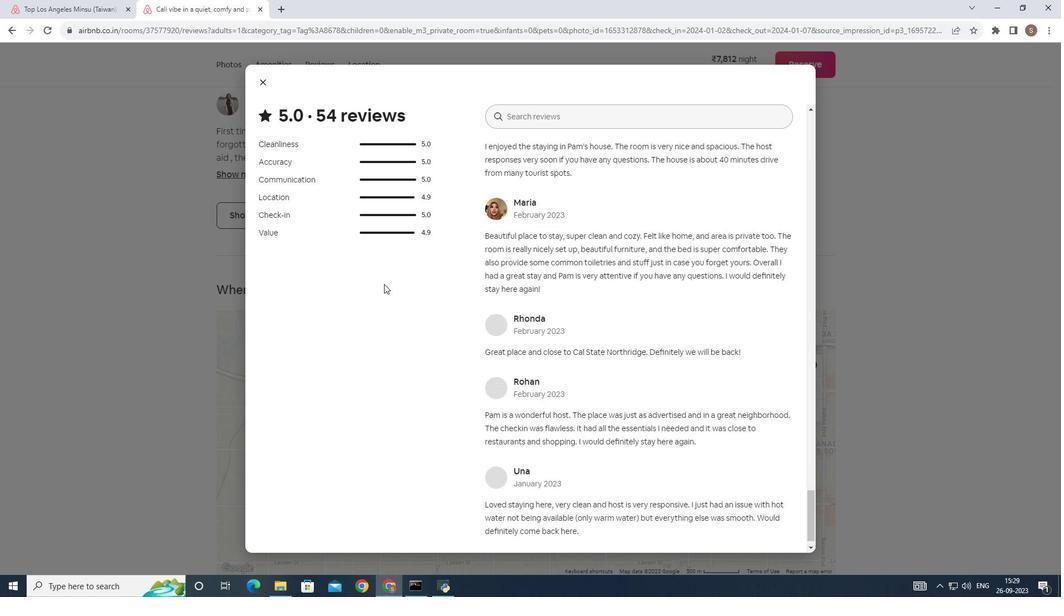 
Action: Mouse scrolled (380, 280) with delta (0, 0)
Screenshot: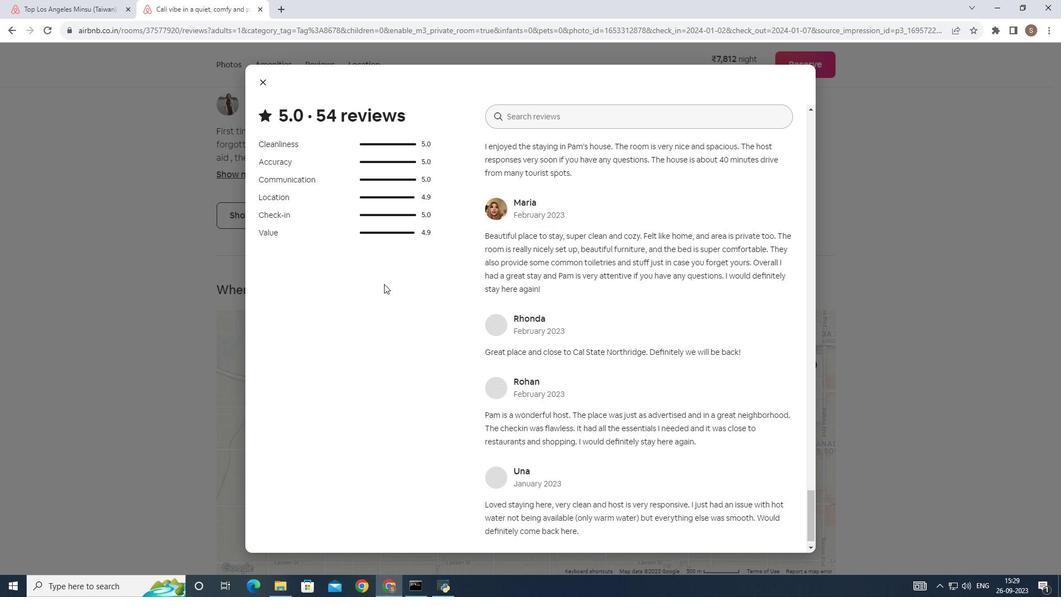 
Action: Mouse scrolled (380, 280) with delta (0, 0)
Screenshot: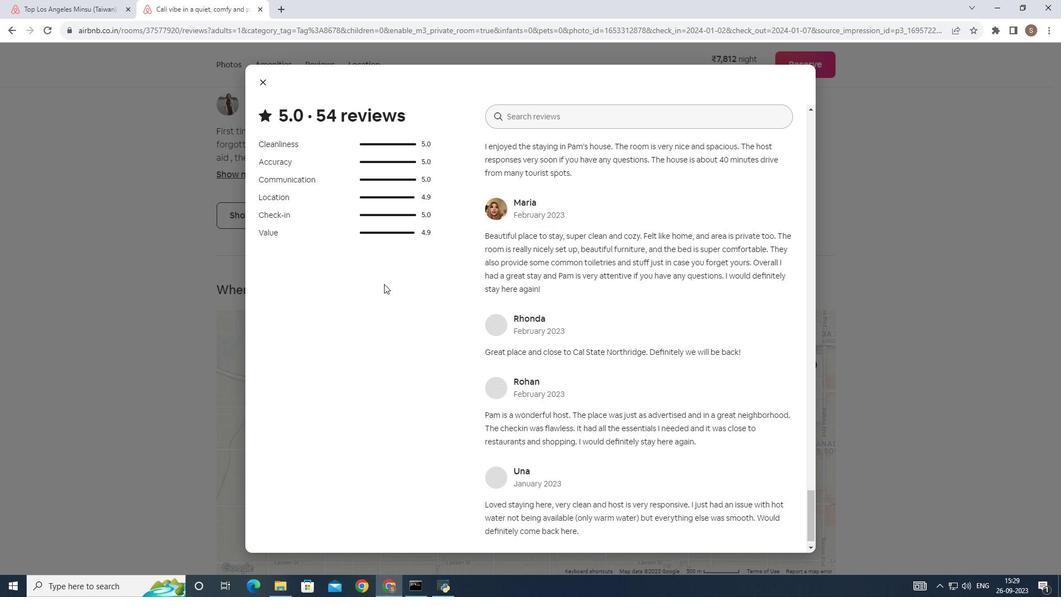
Action: Mouse scrolled (380, 280) with delta (0, 0)
Screenshot: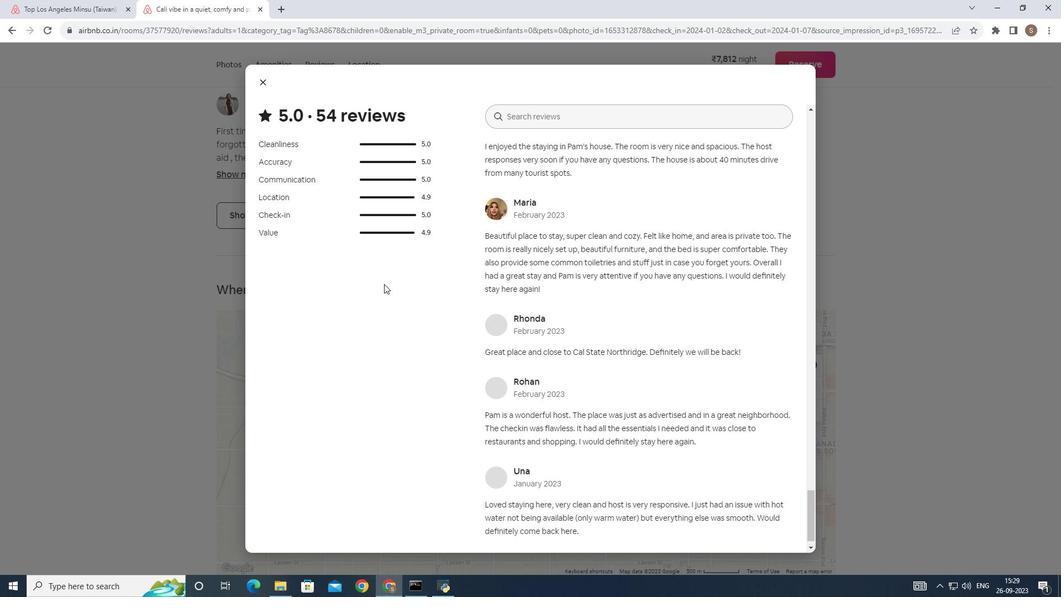 
Action: Mouse scrolled (380, 280) with delta (0, 0)
Screenshot: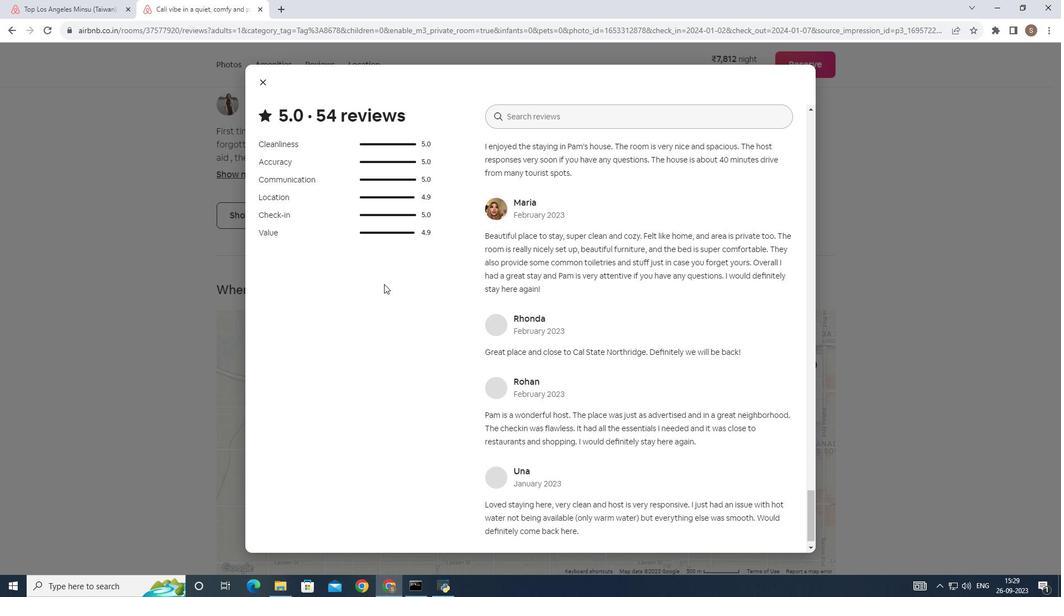 
Action: Mouse scrolled (380, 280) with delta (0, 0)
Screenshot: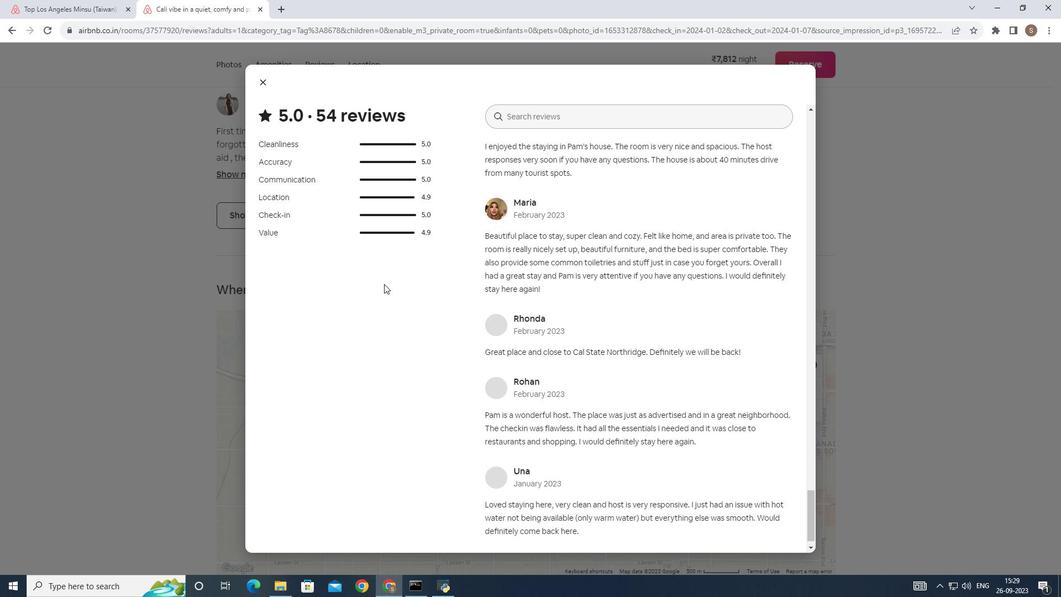 
Action: Mouse scrolled (380, 280) with delta (0, 0)
Screenshot: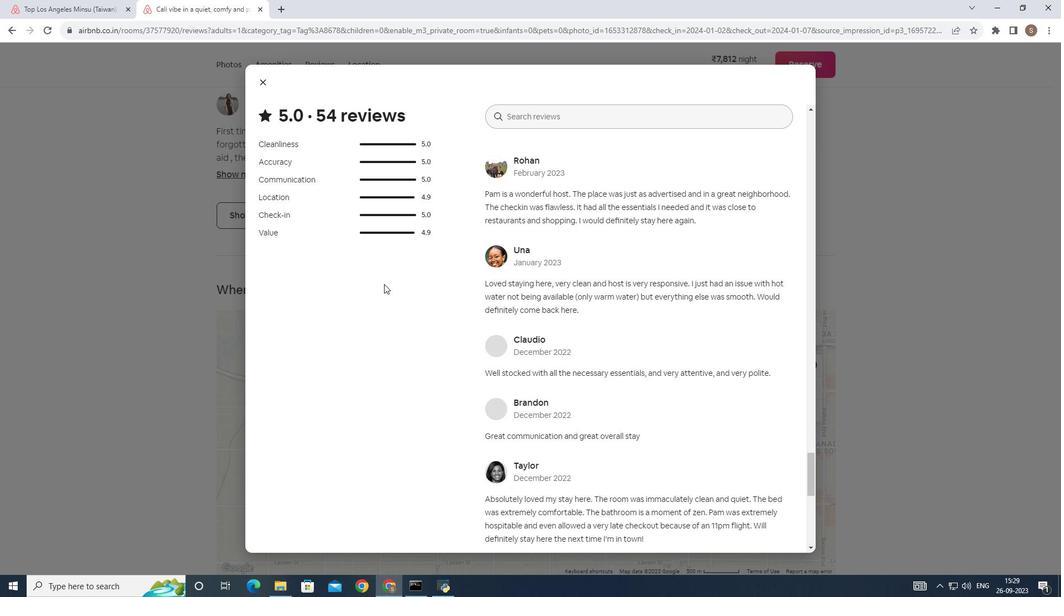
Action: Mouse scrolled (380, 280) with delta (0, 0)
Screenshot: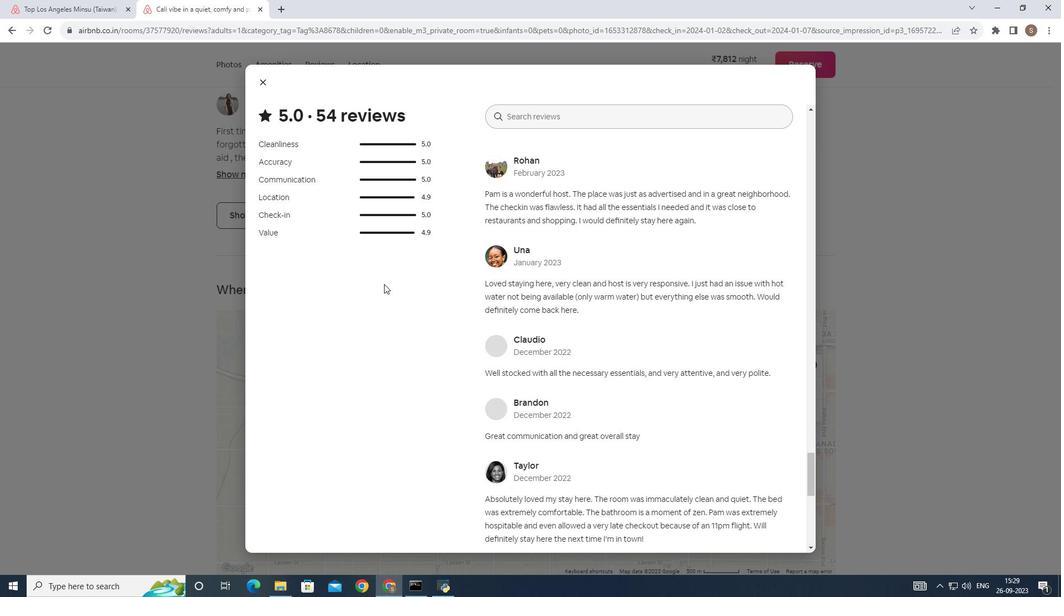 
Action: Mouse scrolled (380, 280) with delta (0, 0)
Screenshot: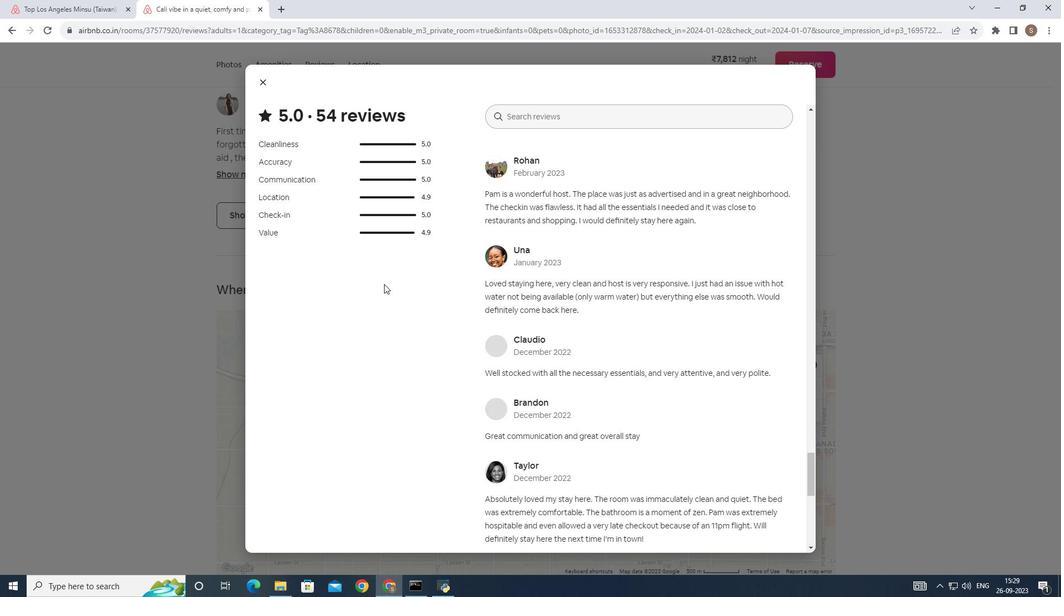 
Action: Mouse scrolled (380, 280) with delta (0, 0)
Screenshot: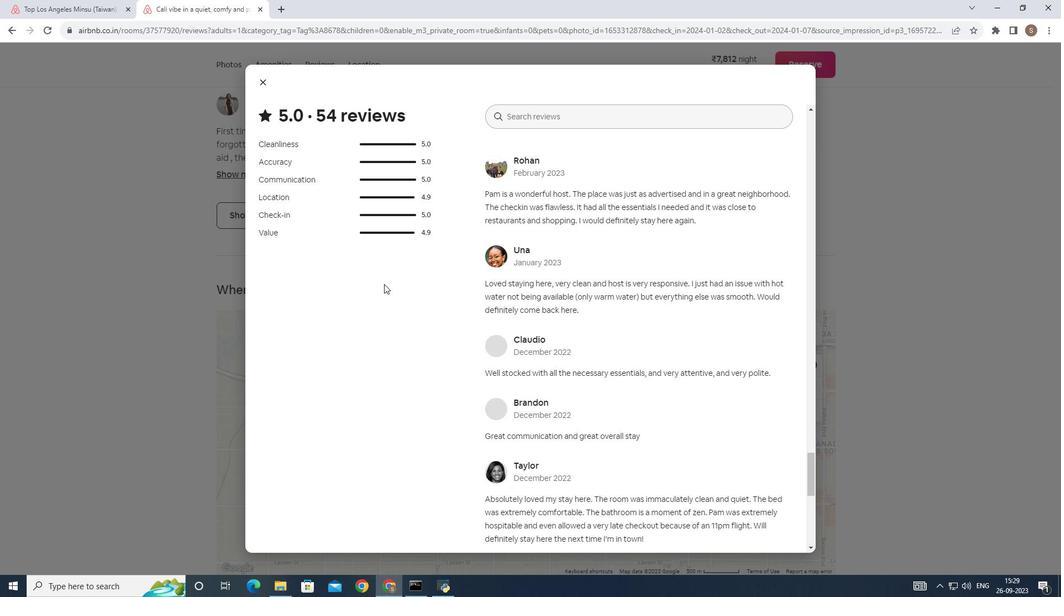 
Action: Mouse moved to (259, 80)
Screenshot: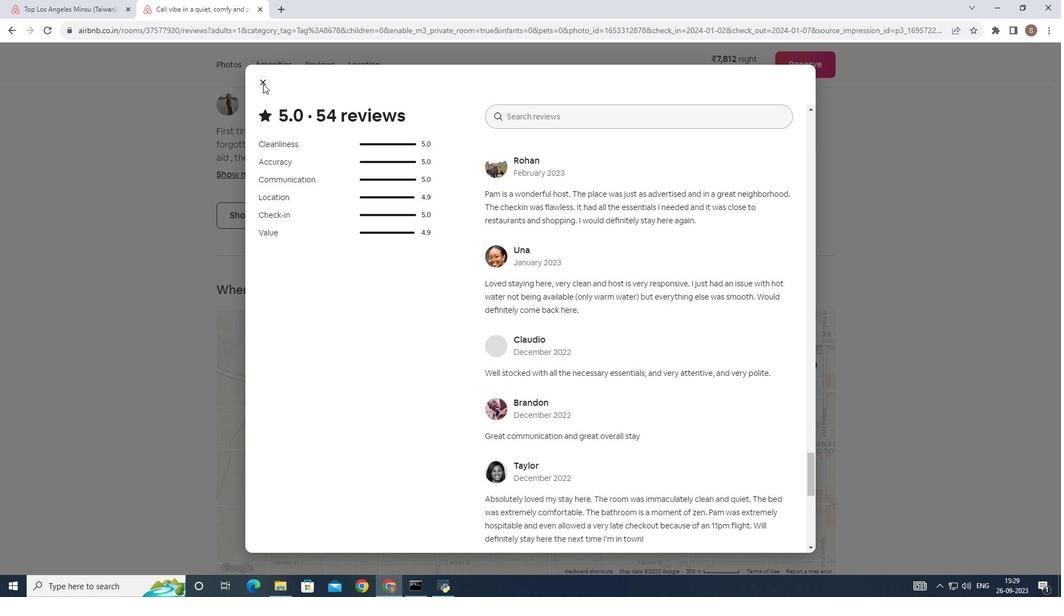 
Action: Mouse pressed left at (259, 80)
Screenshot: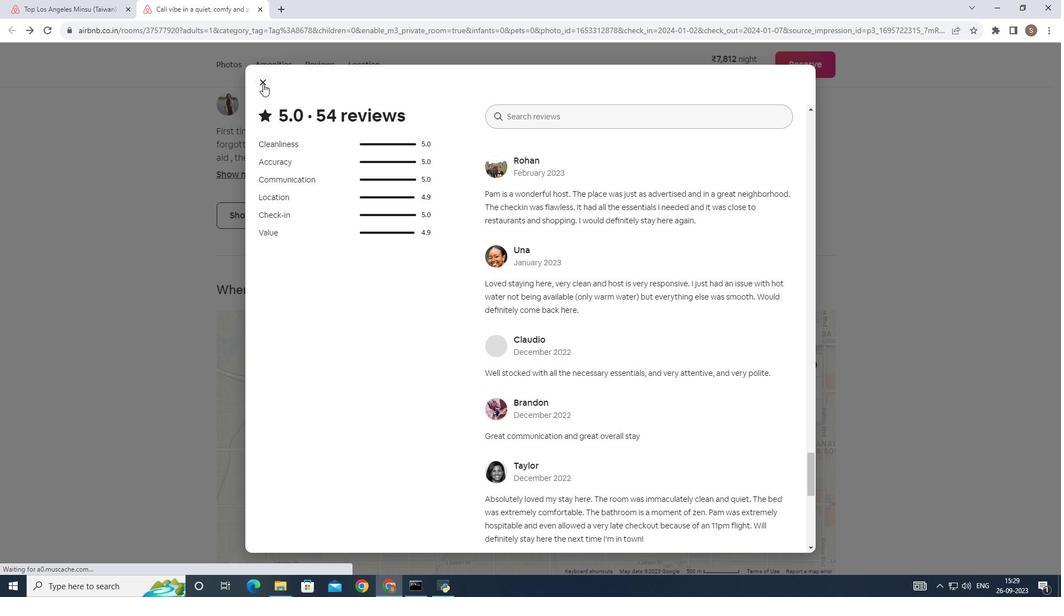 
Action: Mouse moved to (343, 454)
Screenshot: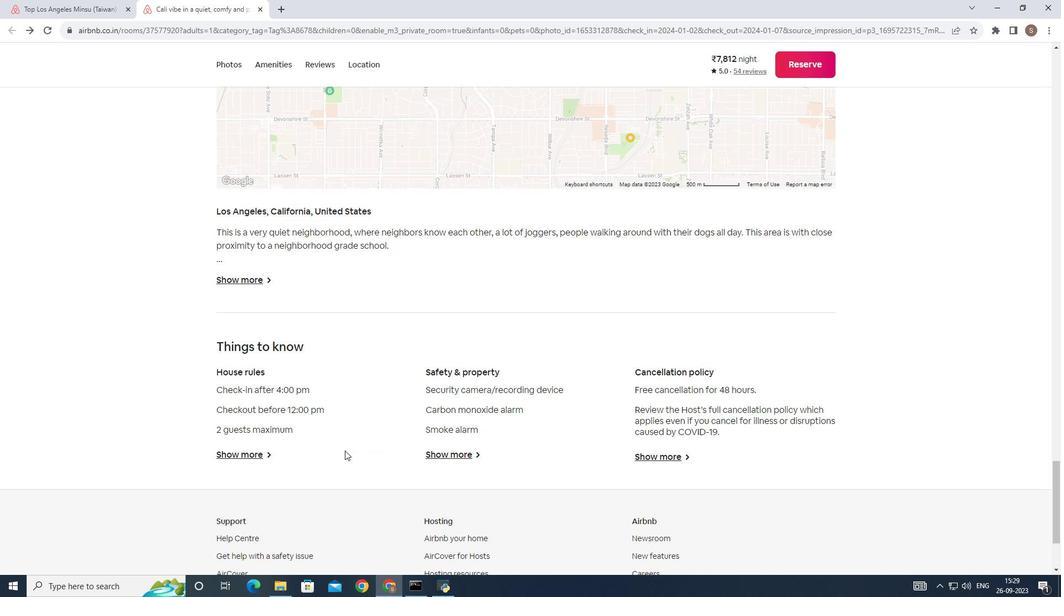 
Action: Mouse scrolled (343, 453) with delta (0, 0)
Screenshot: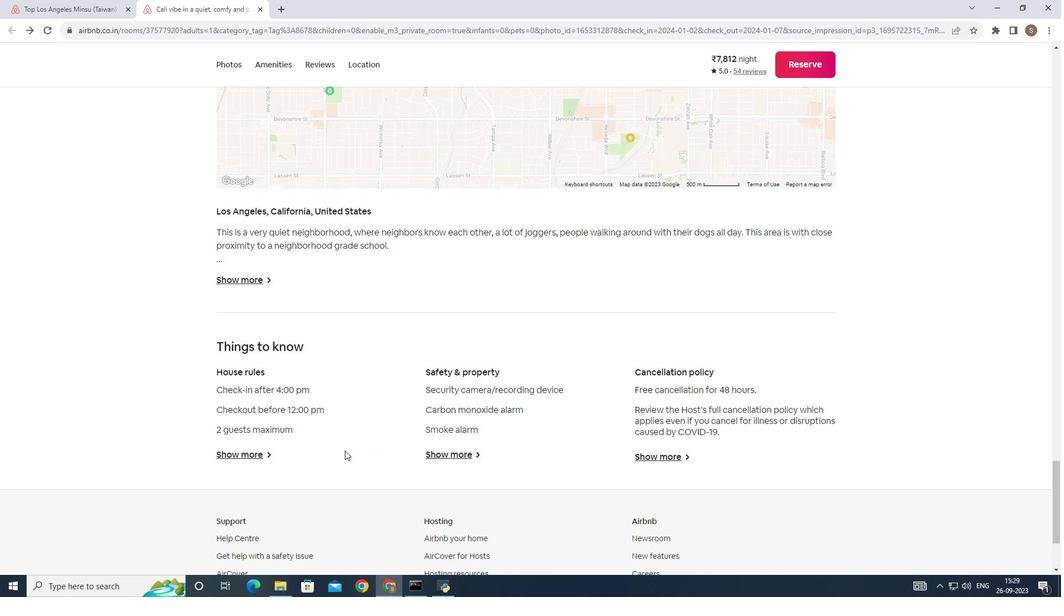 
Action: Mouse scrolled (343, 453) with delta (0, 0)
Screenshot: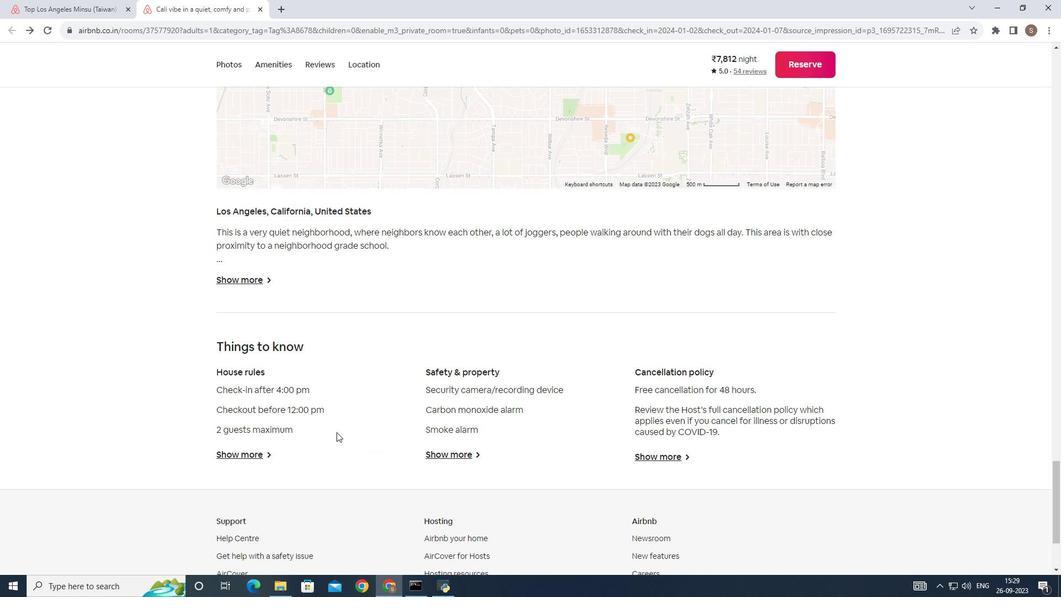 
Action: Mouse scrolled (343, 453) with delta (0, 0)
Screenshot: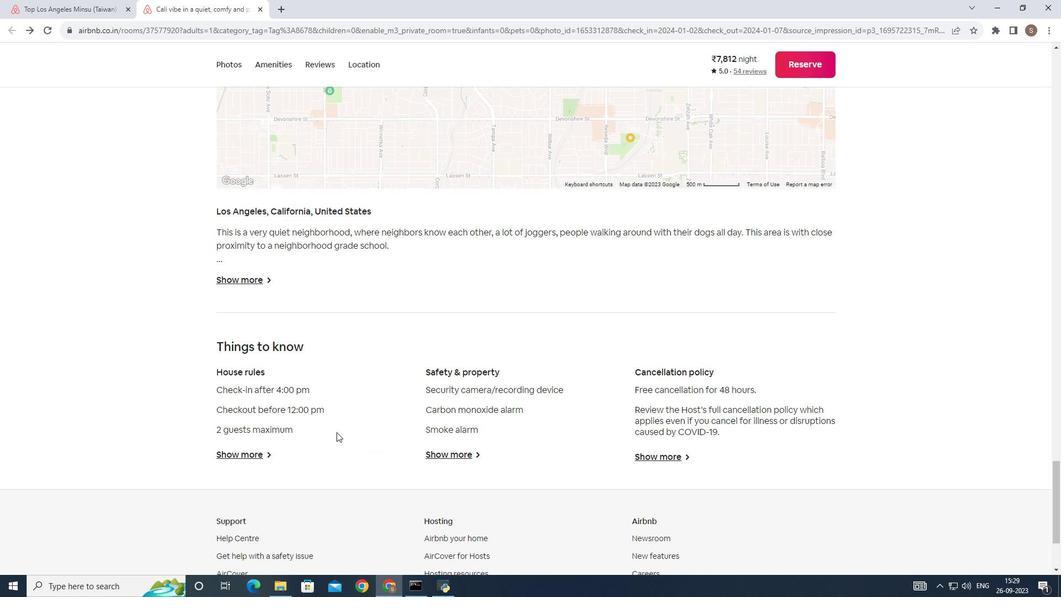 
Action: Mouse scrolled (343, 453) with delta (0, 0)
Screenshot: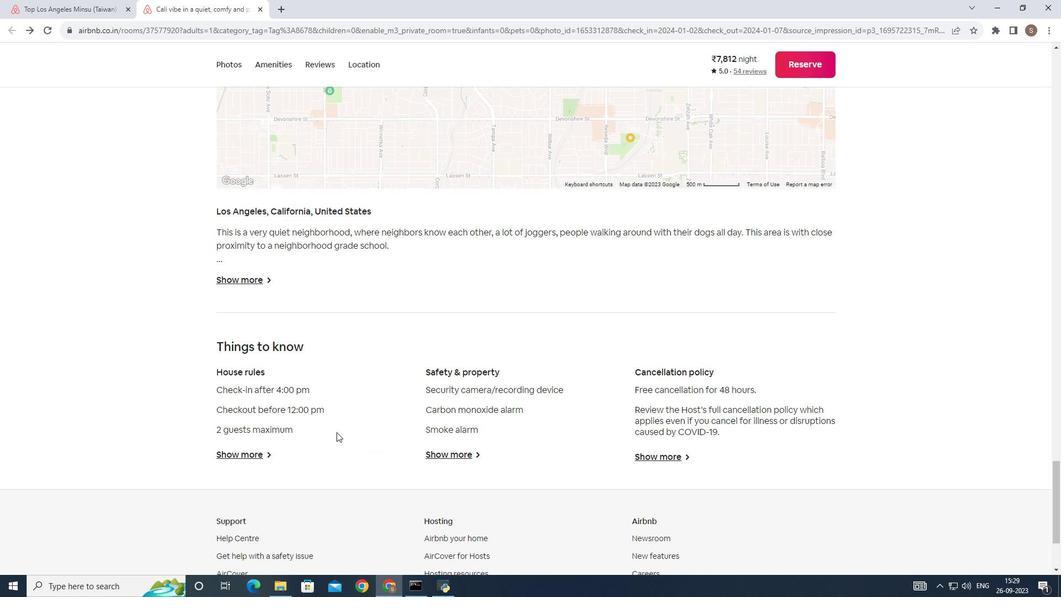 
Action: Mouse scrolled (343, 453) with delta (0, 0)
Screenshot: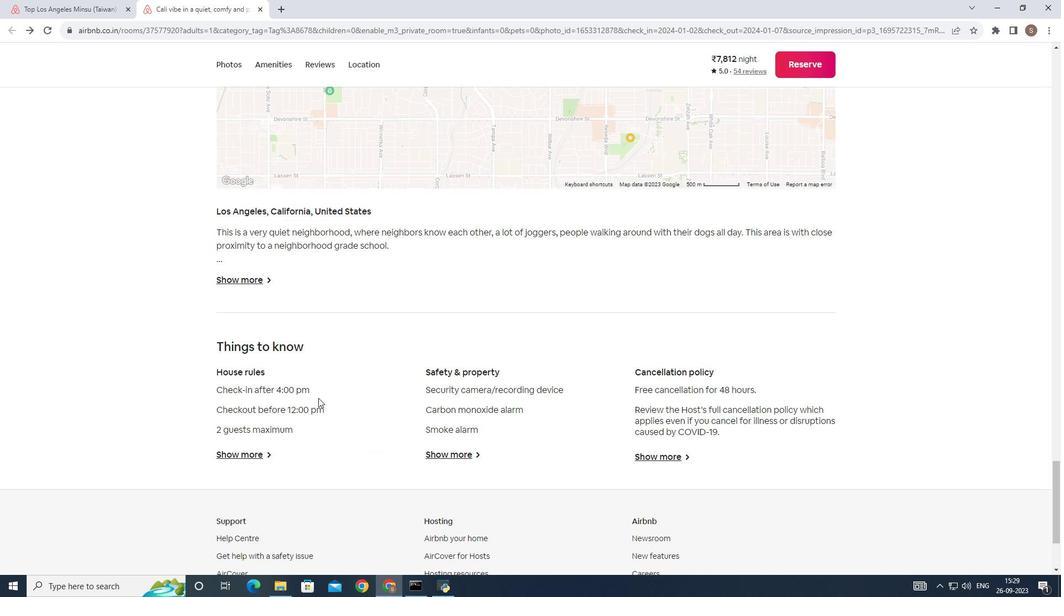 
Action: Mouse scrolled (343, 453) with delta (0, 0)
Screenshot: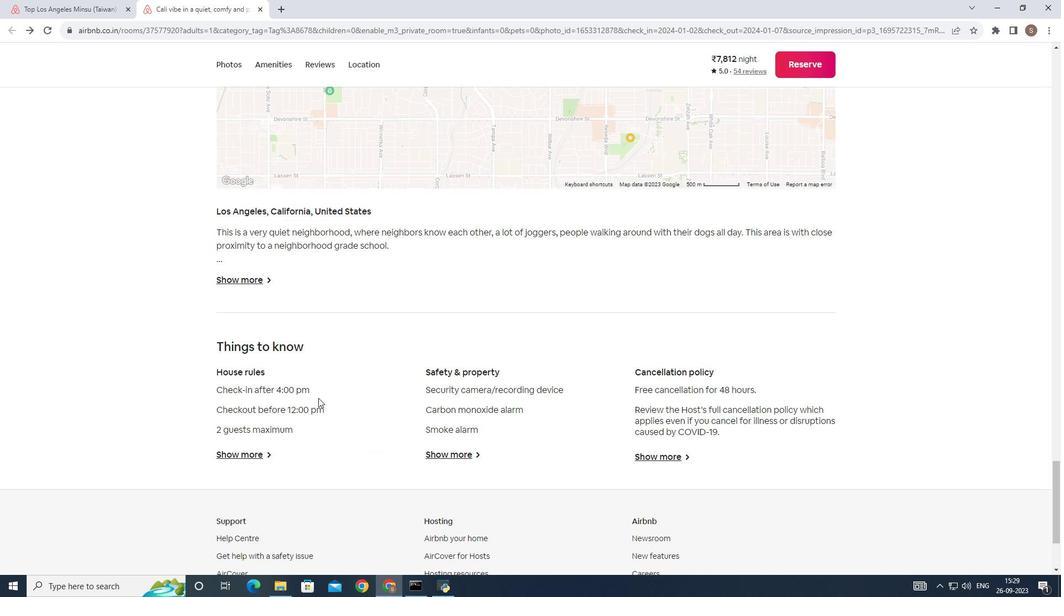 
Action: Mouse scrolled (343, 453) with delta (0, 0)
Screenshot: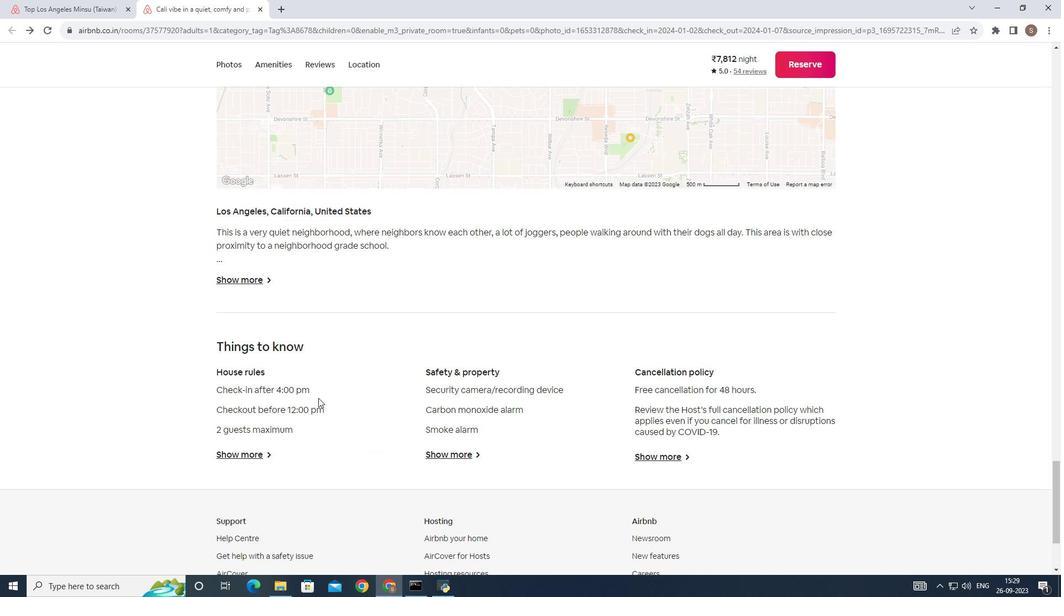 
Action: Mouse moved to (227, 271)
Screenshot: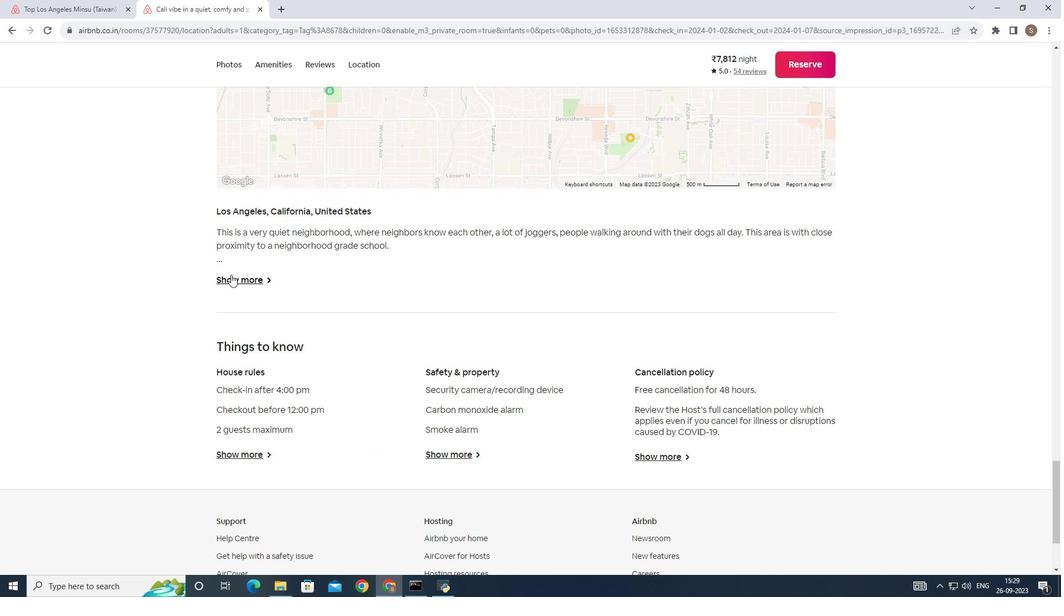 
Action: Mouse pressed left at (227, 271)
Screenshot: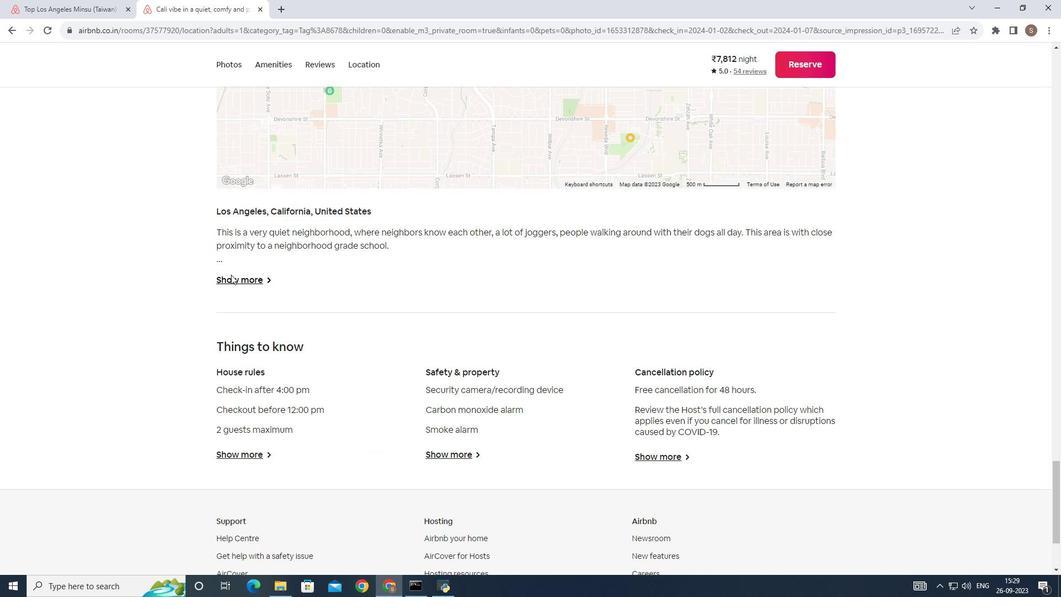 
Action: Mouse moved to (56, 178)
Screenshot: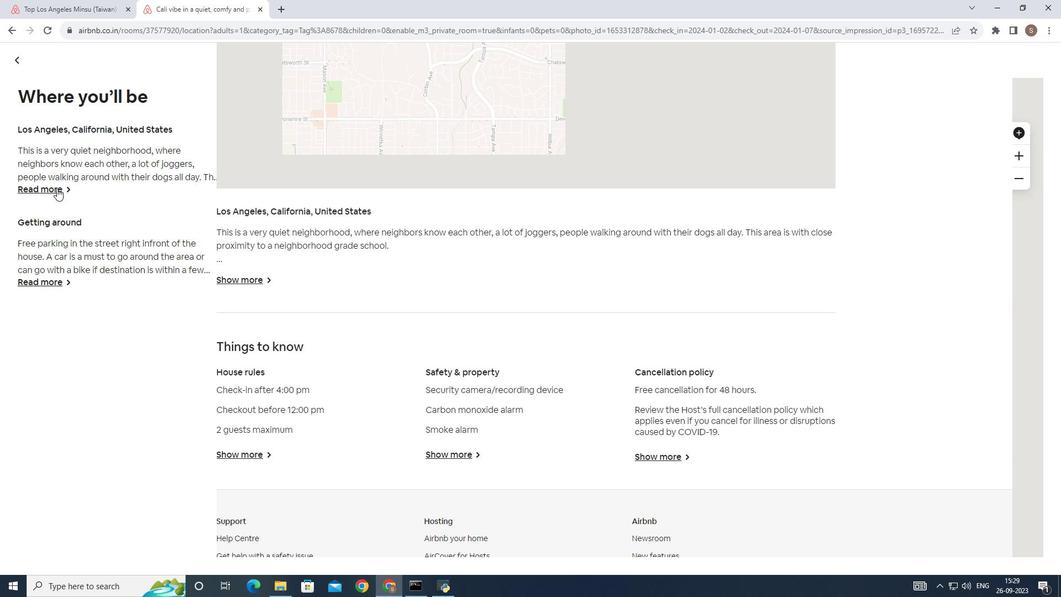 
Action: Mouse pressed left at (56, 178)
Screenshot: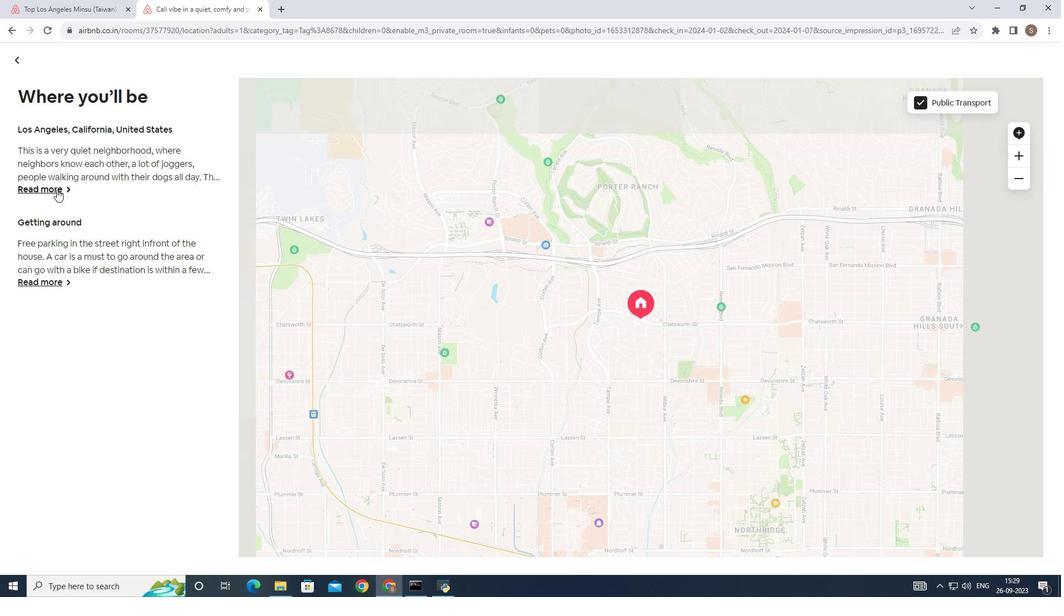 
Action: Mouse moved to (53, 186)
Screenshot: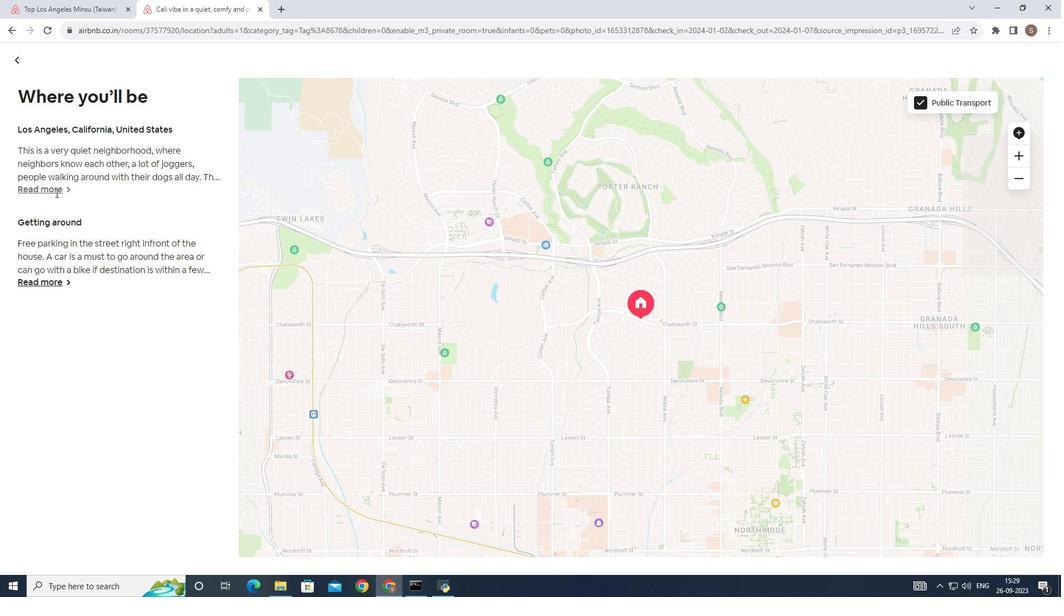 
Action: Mouse pressed left at (53, 186)
Screenshot: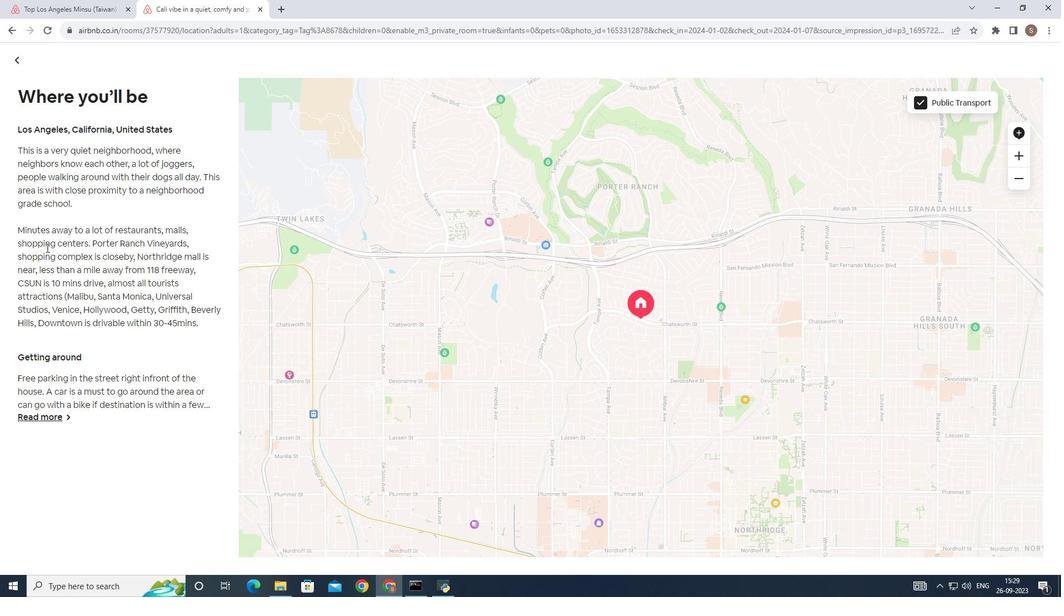
Action: Mouse moved to (18, 411)
Screenshot: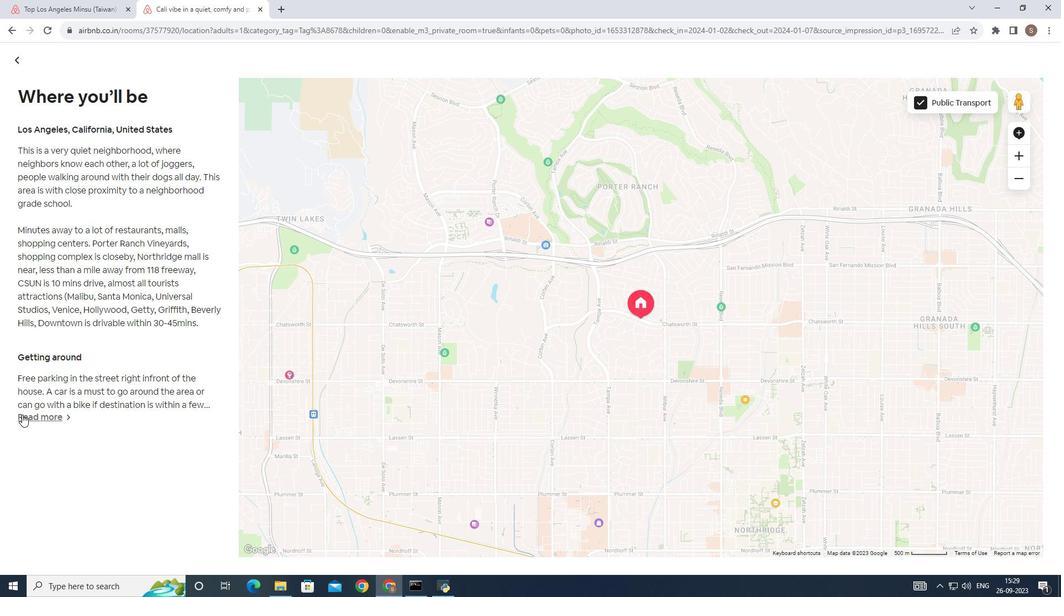 
Action: Mouse pressed left at (18, 411)
